 Task: Browse and compare different clothing and accessory products on Flipkart.
Action: Mouse moved to (416, 297)
Screenshot: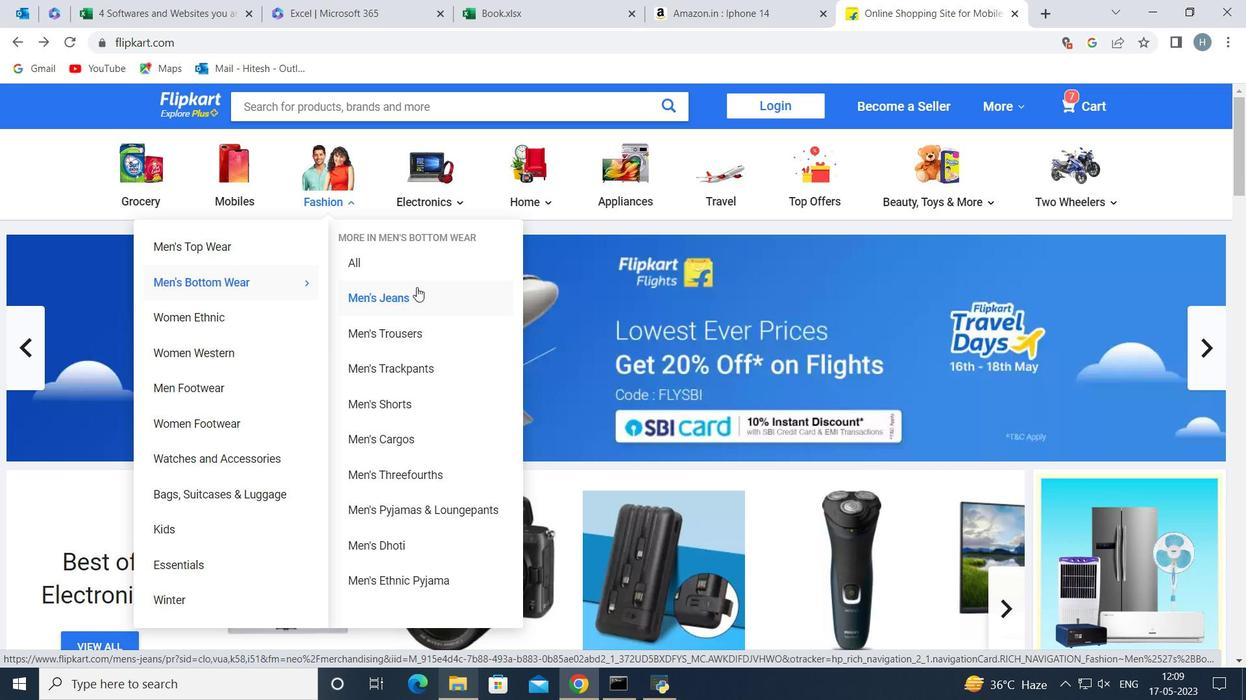 
Action: Mouse pressed left at (416, 297)
Screenshot: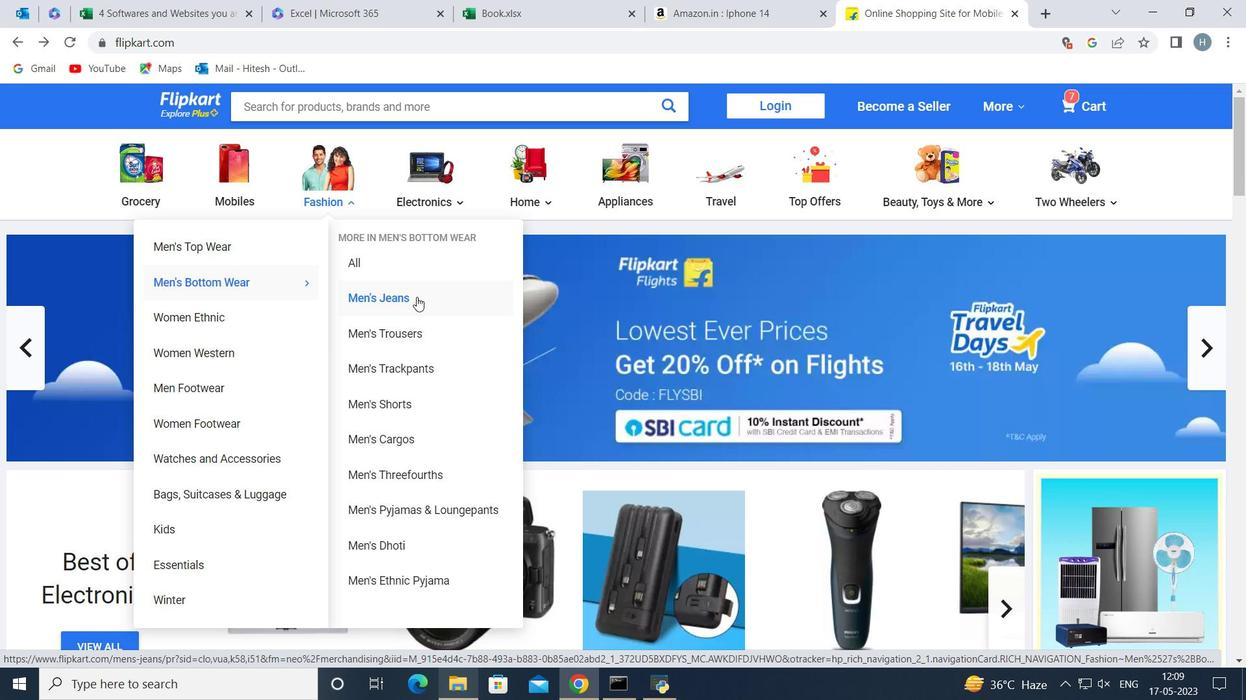
Action: Mouse moved to (573, 349)
Screenshot: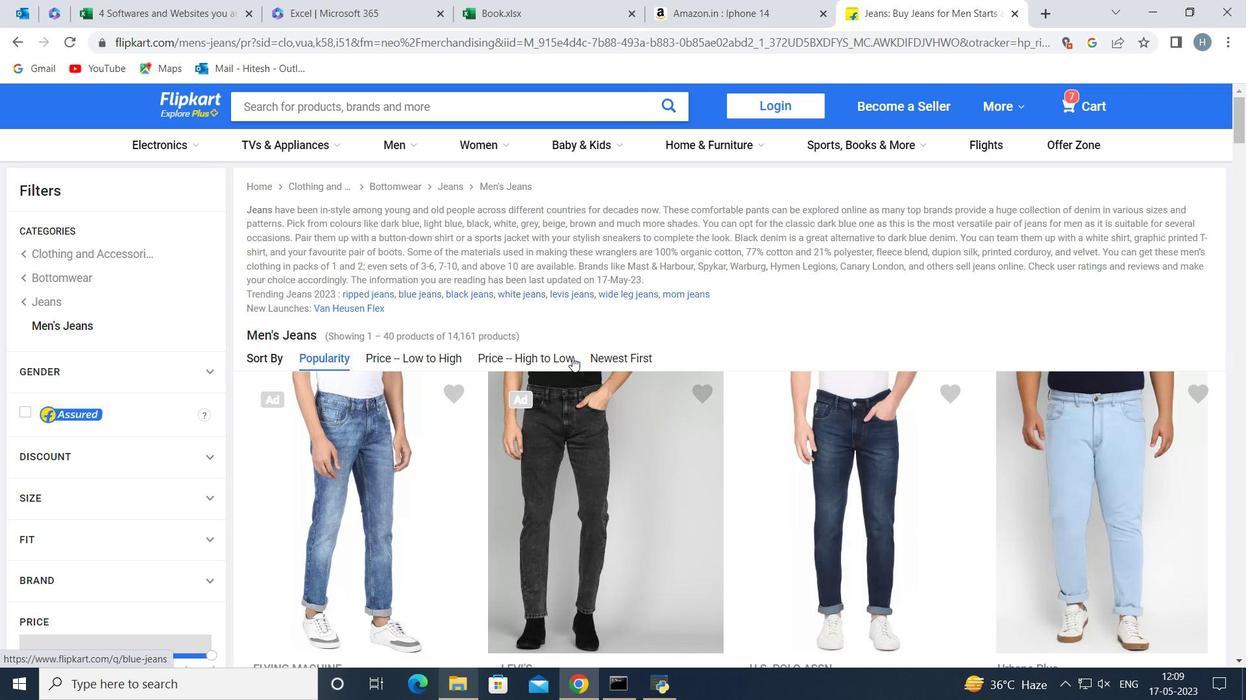 
Action: Mouse scrolled (573, 349) with delta (0, 0)
Screenshot: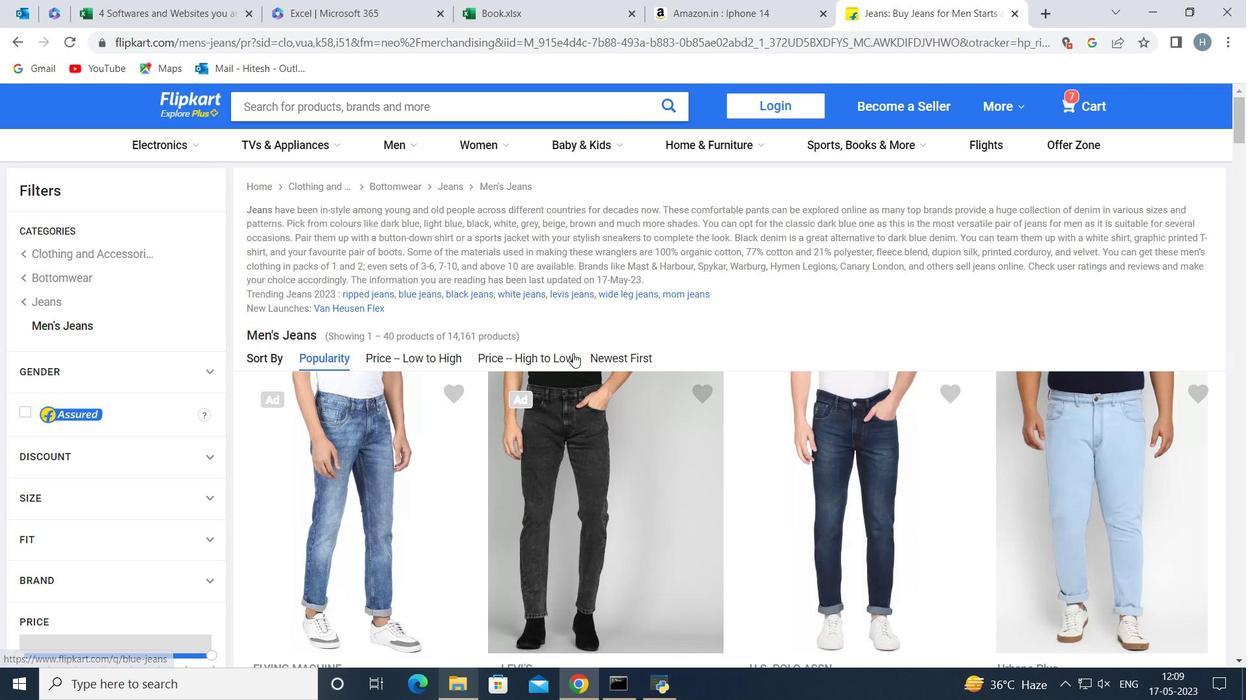 
Action: Mouse moved to (573, 330)
Screenshot: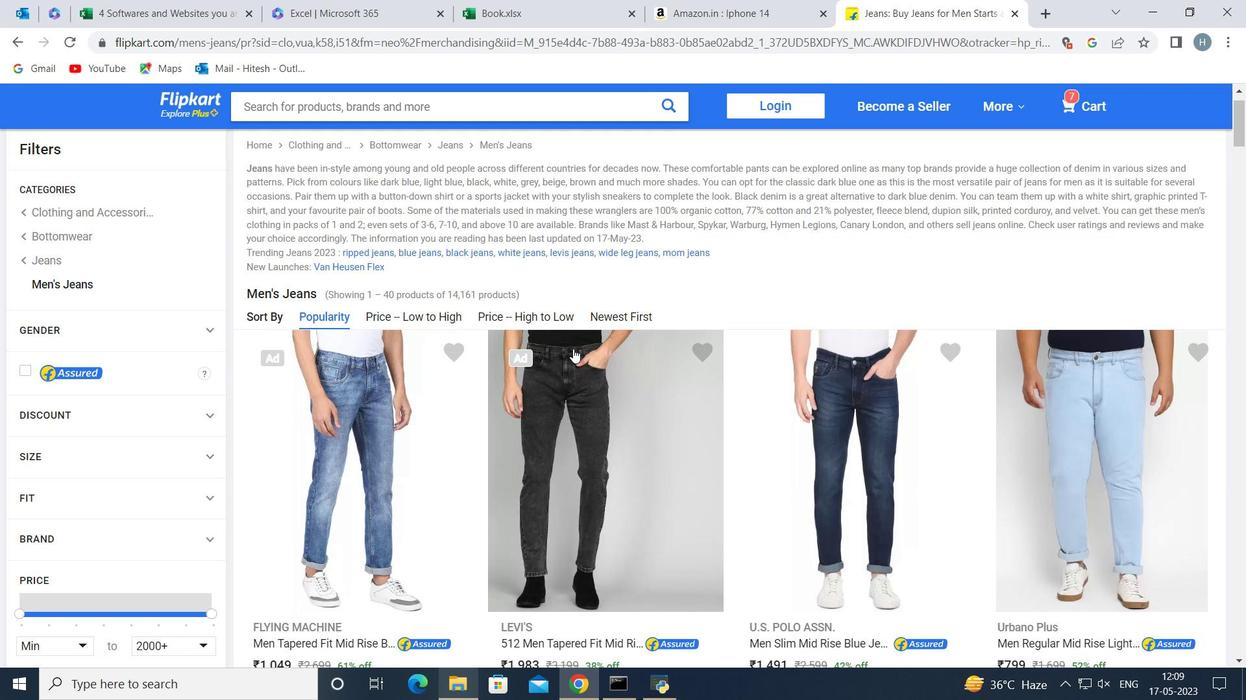
Action: Mouse scrolled (573, 329) with delta (0, 0)
Screenshot: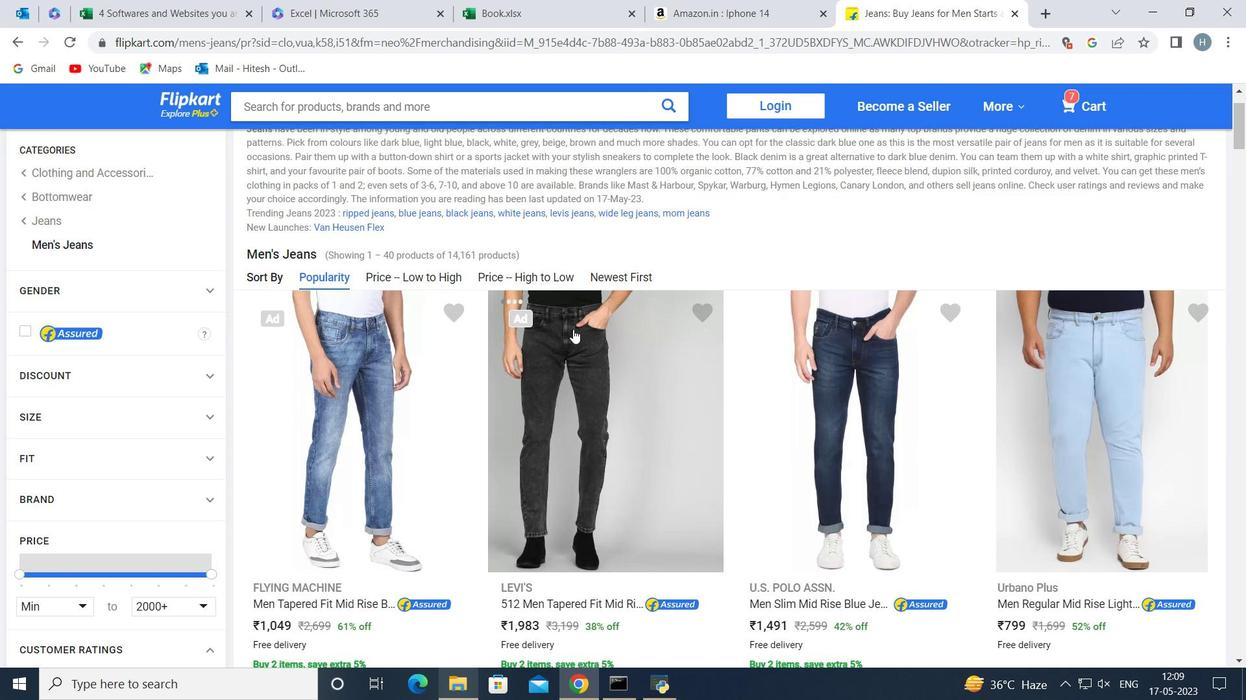 
Action: Mouse moved to (531, 320)
Screenshot: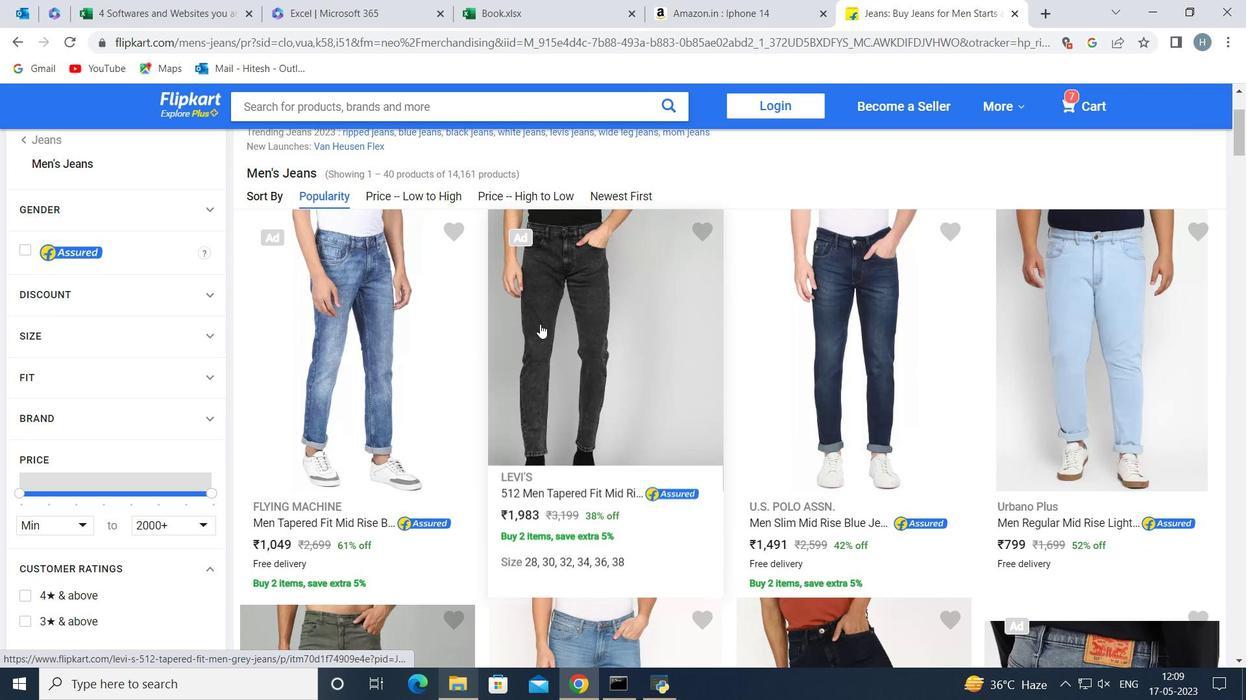 
Action: Mouse scrolled (531, 321) with delta (0, 0)
Screenshot: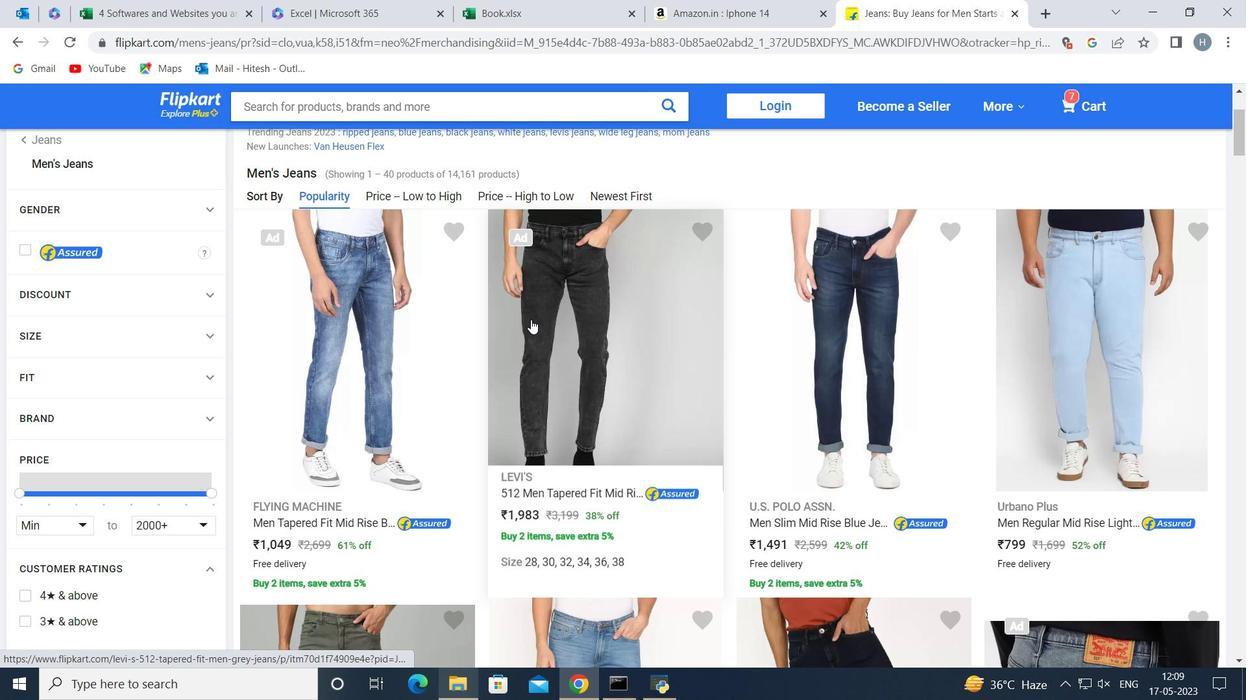 
Action: Mouse moved to (530, 319)
Screenshot: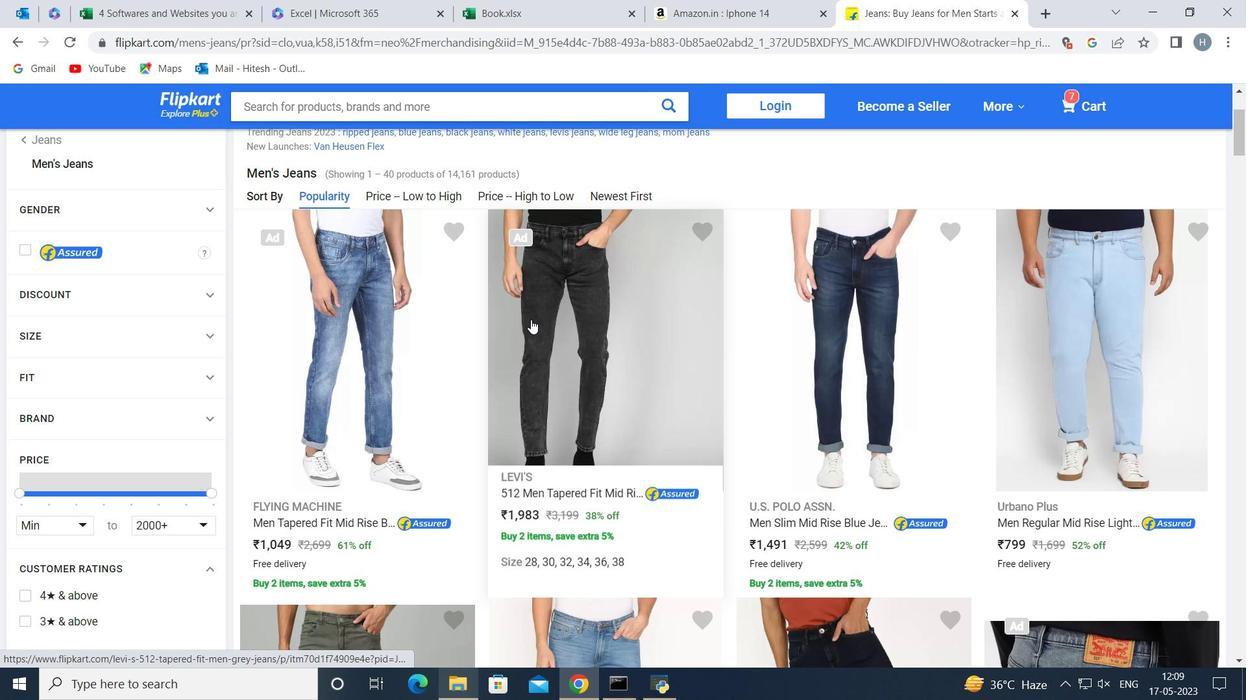 
Action: Mouse scrolled (530, 319) with delta (0, 0)
Screenshot: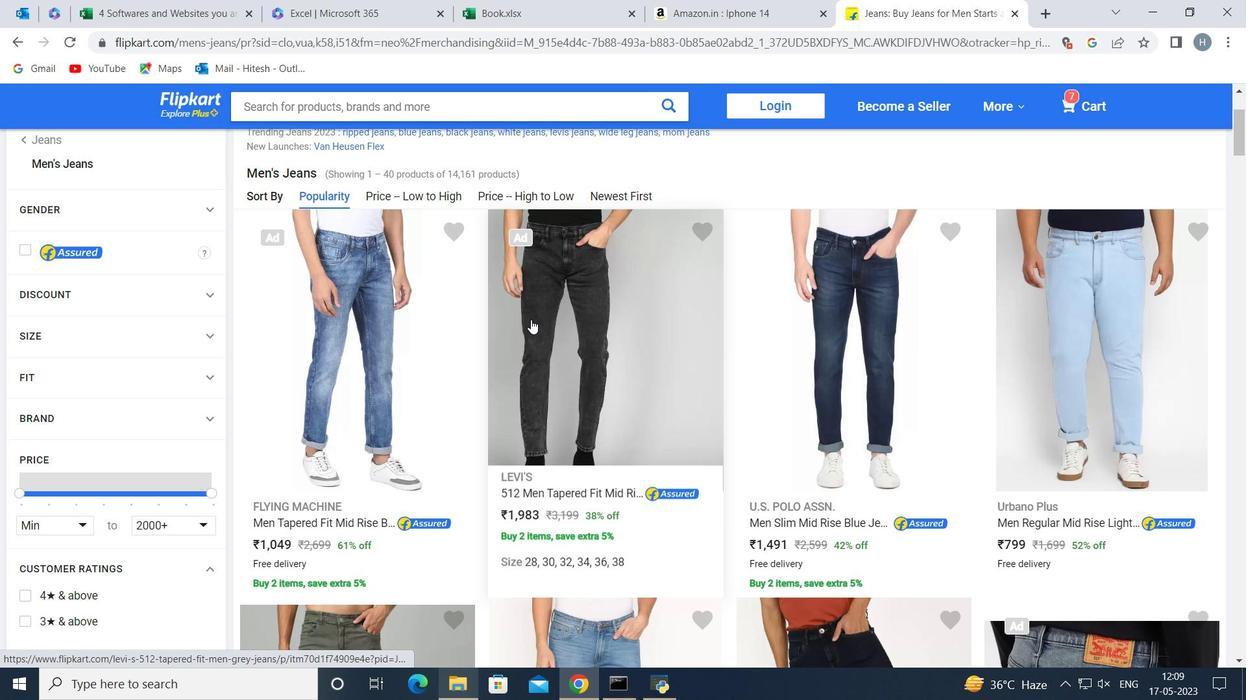 
Action: Mouse moved to (527, 313)
Screenshot: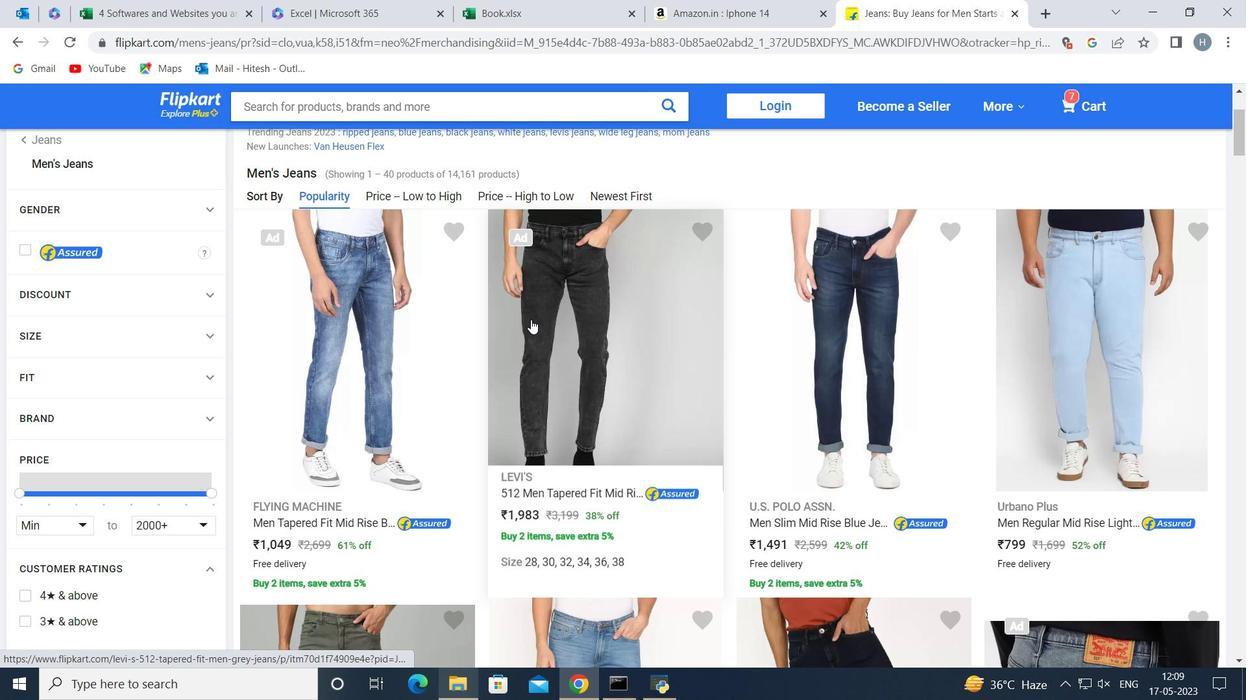 
Action: Mouse scrolled (527, 314) with delta (0, 0)
Screenshot: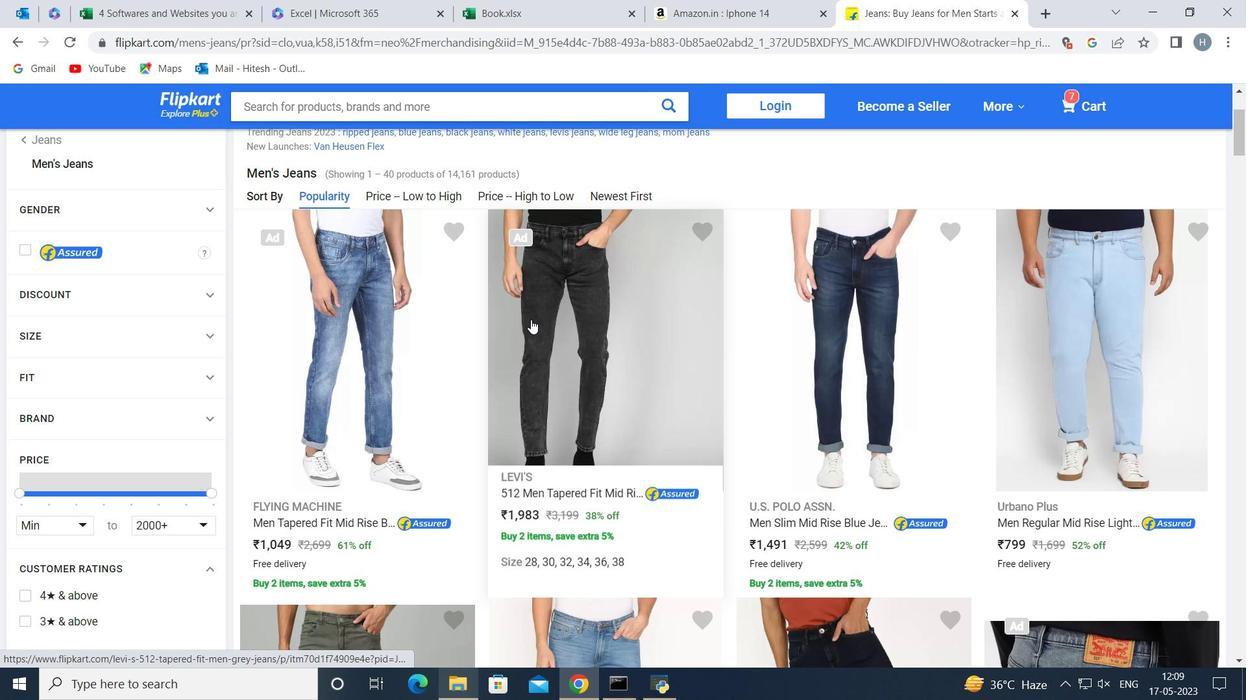 
Action: Mouse moved to (182, 340)
Screenshot: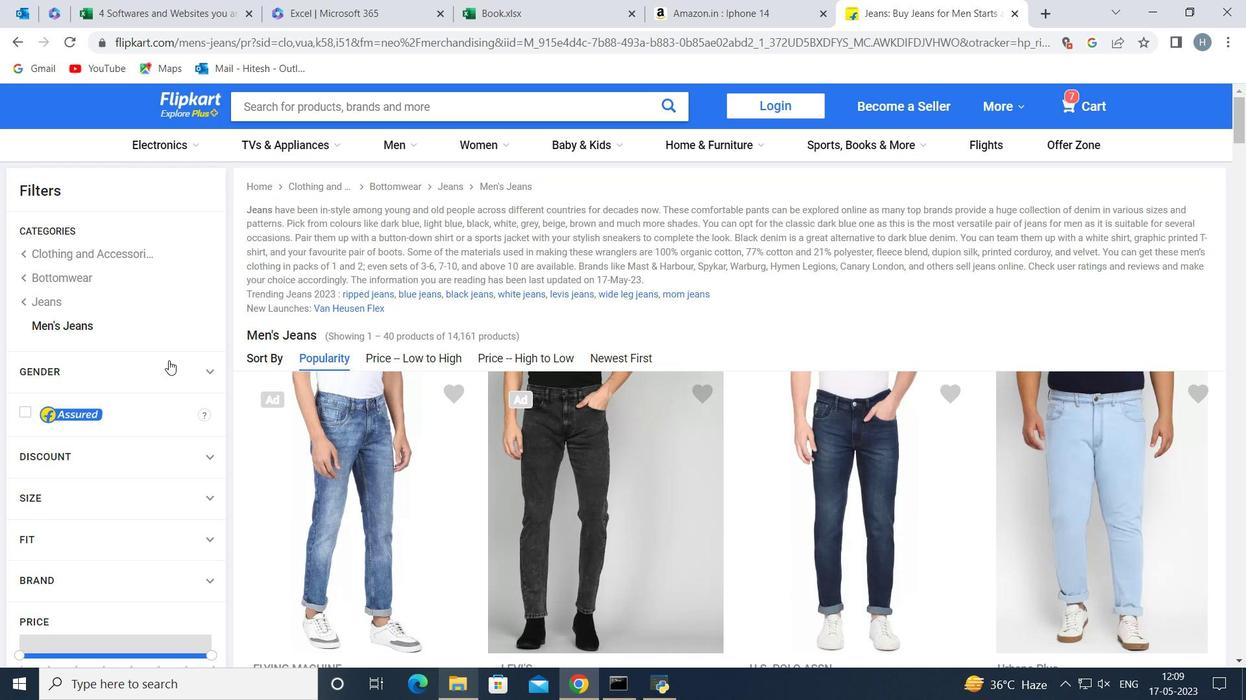 
Action: Mouse scrolled (182, 340) with delta (0, 0)
Screenshot: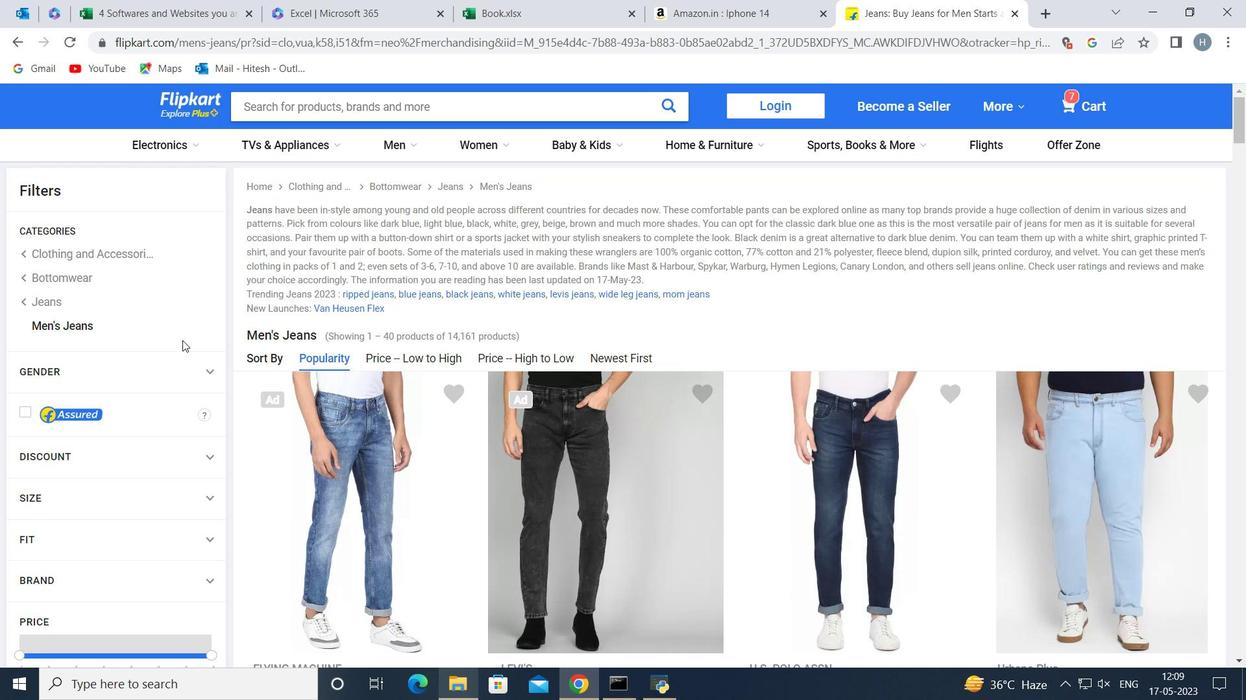 
Action: Mouse moved to (209, 291)
Screenshot: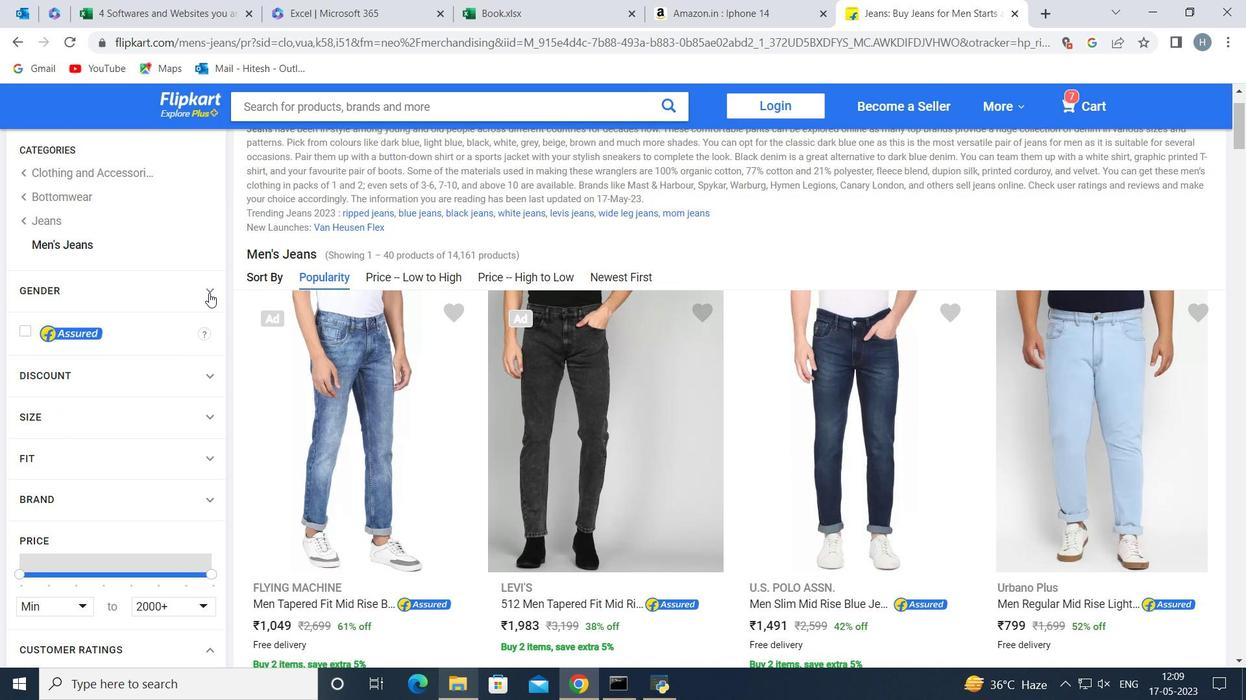 
Action: Mouse pressed left at (209, 291)
Screenshot: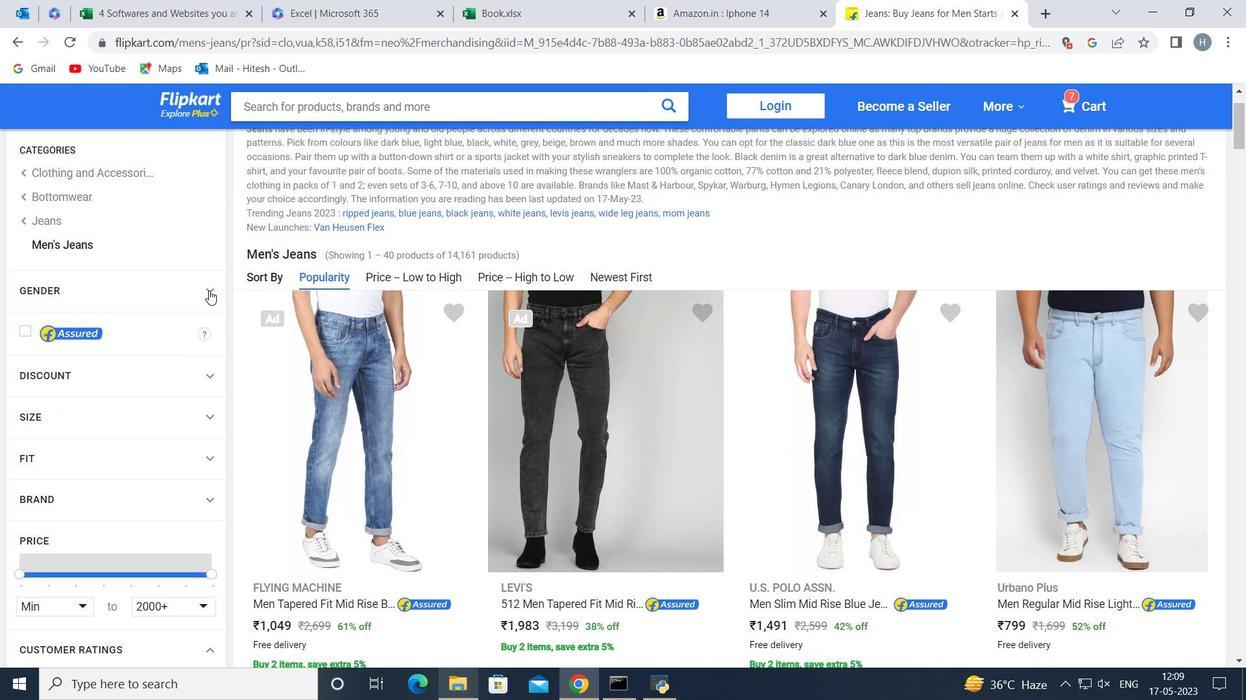 
Action: Mouse moved to (24, 321)
Screenshot: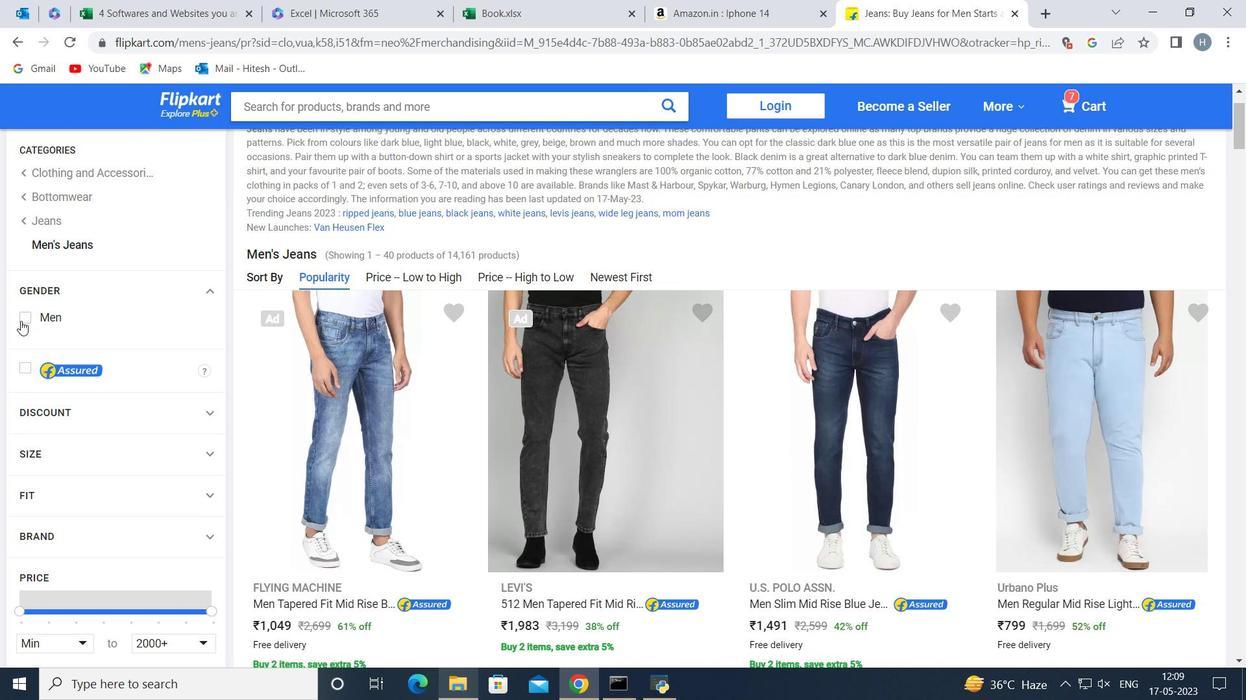 
Action: Mouse pressed left at (24, 321)
Screenshot: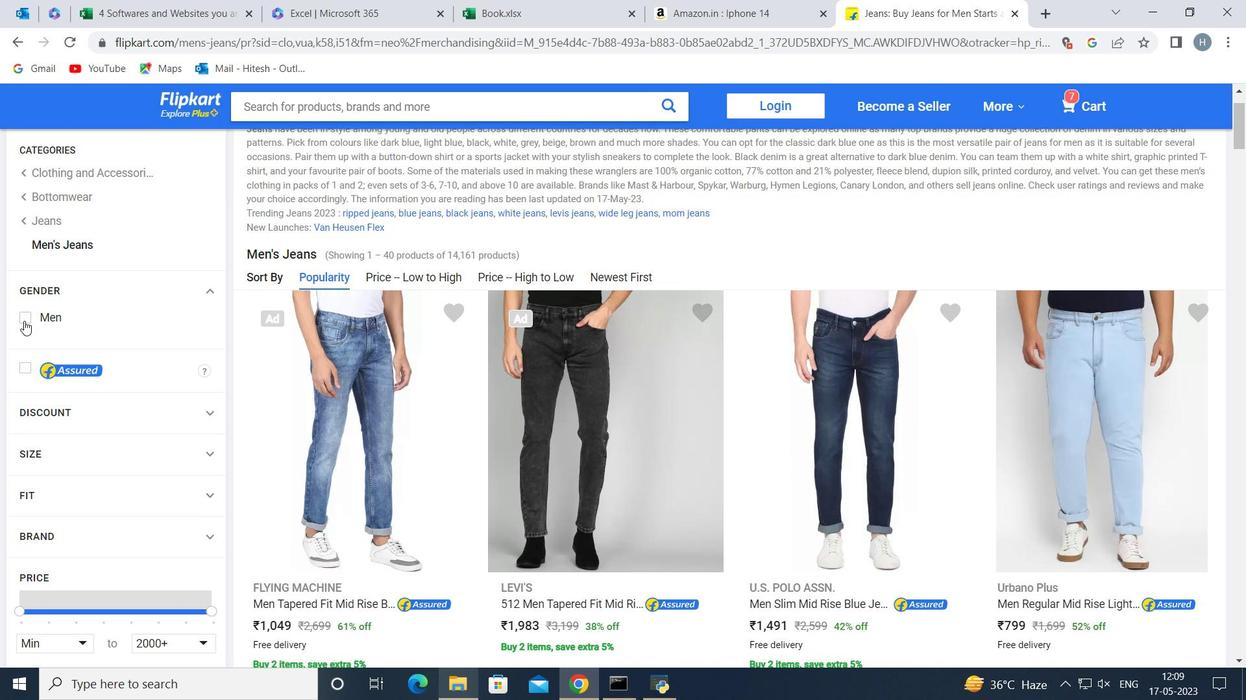 
Action: Mouse moved to (157, 343)
Screenshot: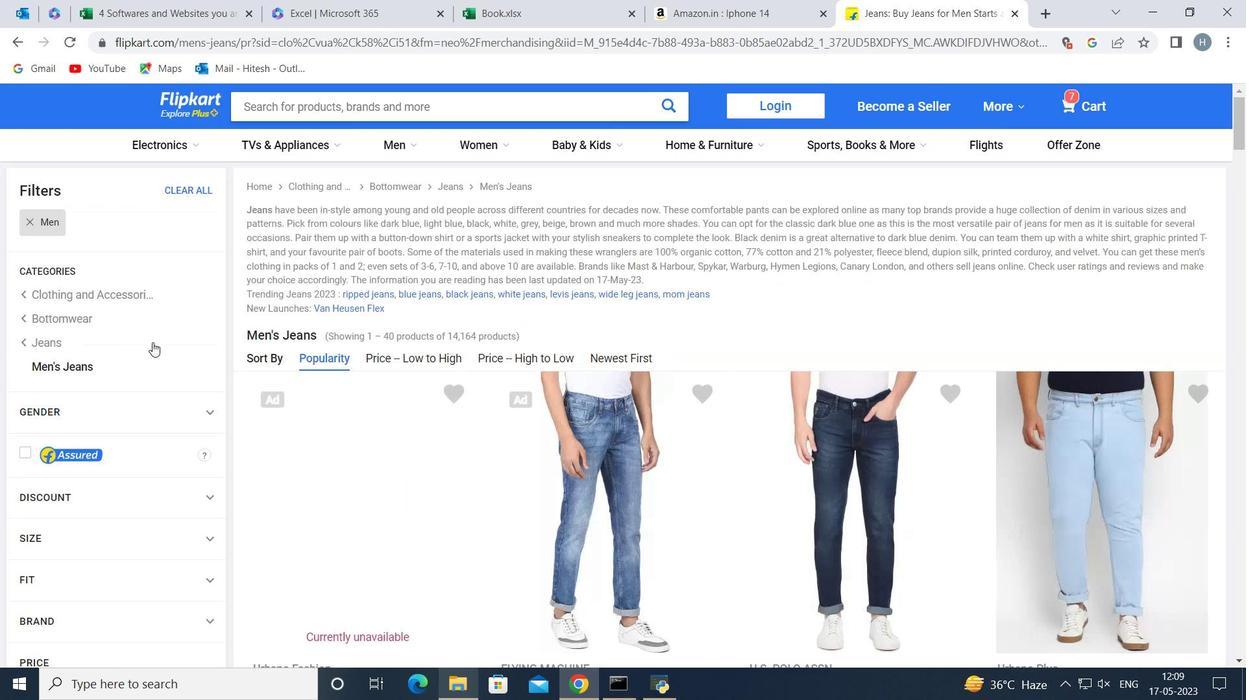 
Action: Mouse scrolled (157, 343) with delta (0, 0)
Screenshot: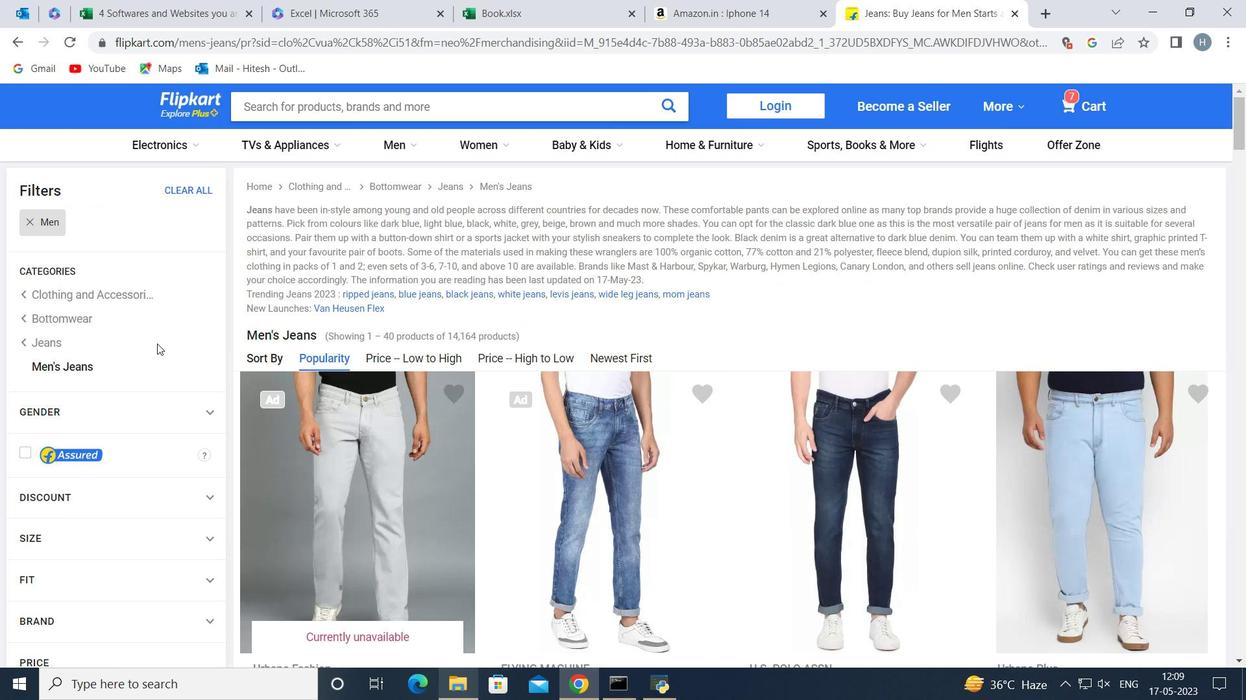 
Action: Mouse scrolled (157, 343) with delta (0, 0)
Screenshot: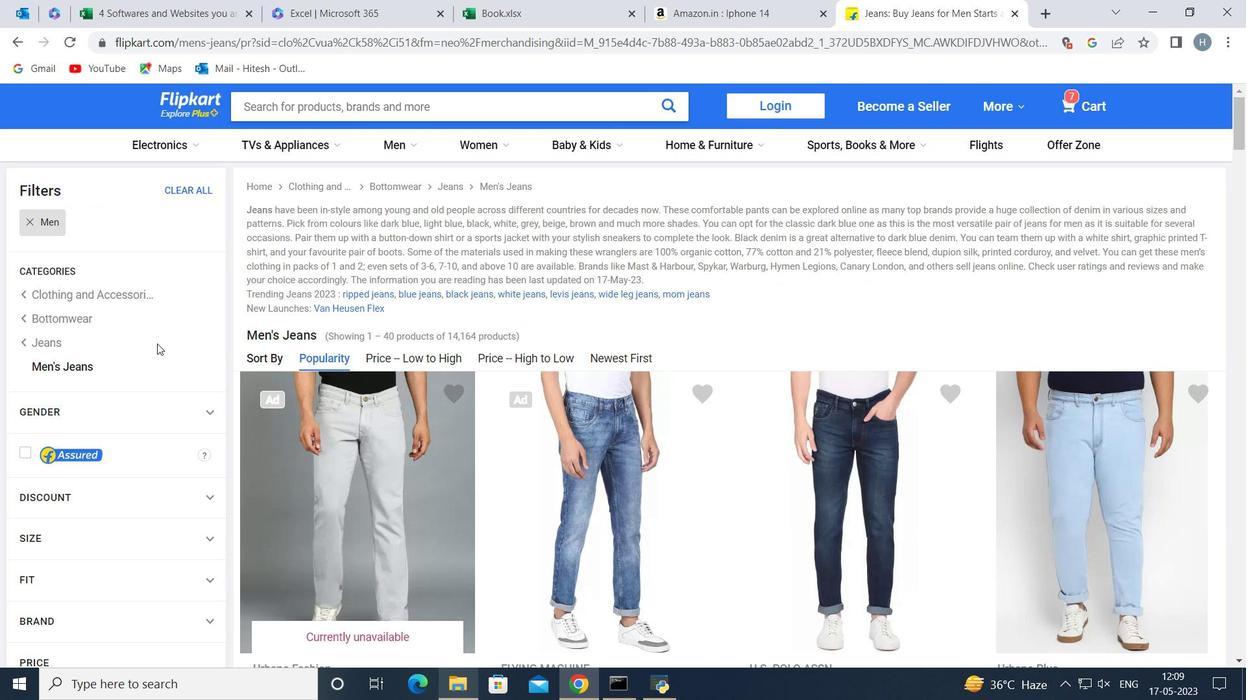 
Action: Mouse scrolled (157, 343) with delta (0, 0)
Screenshot: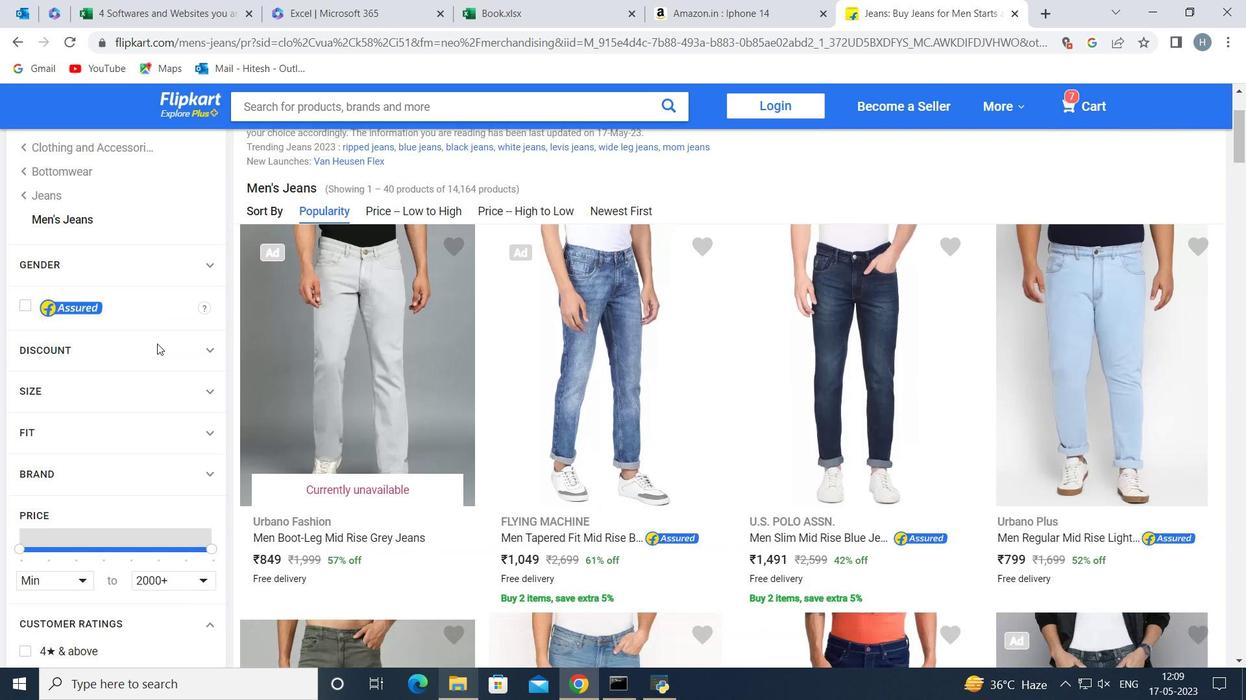 
Action: Mouse moved to (212, 252)
Screenshot: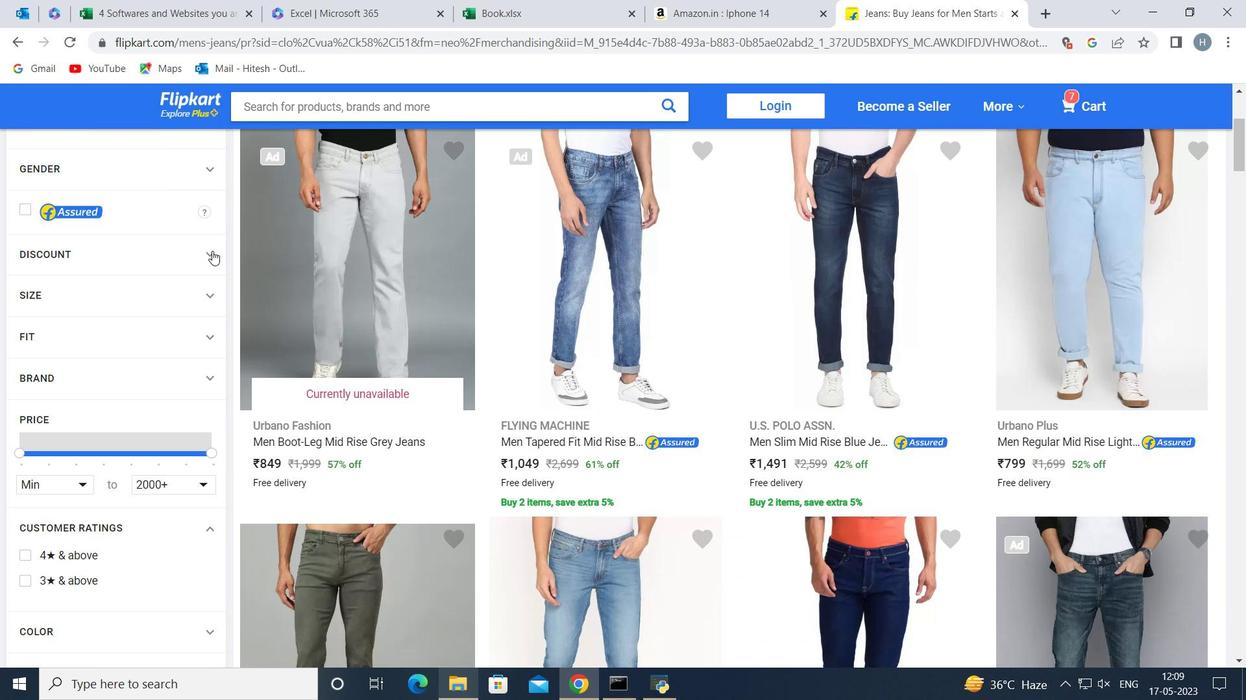 
Action: Mouse pressed left at (212, 252)
Screenshot: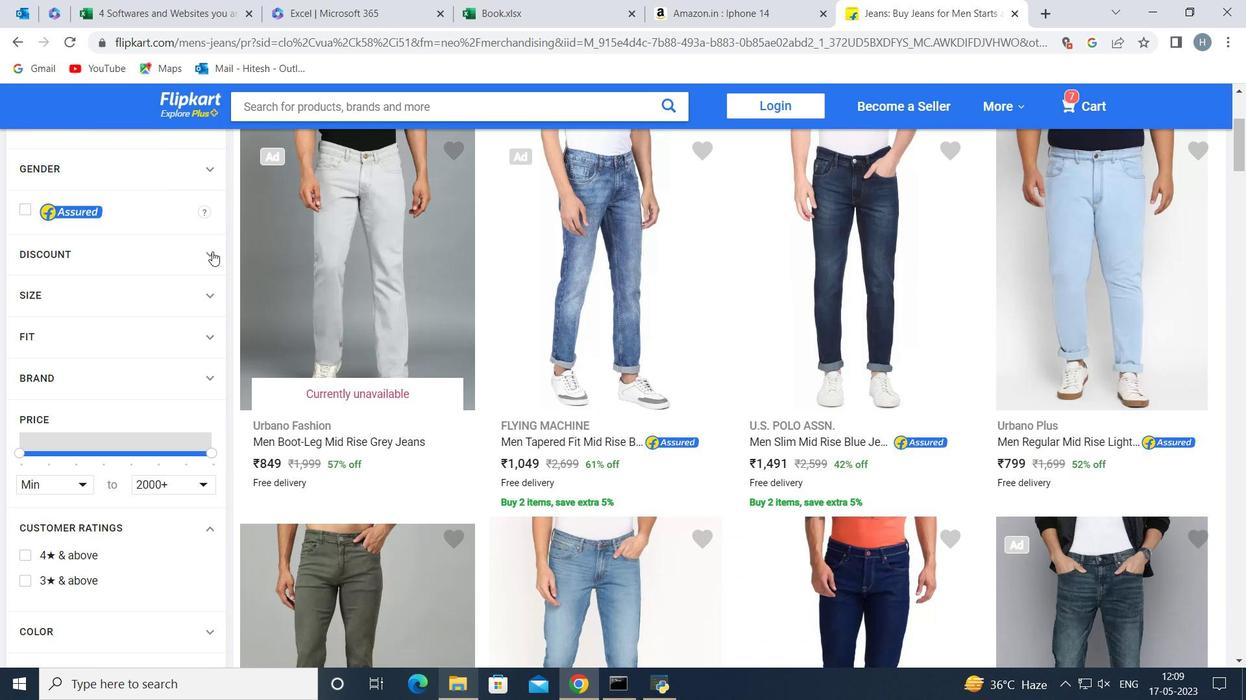 
Action: Mouse pressed left at (212, 252)
Screenshot: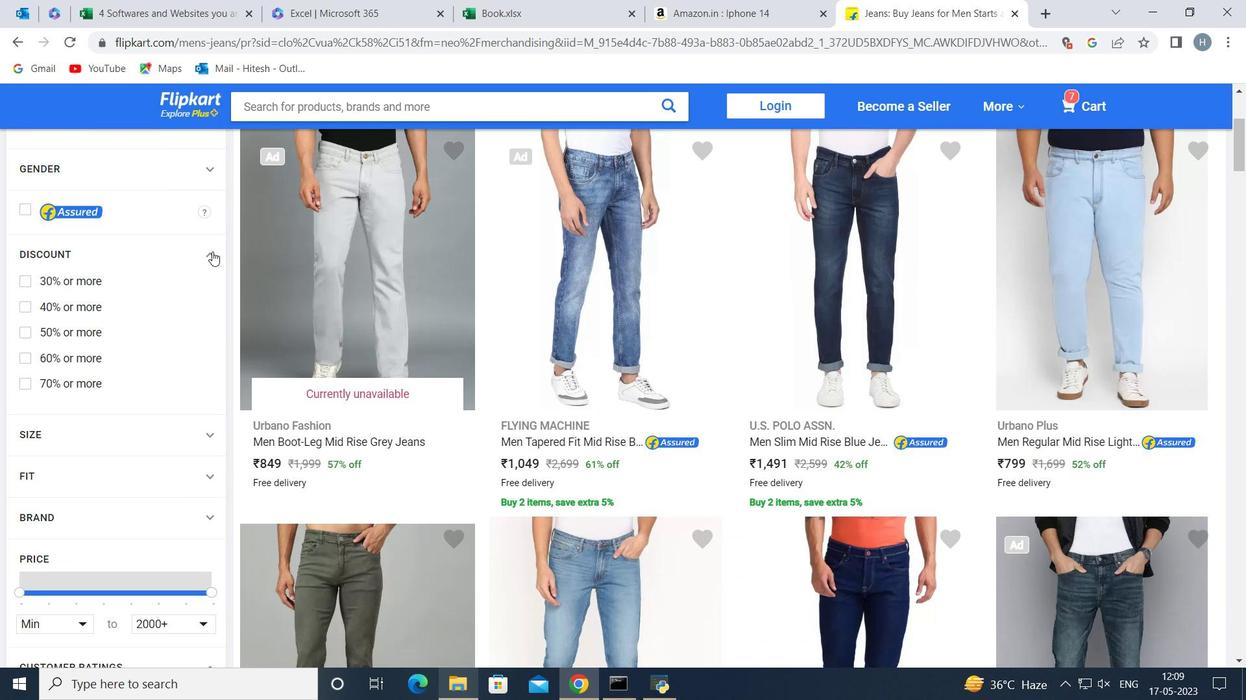 
Action: Mouse moved to (207, 249)
Screenshot: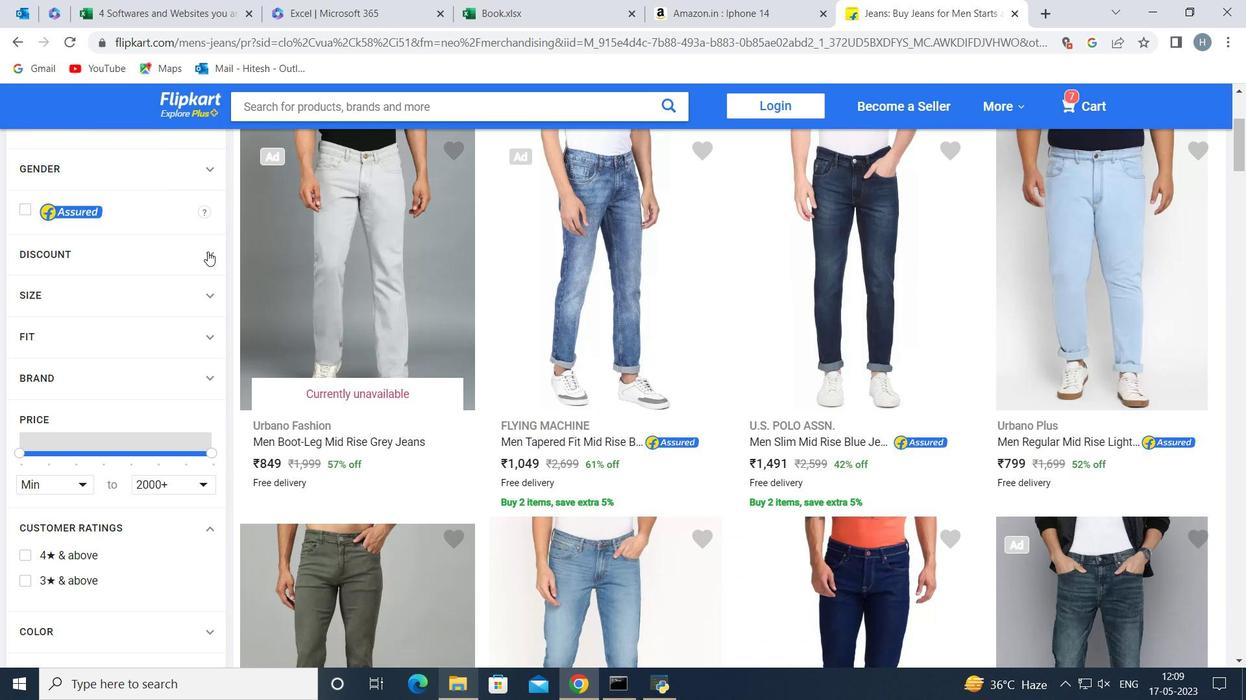 
Action: Mouse pressed left at (207, 249)
Screenshot: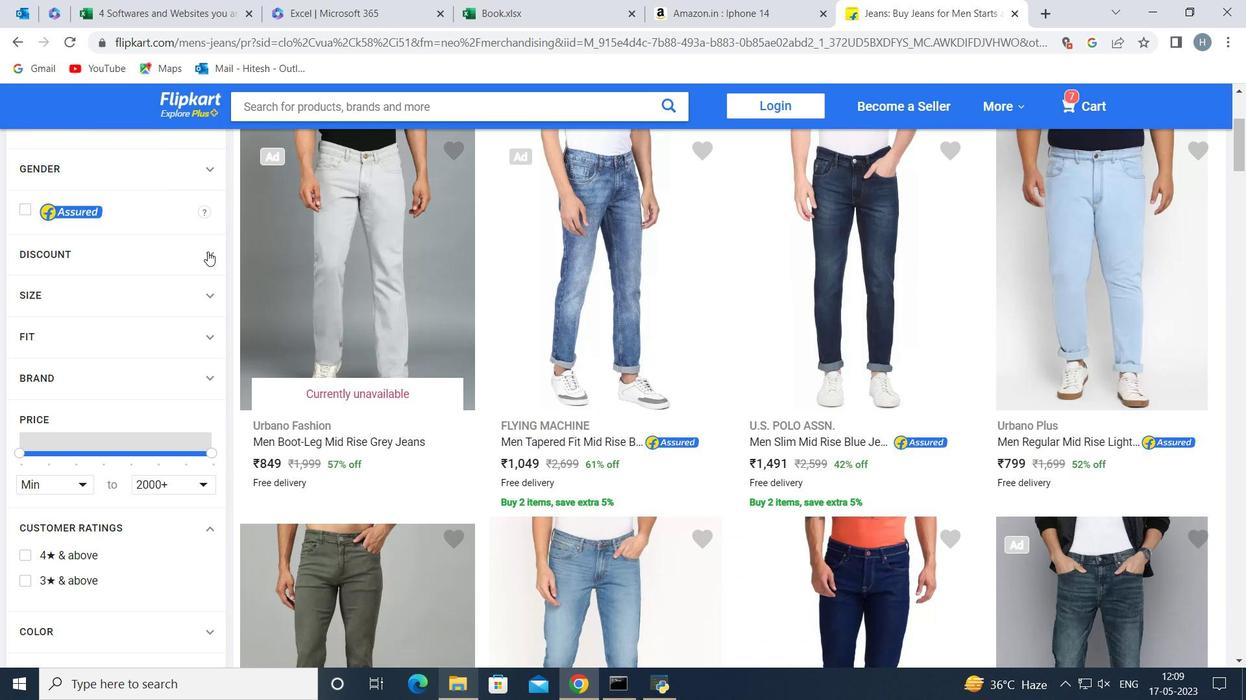
Action: Mouse moved to (22, 327)
Screenshot: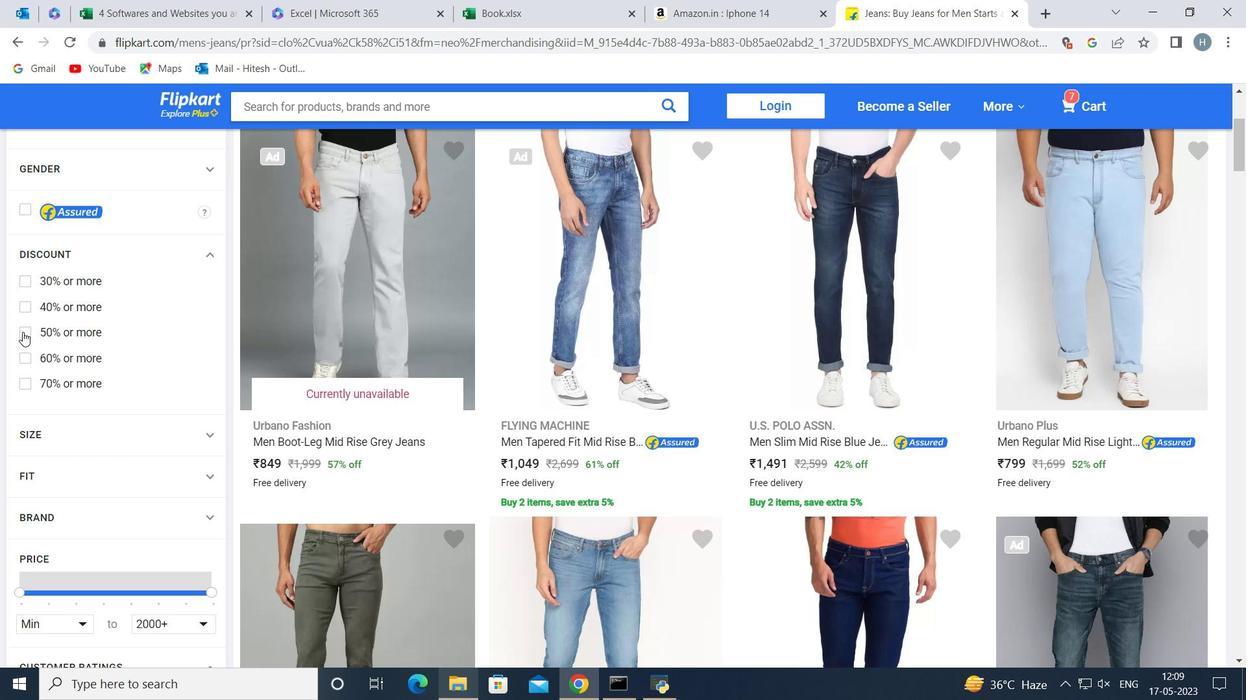 
Action: Mouse pressed left at (22, 327)
Screenshot: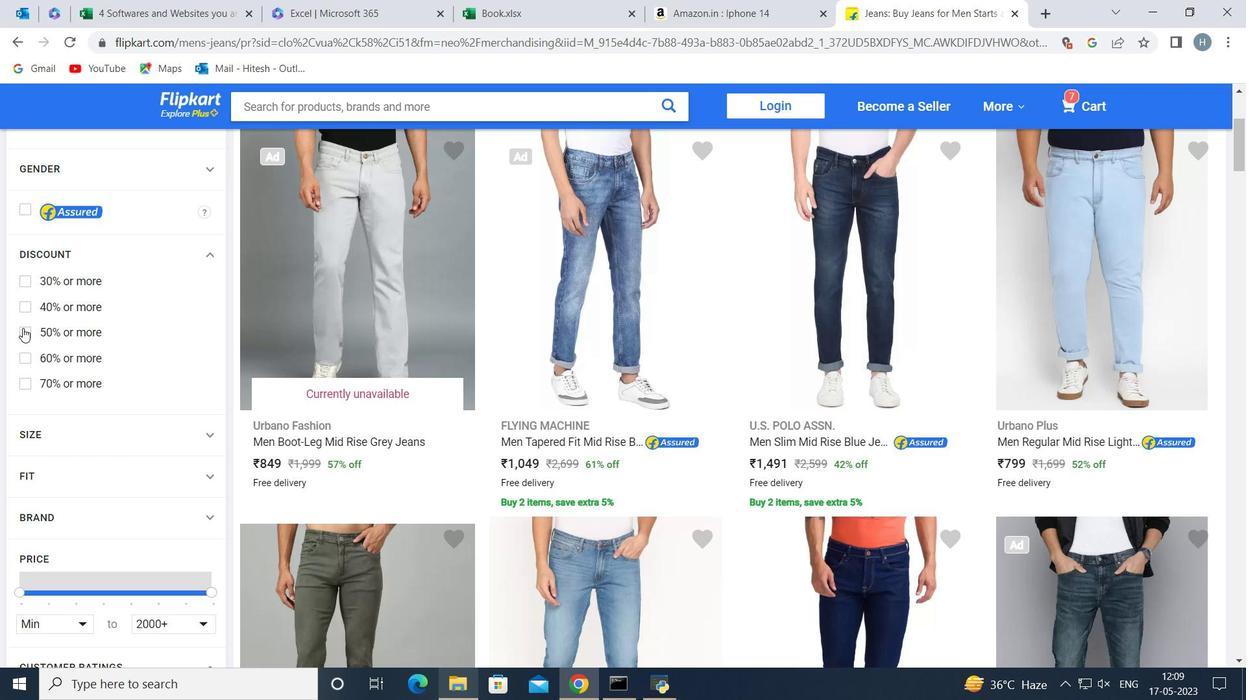 
Action: Mouse moved to (173, 325)
Screenshot: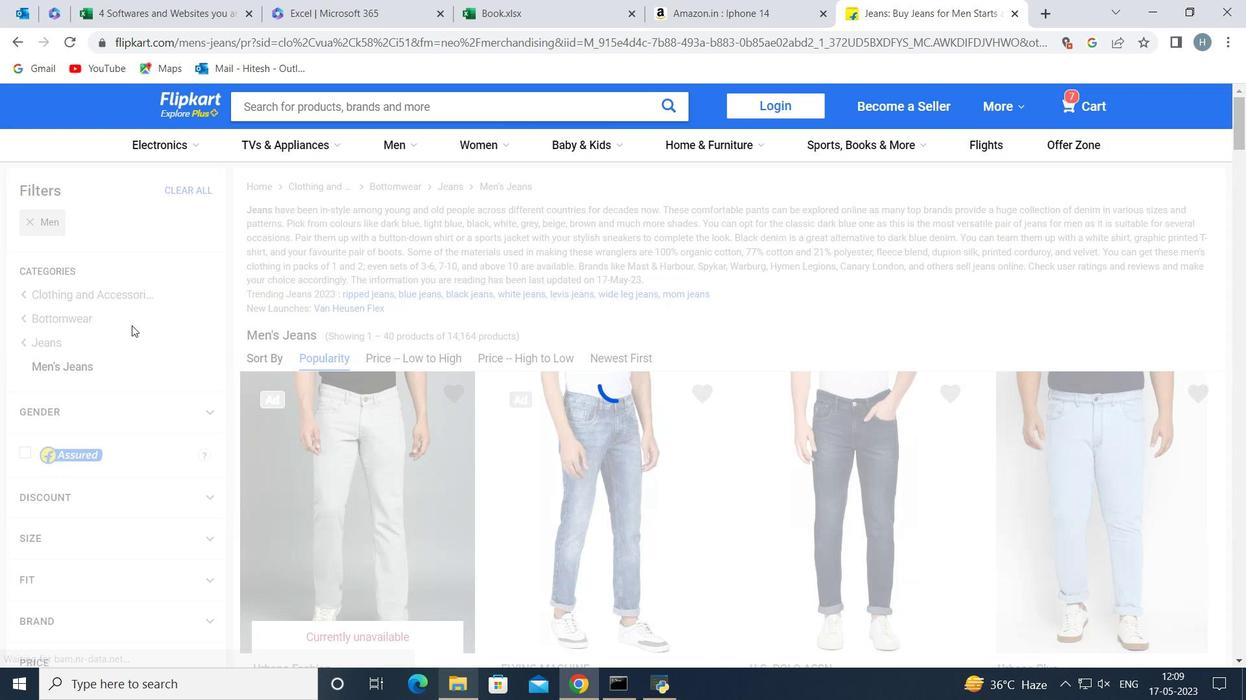 
Action: Mouse scrolled (173, 325) with delta (0, 0)
Screenshot: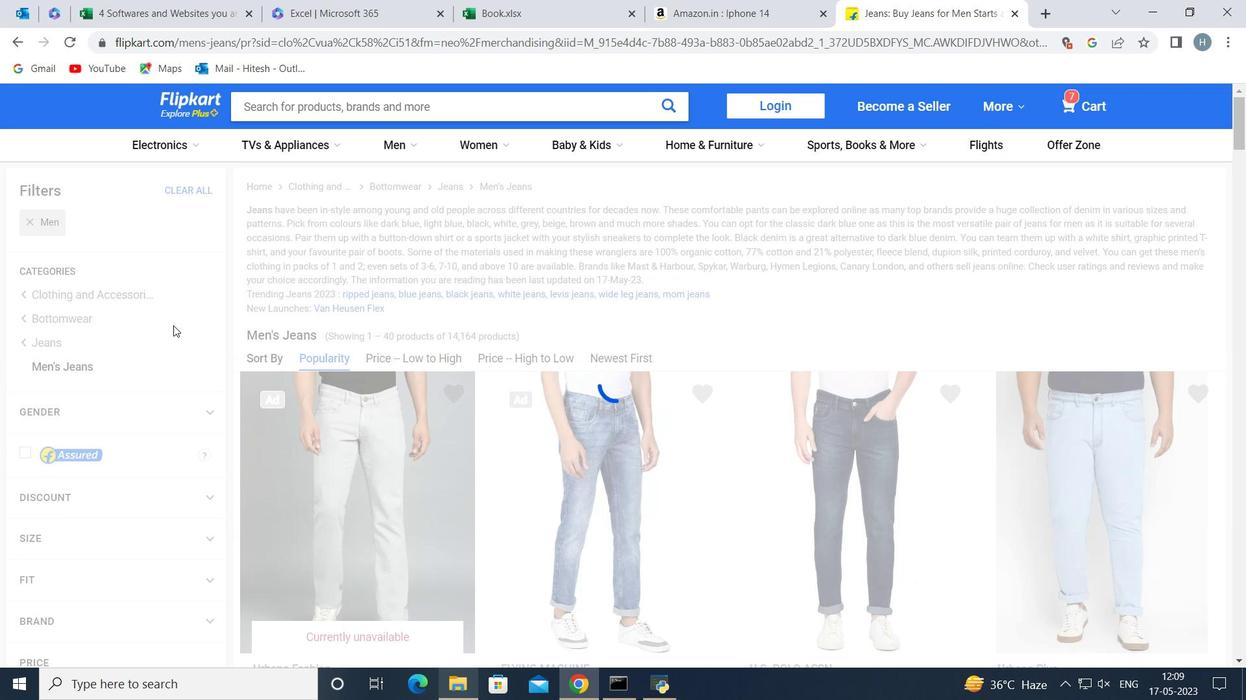 
Action: Mouse scrolled (173, 325) with delta (0, 0)
Screenshot: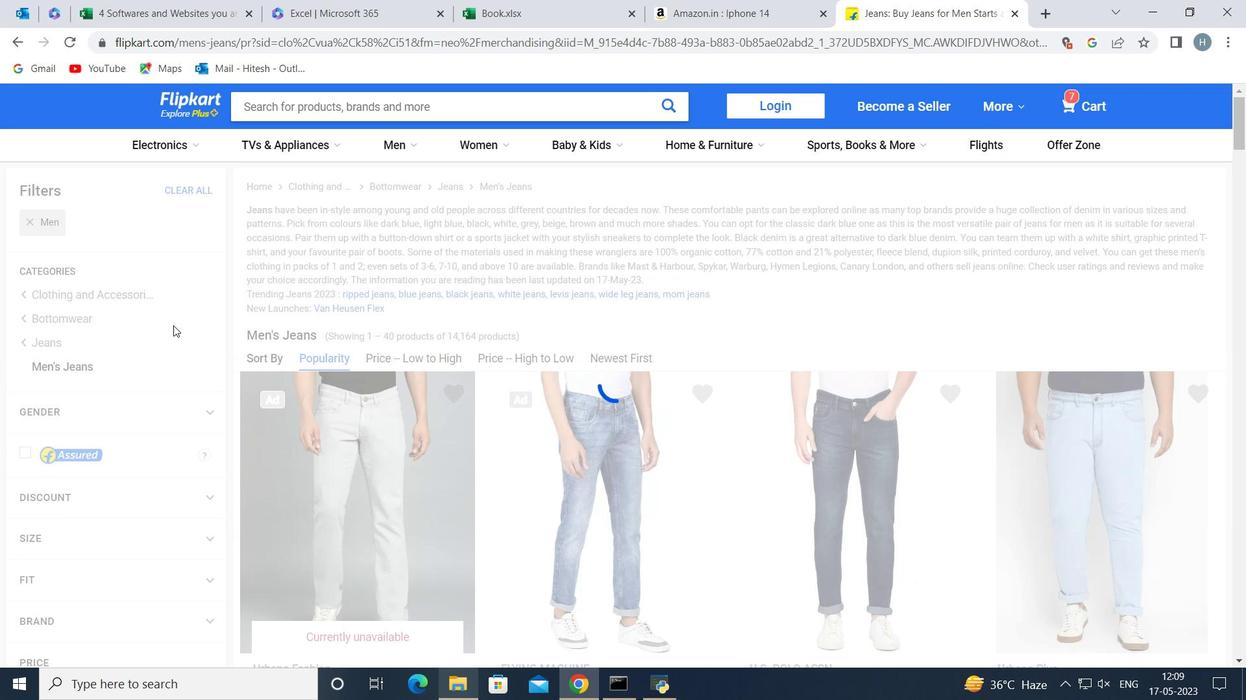 
Action: Mouse scrolled (173, 325) with delta (0, 0)
Screenshot: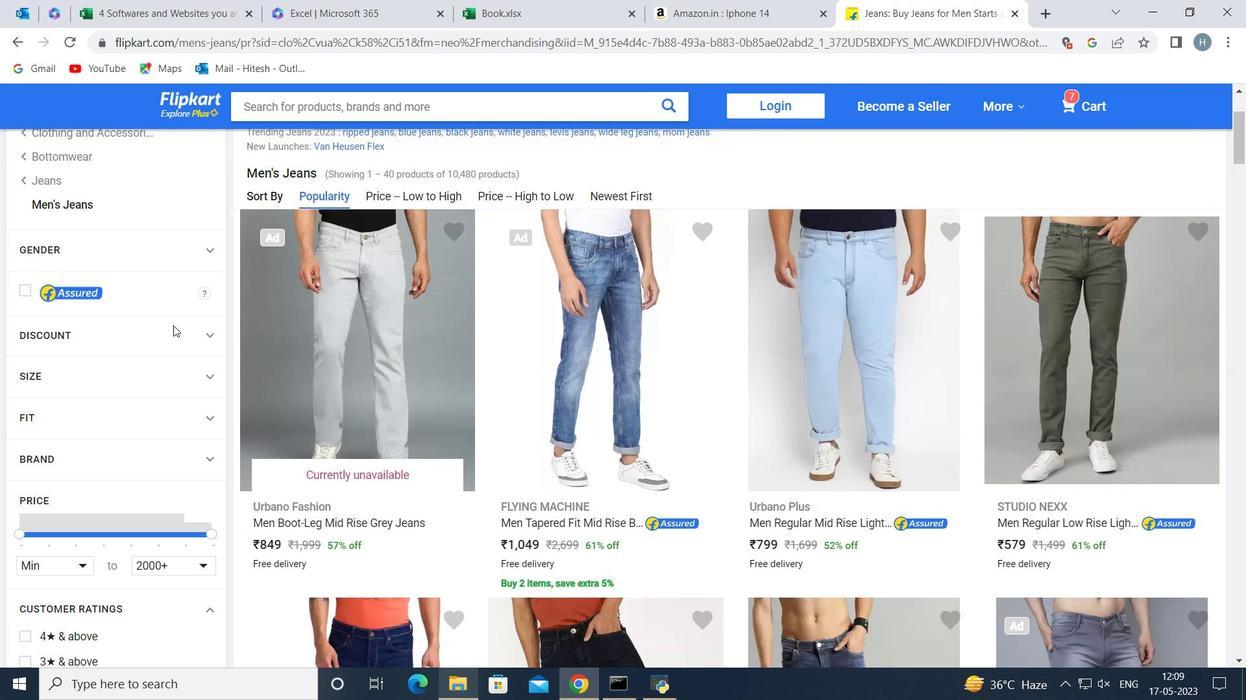 
Action: Mouse scrolled (173, 325) with delta (0, 0)
Screenshot: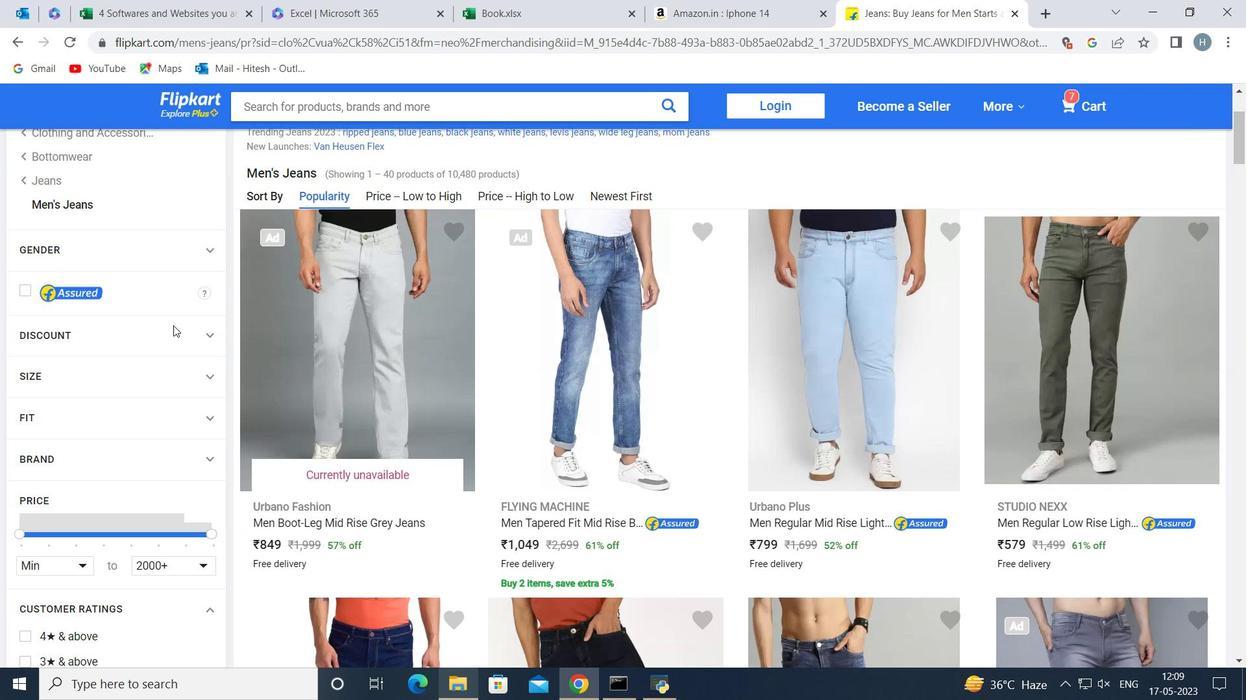 
Action: Mouse moved to (186, 262)
Screenshot: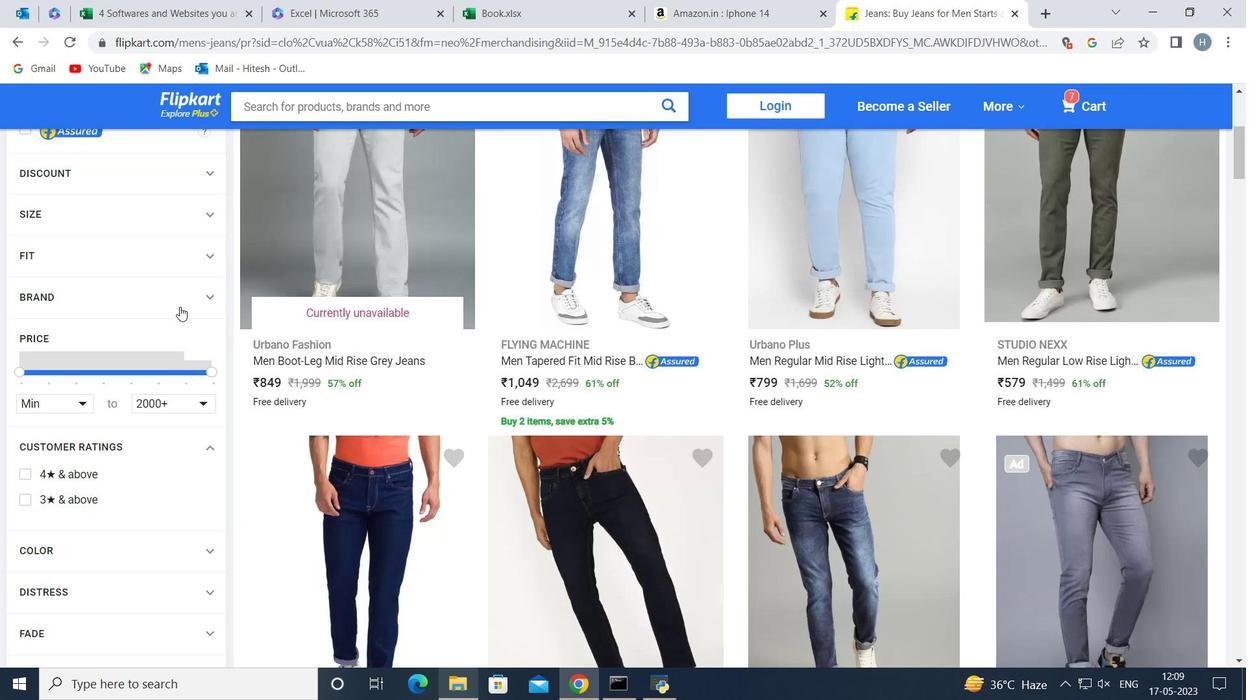 
Action: Mouse scrolled (186, 263) with delta (0, 0)
Screenshot: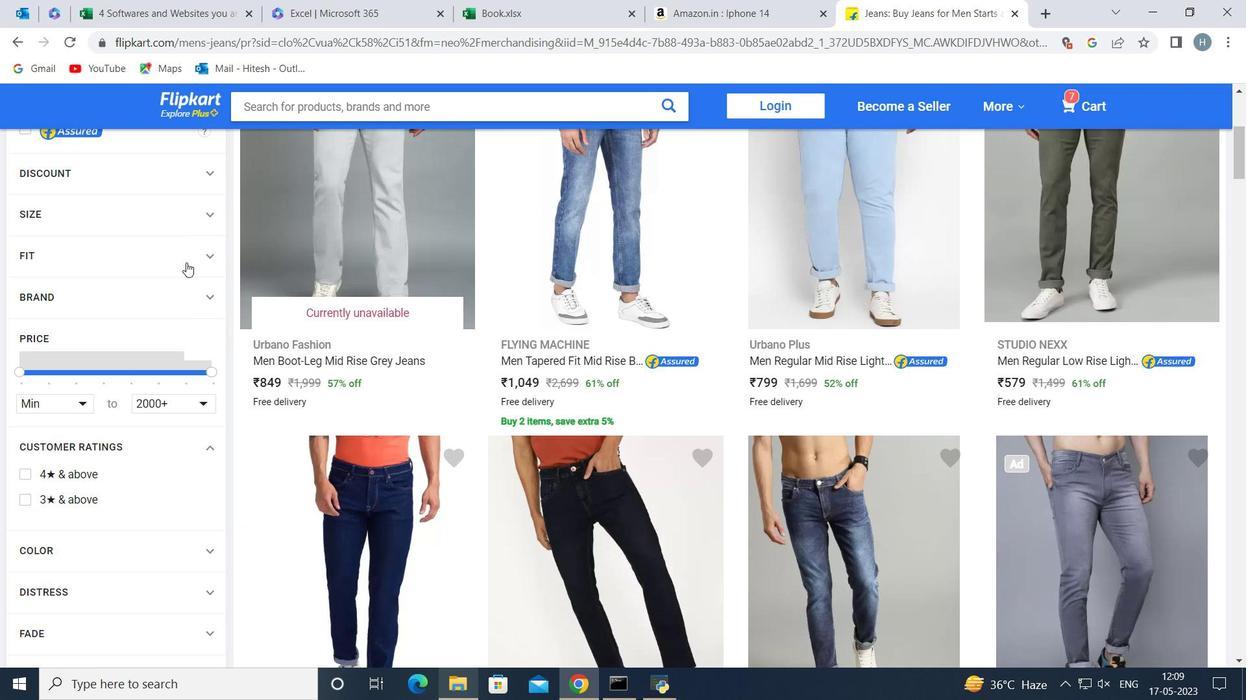 
Action: Mouse moved to (209, 290)
Screenshot: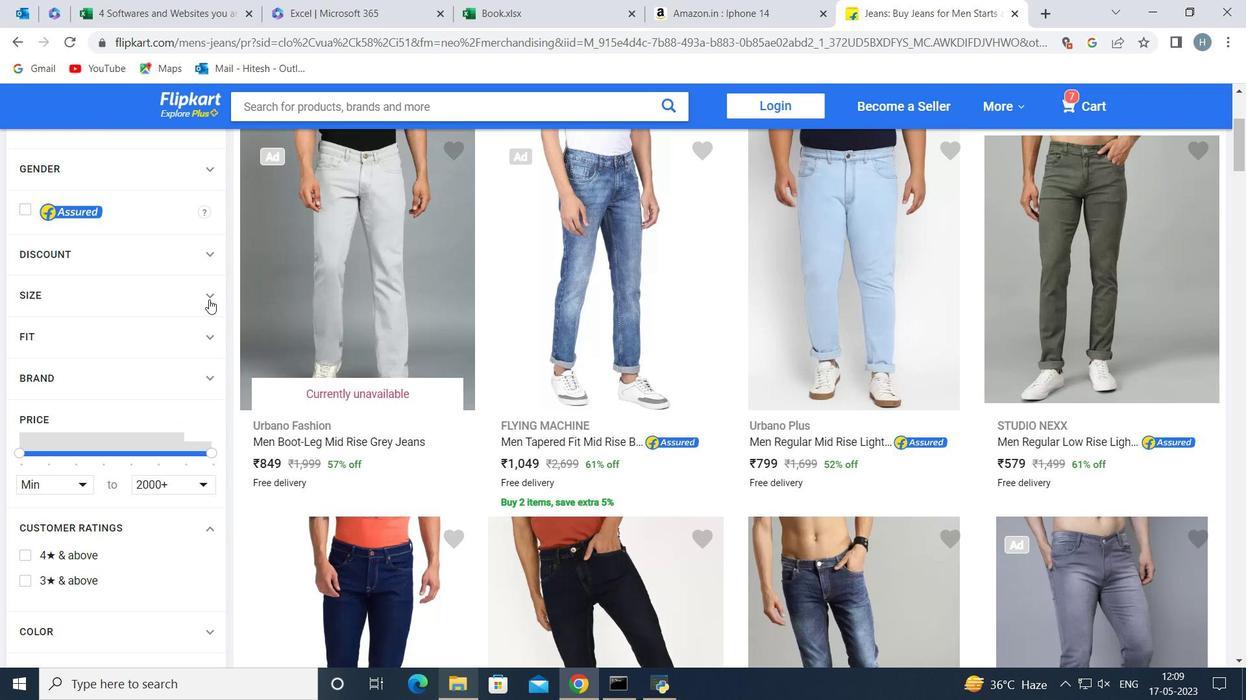 
Action: Mouse pressed left at (209, 290)
Screenshot: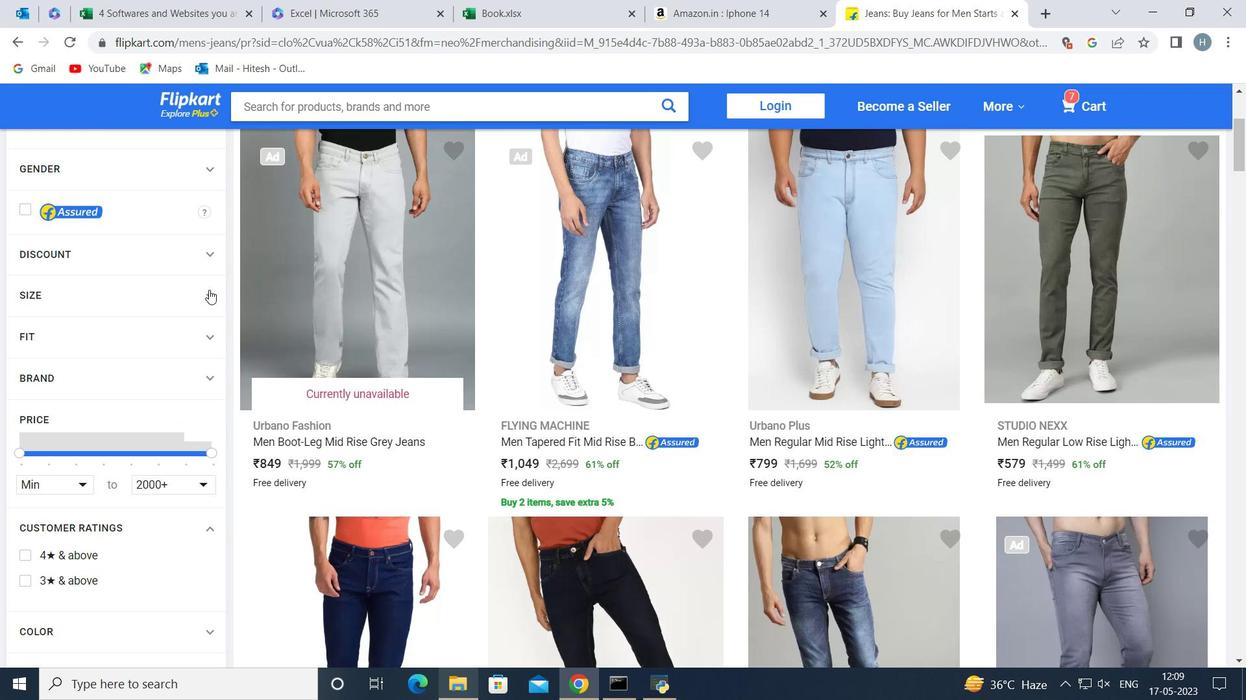 
Action: Mouse moved to (31, 421)
Screenshot: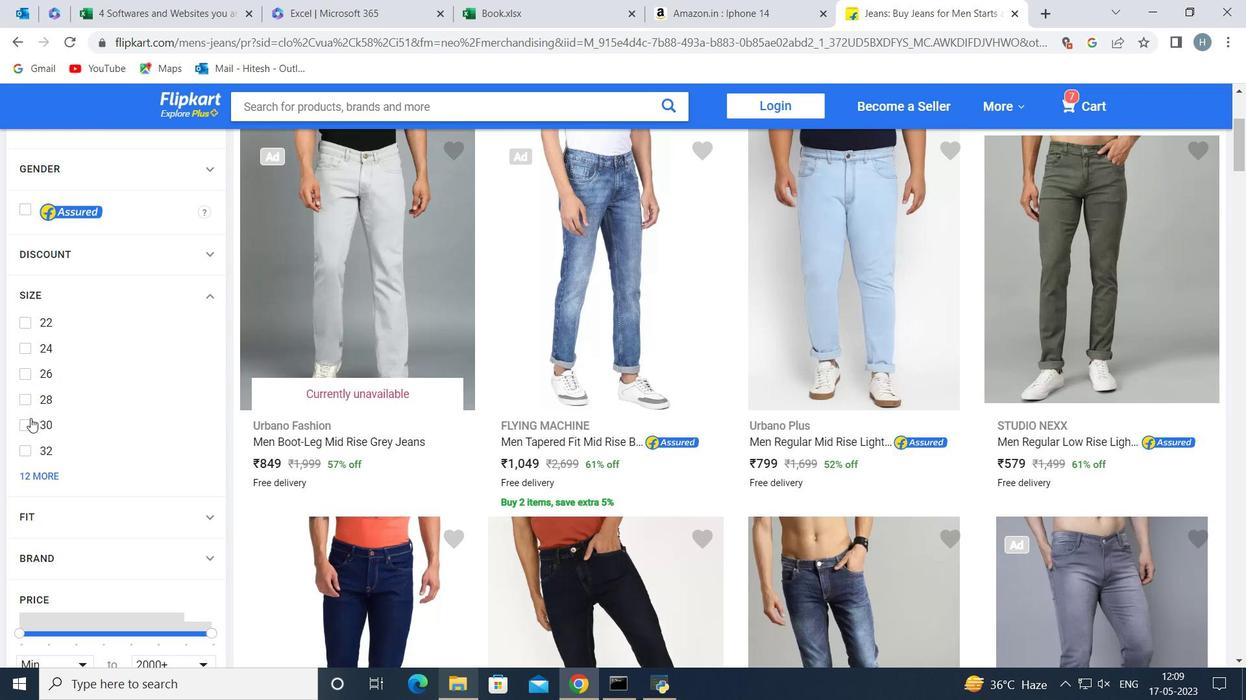 
Action: Mouse pressed left at (31, 421)
Screenshot: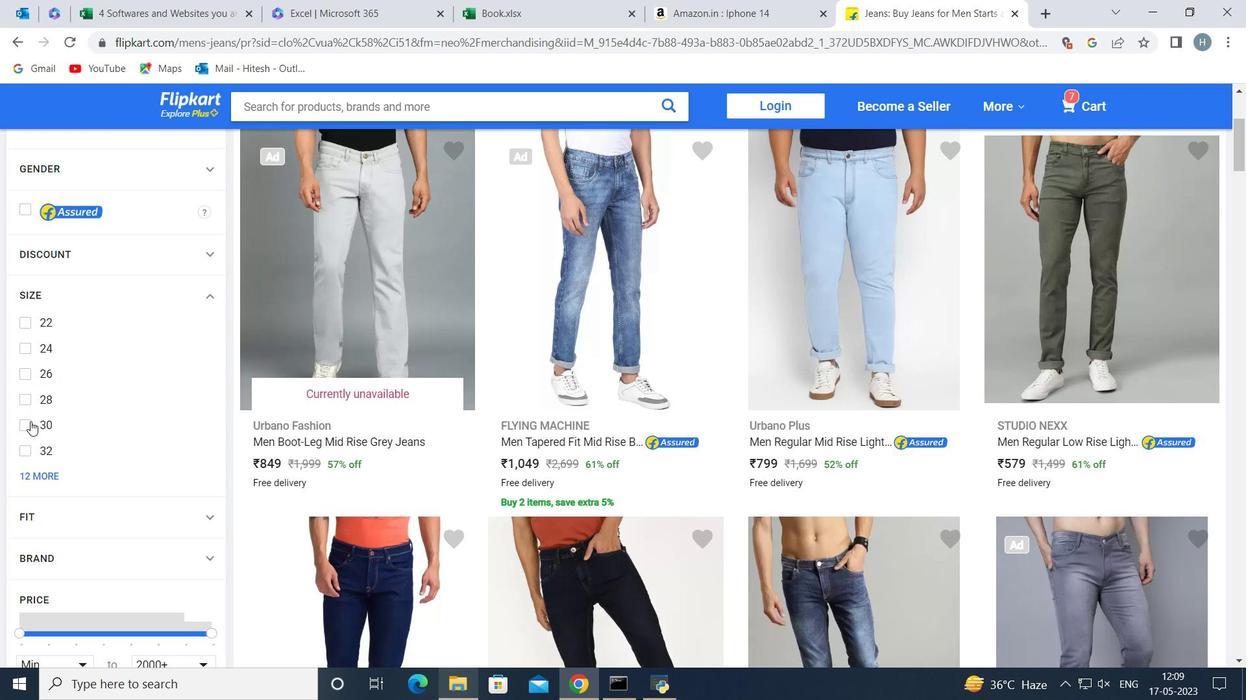 
Action: Mouse moved to (84, 410)
Screenshot: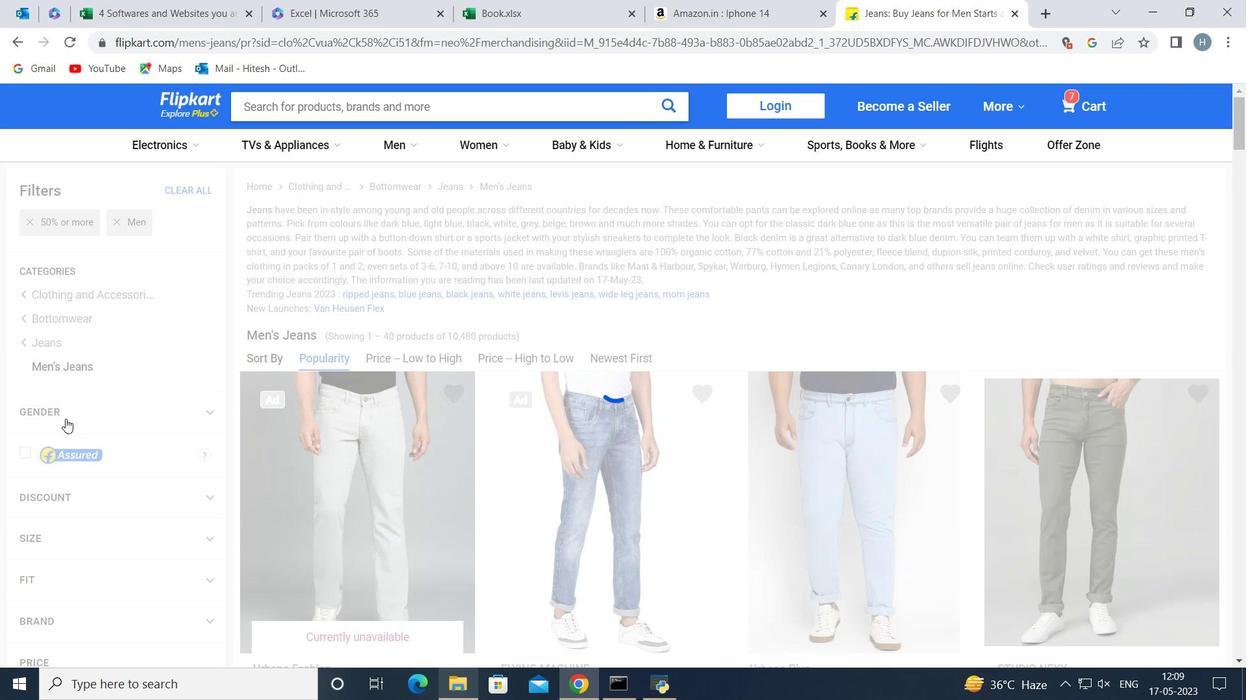
Action: Mouse scrolled (84, 410) with delta (0, 0)
Screenshot: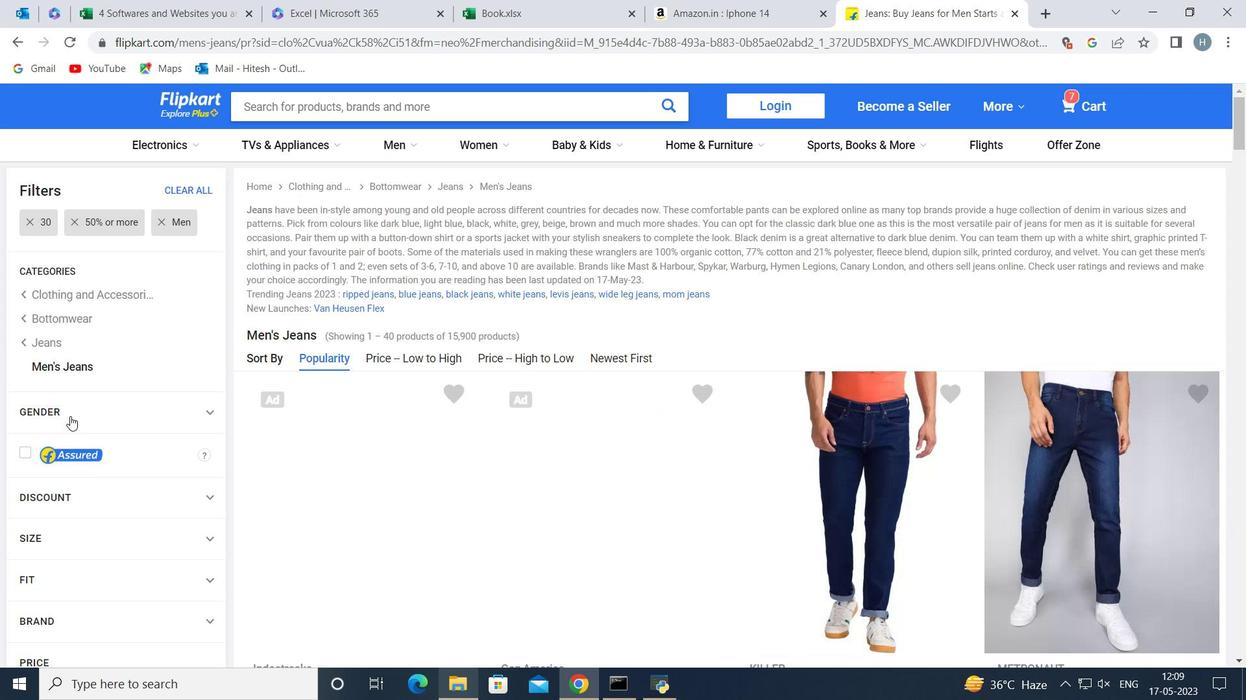 
Action: Mouse scrolled (84, 410) with delta (0, 0)
Screenshot: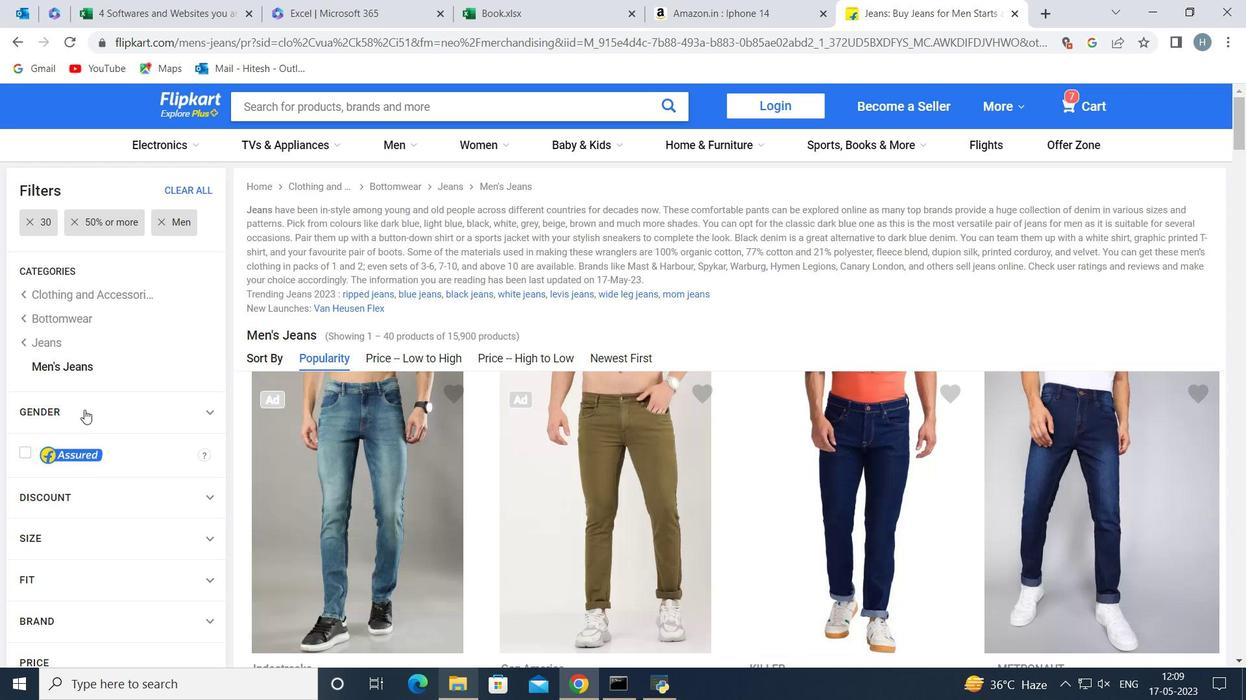 
Action: Mouse moved to (99, 399)
Screenshot: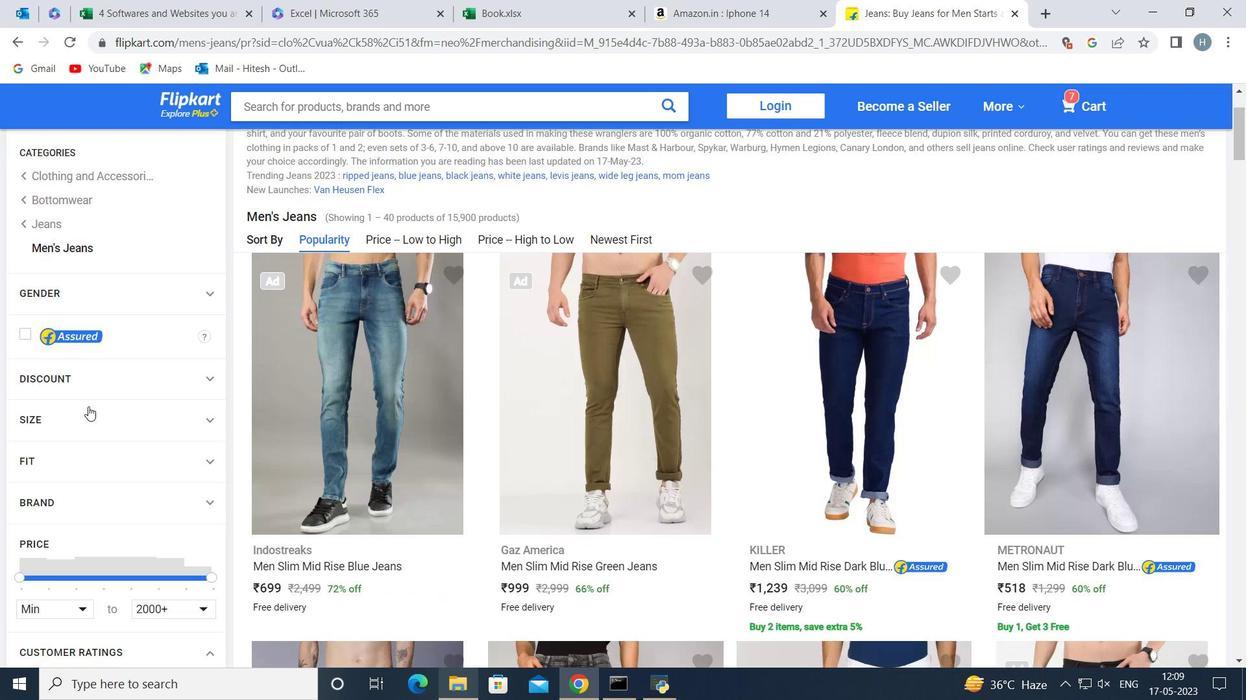 
Action: Mouse scrolled (99, 398) with delta (0, 0)
Screenshot: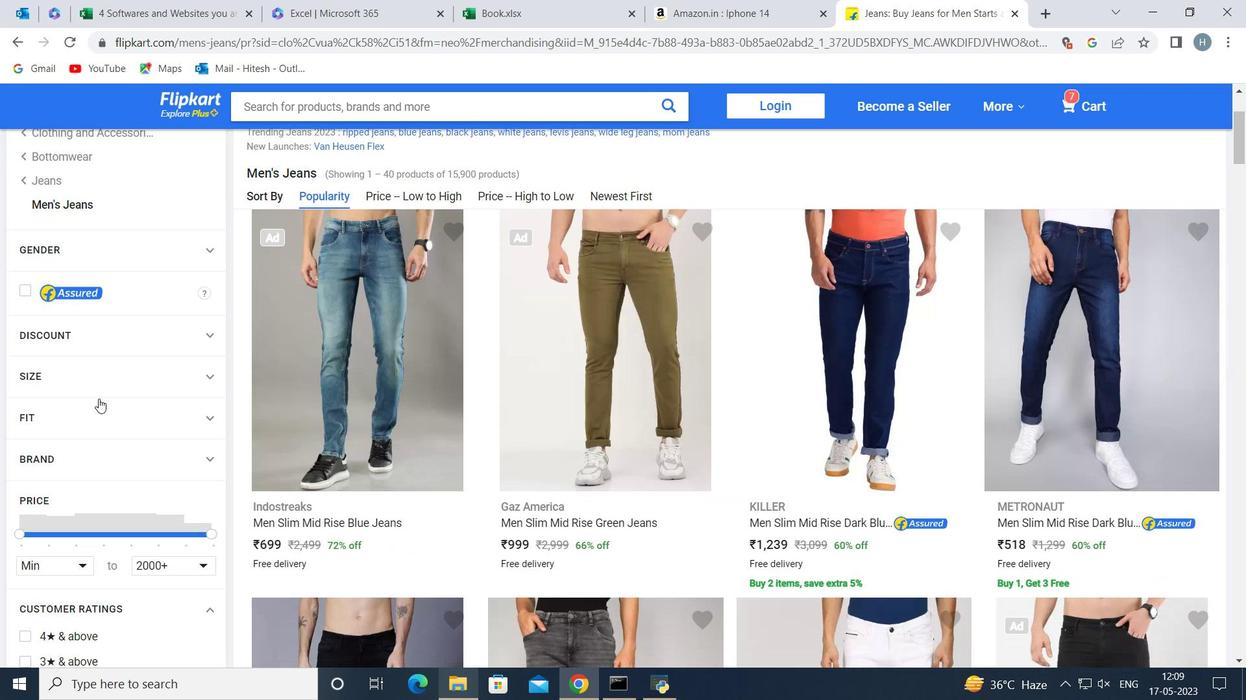 
Action: Mouse moved to (205, 336)
Screenshot: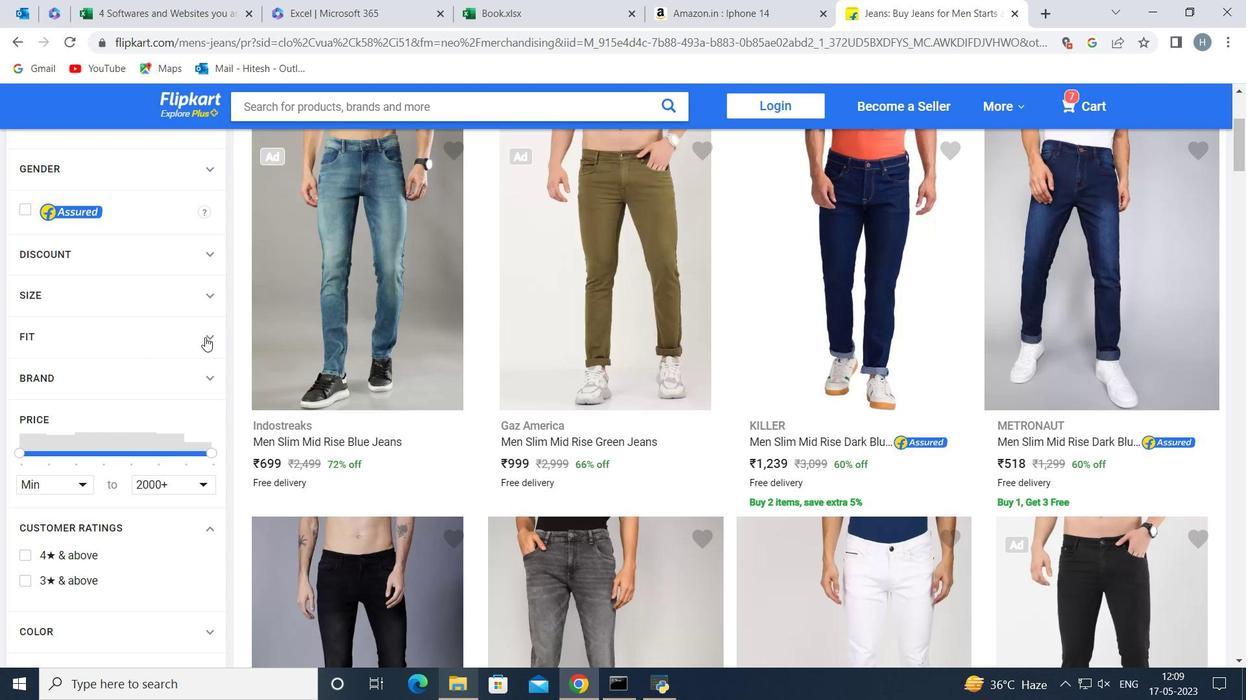 
Action: Mouse pressed left at (205, 336)
Screenshot: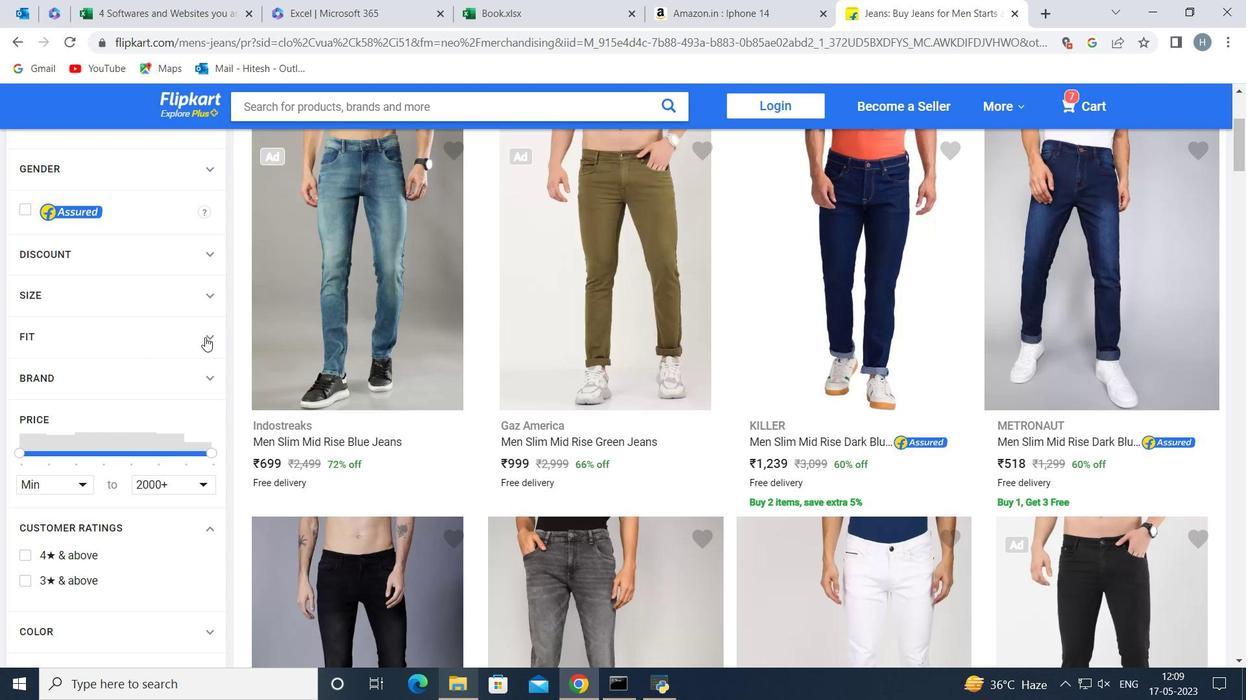 
Action: Mouse moved to (25, 442)
Screenshot: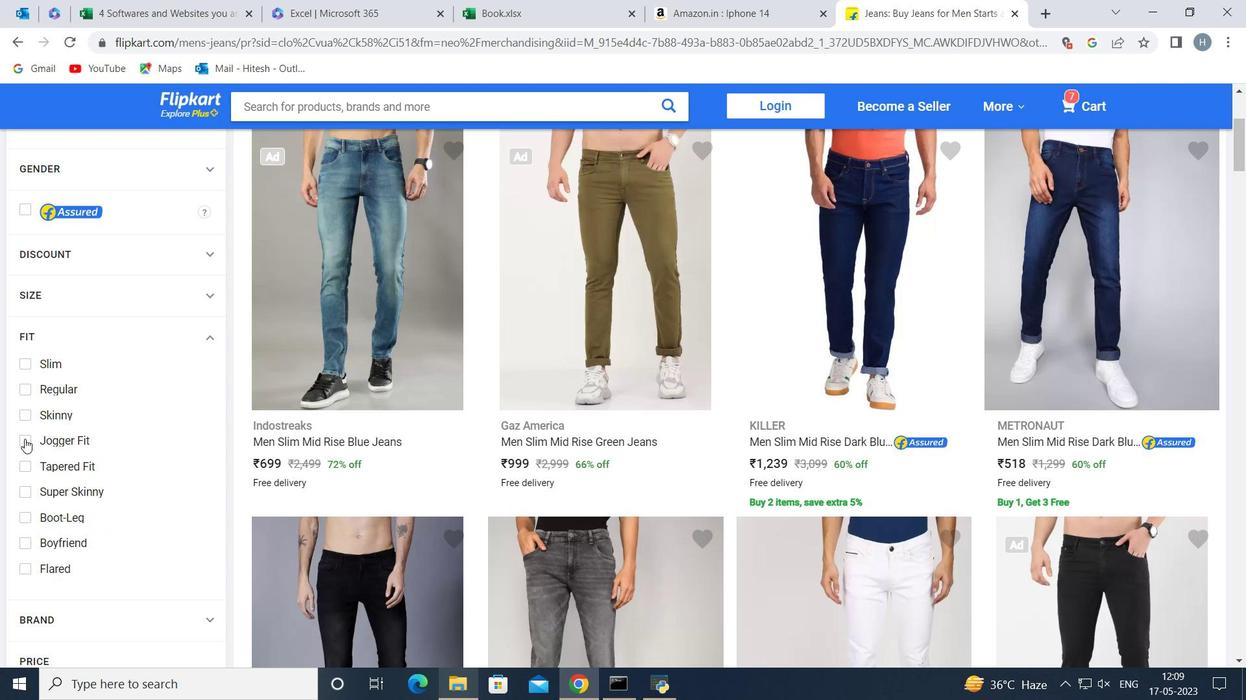 
Action: Mouse pressed left at (25, 442)
Screenshot: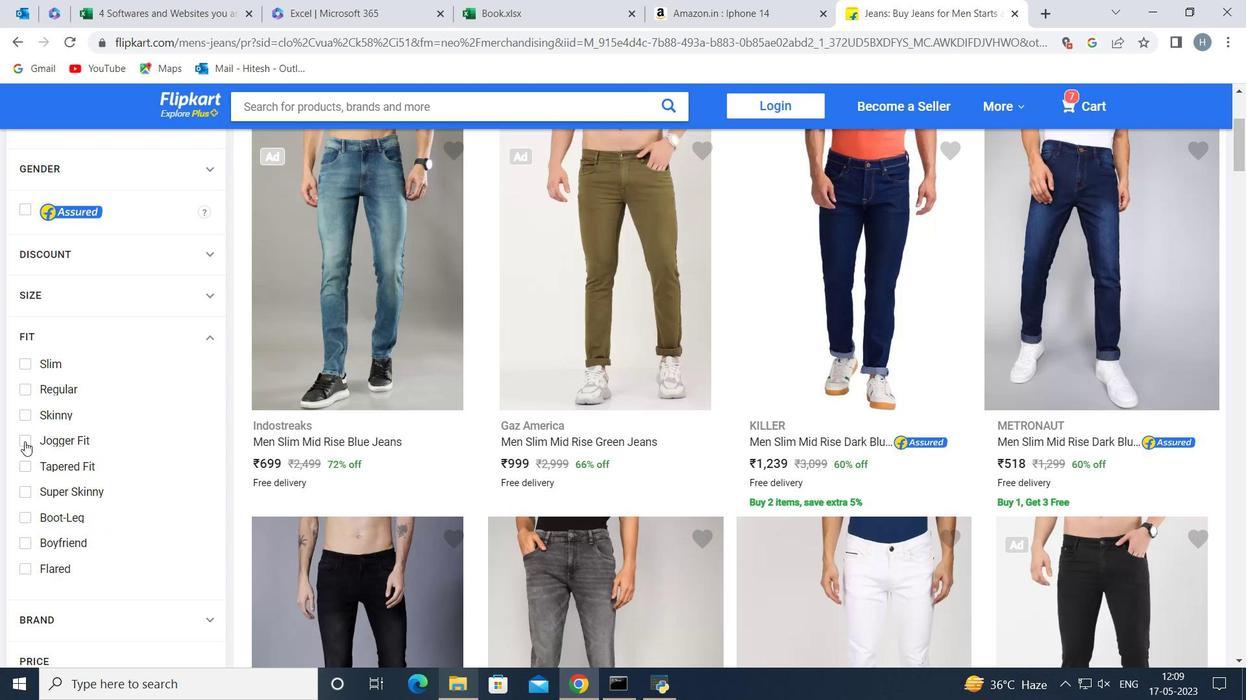 
Action: Mouse moved to (115, 442)
Screenshot: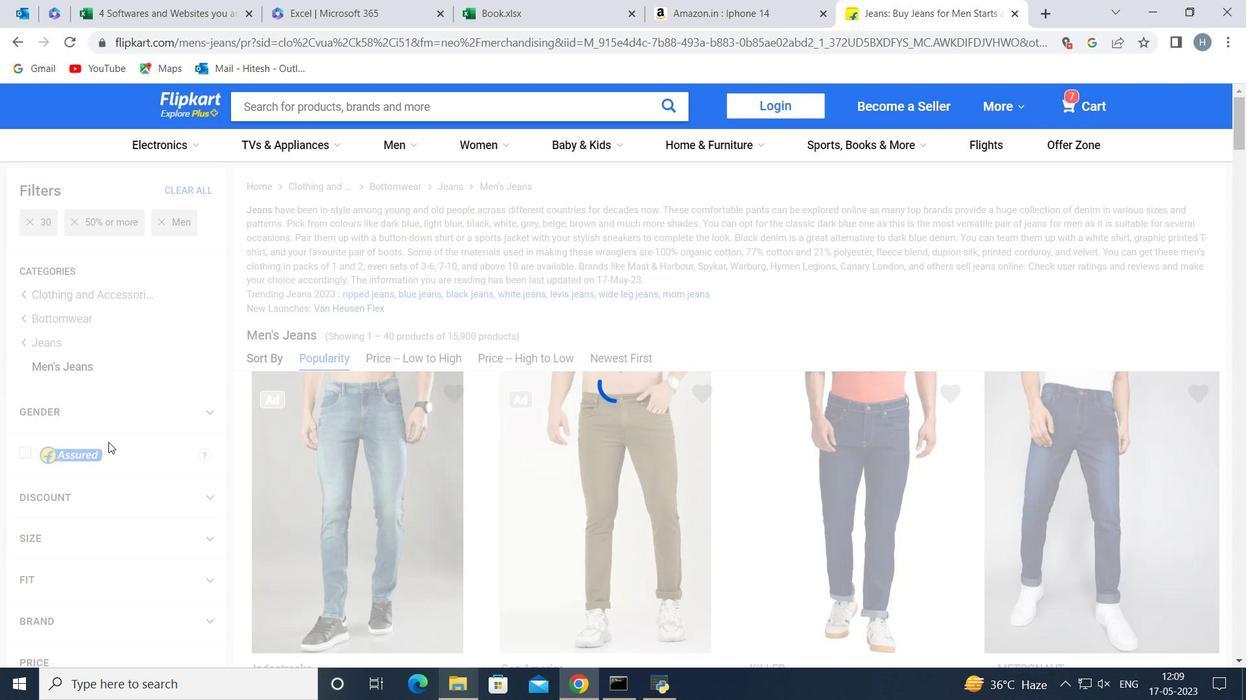
Action: Mouse scrolled (115, 442) with delta (0, 0)
Screenshot: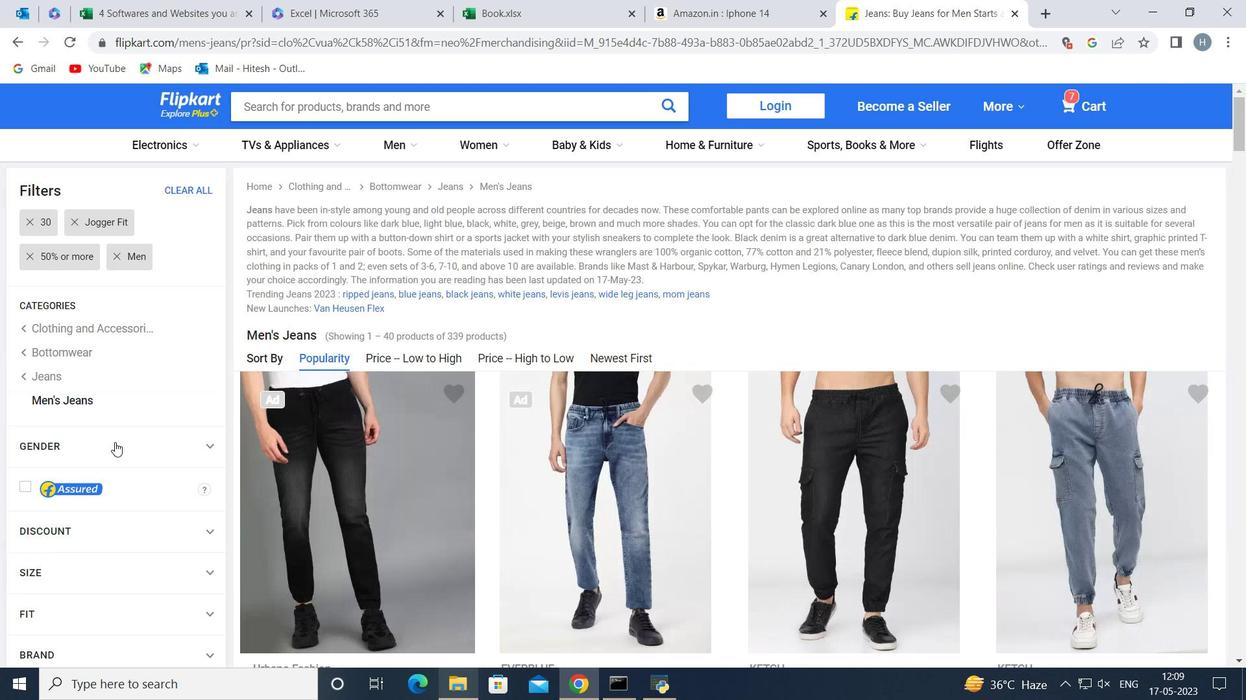 
Action: Mouse scrolled (115, 442) with delta (0, 0)
Screenshot: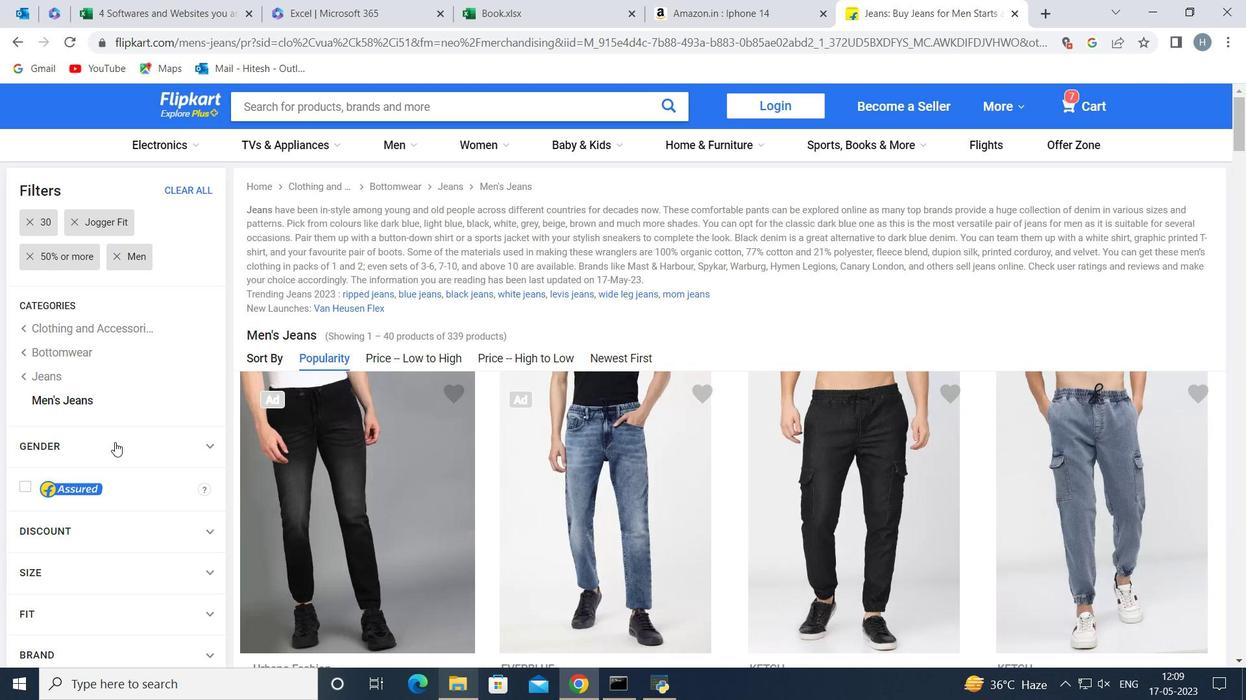 
Action: Mouse scrolled (115, 442) with delta (0, 0)
Screenshot: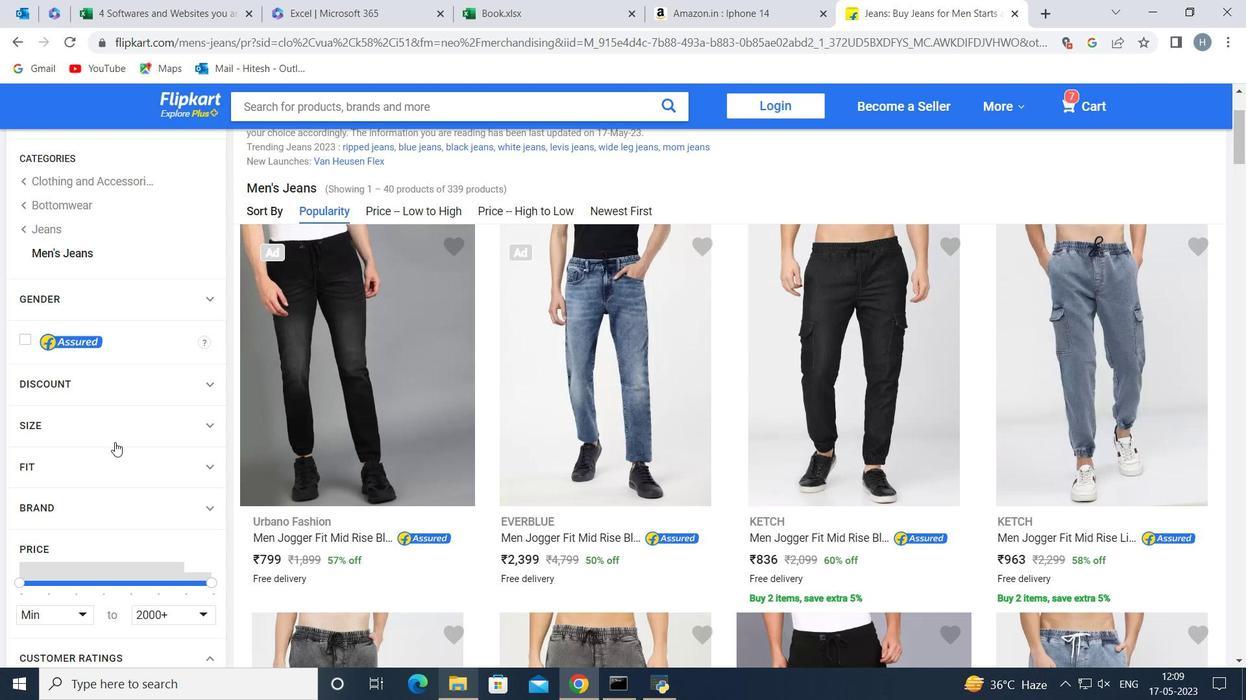 
Action: Mouse moved to (214, 410)
Screenshot: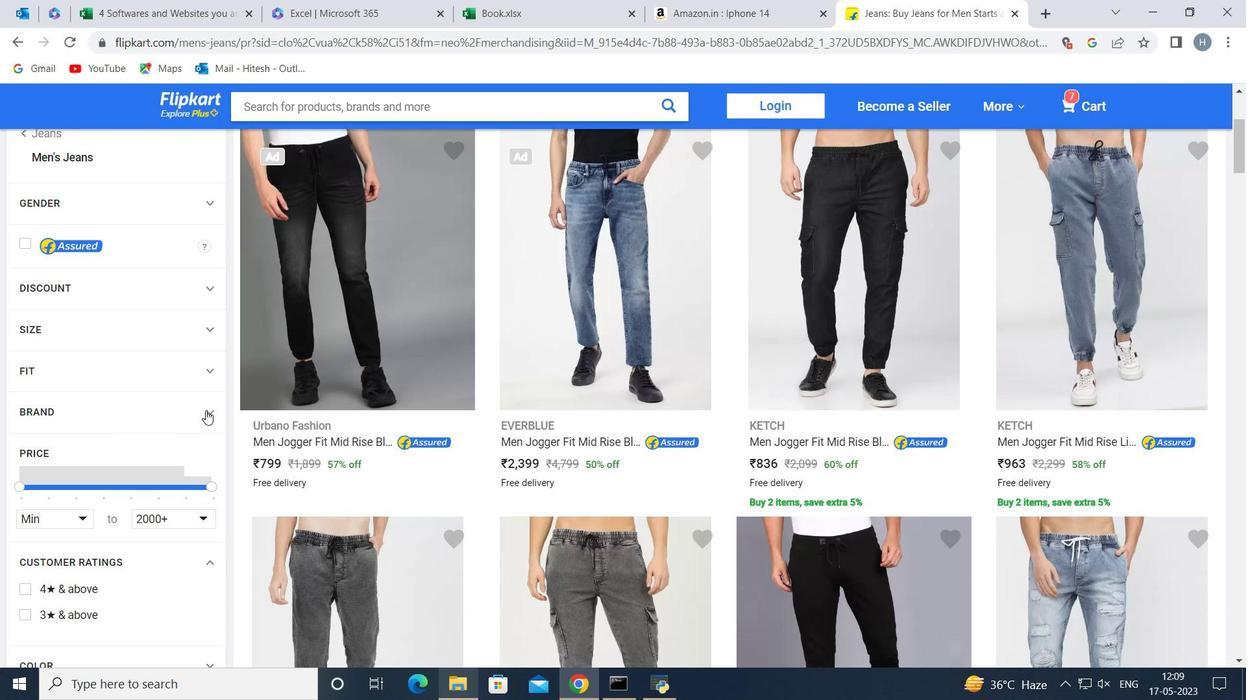 
Action: Mouse pressed left at (214, 410)
Screenshot: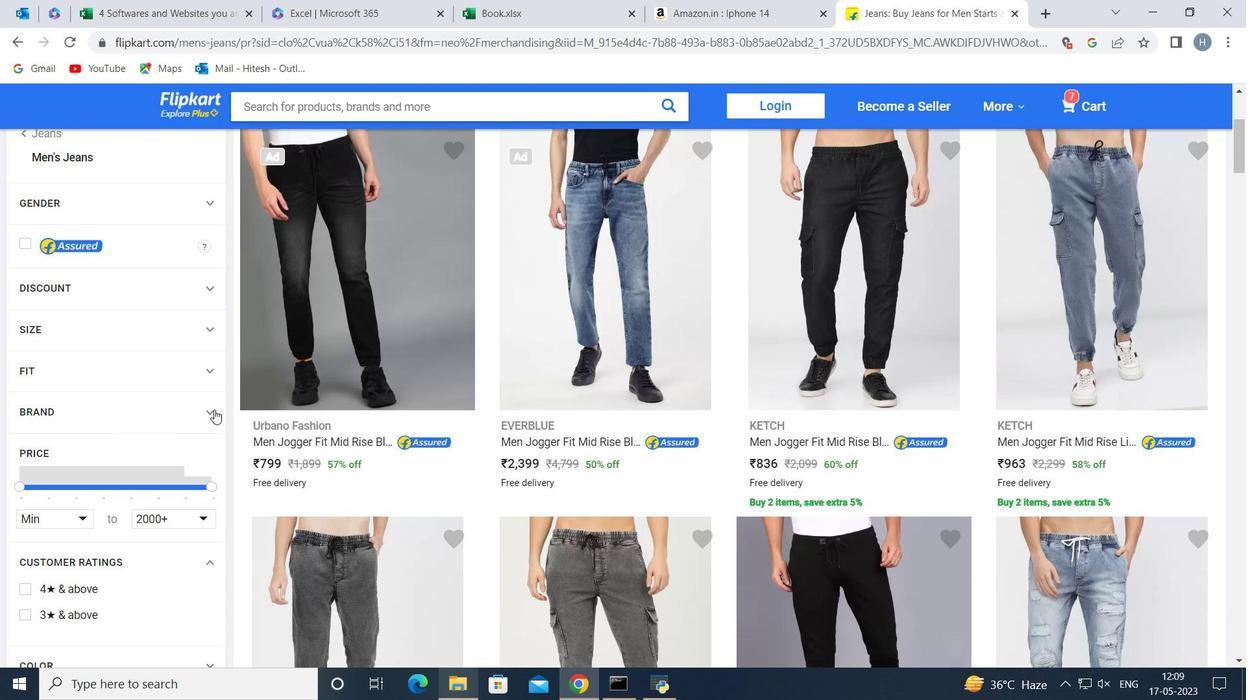 
Action: Mouse moved to (199, 409)
Screenshot: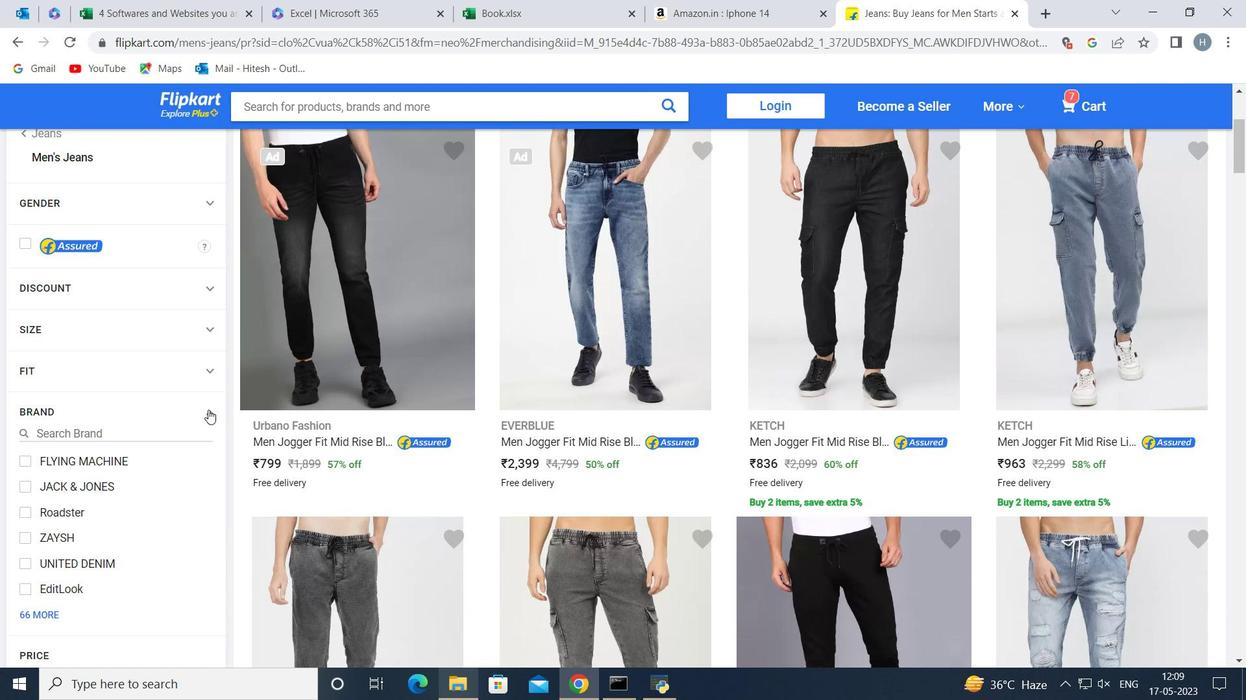 
Action: Mouse scrolled (199, 408) with delta (0, 0)
Screenshot: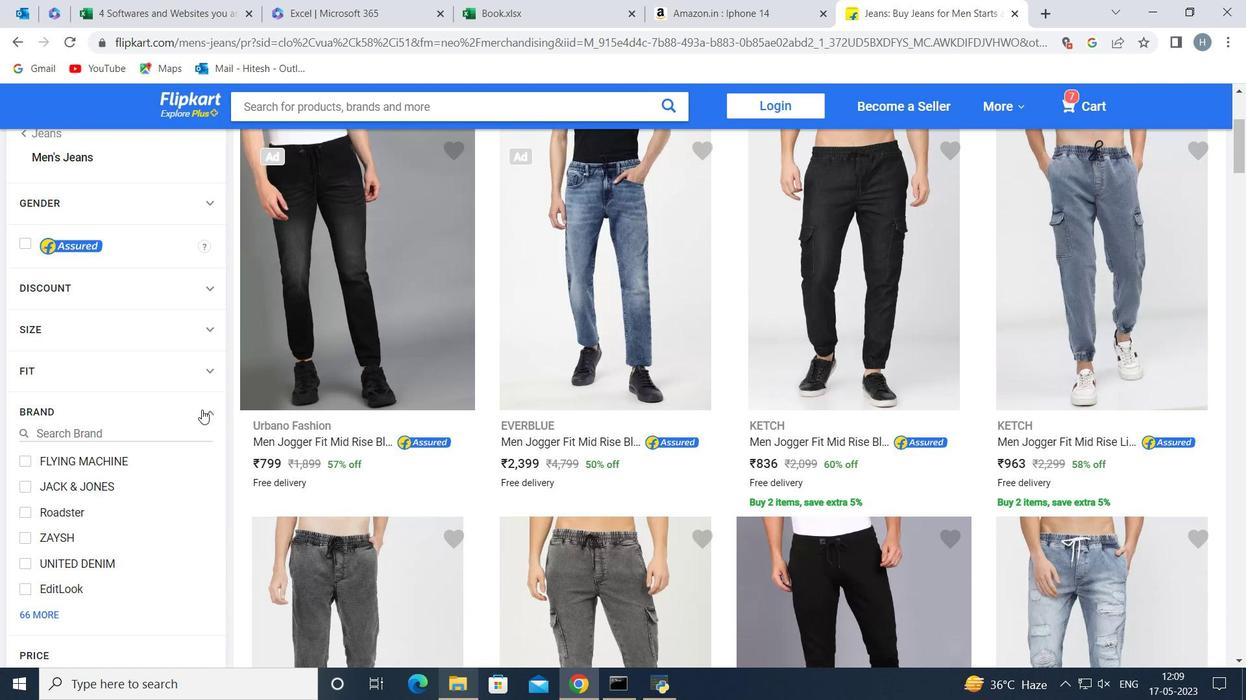 
Action: Mouse moved to (39, 531)
Screenshot: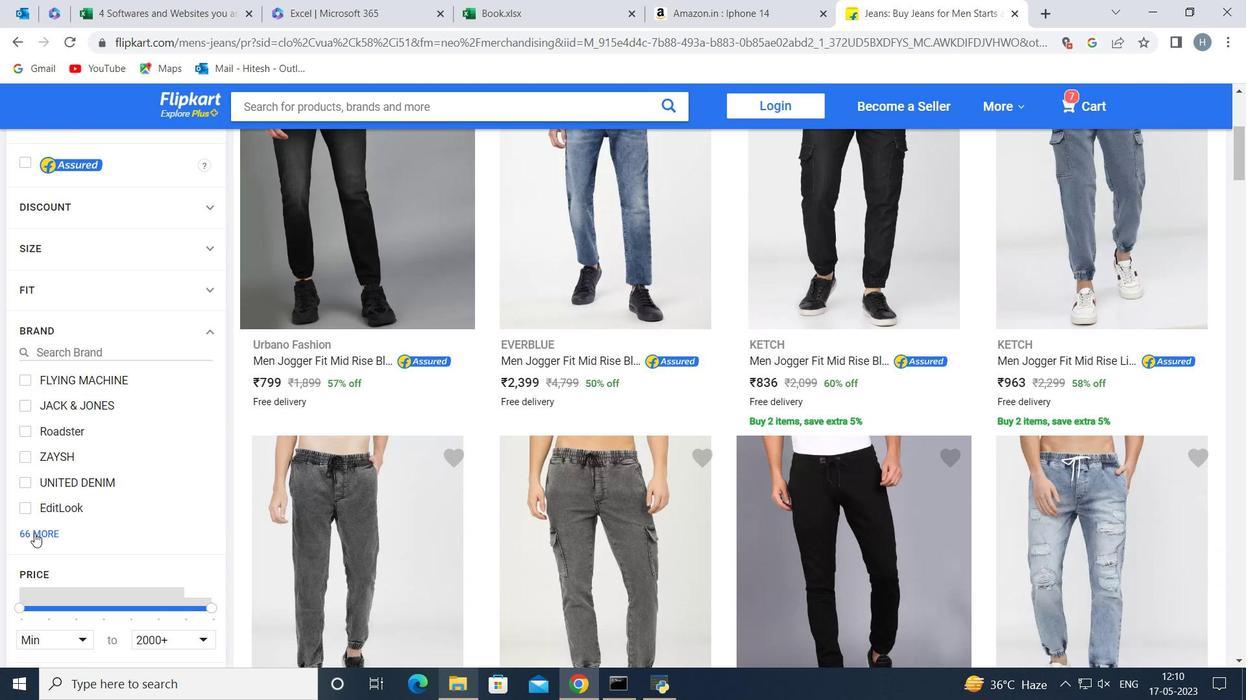 
Action: Mouse pressed left at (39, 531)
Screenshot: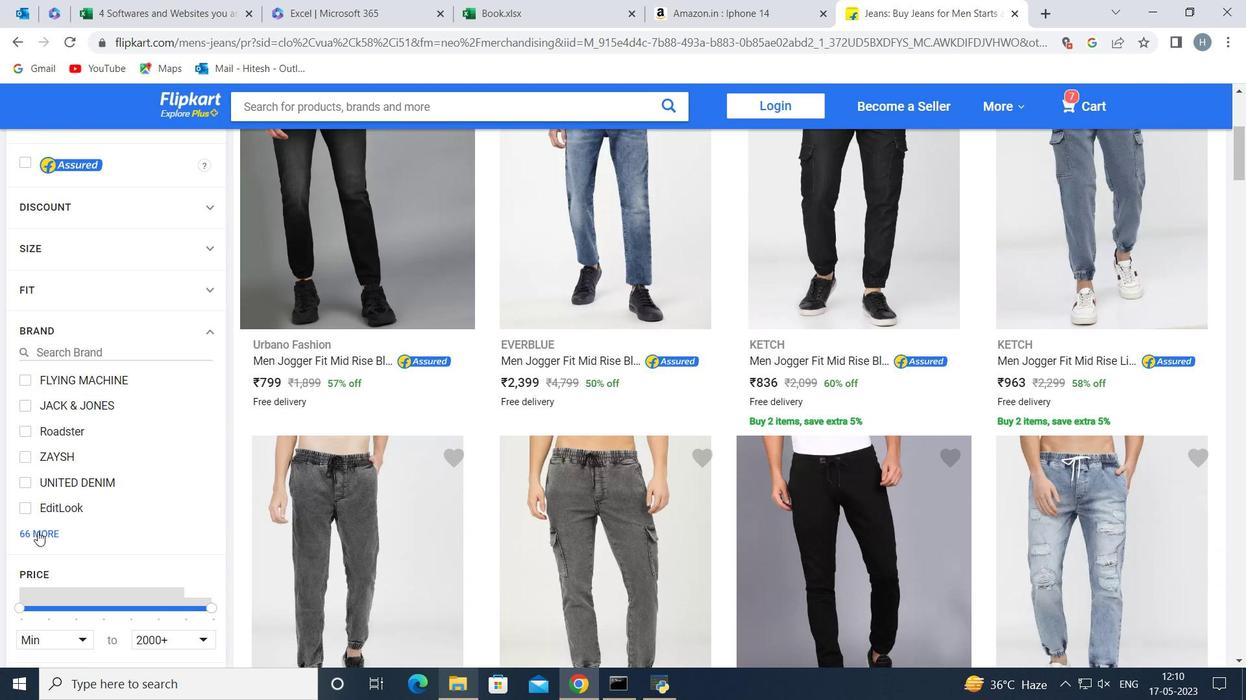 
Action: Mouse moved to (129, 349)
Screenshot: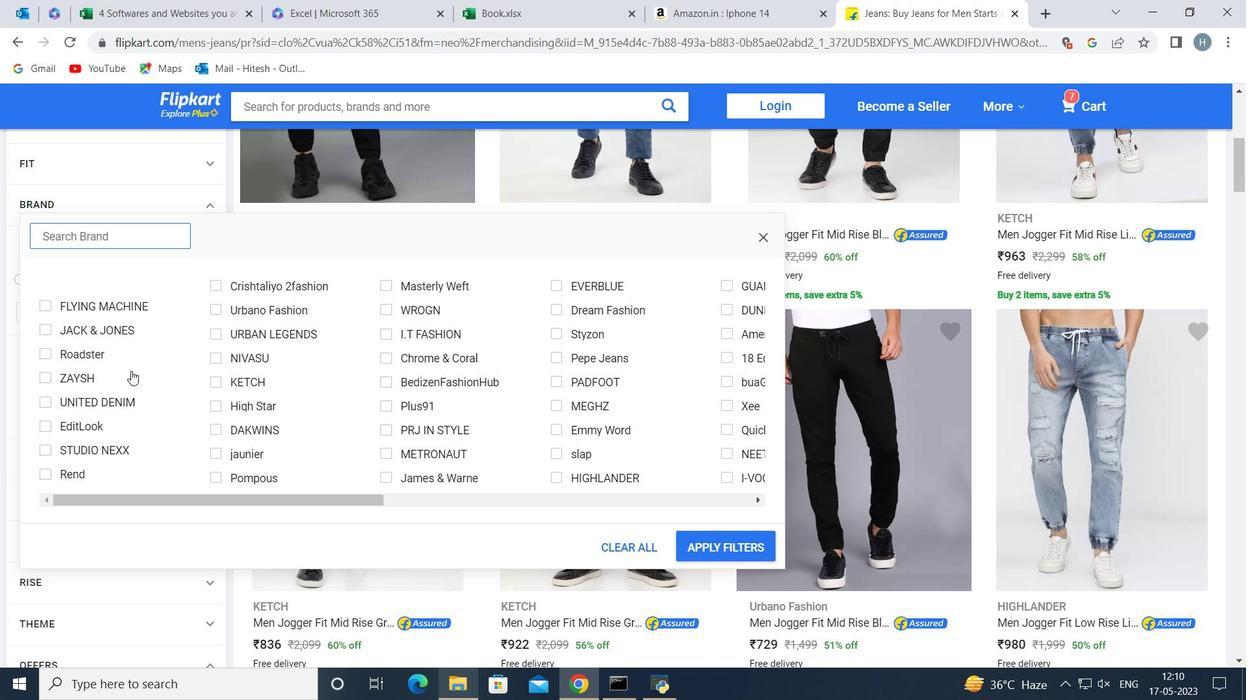 
Action: Mouse scrolled (129, 350) with delta (0, 0)
Screenshot: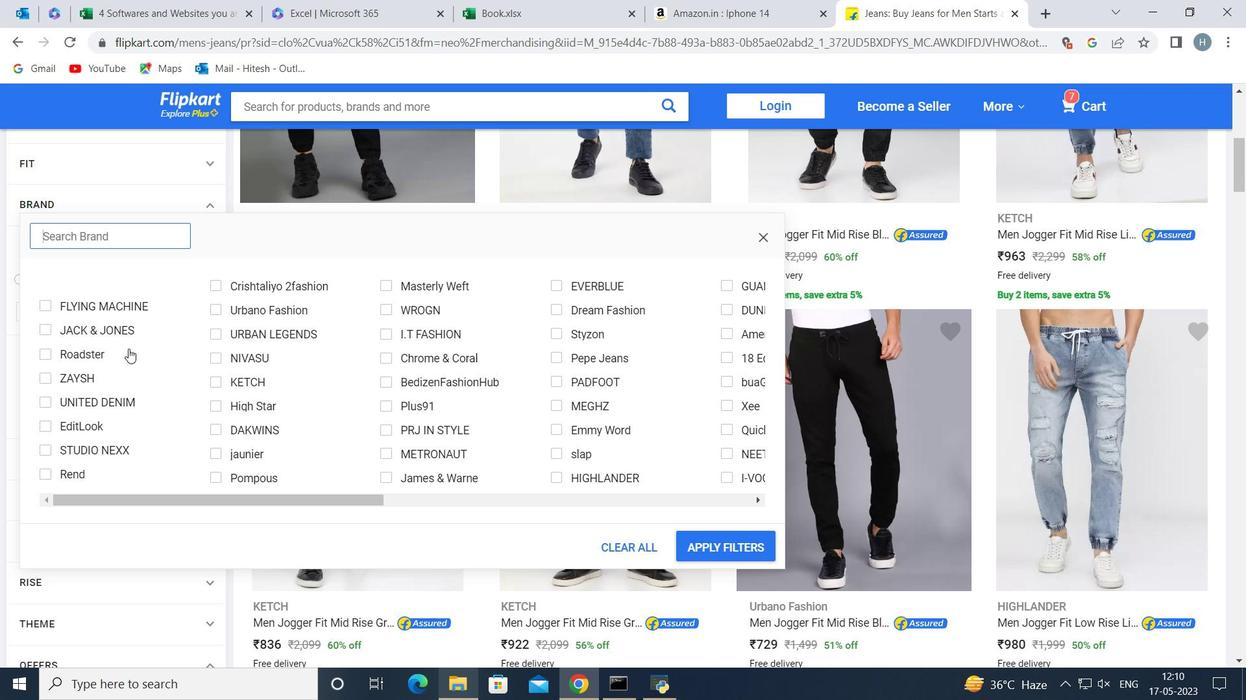 
Action: Mouse moved to (47, 411)
Screenshot: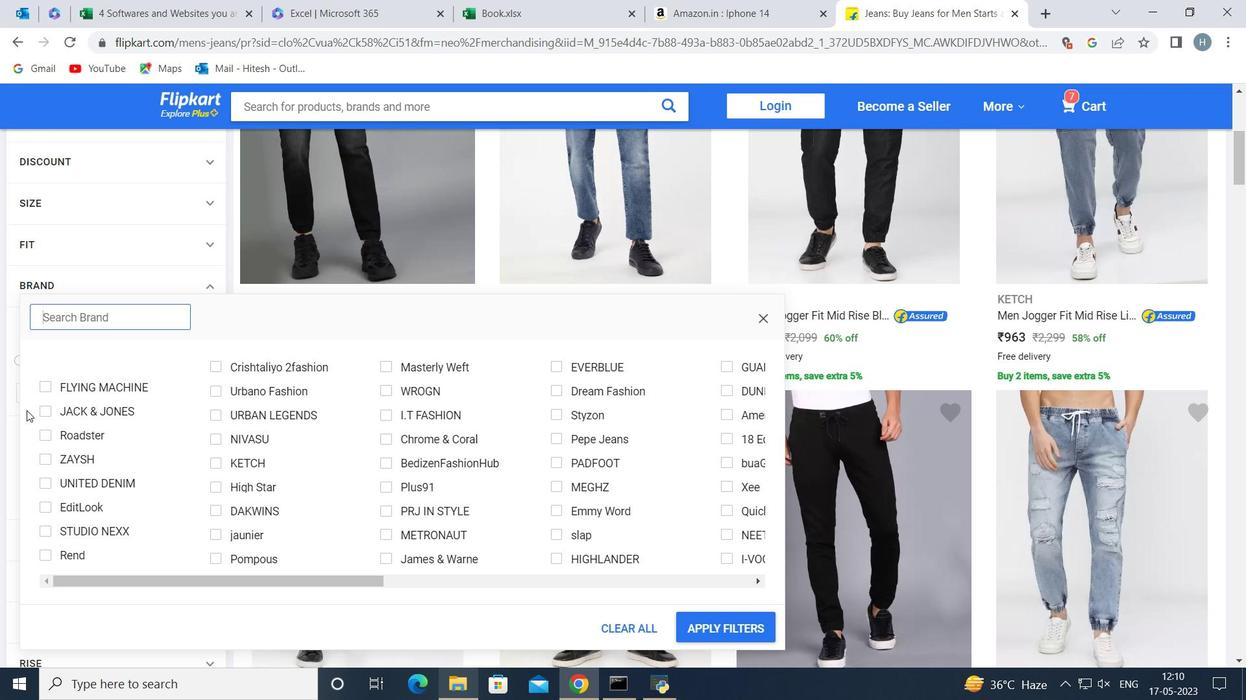 
Action: Mouse pressed left at (47, 411)
Screenshot: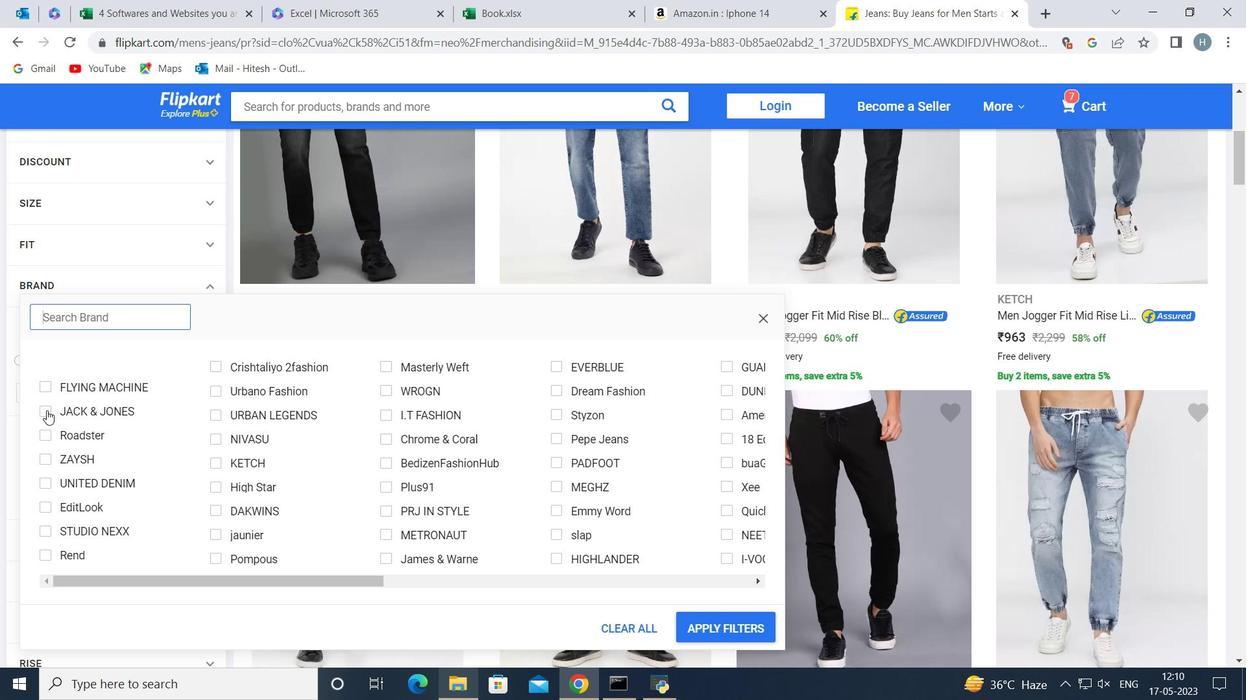 
Action: Mouse moved to (716, 475)
Screenshot: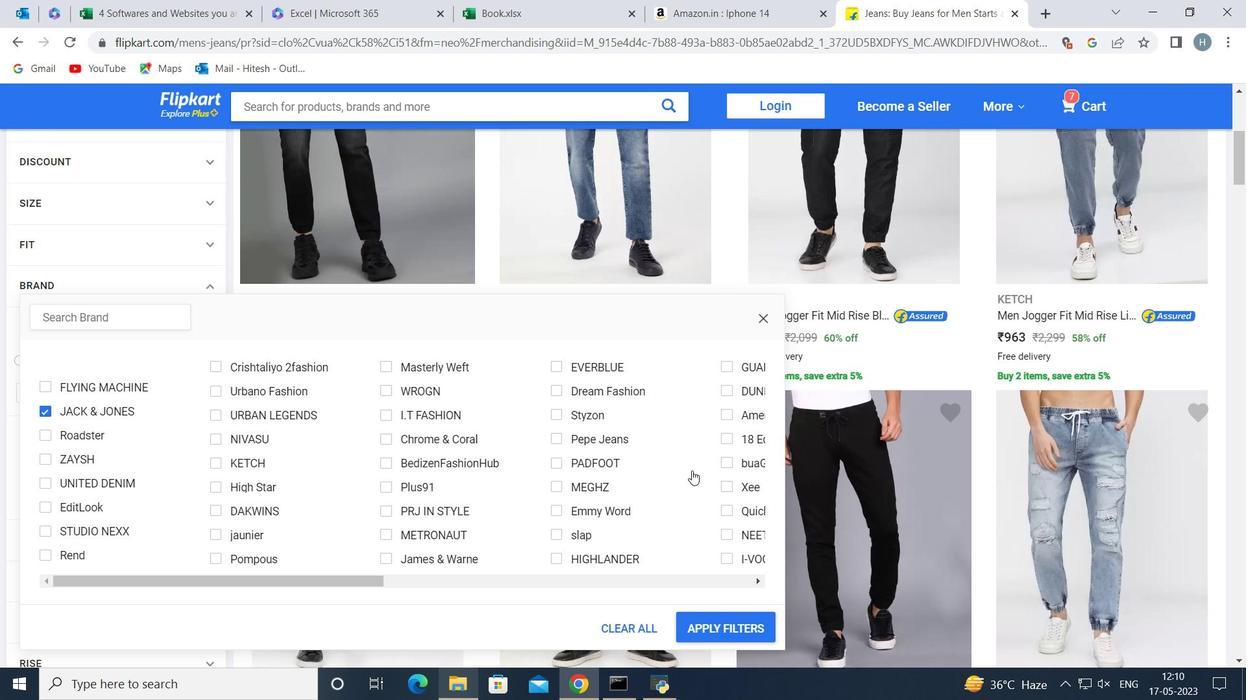 
Action: Mouse scrolled (716, 474) with delta (0, 0)
Screenshot: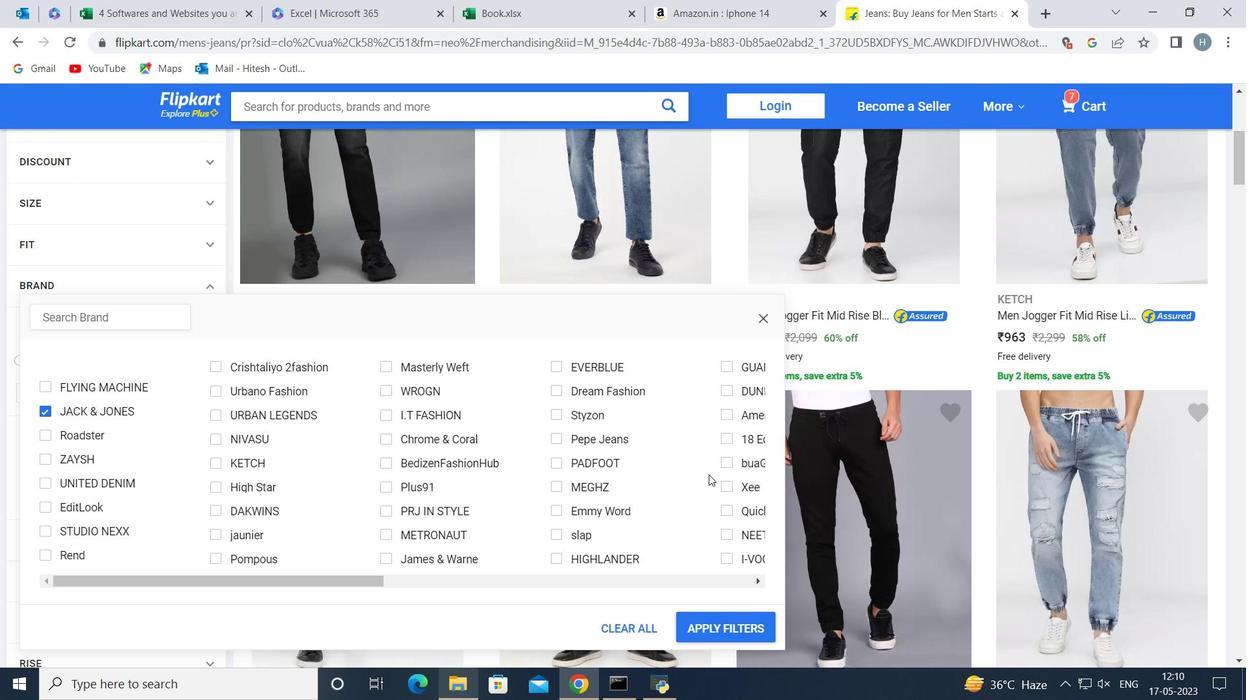 
Action: Mouse moved to (313, 499)
Screenshot: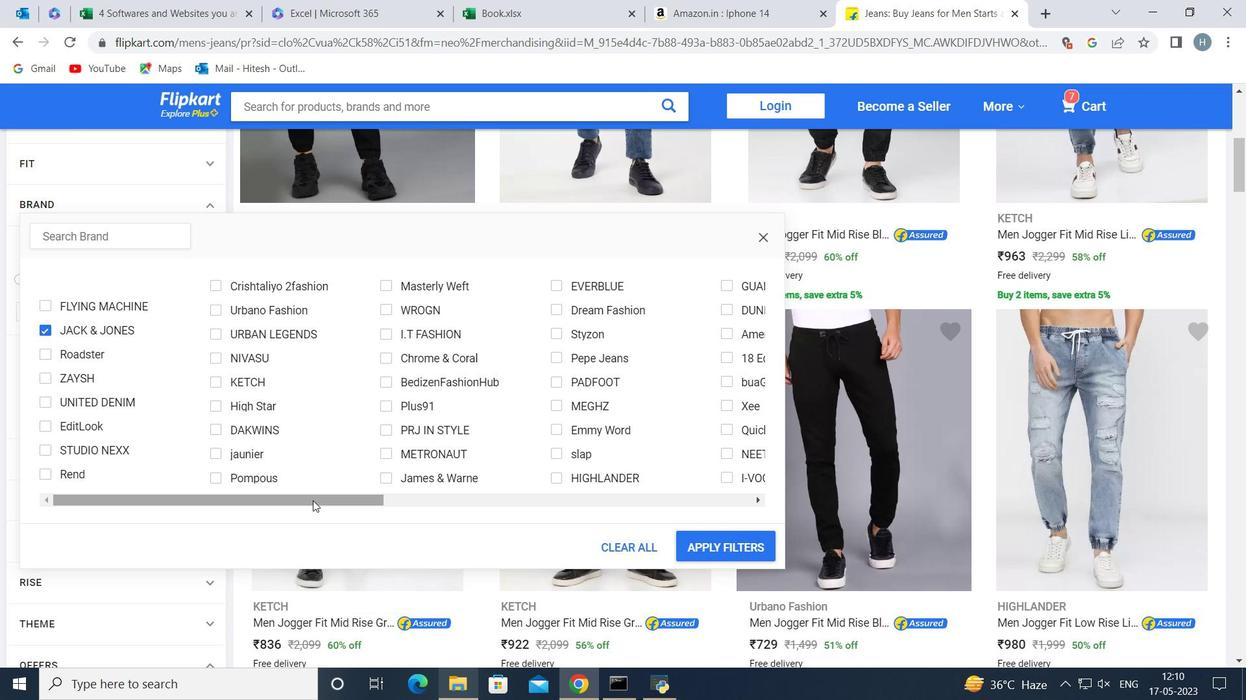 
Action: Mouse pressed left at (313, 499)
Screenshot: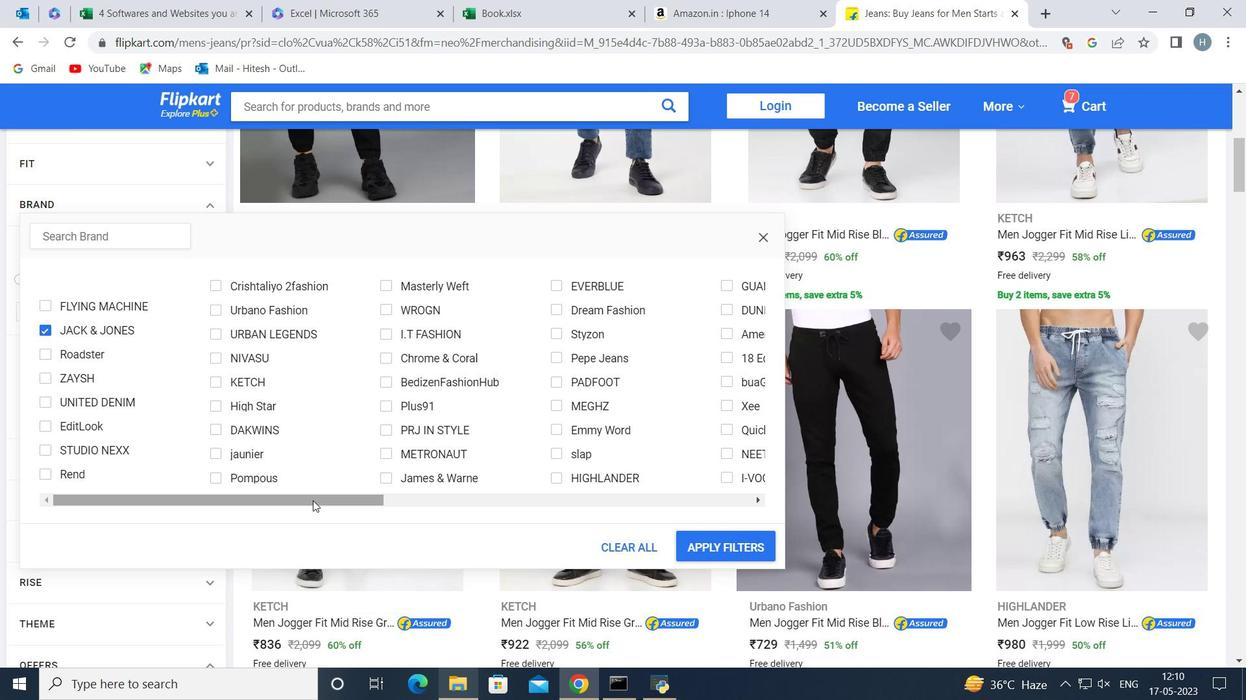 
Action: Mouse moved to (211, 329)
Screenshot: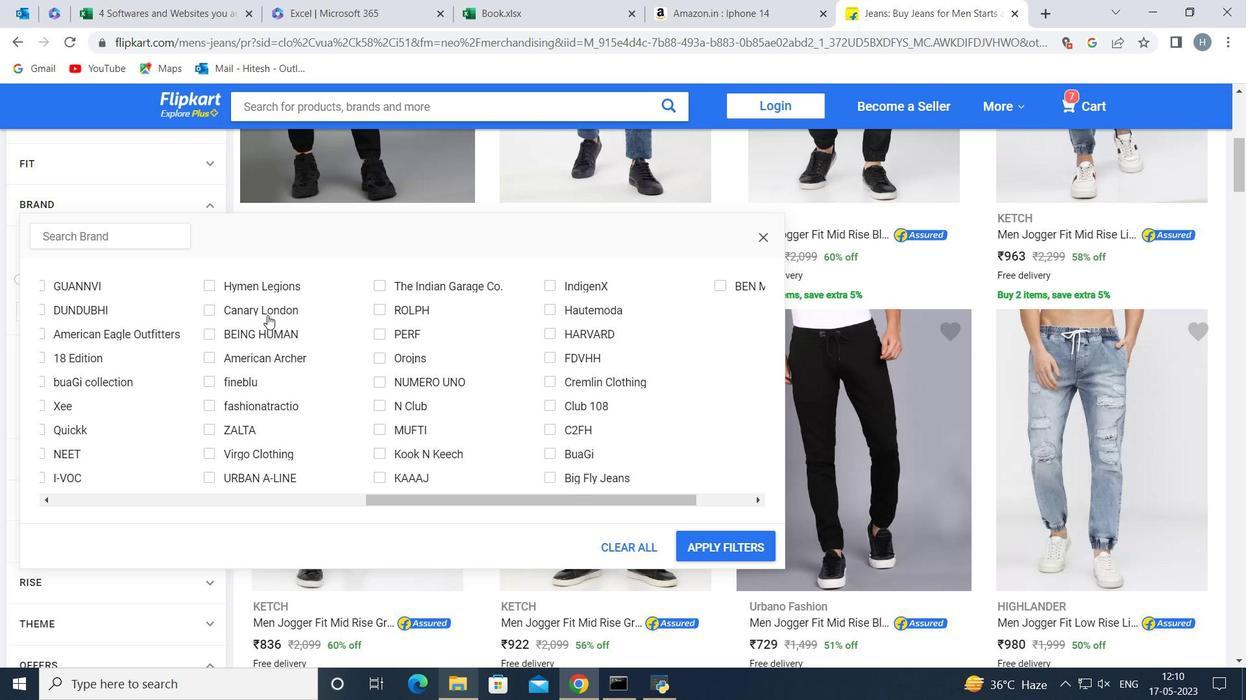
Action: Mouse pressed left at (211, 329)
Screenshot: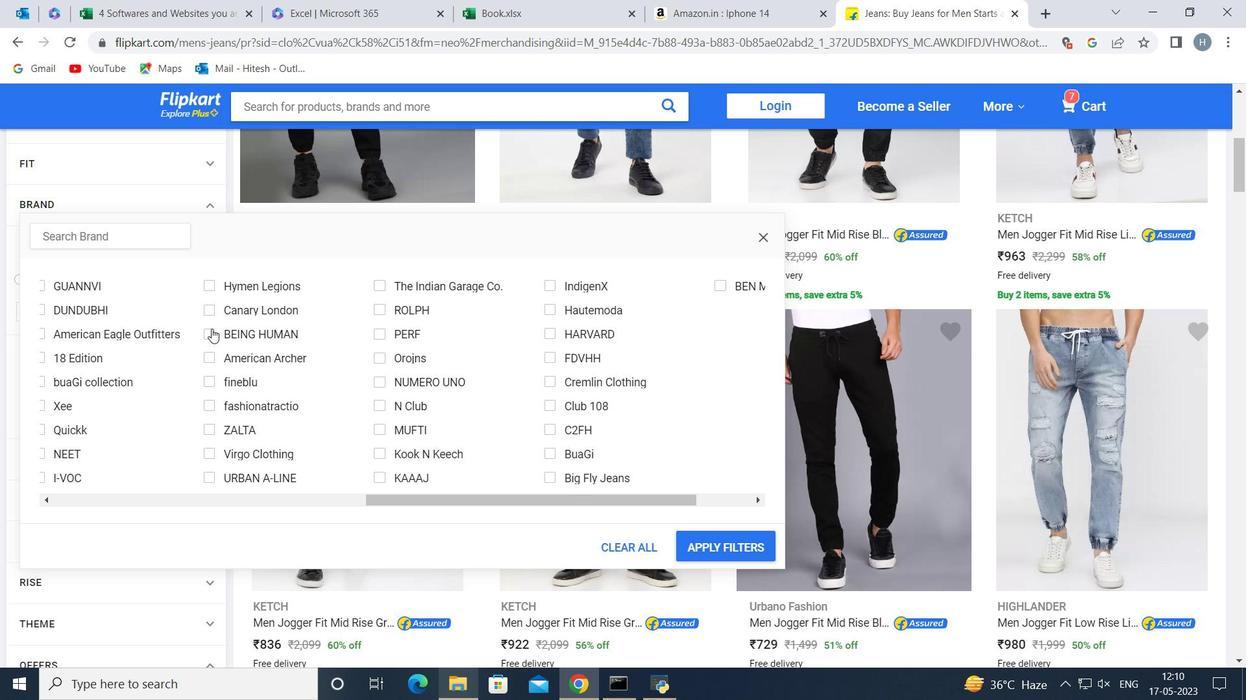 
Action: Mouse moved to (499, 503)
Screenshot: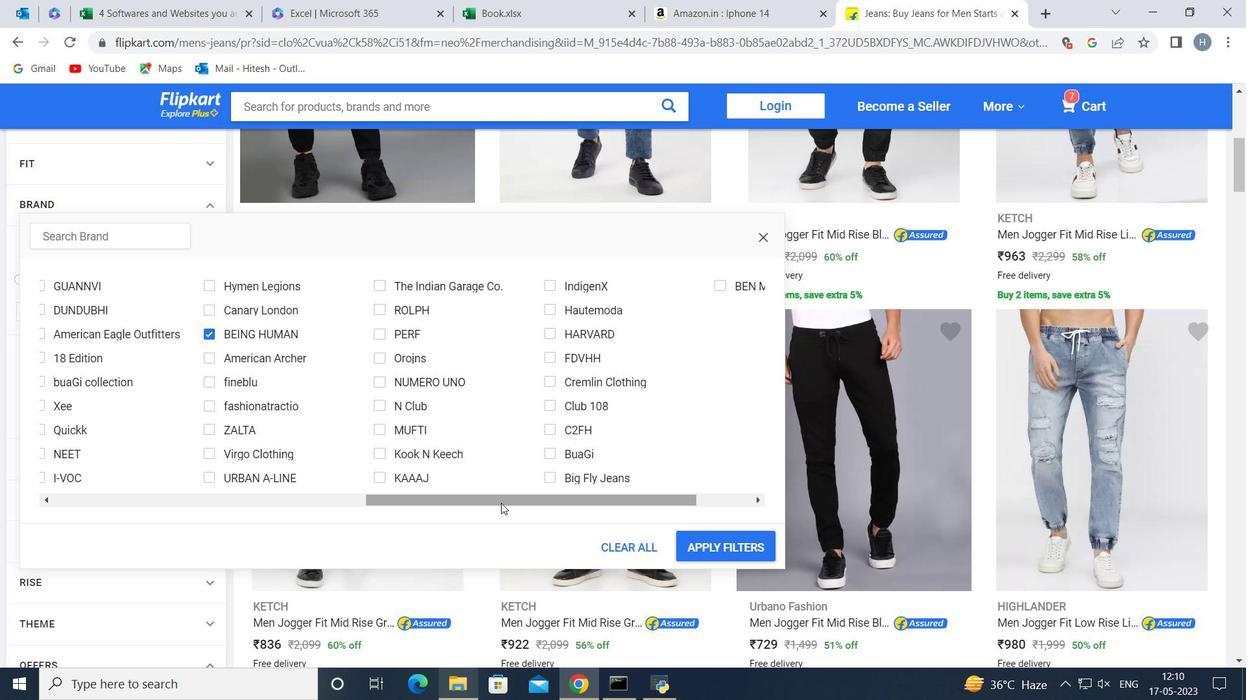 
Action: Mouse pressed left at (499, 503)
Screenshot: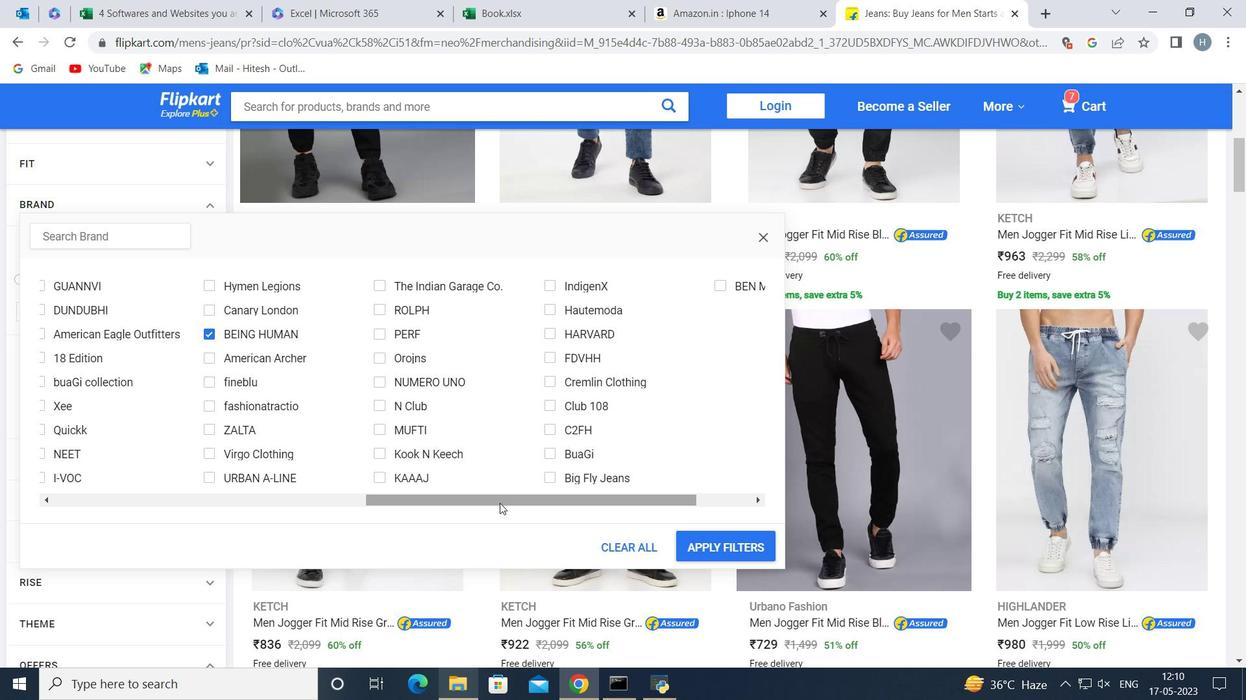 
Action: Mouse moved to (265, 428)
Screenshot: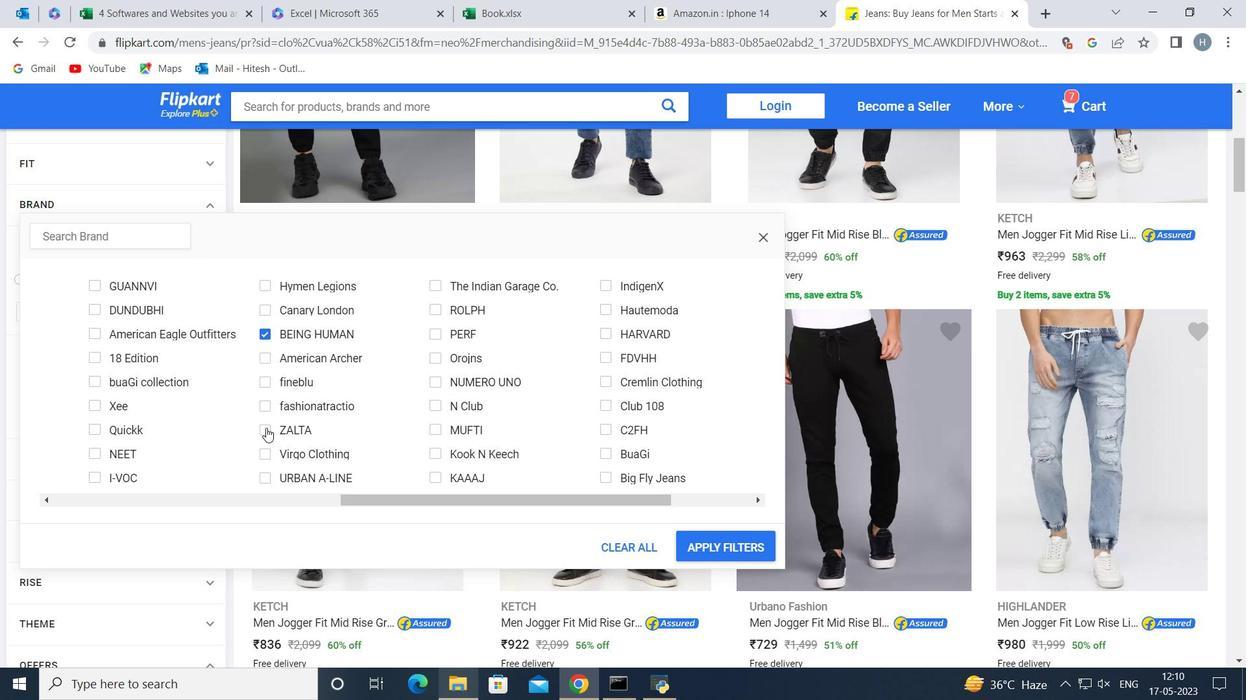 
Action: Mouse pressed left at (265, 428)
Screenshot: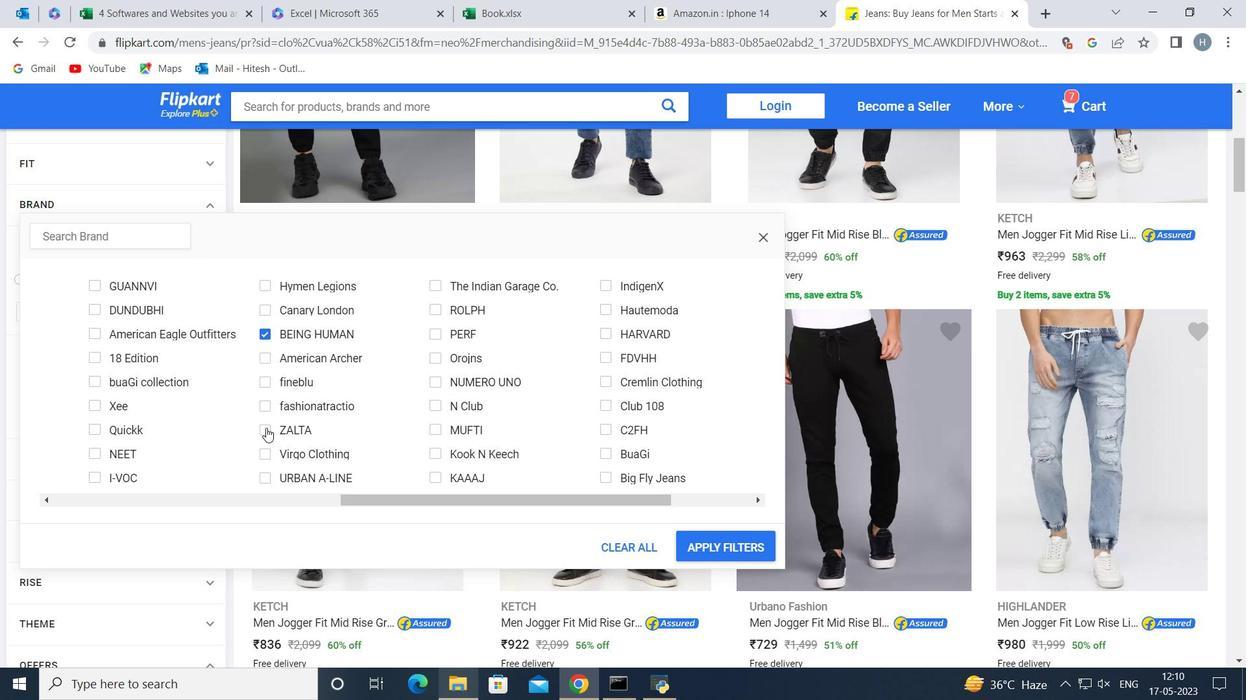 
Action: Mouse moved to (377, 500)
Screenshot: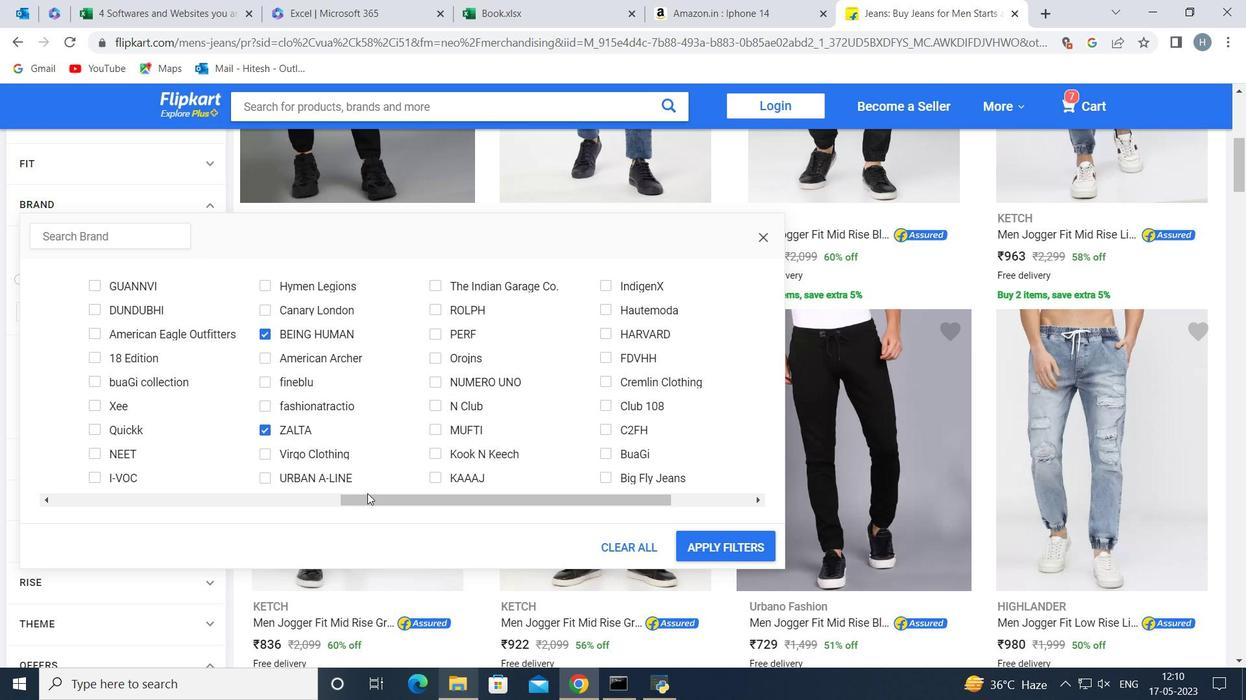 
Action: Mouse pressed left at (377, 500)
Screenshot: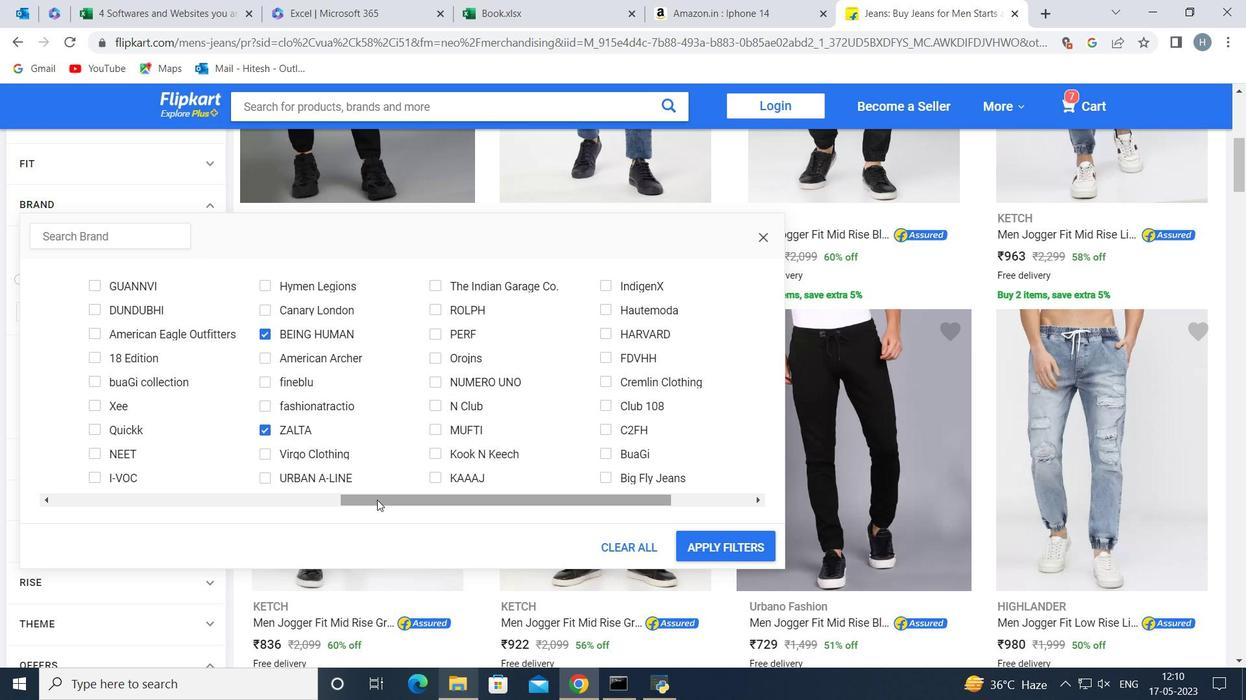 
Action: Mouse moved to (260, 360)
Screenshot: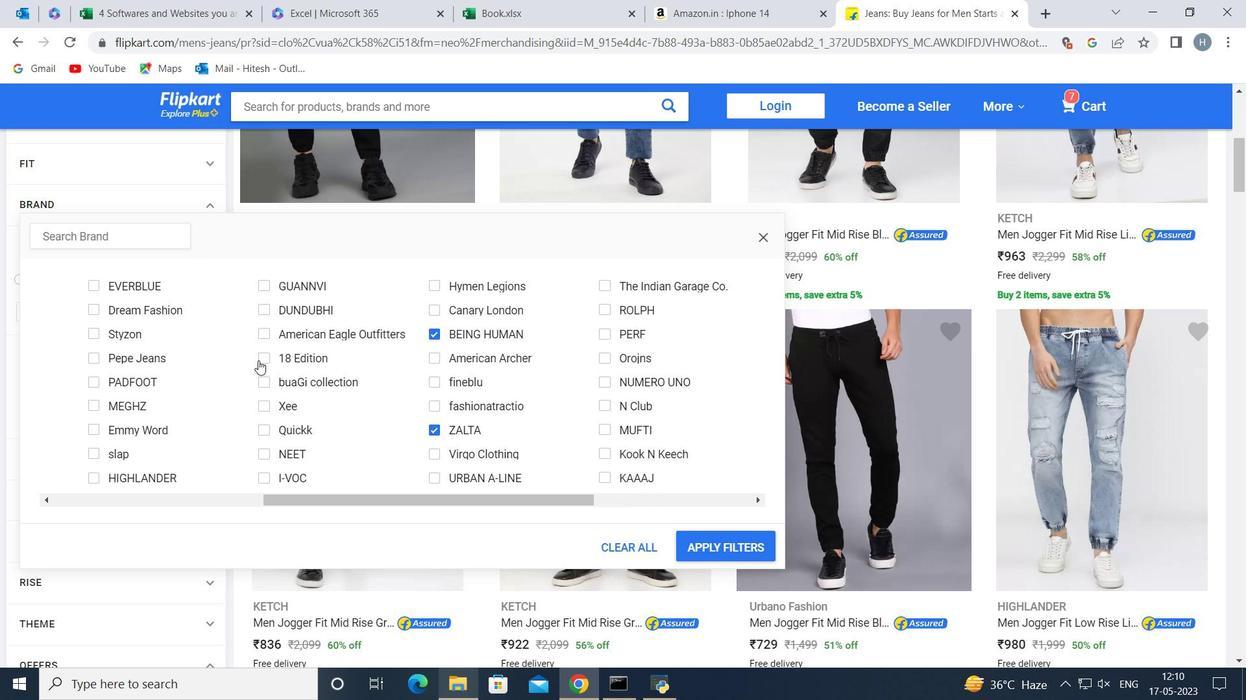
Action: Mouse pressed left at (260, 360)
Screenshot: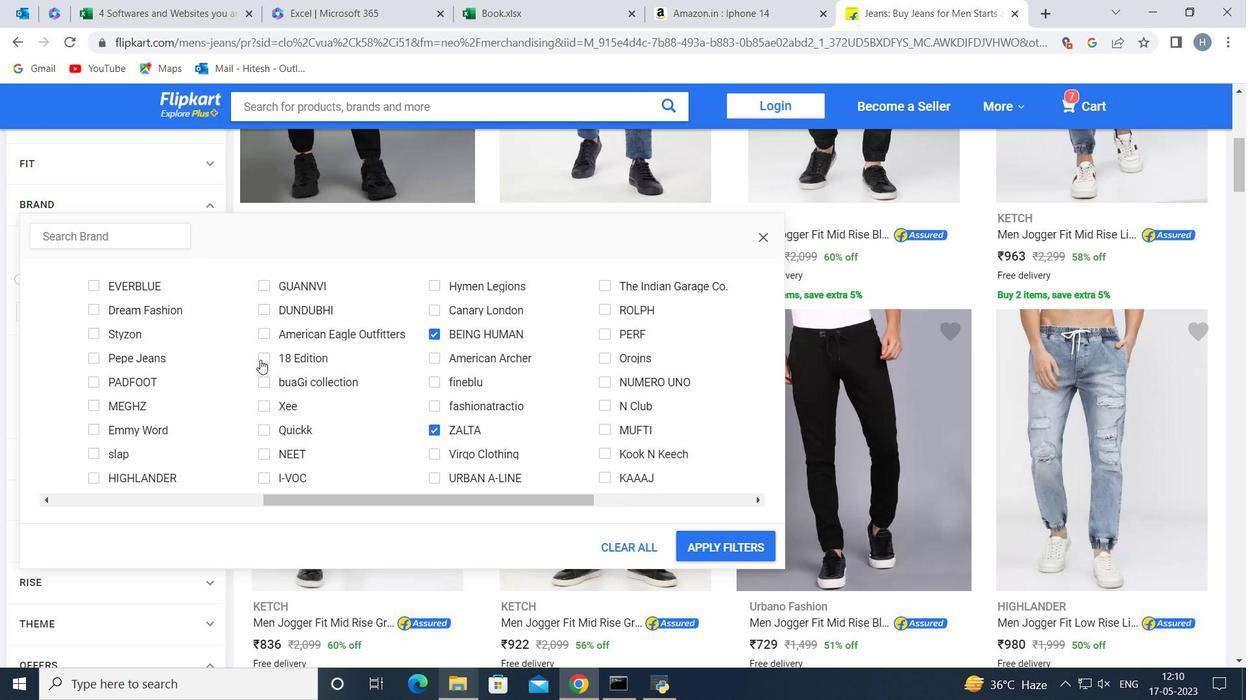 
Action: Mouse moved to (349, 503)
Screenshot: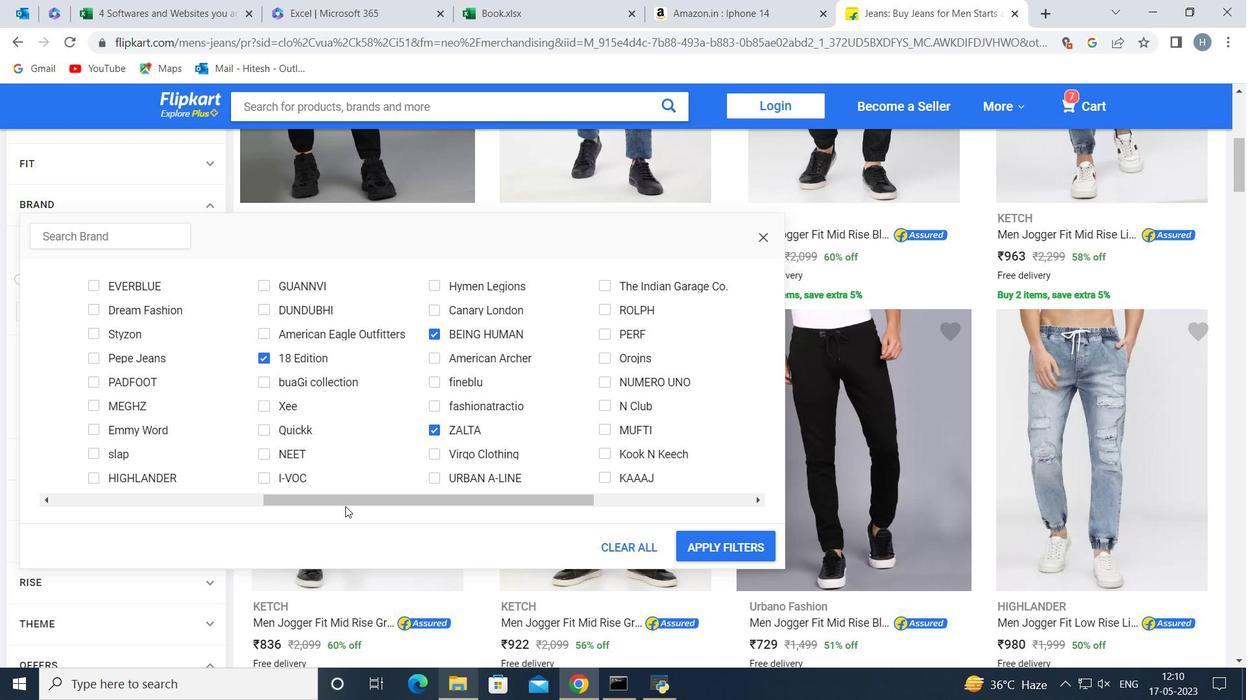 
Action: Mouse pressed left at (349, 503)
Screenshot: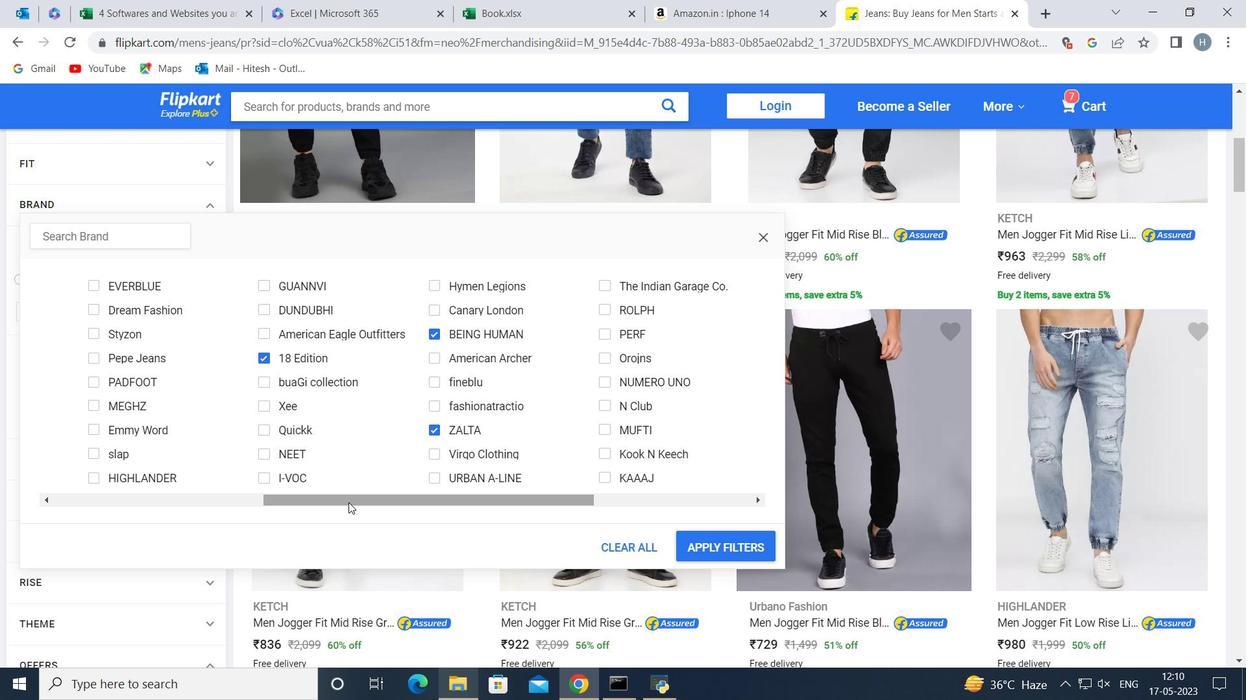 
Action: Mouse moved to (221, 497)
Screenshot: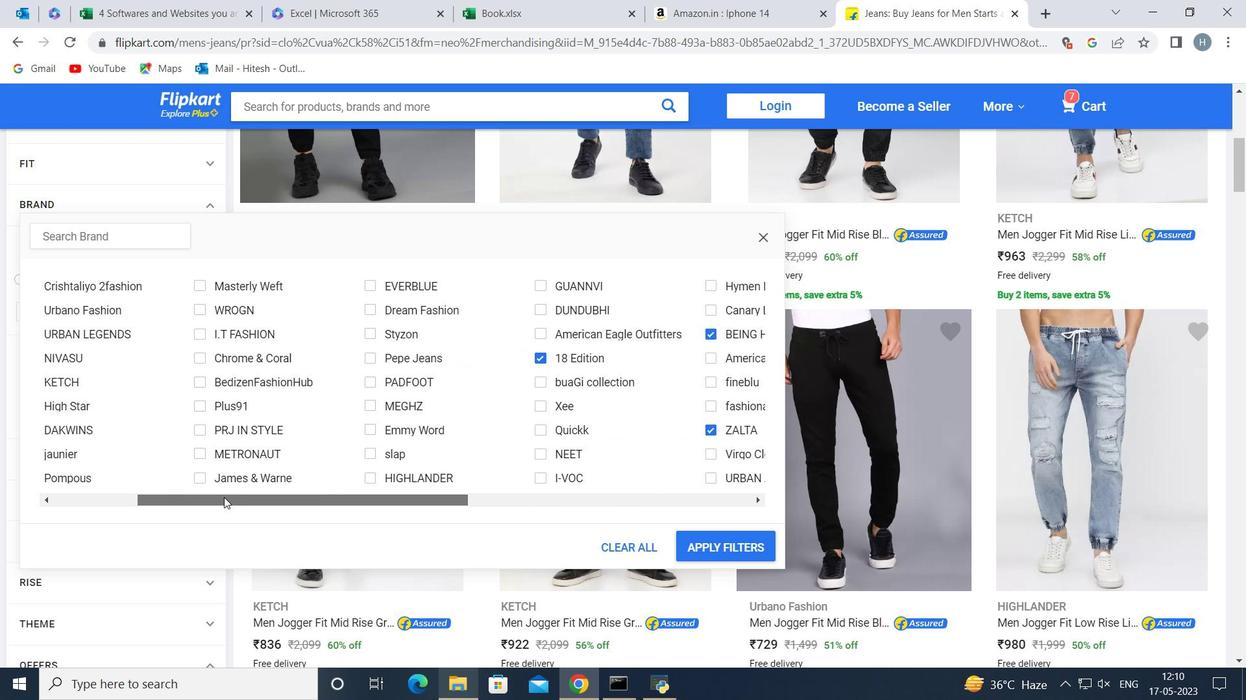 
Action: Mouse pressed left at (221, 497)
Screenshot: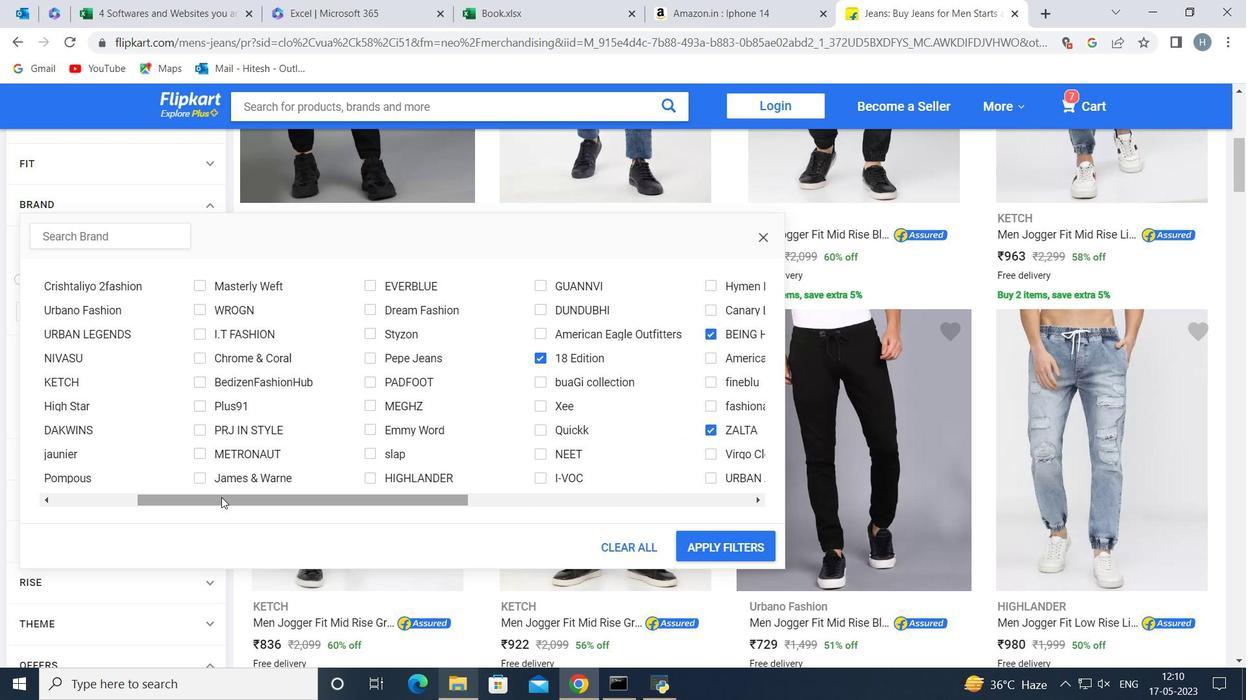 
Action: Mouse moved to (729, 545)
Screenshot: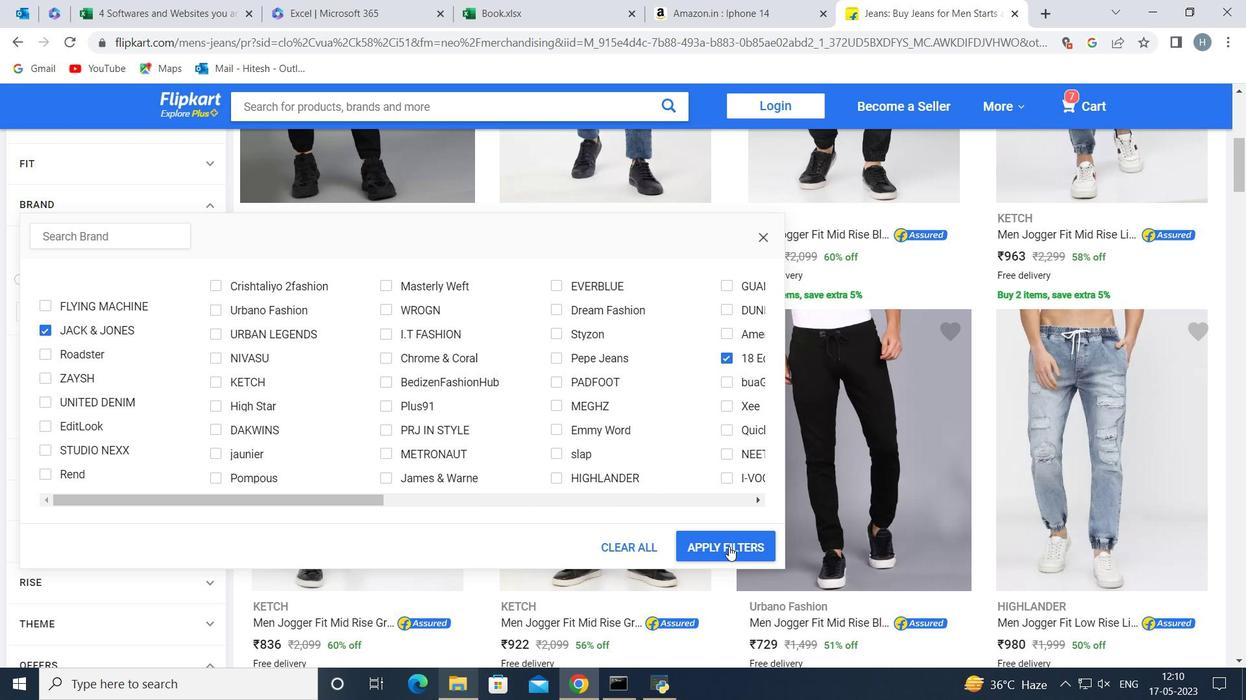 
Action: Mouse pressed left at (729, 545)
Screenshot: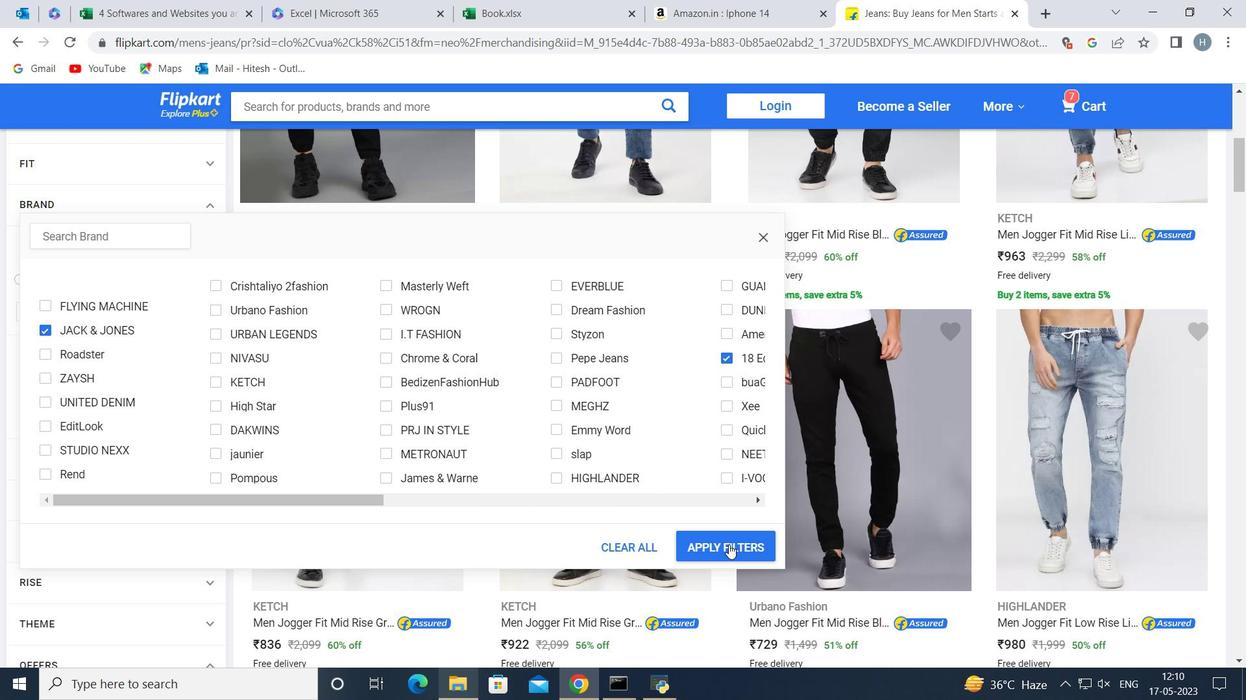 
Action: Mouse moved to (187, 353)
Screenshot: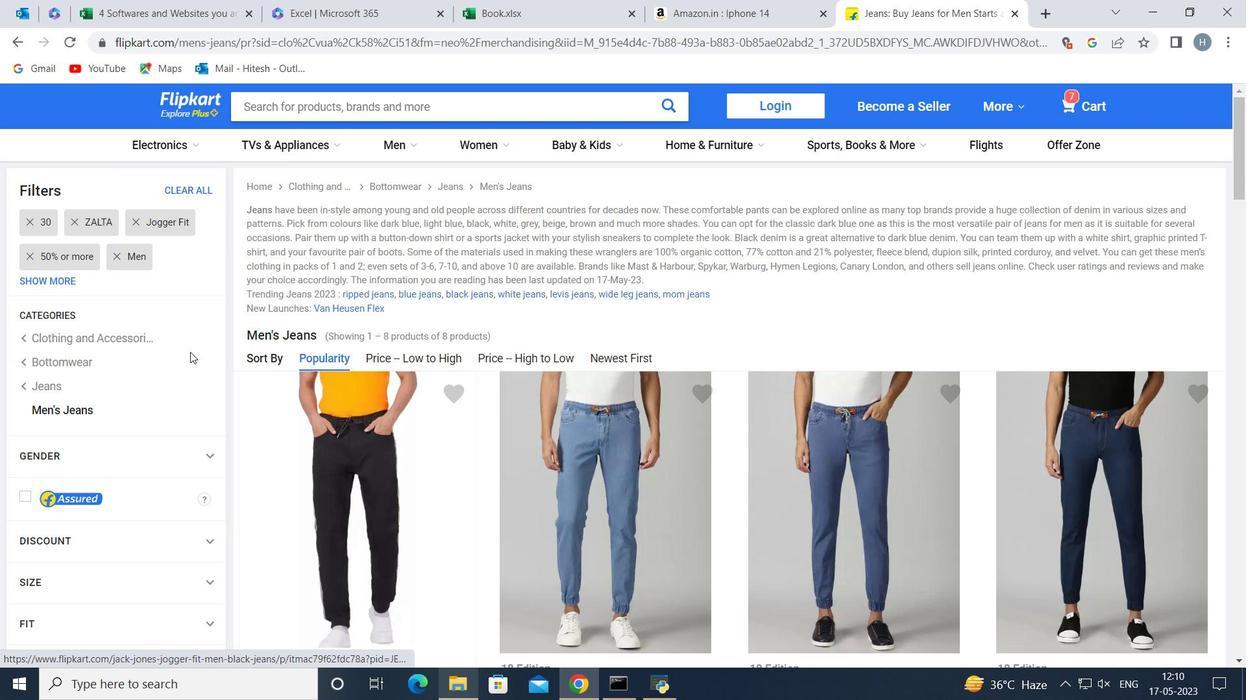 
Action: Mouse scrolled (187, 352) with delta (0, 0)
Screenshot: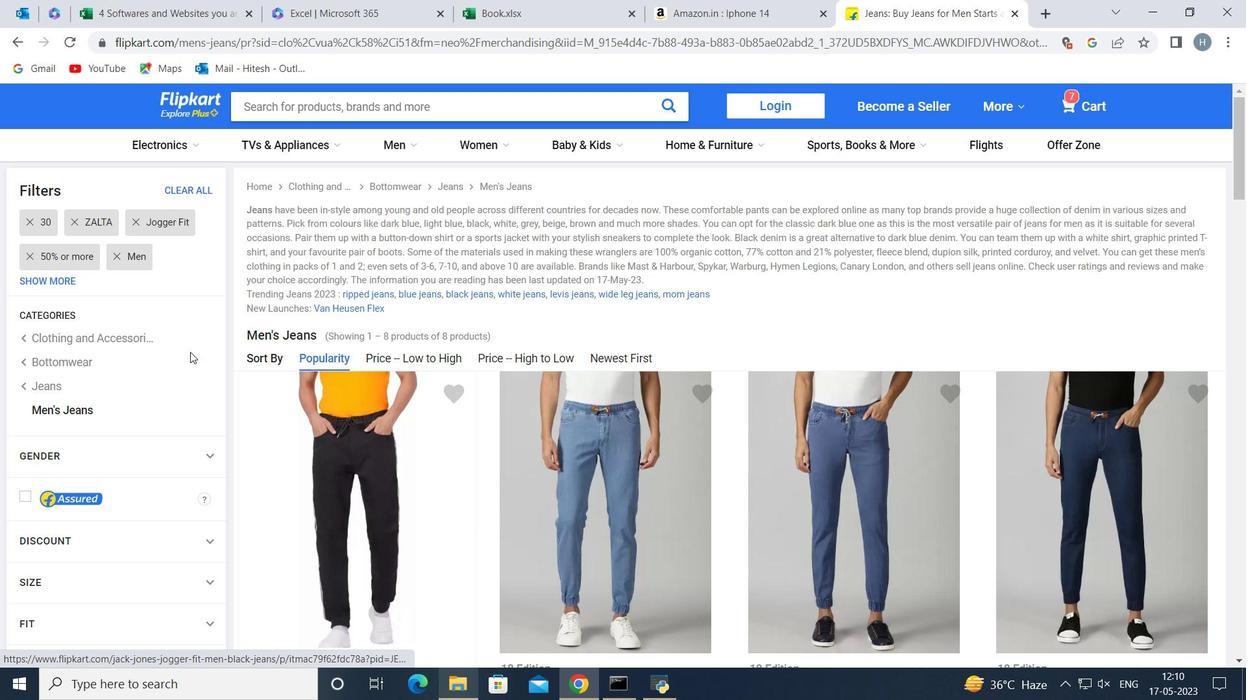 
Action: Mouse scrolled (187, 352) with delta (0, 0)
Screenshot: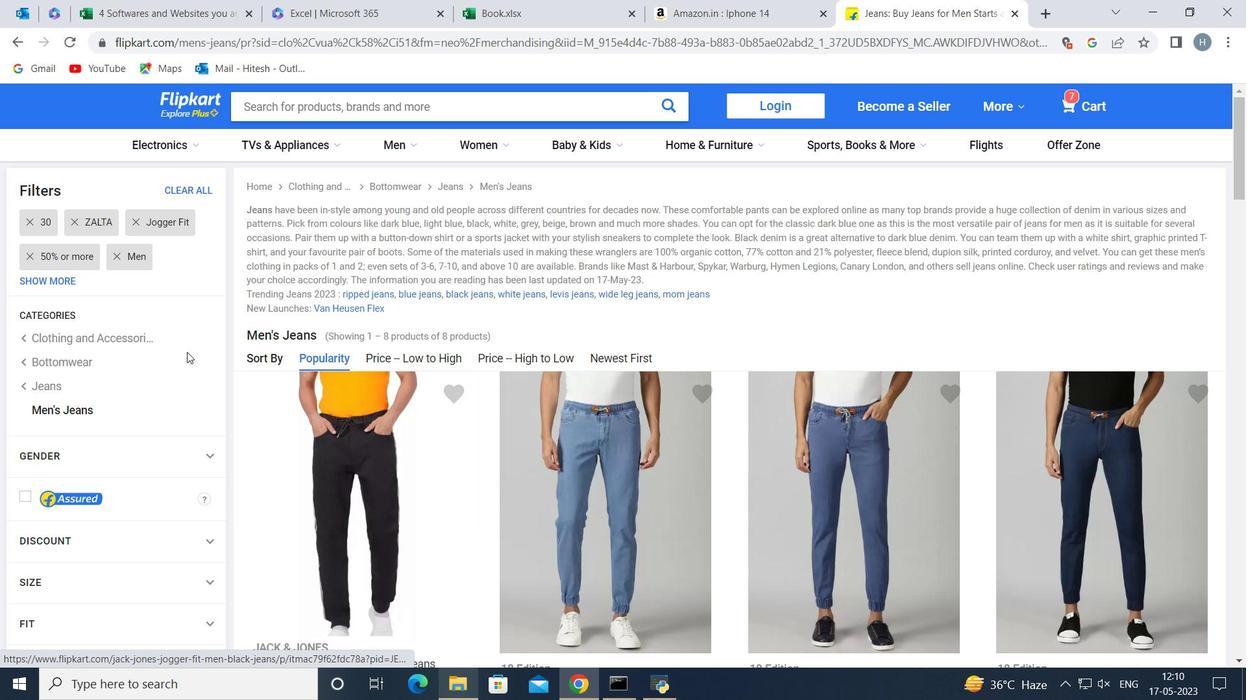 
Action: Mouse scrolled (187, 352) with delta (0, 0)
Screenshot: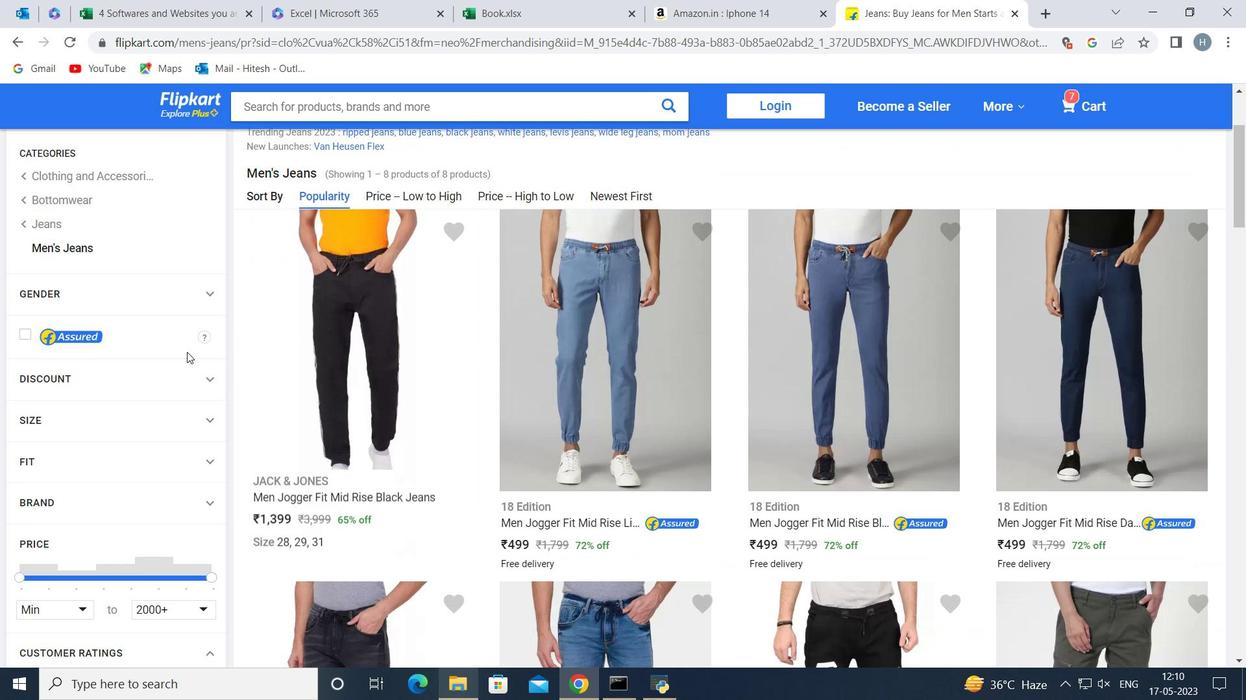
Action: Mouse scrolled (187, 352) with delta (0, 0)
Screenshot: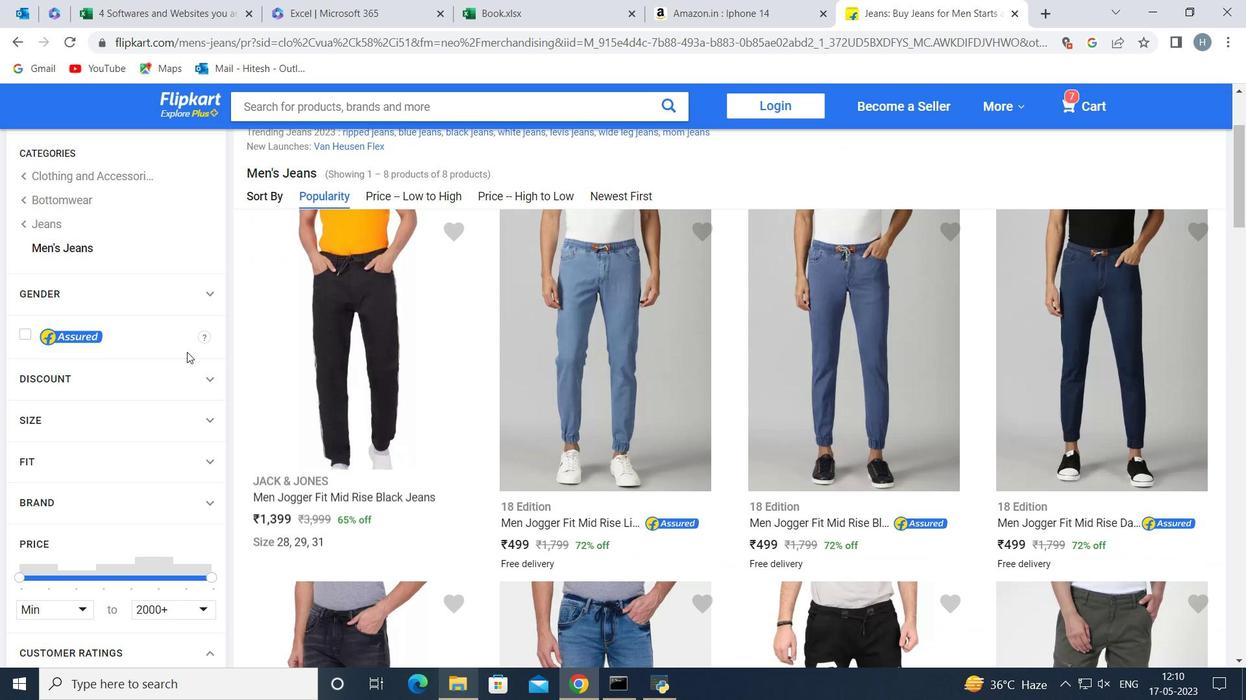 
Action: Mouse moved to (160, 380)
Screenshot: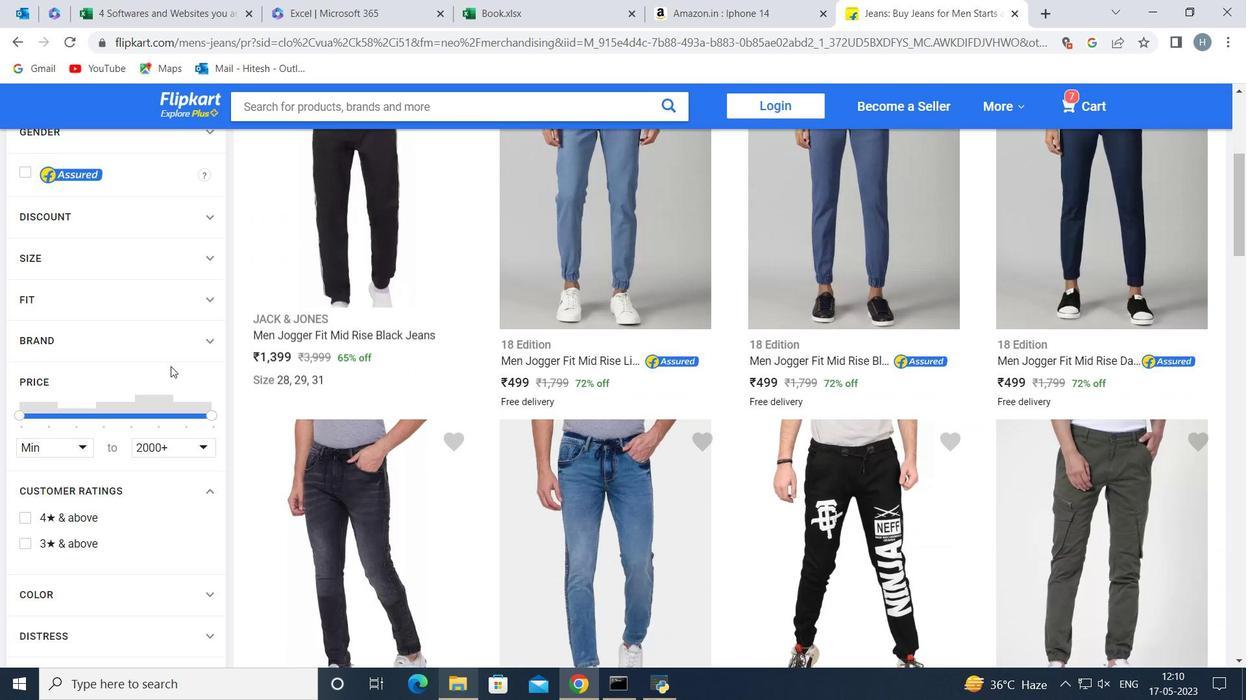 
Action: Mouse scrolled (160, 380) with delta (0, 0)
Screenshot: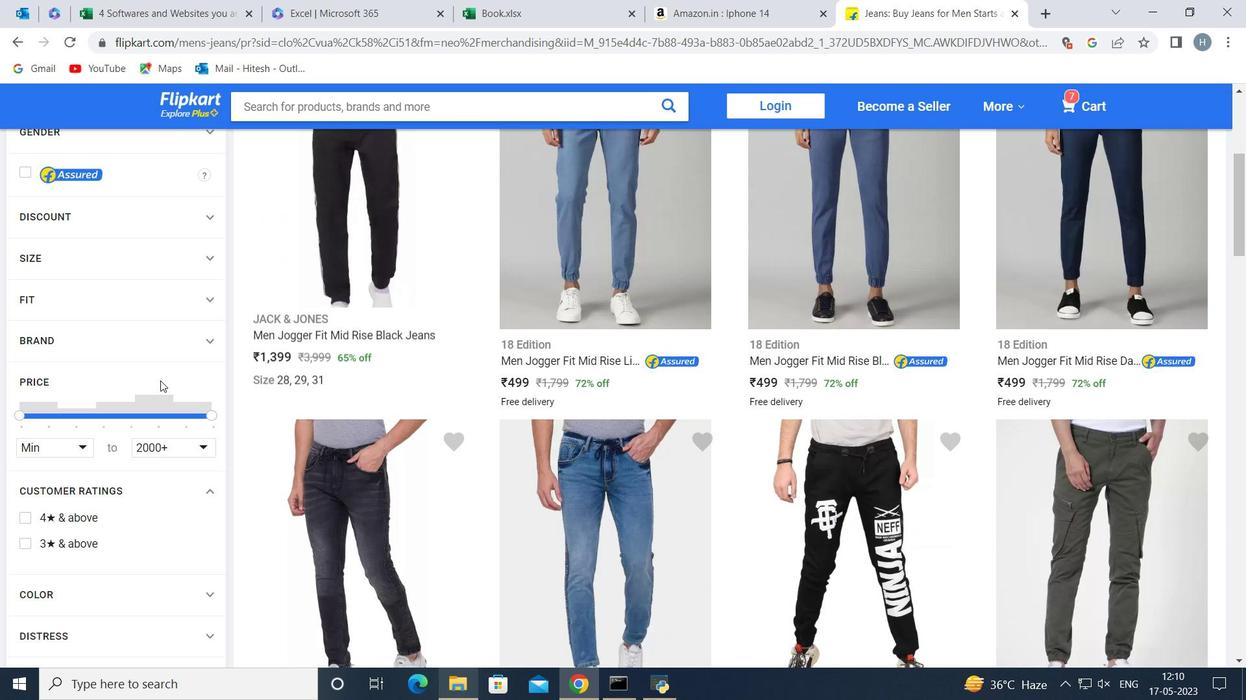 
Action: Mouse moved to (136, 436)
Screenshot: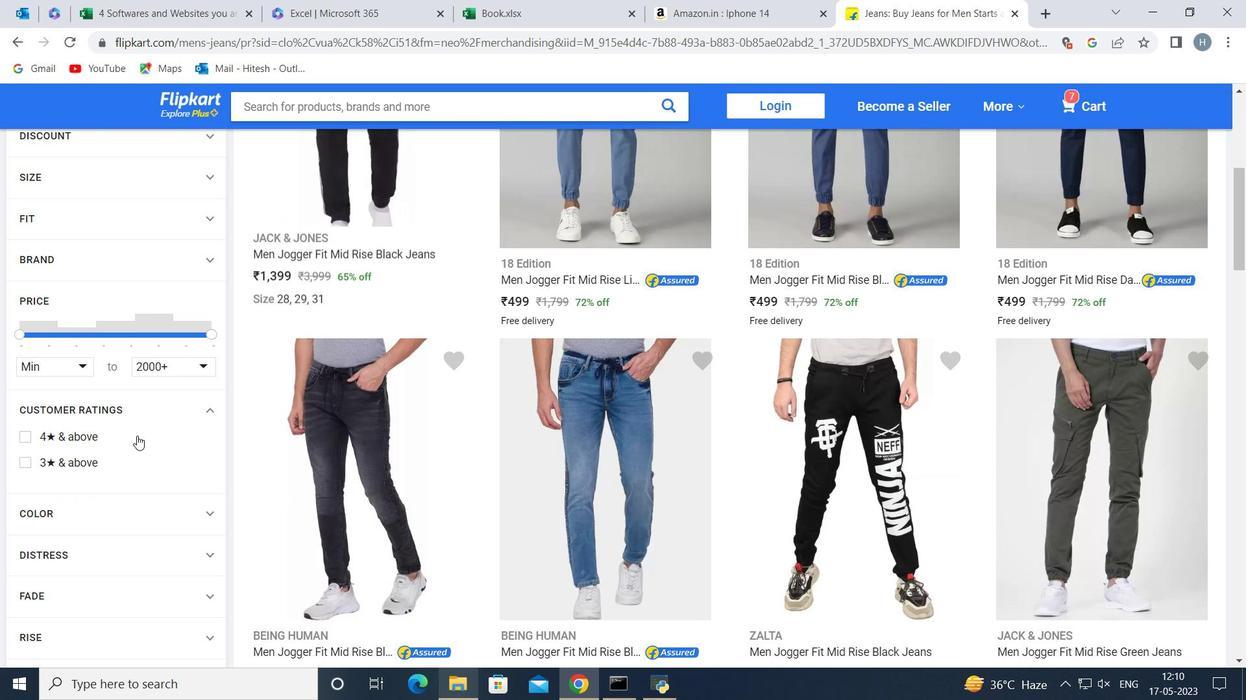 
Action: Mouse scrolled (136, 435) with delta (0, 0)
Screenshot: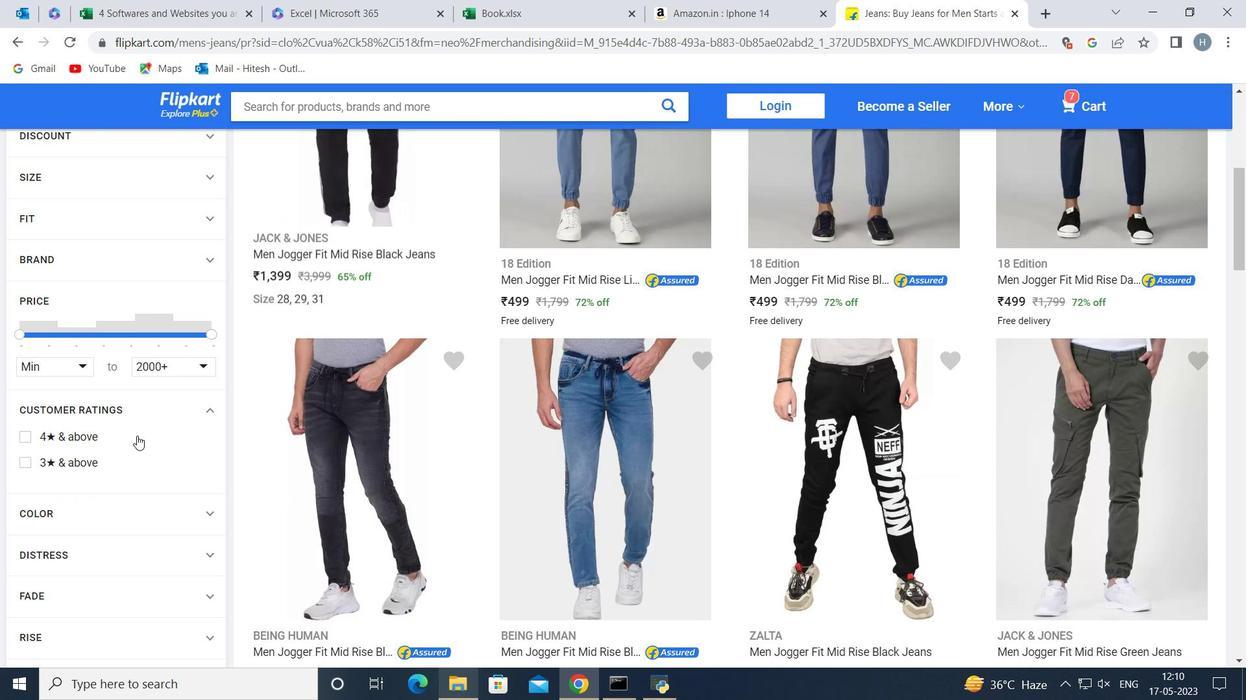 
Action: Mouse moved to (94, 363)
Screenshot: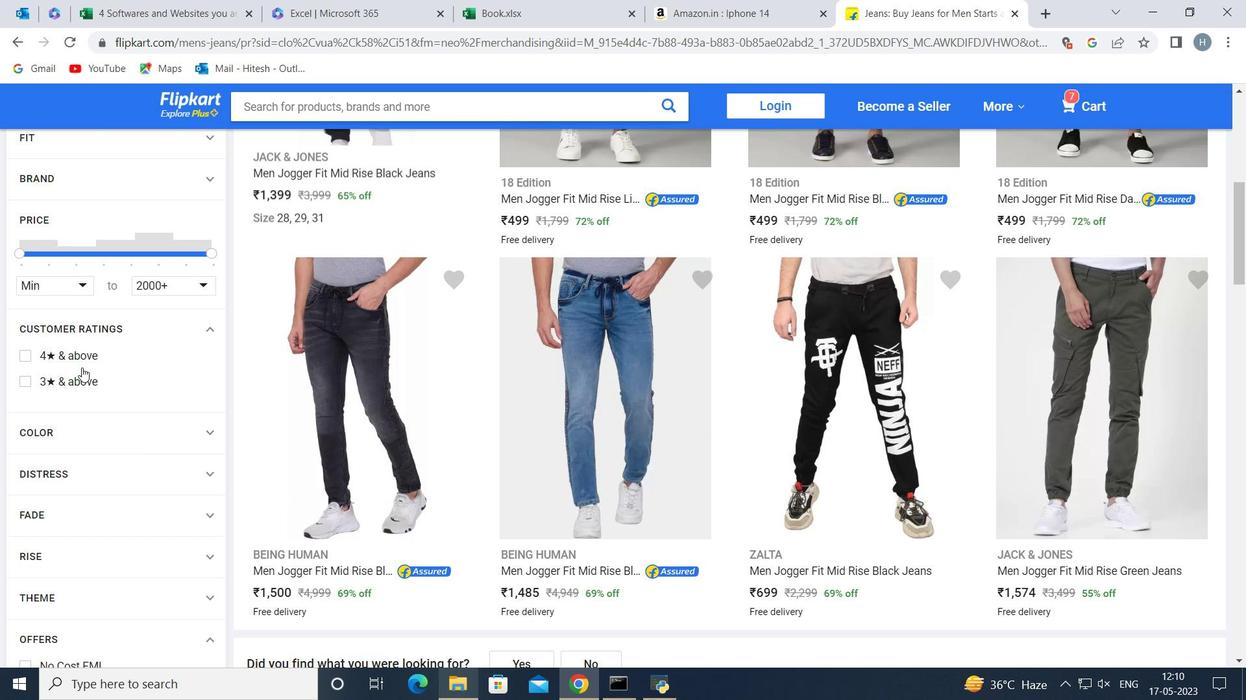 
Action: Mouse scrolled (94, 362) with delta (0, 0)
Screenshot: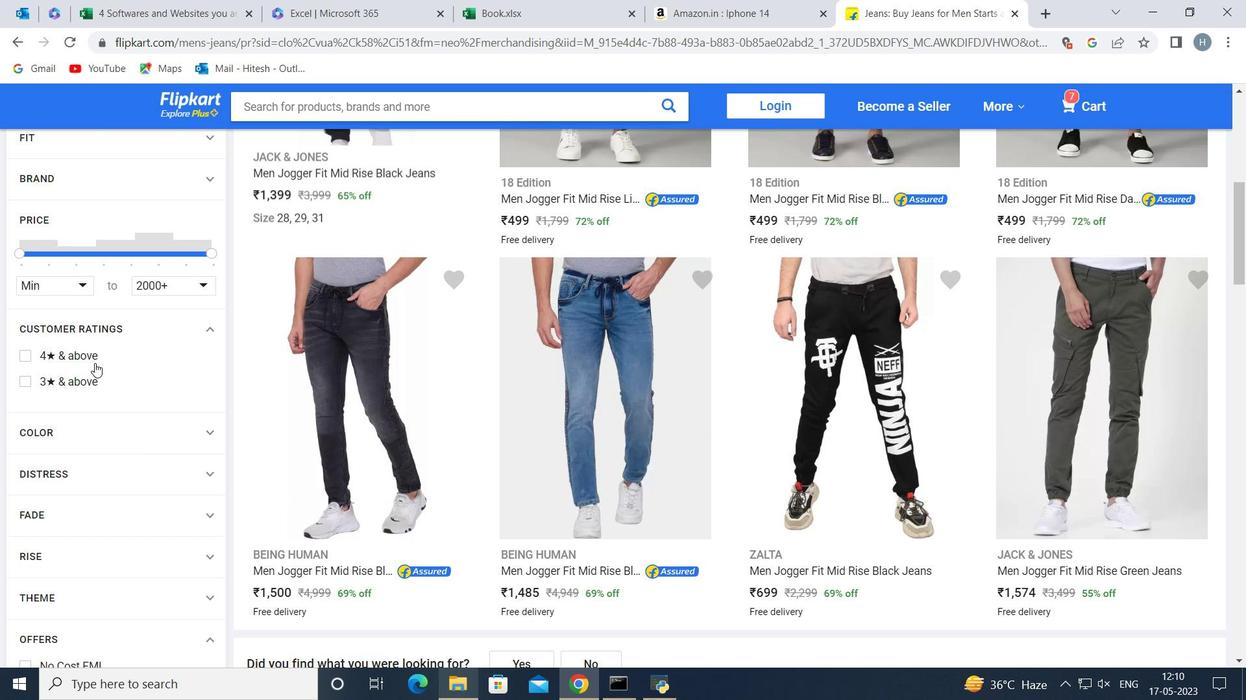 
Action: Mouse moved to (191, 347)
Screenshot: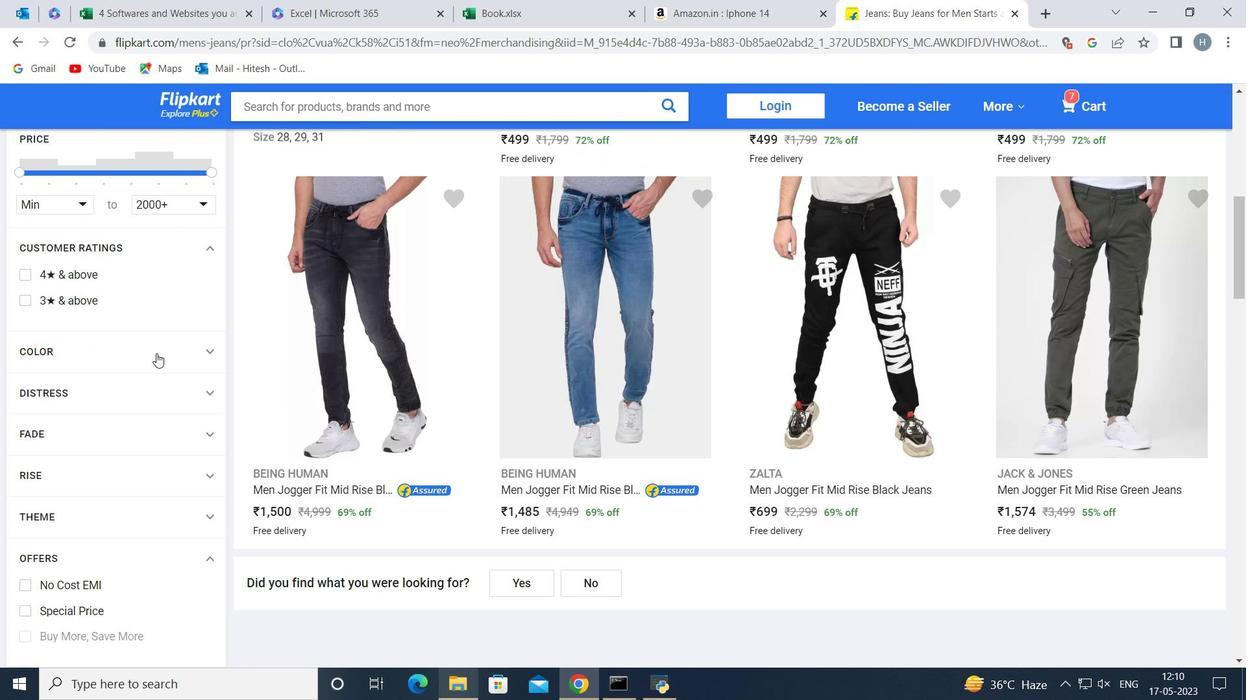 
Action: Mouse pressed left at (191, 347)
Screenshot: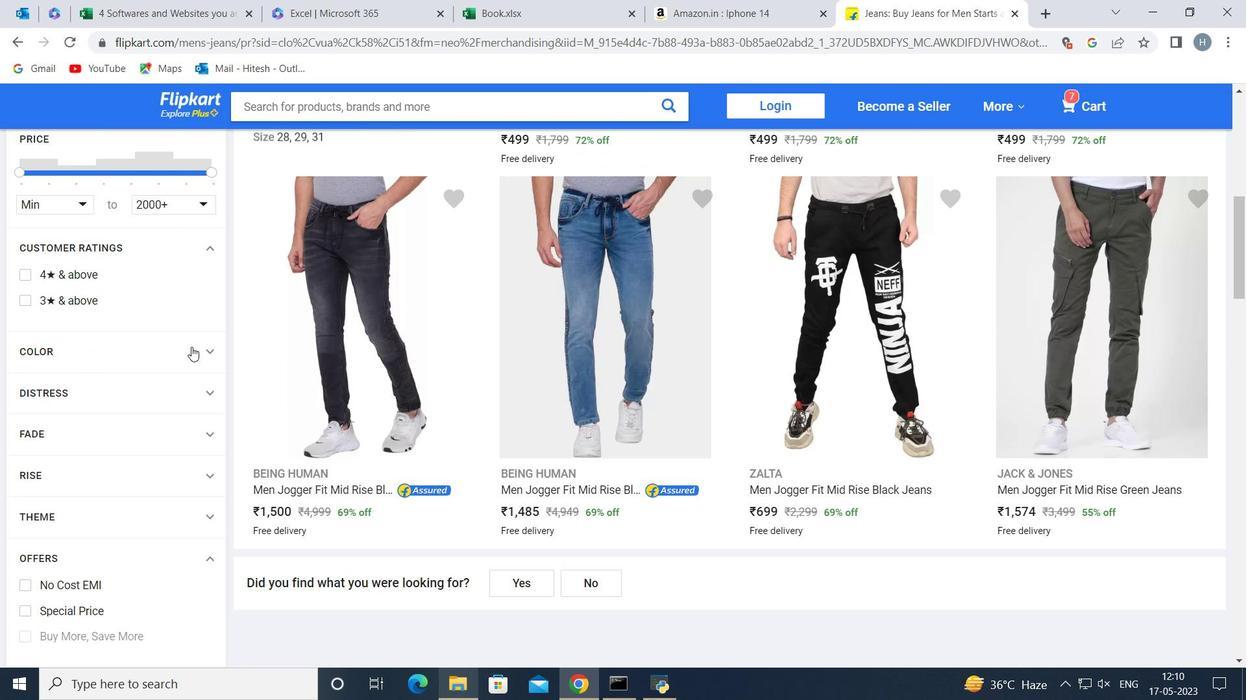 
Action: Mouse moved to (209, 348)
Screenshot: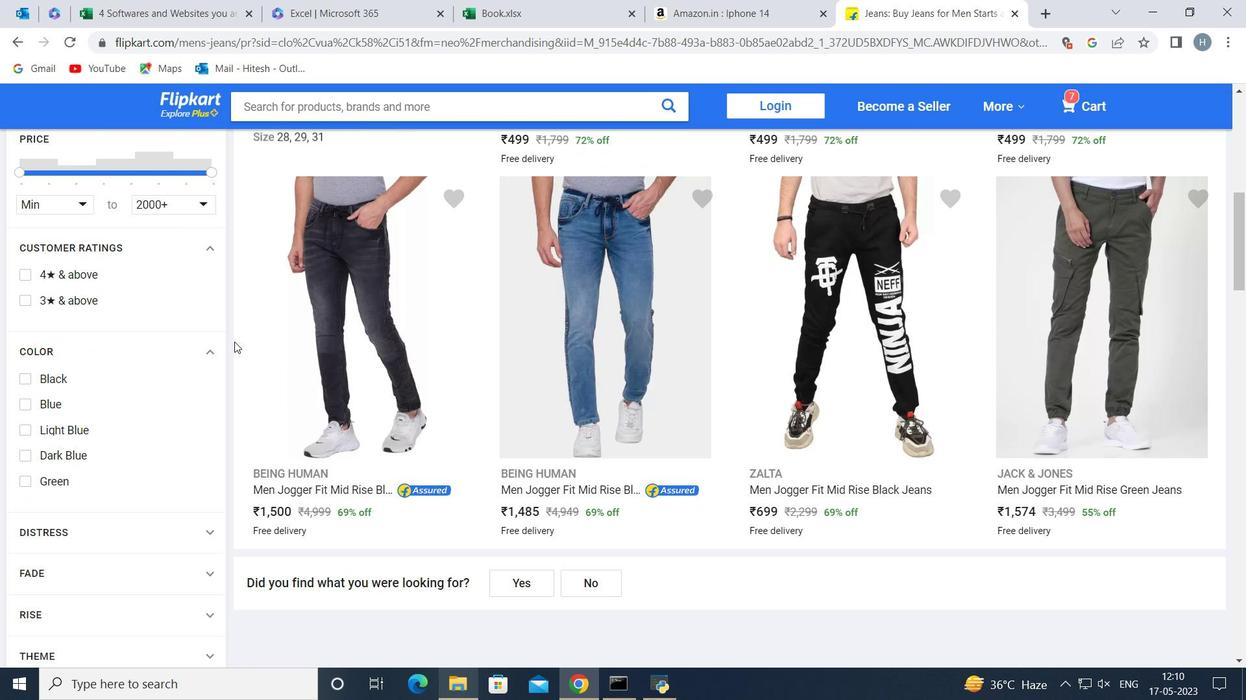 
Action: Mouse pressed left at (209, 348)
Screenshot: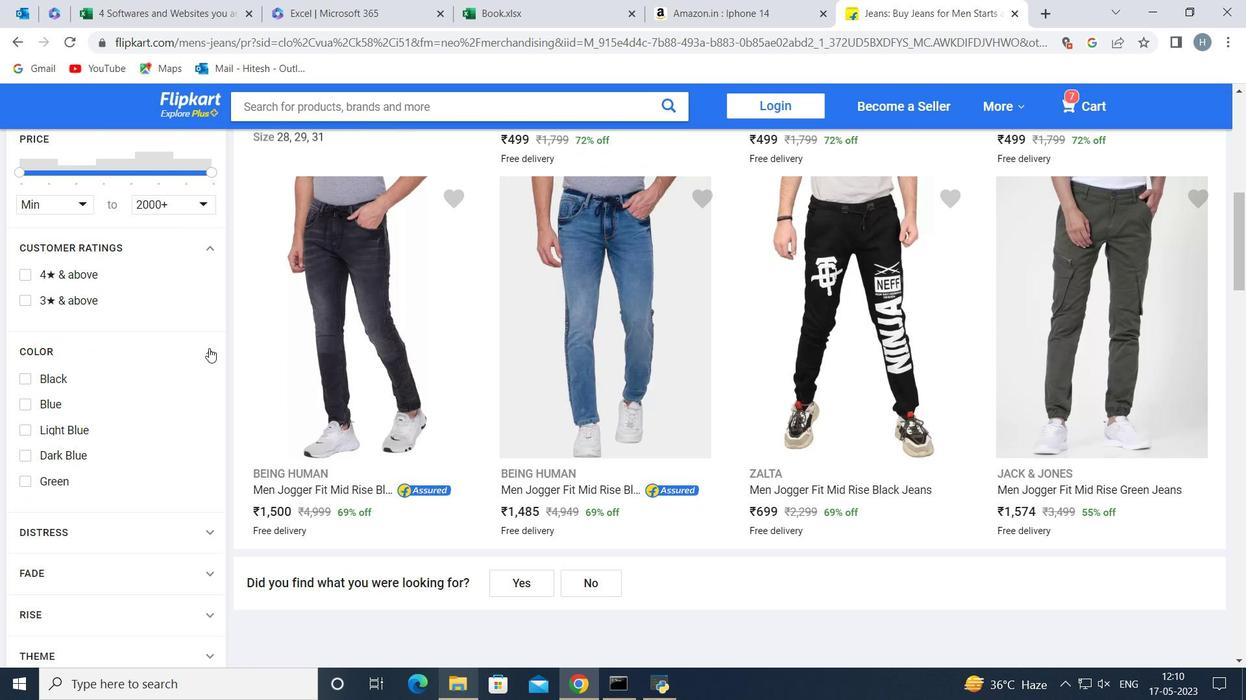 
Action: Mouse moved to (206, 350)
Screenshot: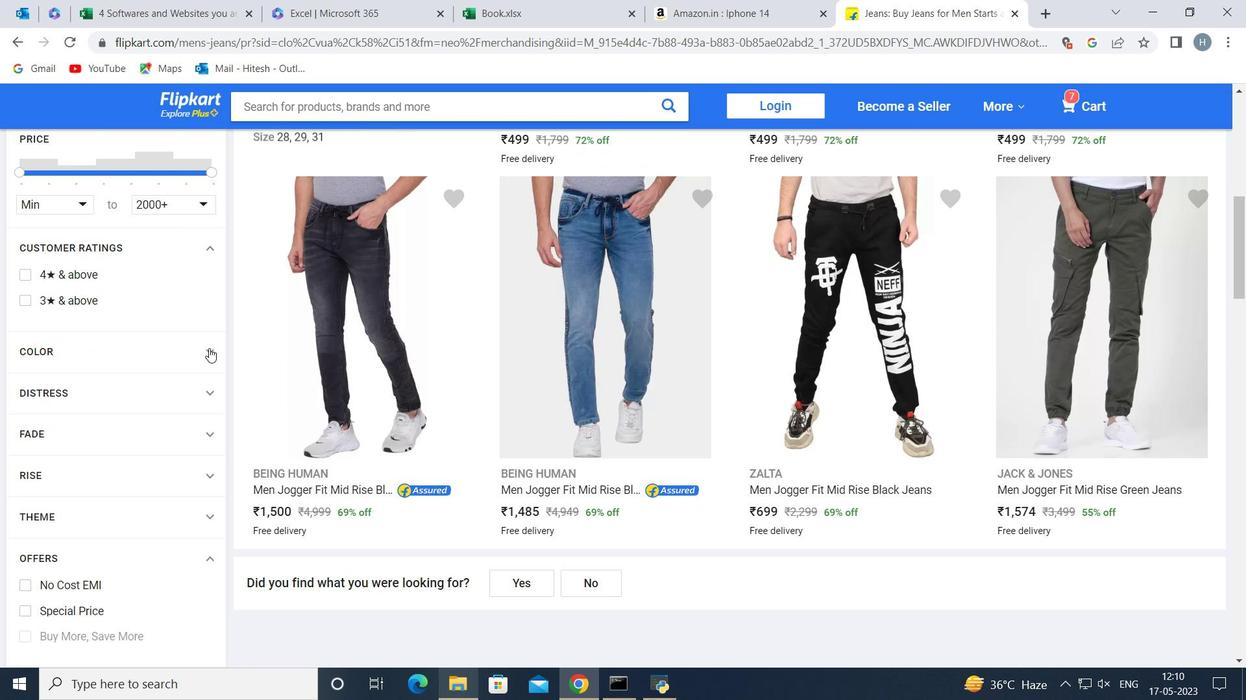 
Action: Mouse scrolled (206, 349) with delta (0, 0)
Screenshot: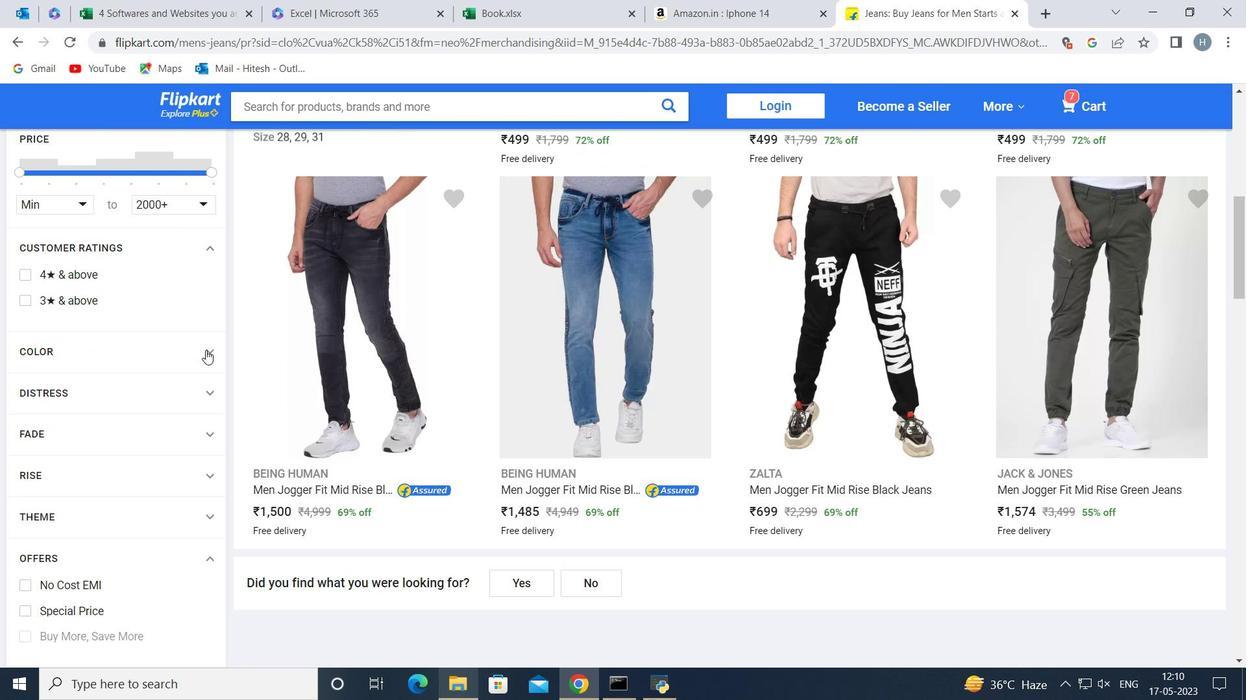 
Action: Mouse moved to (210, 308)
Screenshot: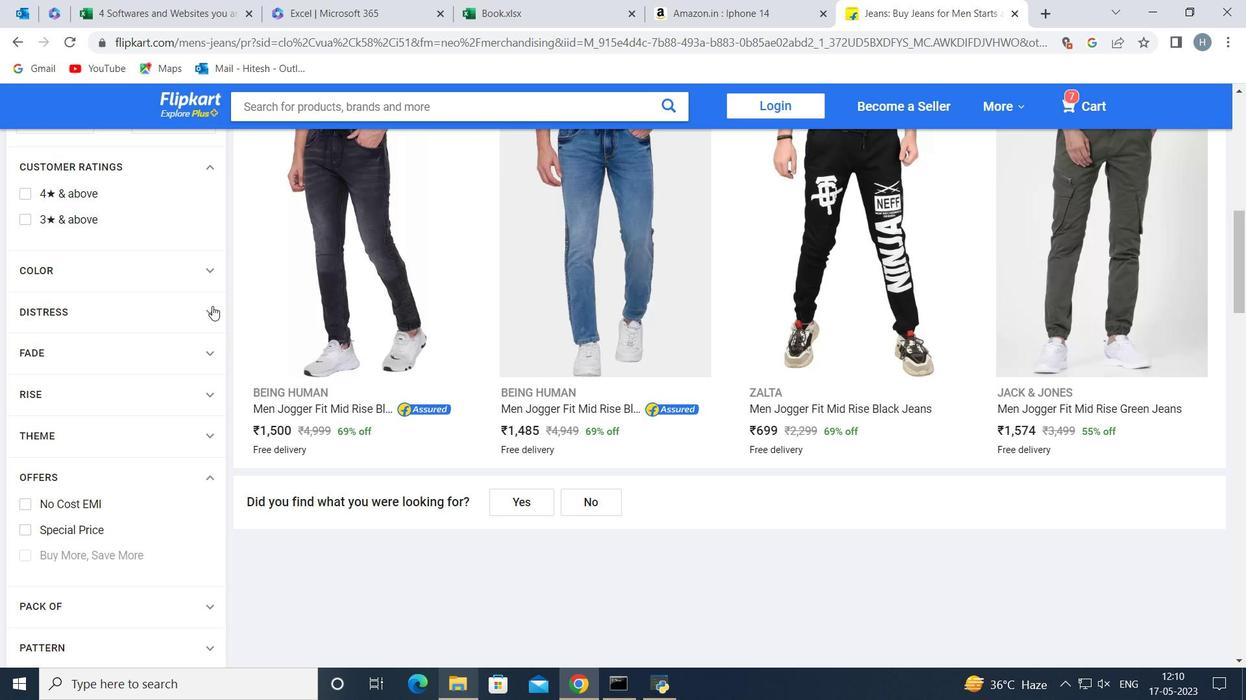 
Action: Mouse pressed left at (210, 308)
Screenshot: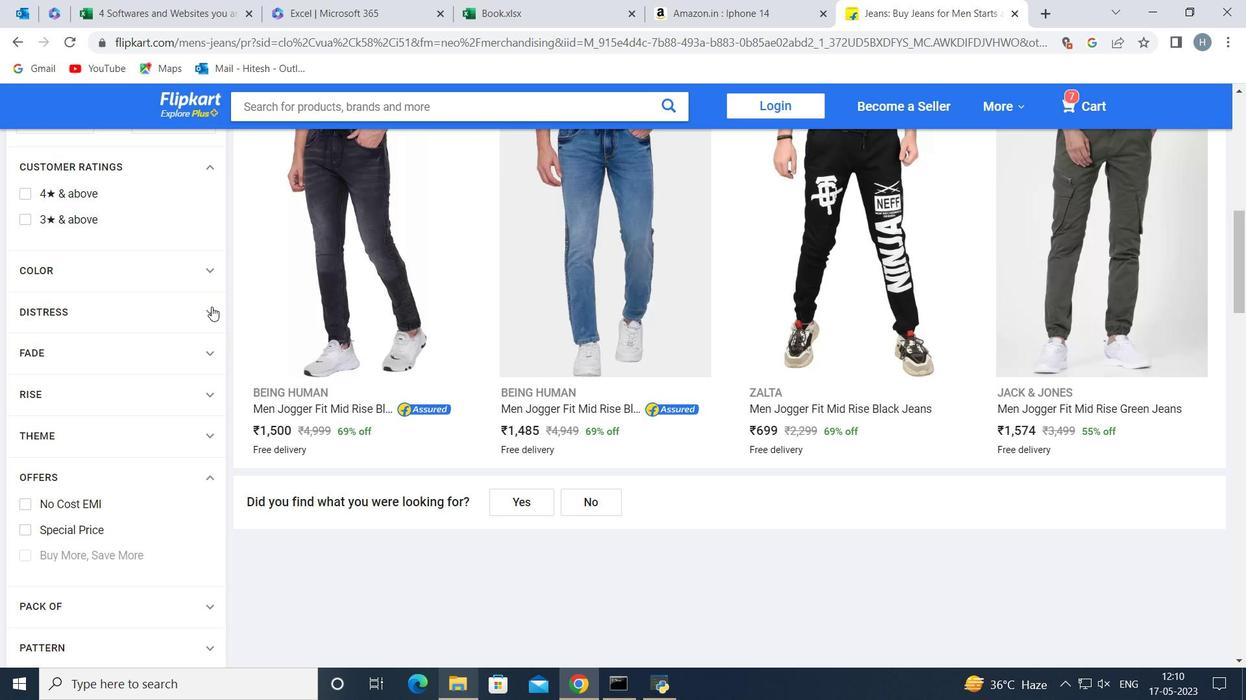 
Action: Mouse pressed left at (210, 308)
Screenshot: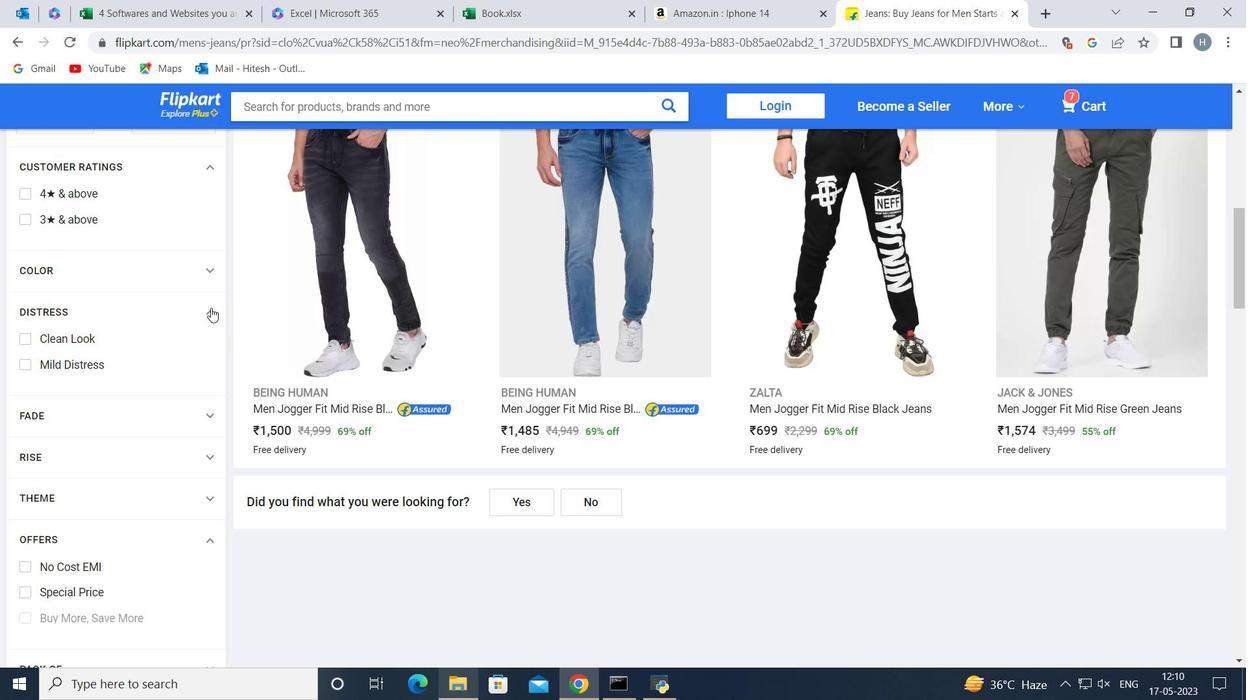 
Action: Mouse moved to (208, 323)
Screenshot: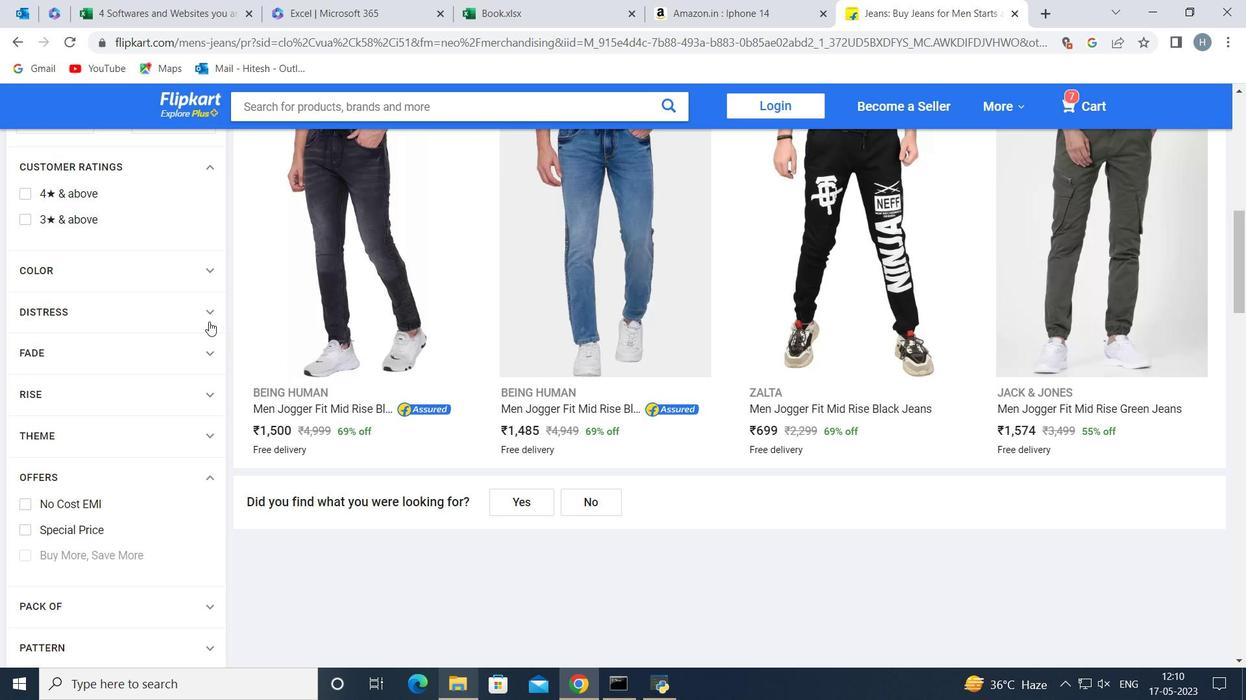 
Action: Mouse scrolled (208, 323) with delta (0, 0)
Screenshot: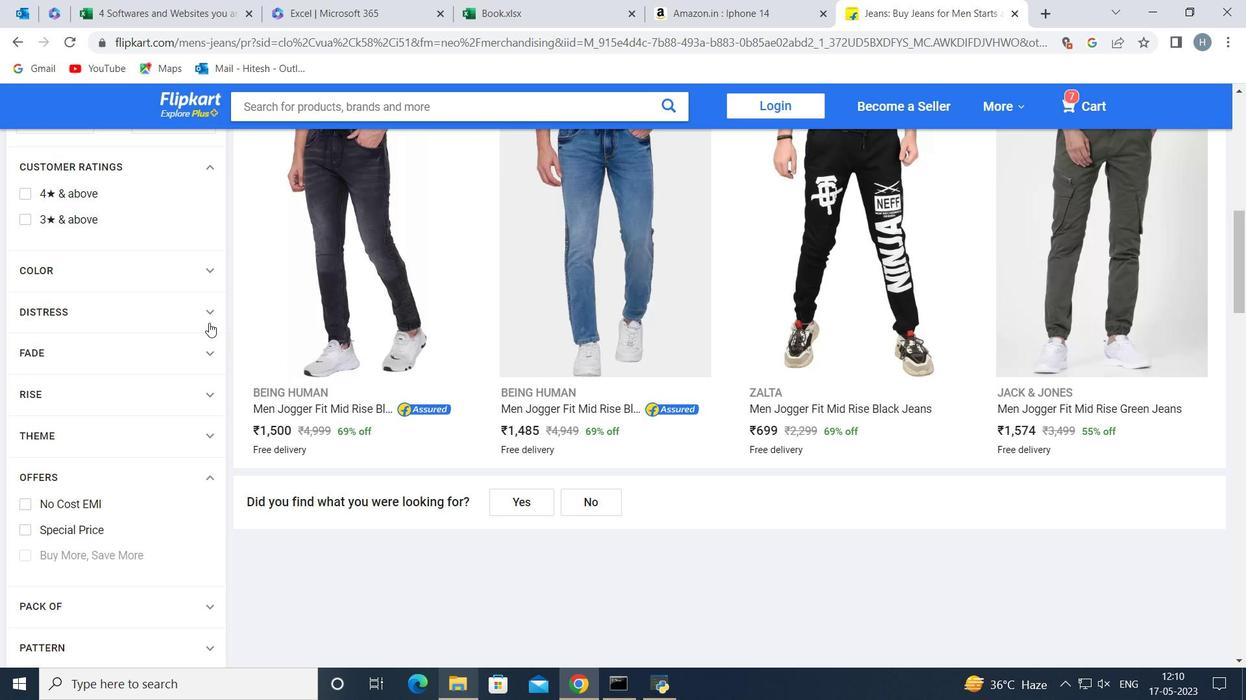 
Action: Mouse moved to (205, 266)
Screenshot: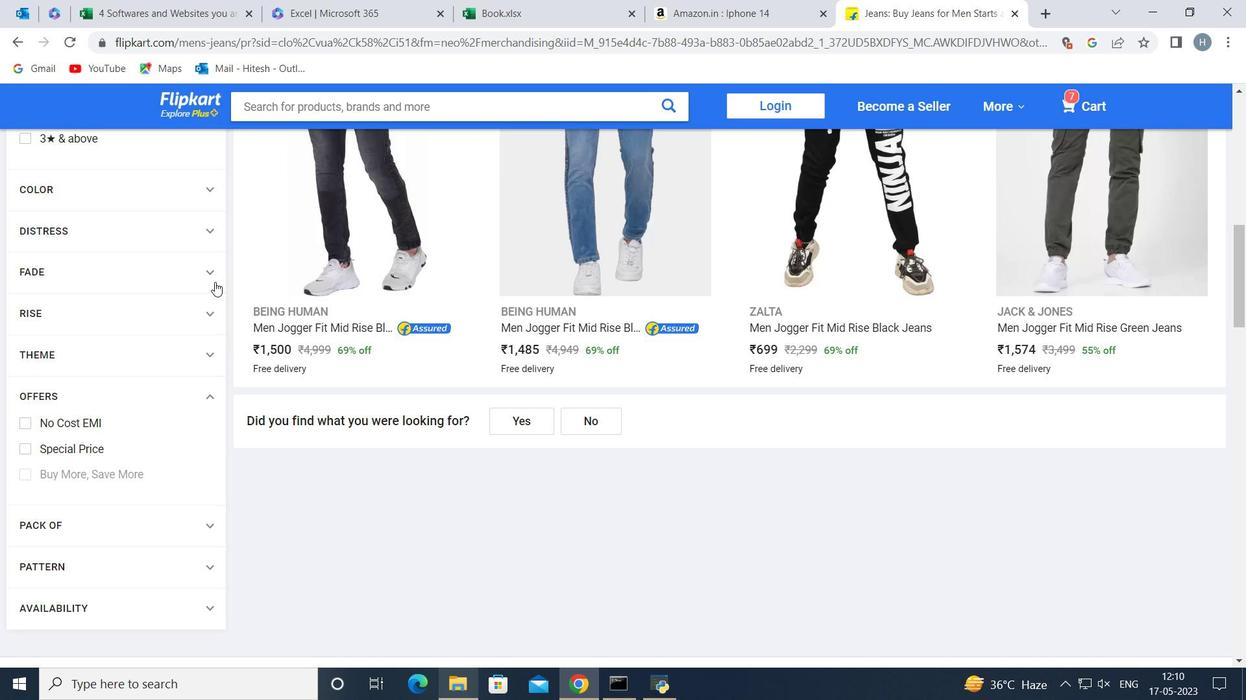 
Action: Mouse pressed left at (205, 266)
Screenshot: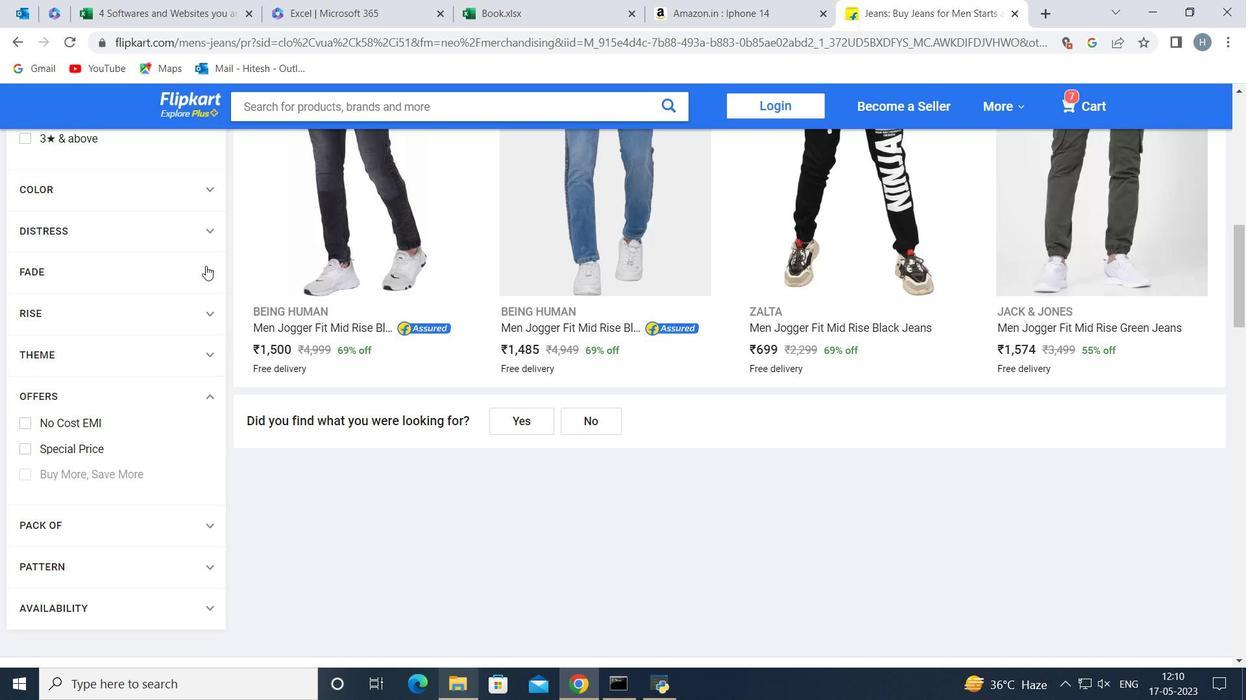 
Action: Mouse pressed left at (205, 266)
Screenshot: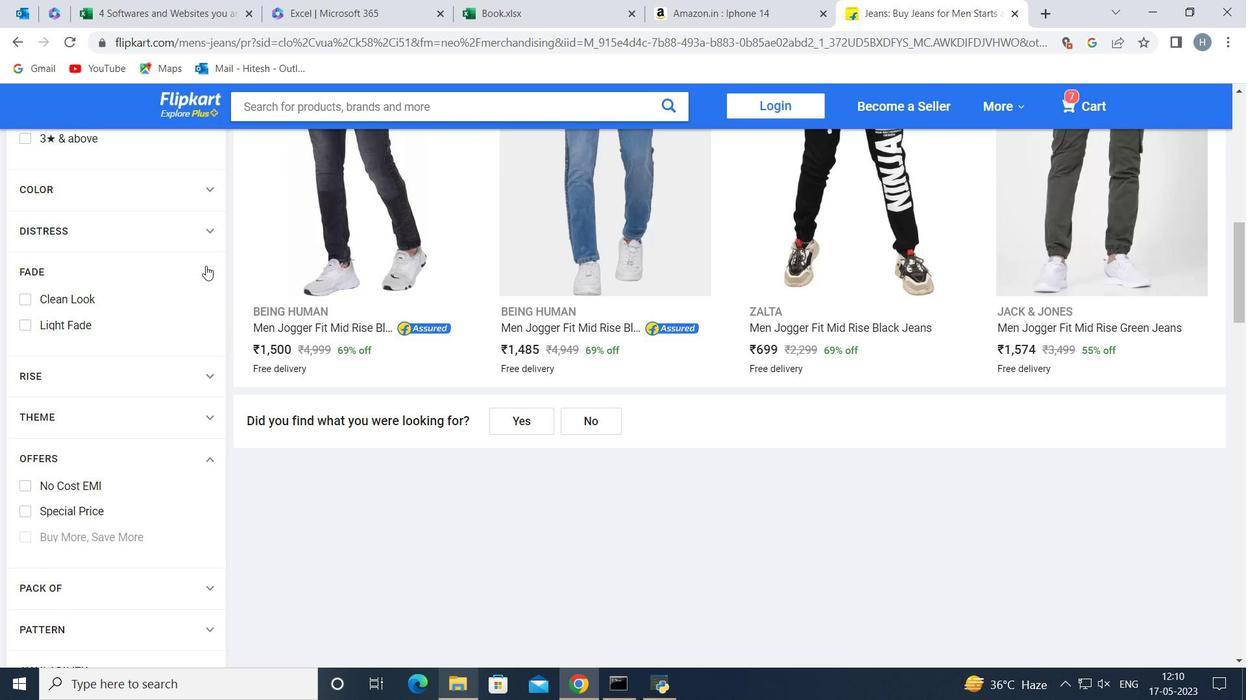
Action: Mouse moved to (208, 317)
Screenshot: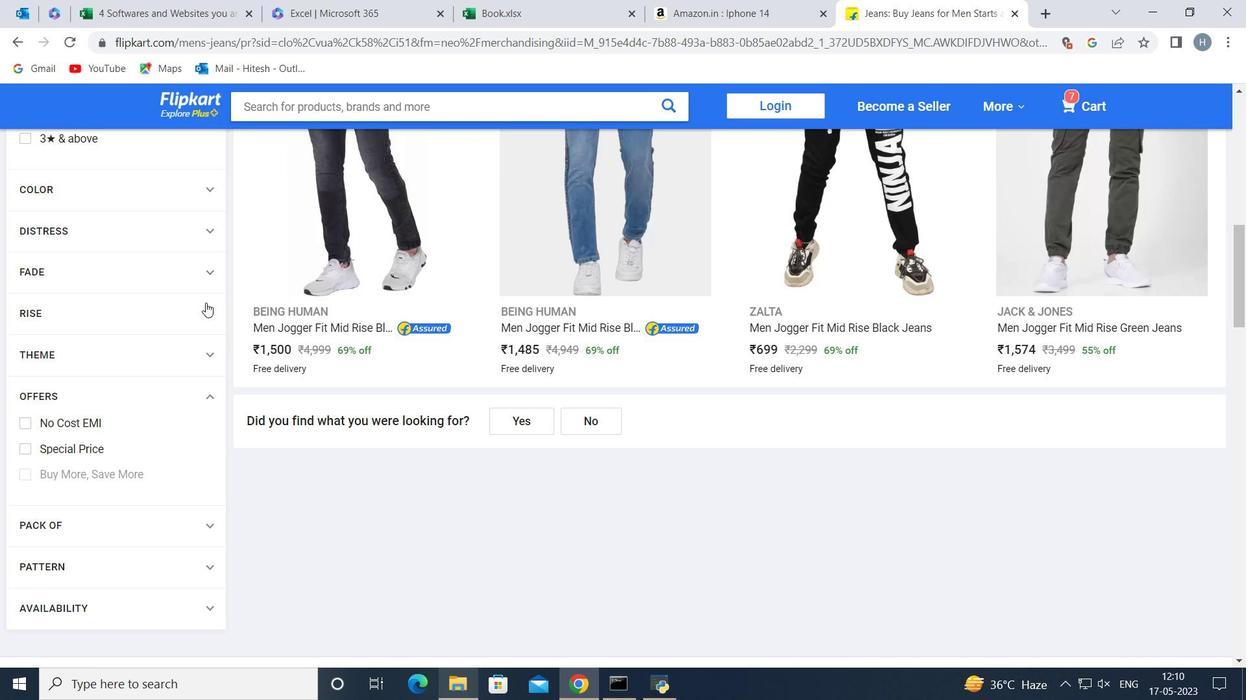 
Action: Mouse pressed left at (208, 317)
Screenshot: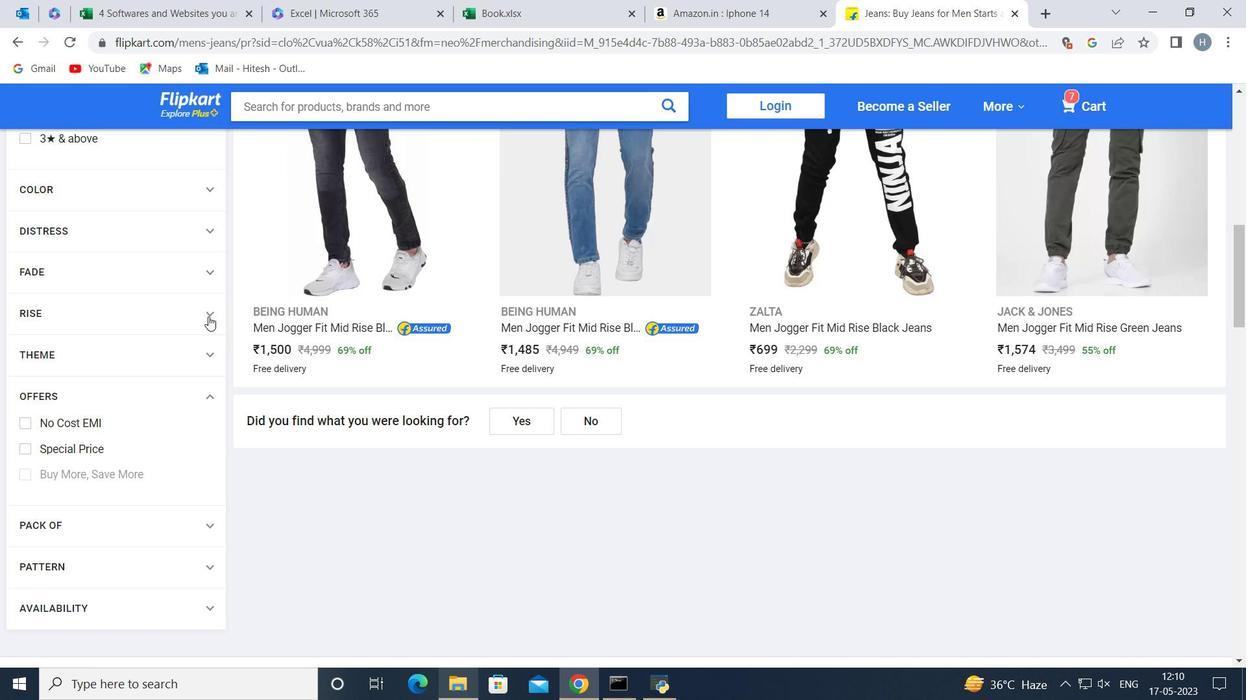 
Action: Mouse pressed left at (208, 317)
Screenshot: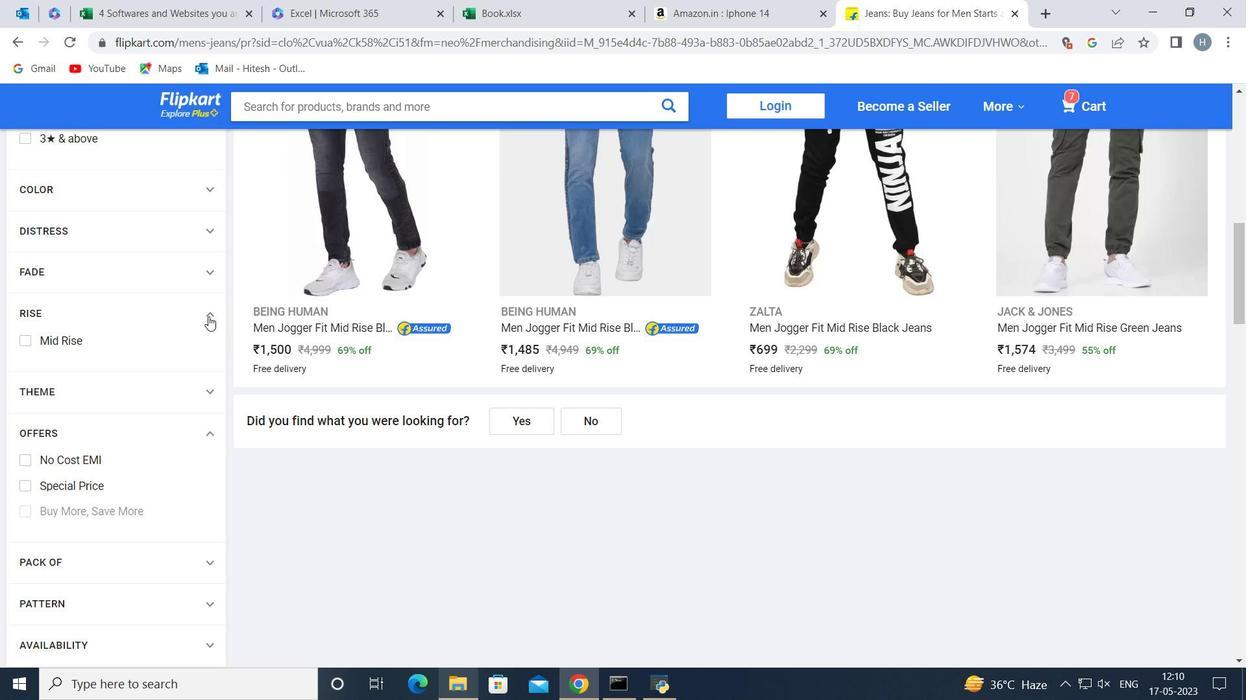 
Action: Mouse moved to (213, 352)
Screenshot: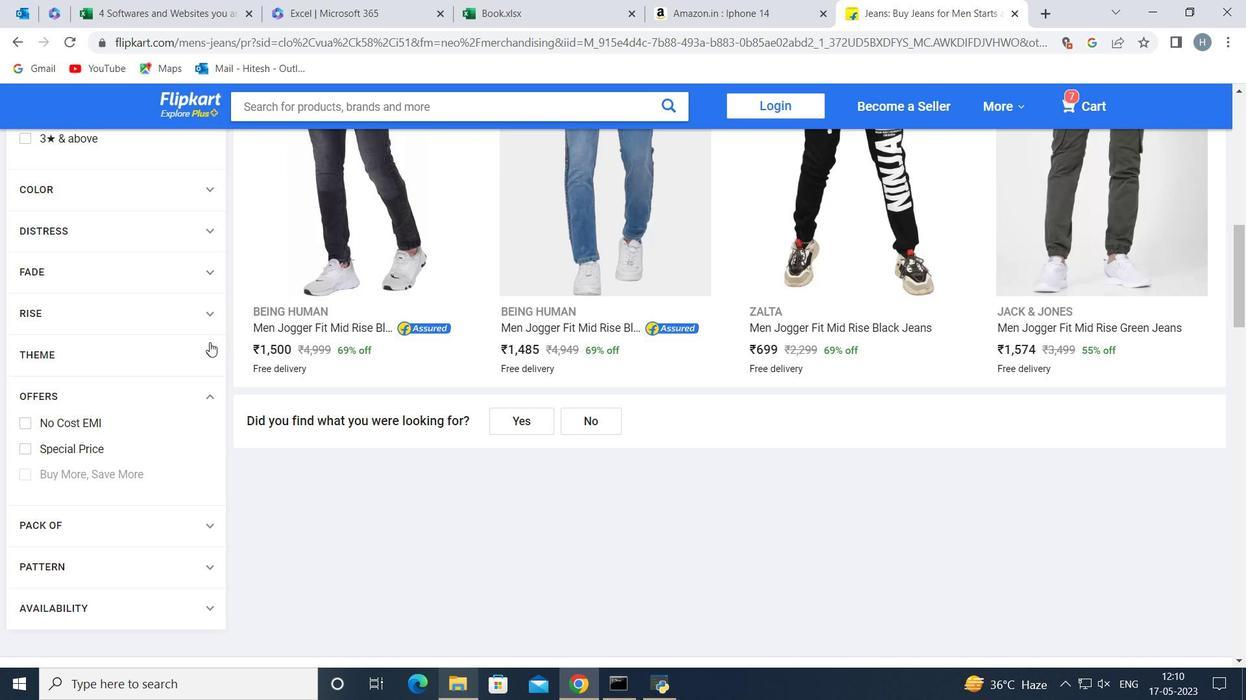 
Action: Mouse pressed left at (213, 352)
Screenshot: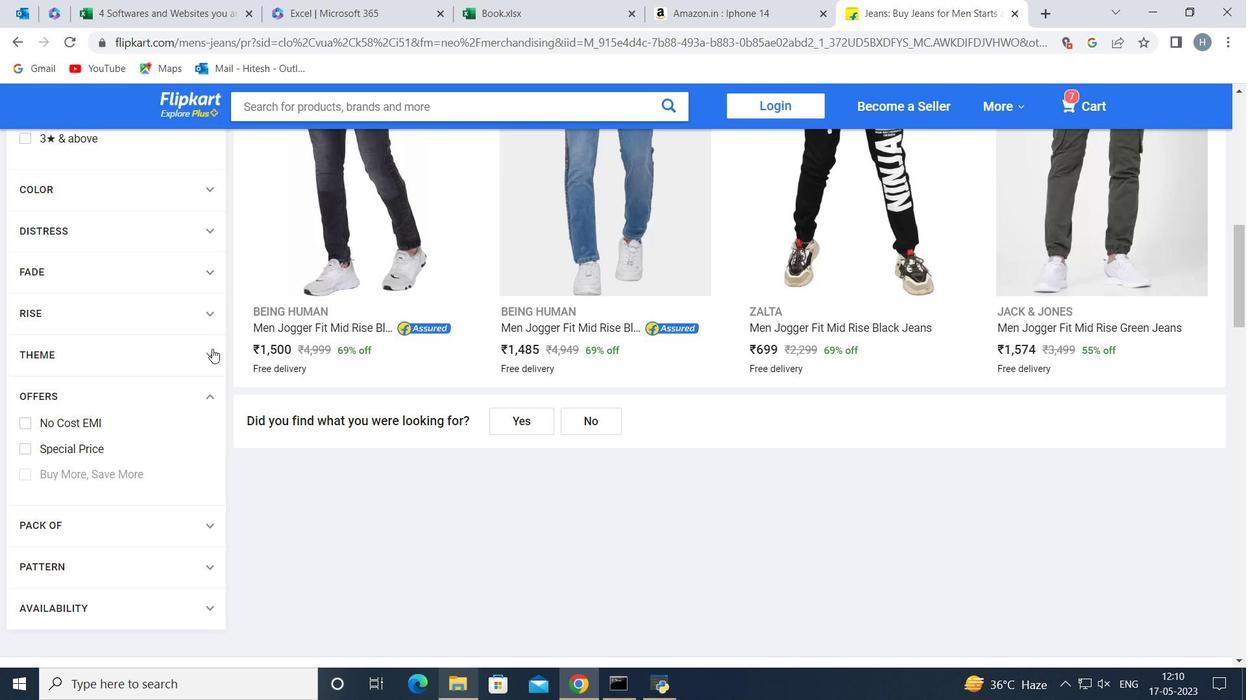 
Action: Mouse pressed left at (213, 352)
Screenshot: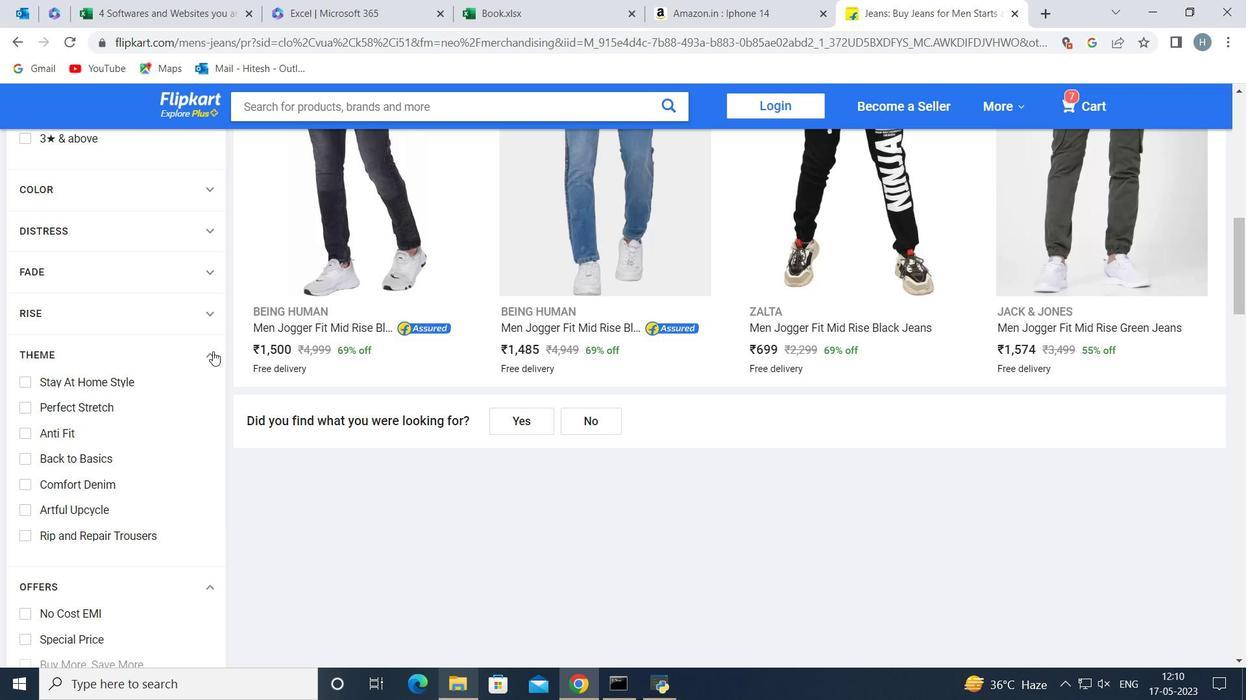
Action: Mouse moved to (293, 357)
Screenshot: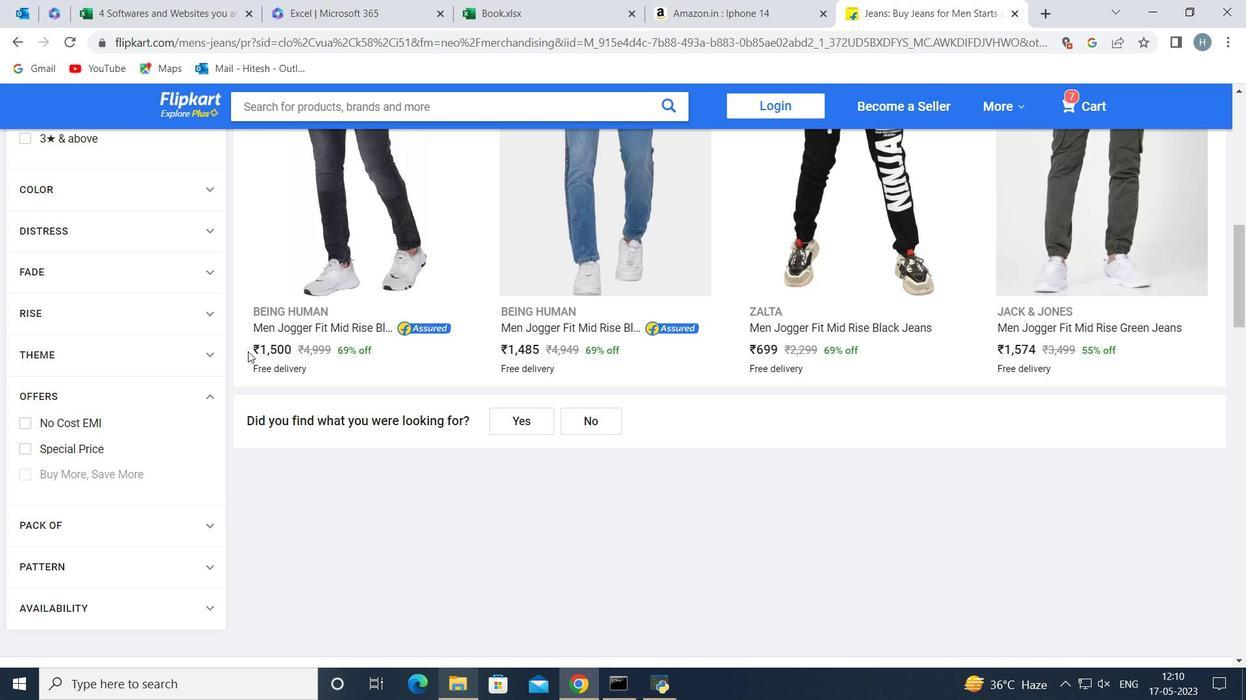 
Action: Mouse scrolled (293, 356) with delta (0, 0)
Screenshot: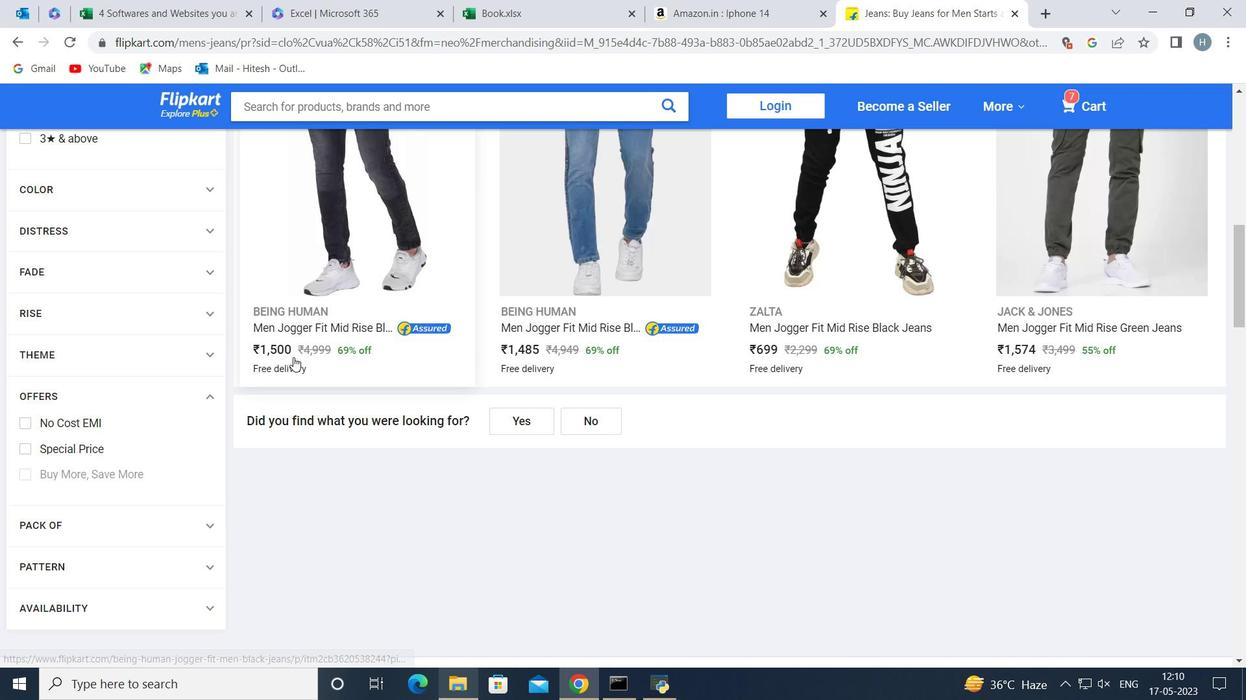 
Action: Mouse scrolled (293, 356) with delta (0, 0)
Screenshot: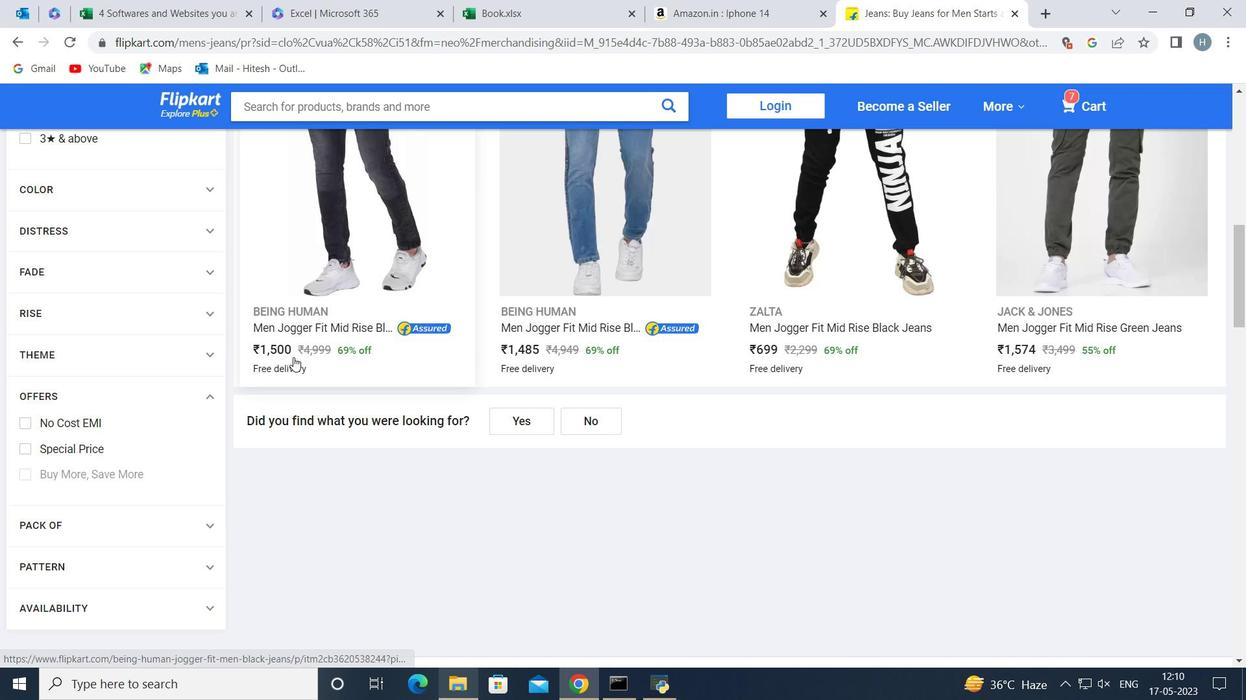 
Action: Mouse moved to (212, 361)
Screenshot: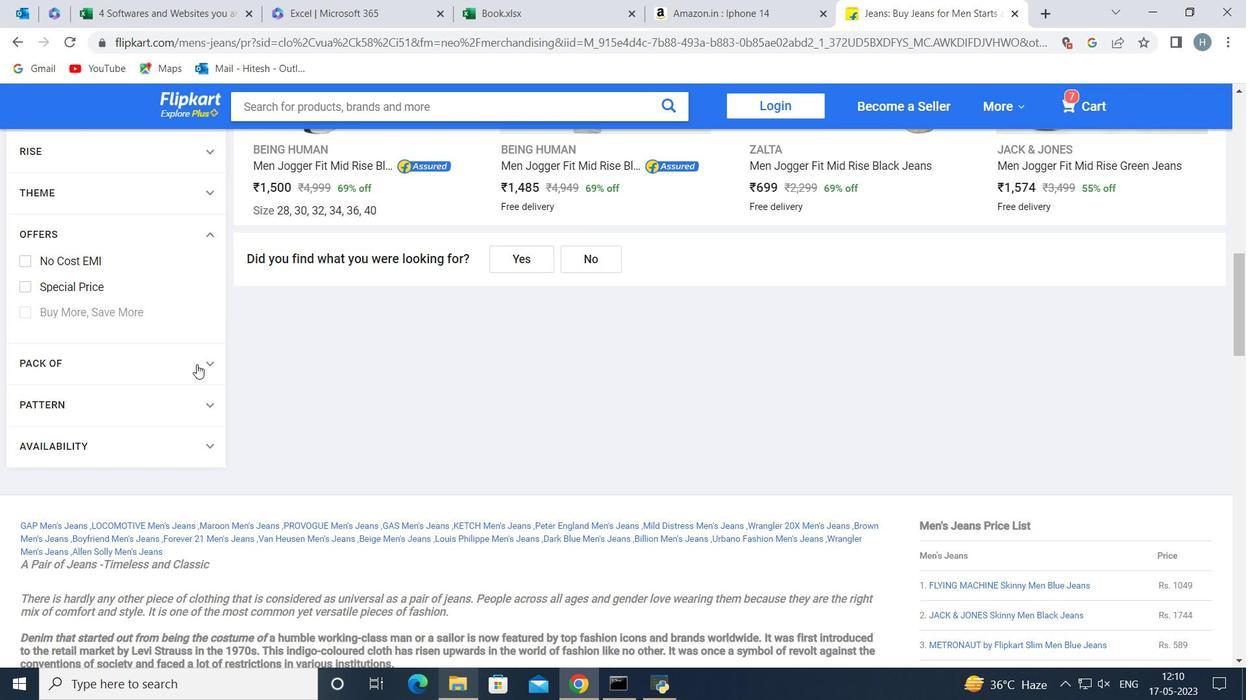 
Action: Mouse pressed left at (212, 361)
Screenshot: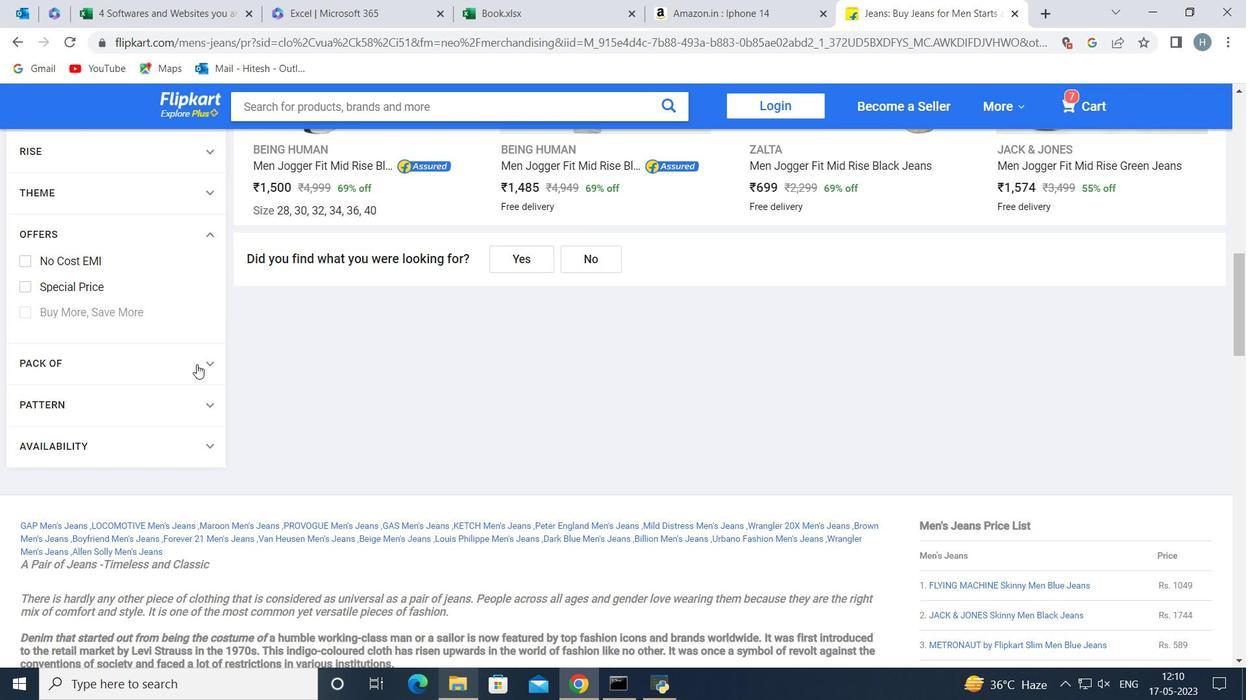 
Action: Mouse pressed left at (212, 361)
Screenshot: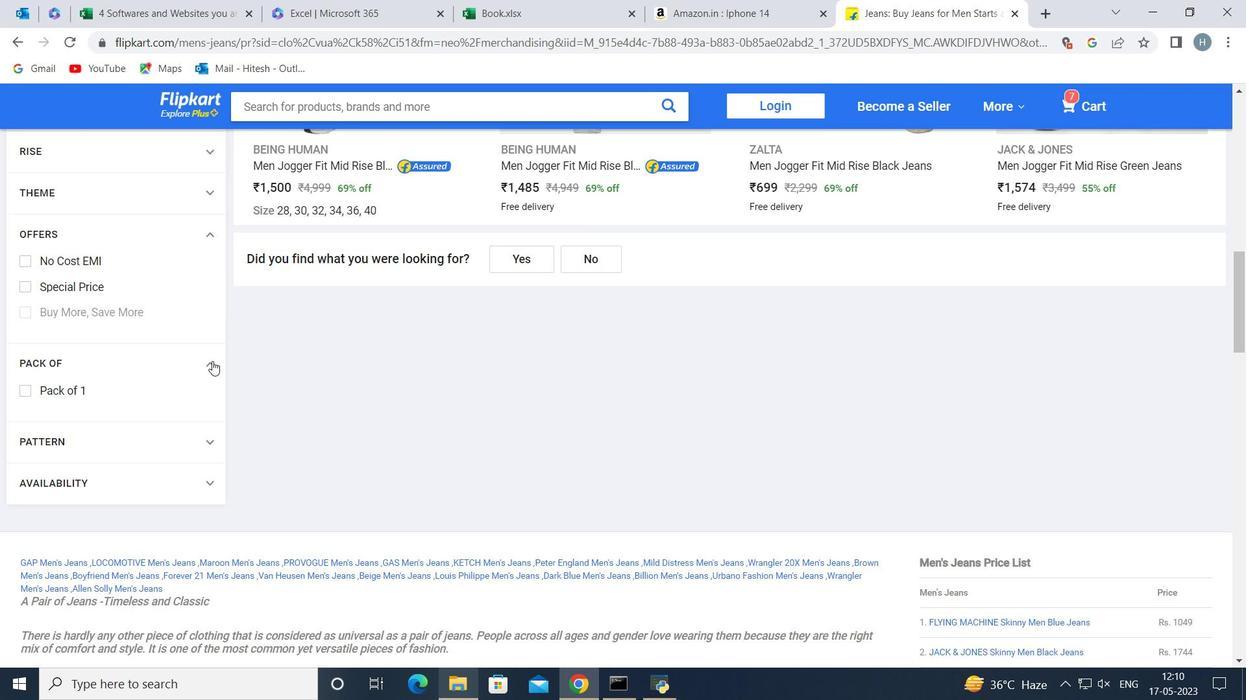 
Action: Mouse moved to (217, 398)
Screenshot: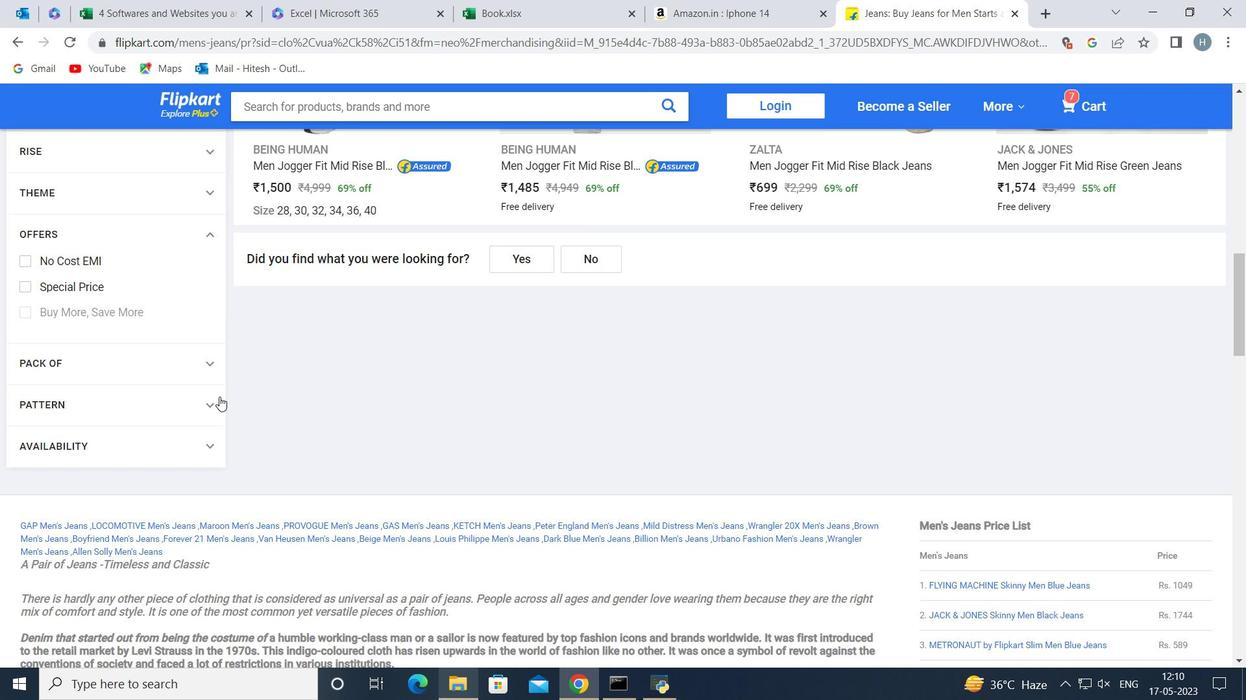 
Action: Mouse pressed left at (217, 398)
Screenshot: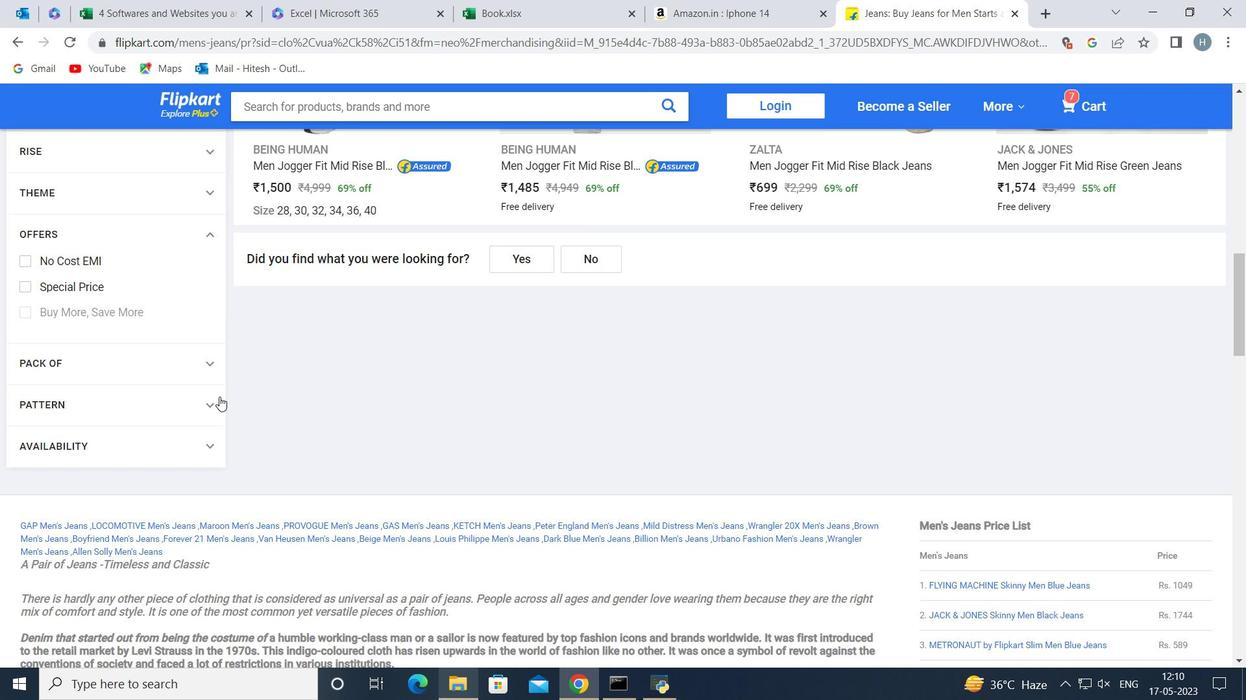
Action: Mouse moved to (214, 399)
Screenshot: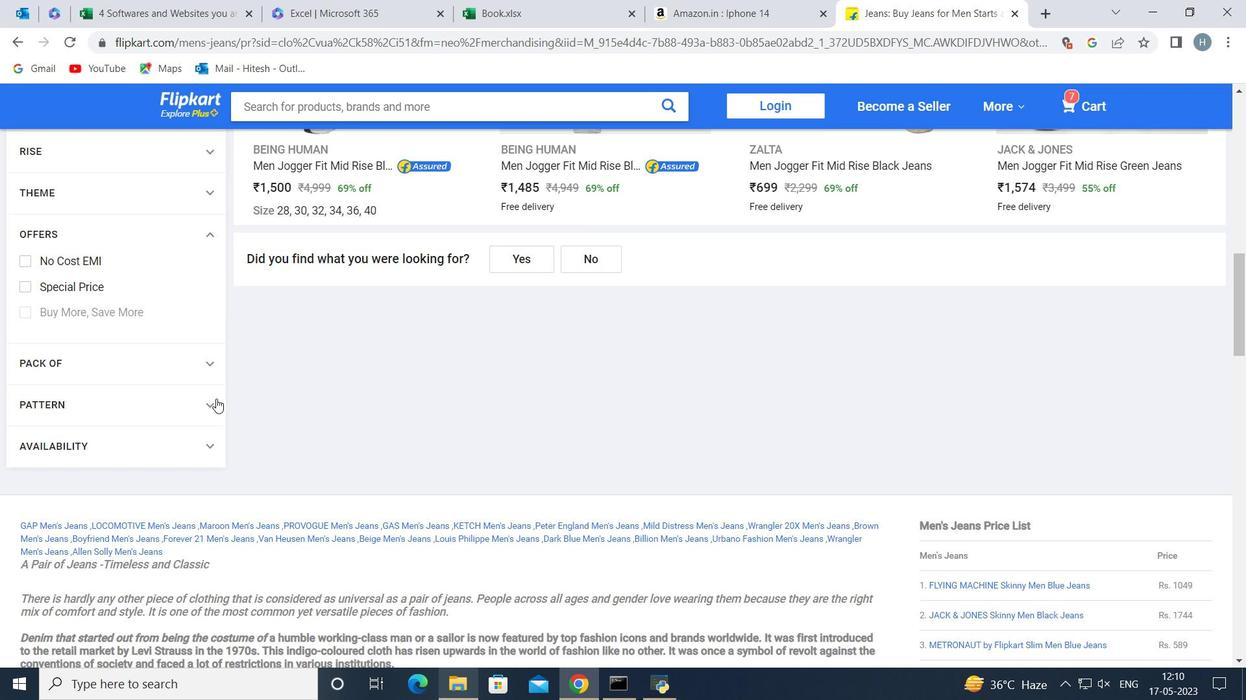 
Action: Mouse pressed left at (214, 399)
Screenshot: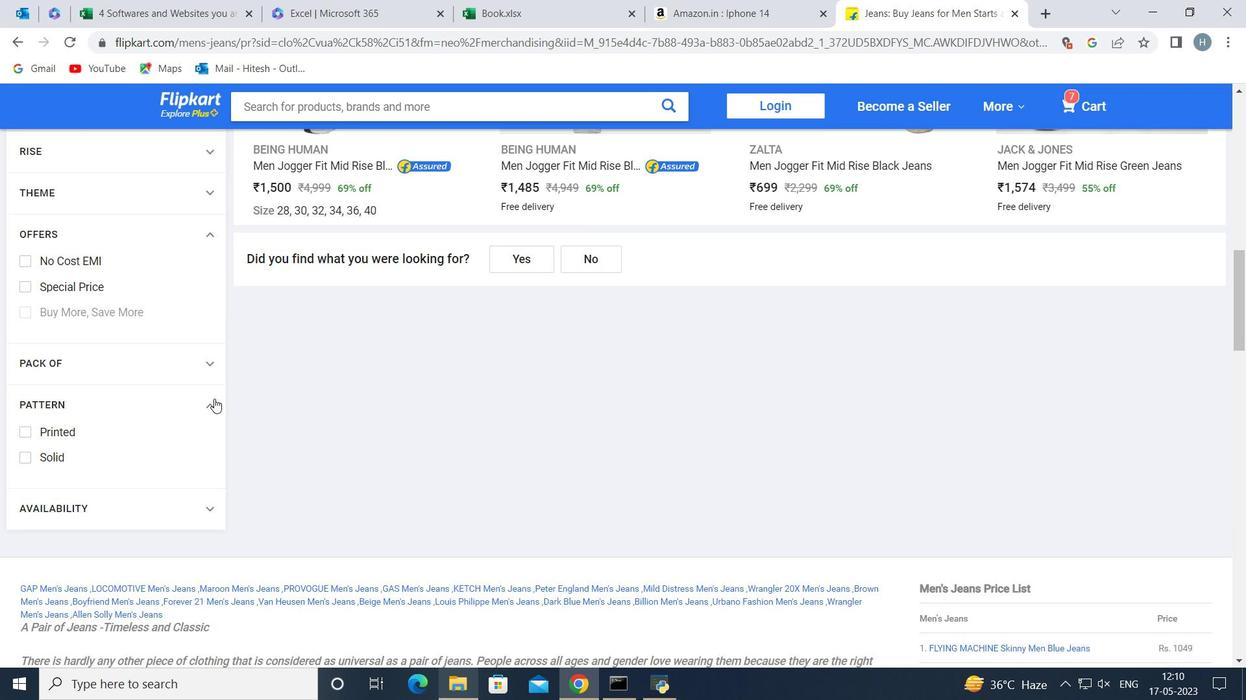 
Action: Mouse moved to (218, 448)
Screenshot: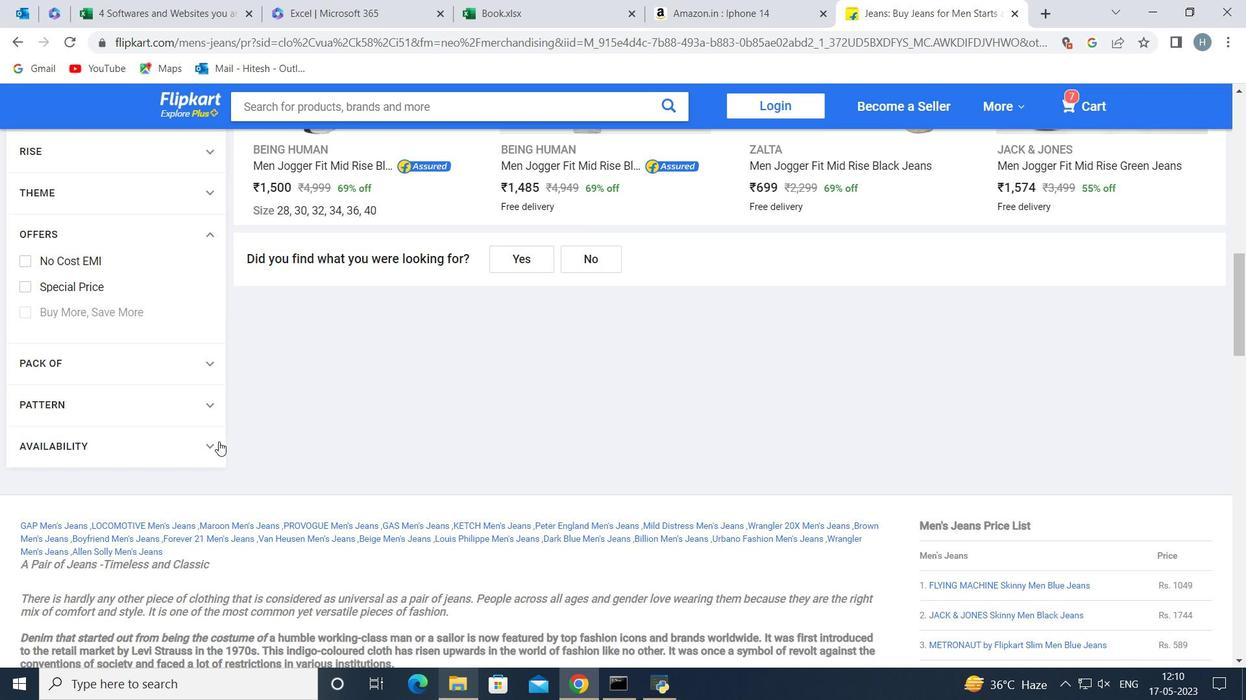 
Action: Mouse pressed left at (218, 448)
Screenshot: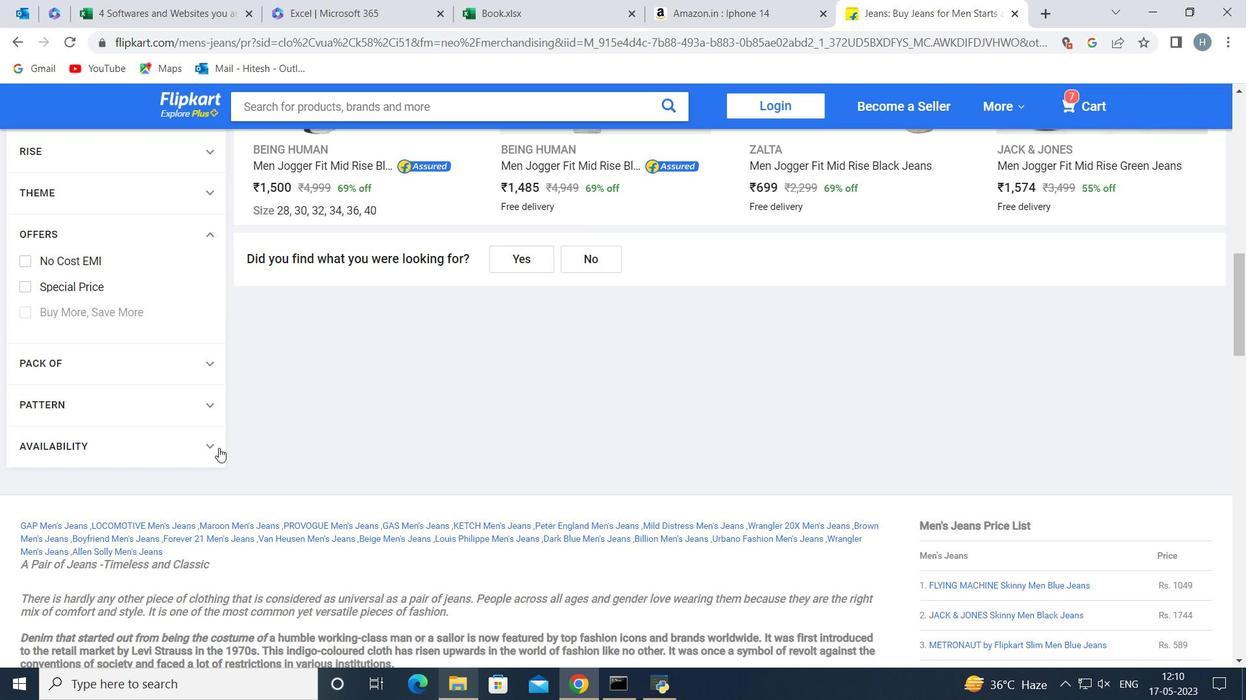 
Action: Mouse moved to (212, 446)
Screenshot: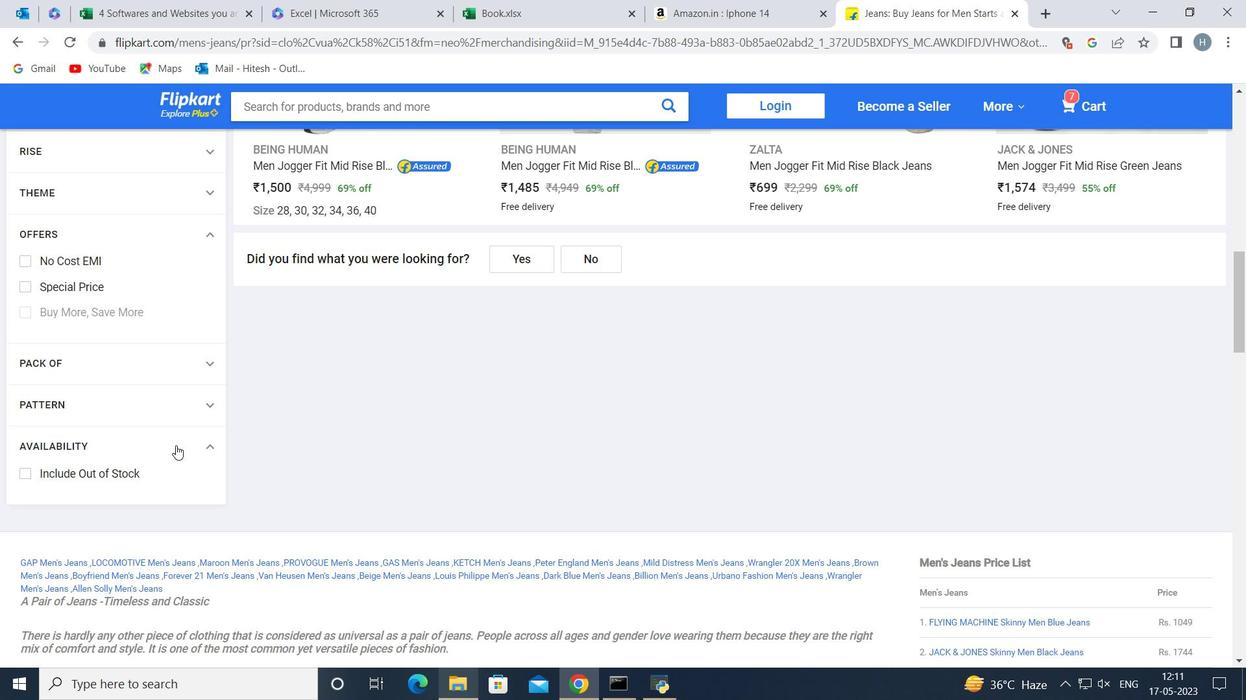 
Action: Mouse pressed left at (212, 446)
Screenshot: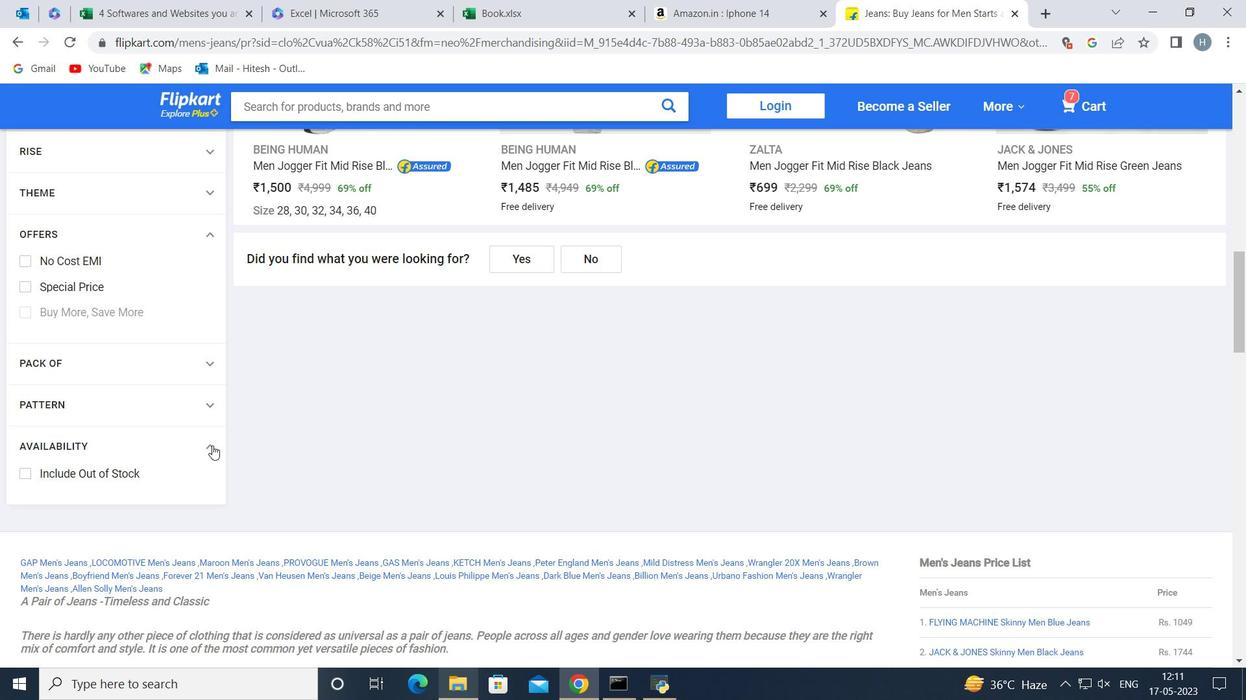 
Action: Mouse moved to (393, 410)
Screenshot: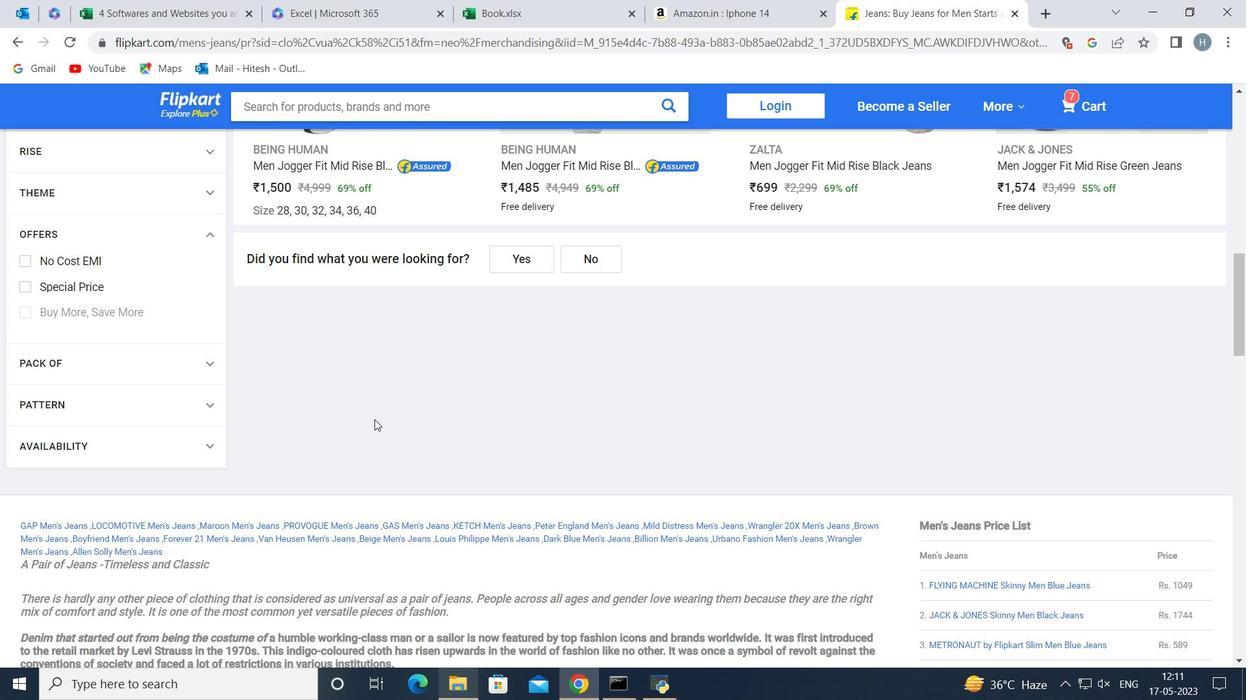 
Action: Mouse scrolled (393, 410) with delta (0, 0)
Screenshot: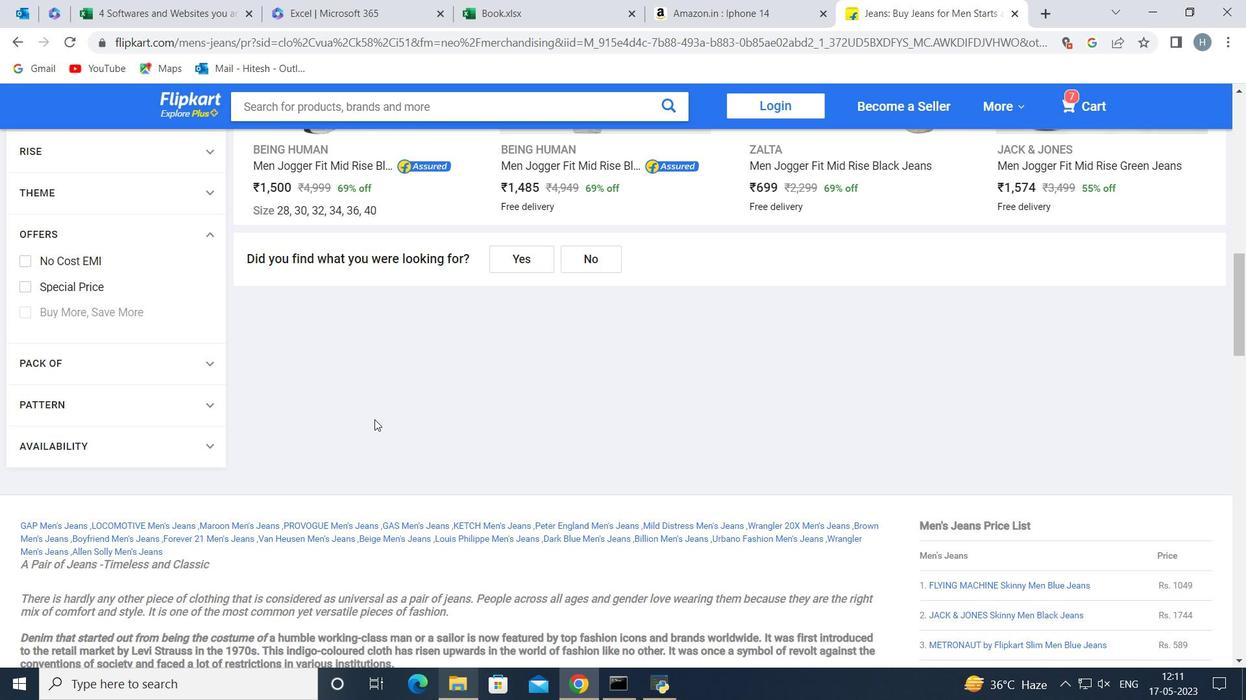 
Action: Mouse scrolled (393, 410) with delta (0, 0)
Screenshot: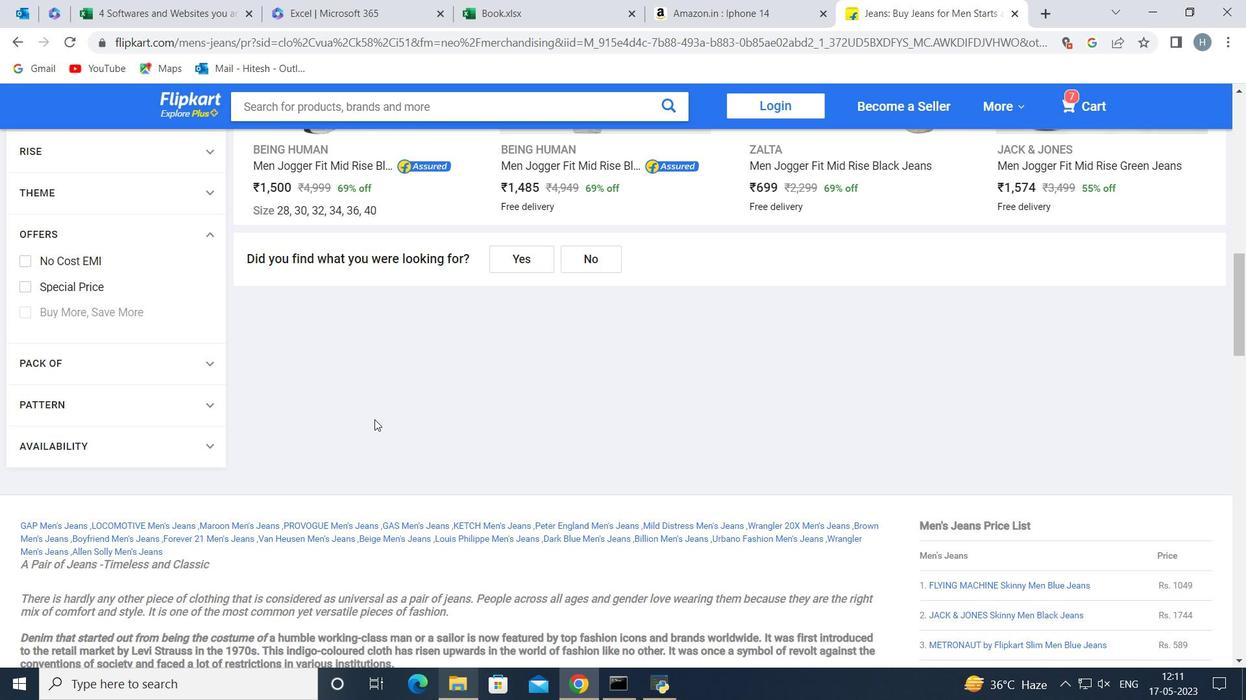 
Action: Mouse scrolled (393, 410) with delta (0, 0)
Screenshot: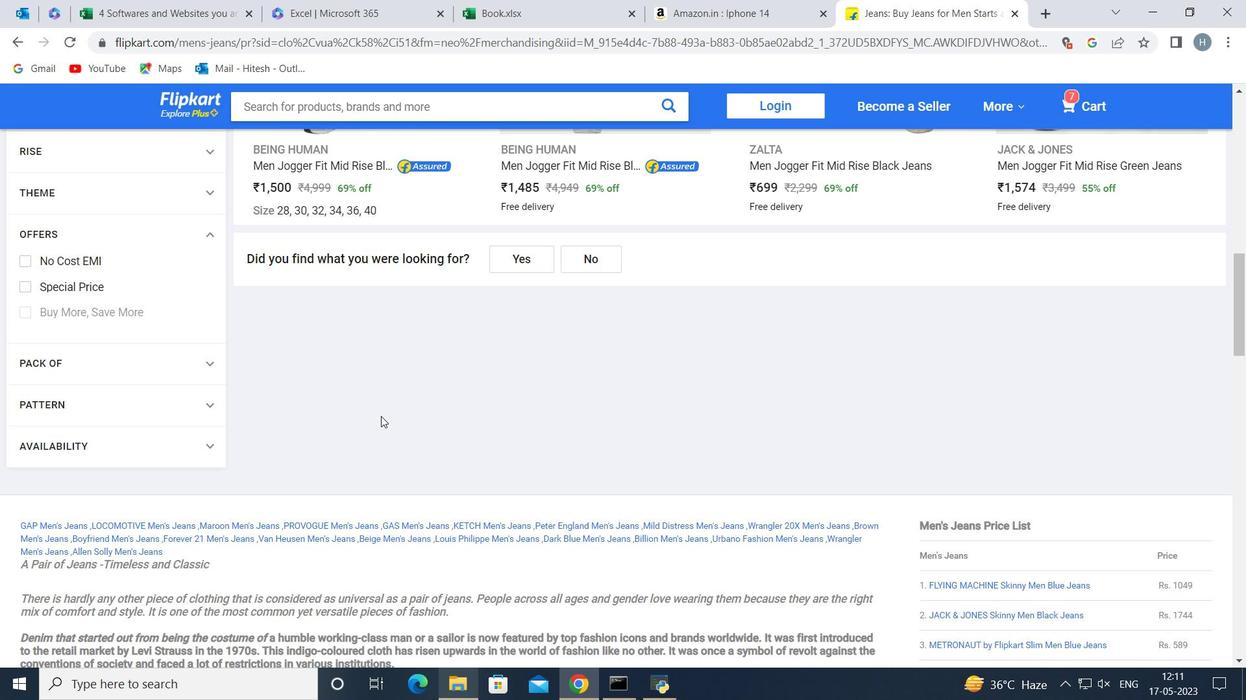 
Action: Mouse scrolled (393, 410) with delta (0, 0)
Screenshot: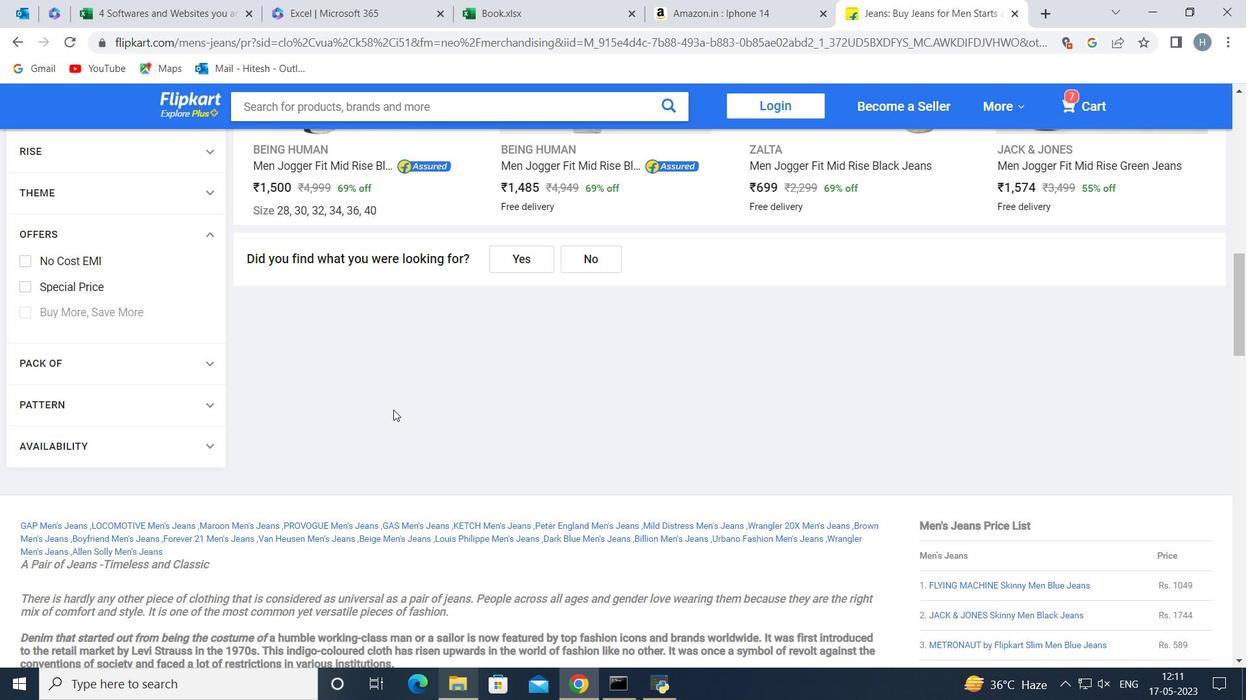 
Action: Mouse scrolled (393, 410) with delta (0, 0)
Screenshot: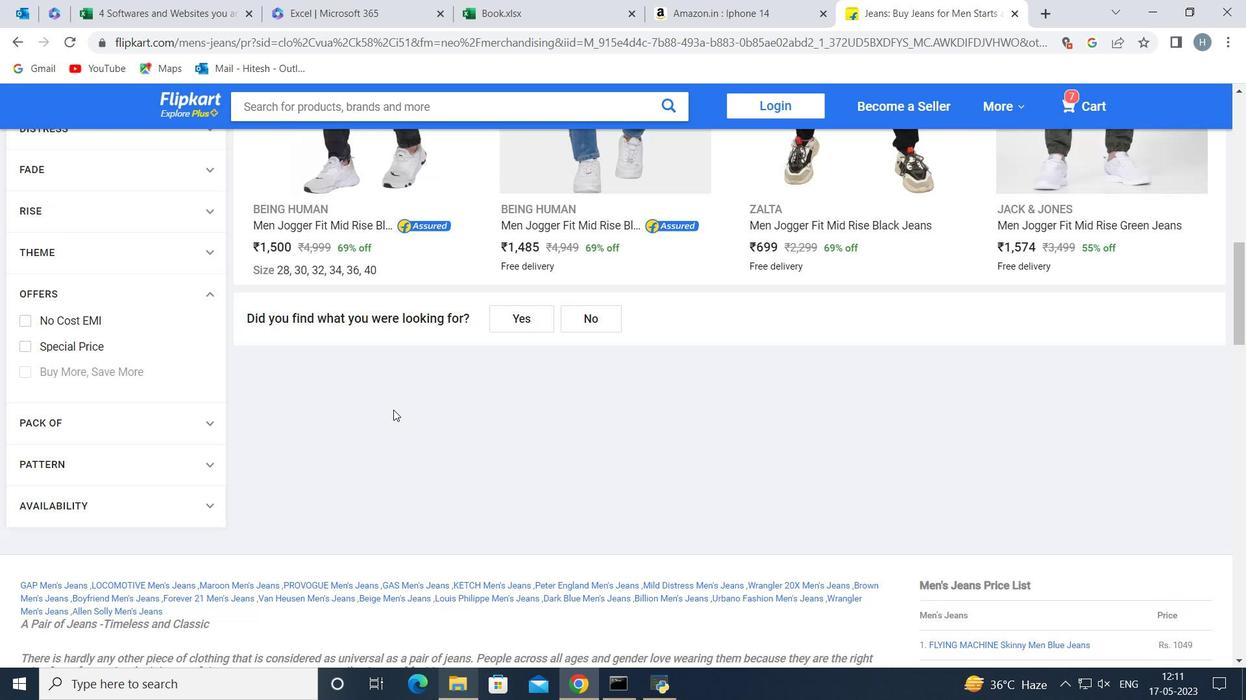 
Action: Mouse scrolled (393, 410) with delta (0, 0)
Screenshot: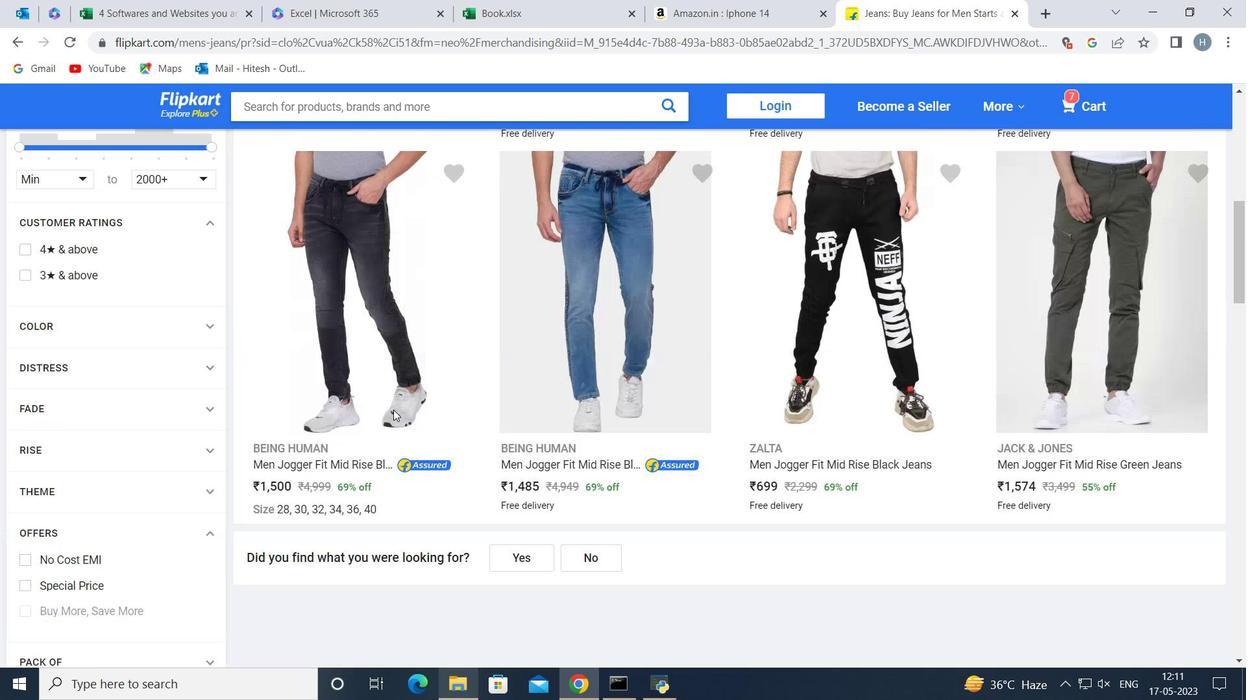 
Action: Mouse moved to (393, 410)
Screenshot: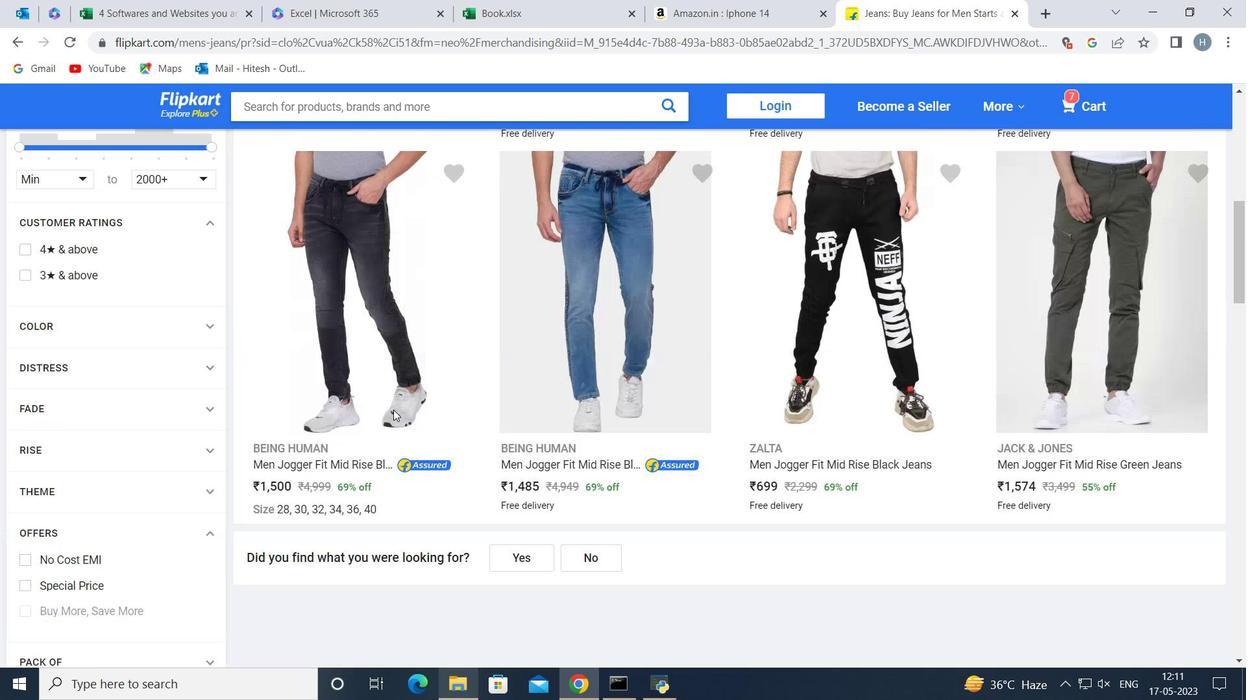 
Action: Mouse scrolled (393, 410) with delta (0, 0)
Screenshot: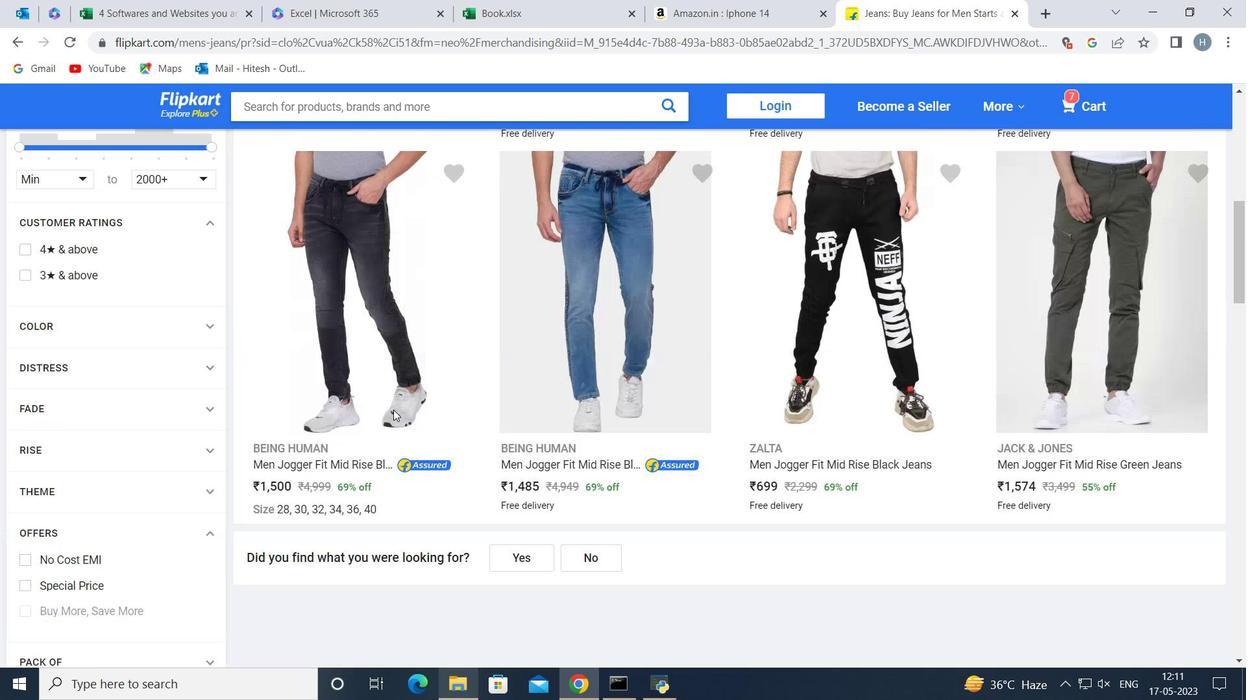 
Action: Mouse moved to (397, 409)
Screenshot: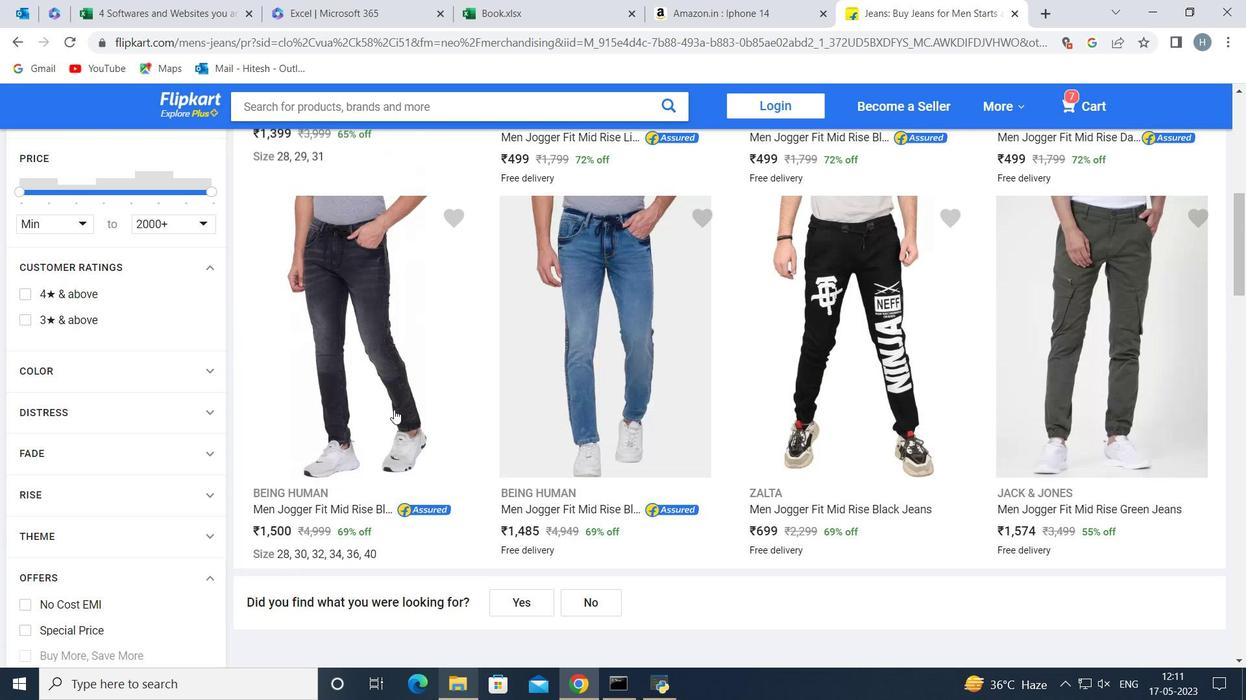 
Action: Mouse scrolled (397, 410) with delta (0, 0)
Screenshot: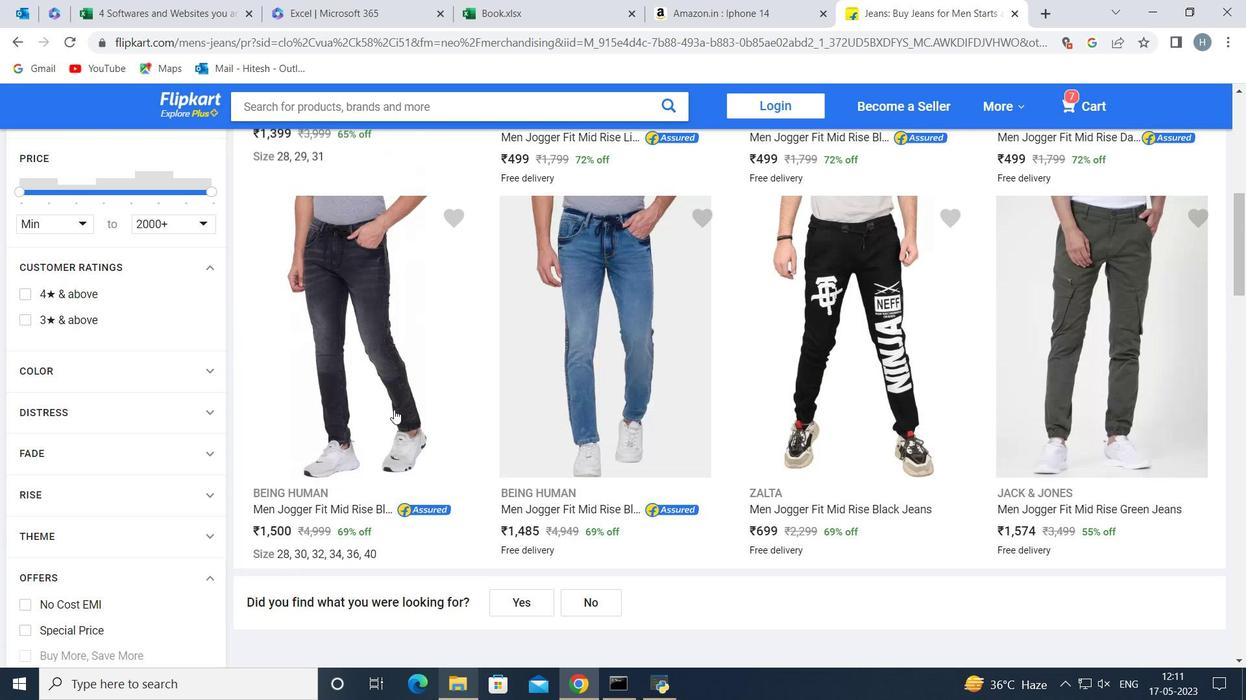 
Action: Mouse scrolled (397, 410) with delta (0, 0)
Screenshot: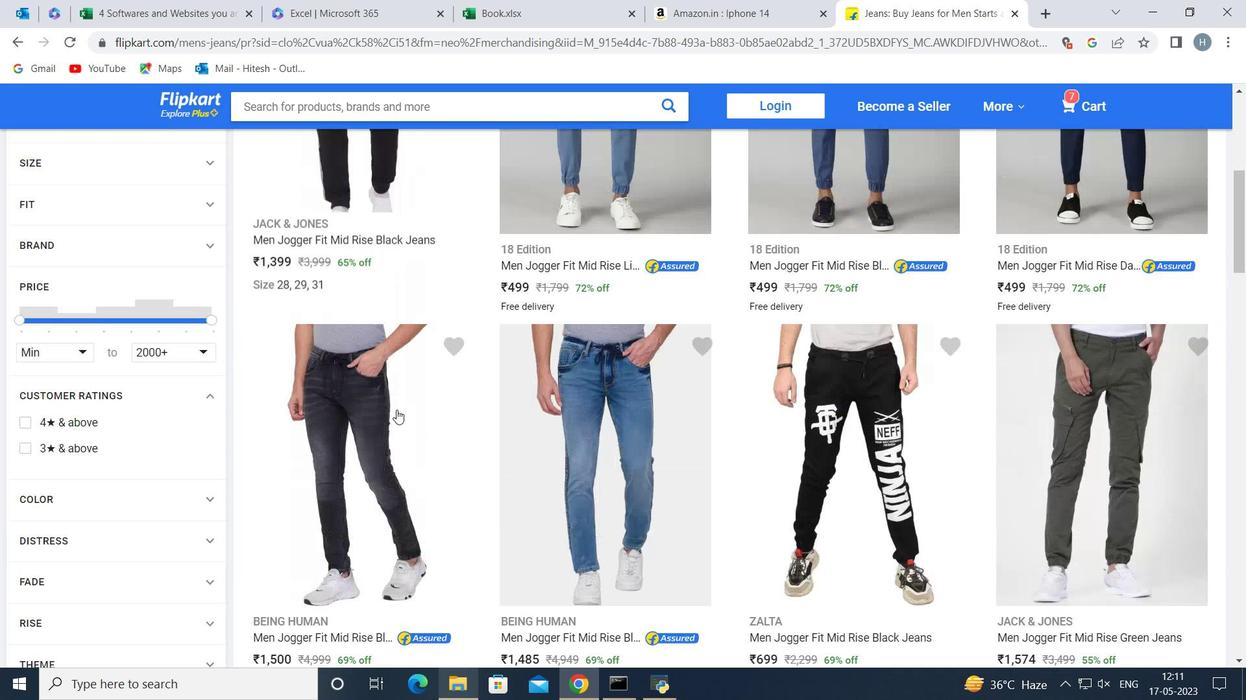 
Action: Mouse scrolled (397, 410) with delta (0, 0)
Screenshot: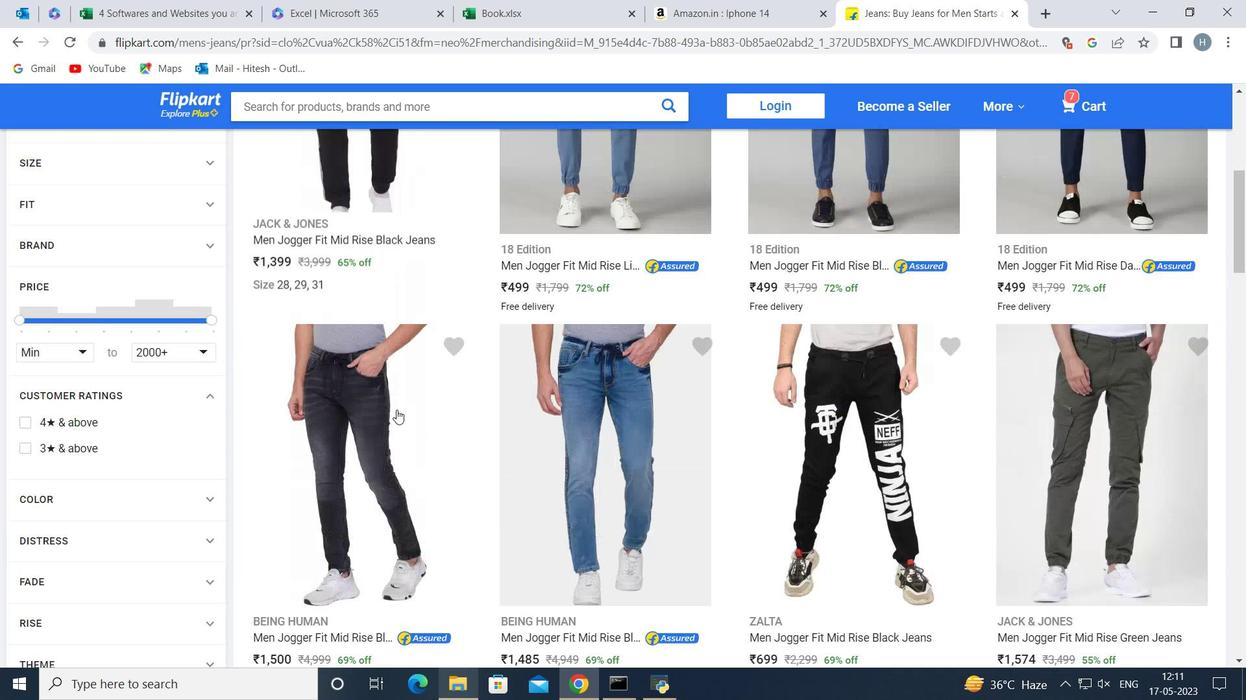 
Action: Mouse scrolled (397, 410) with delta (0, 0)
Screenshot: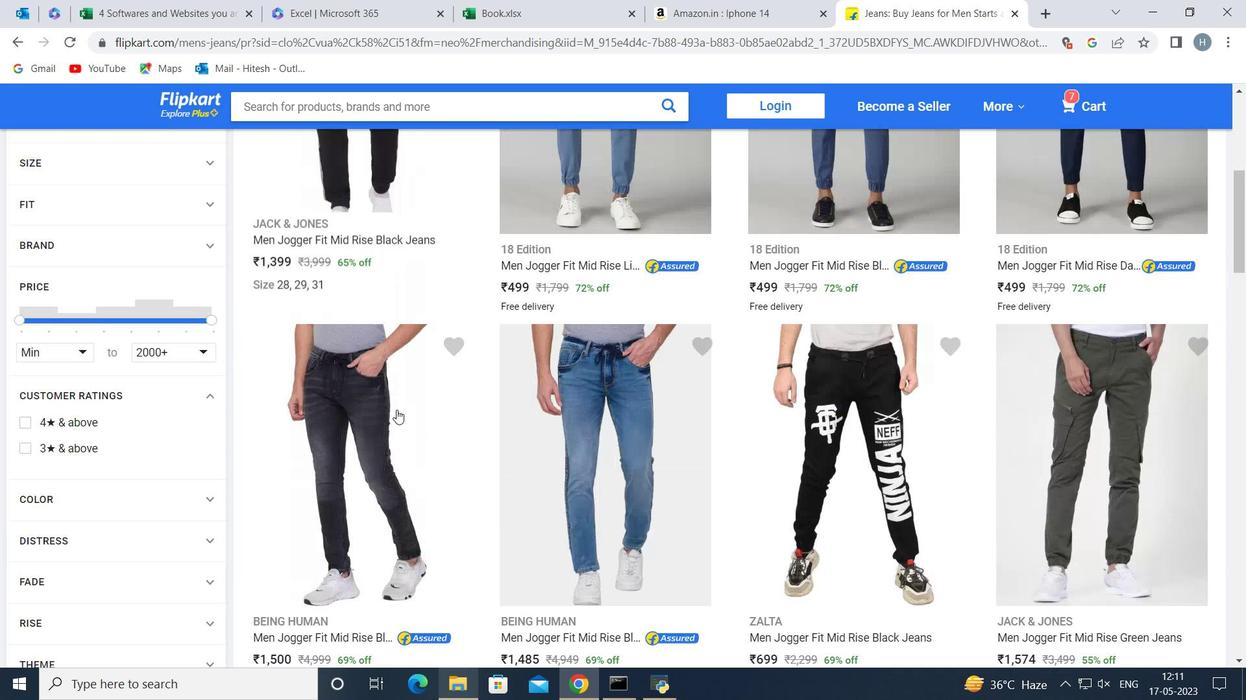 
Action: Mouse moved to (397, 403)
Screenshot: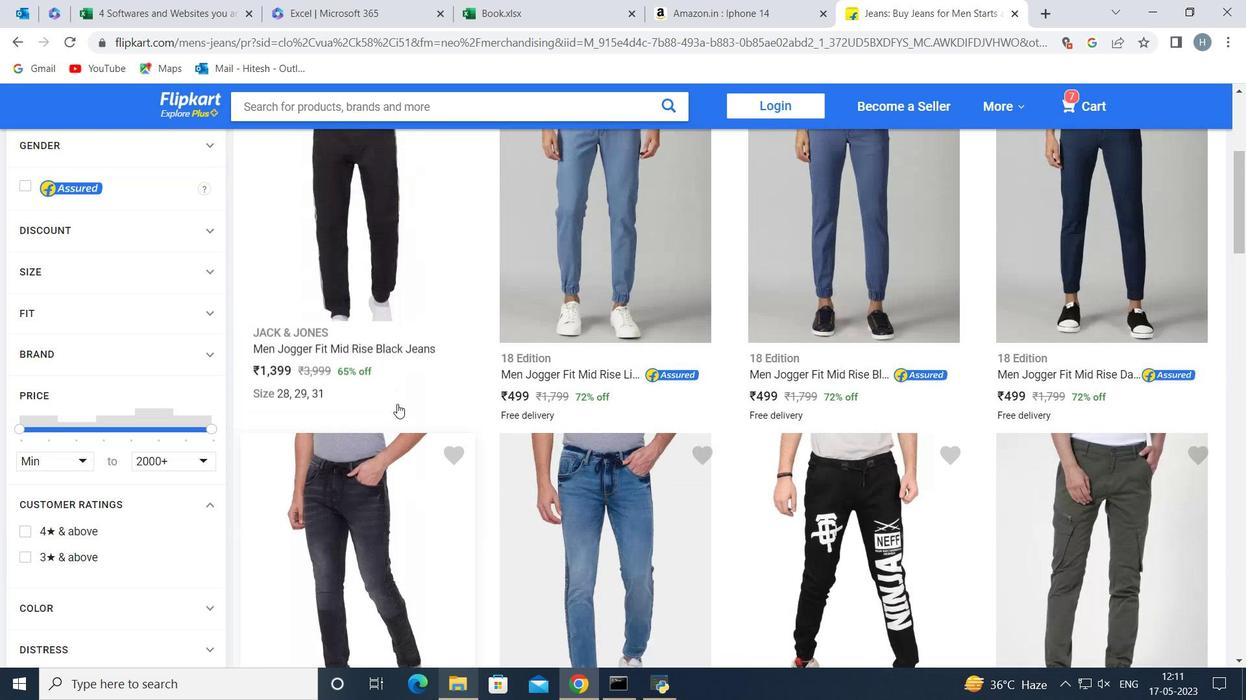 
Action: Mouse scrolled (397, 404) with delta (0, 0)
Screenshot: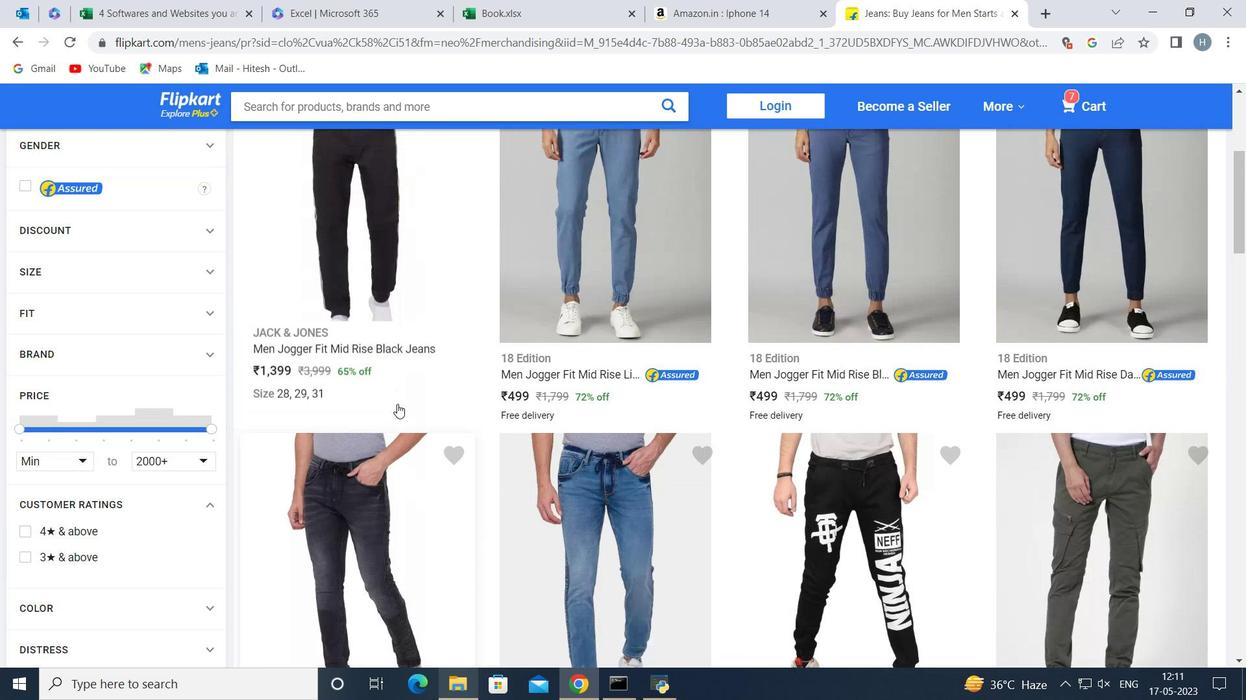 
Action: Mouse scrolled (397, 404) with delta (0, 0)
Screenshot: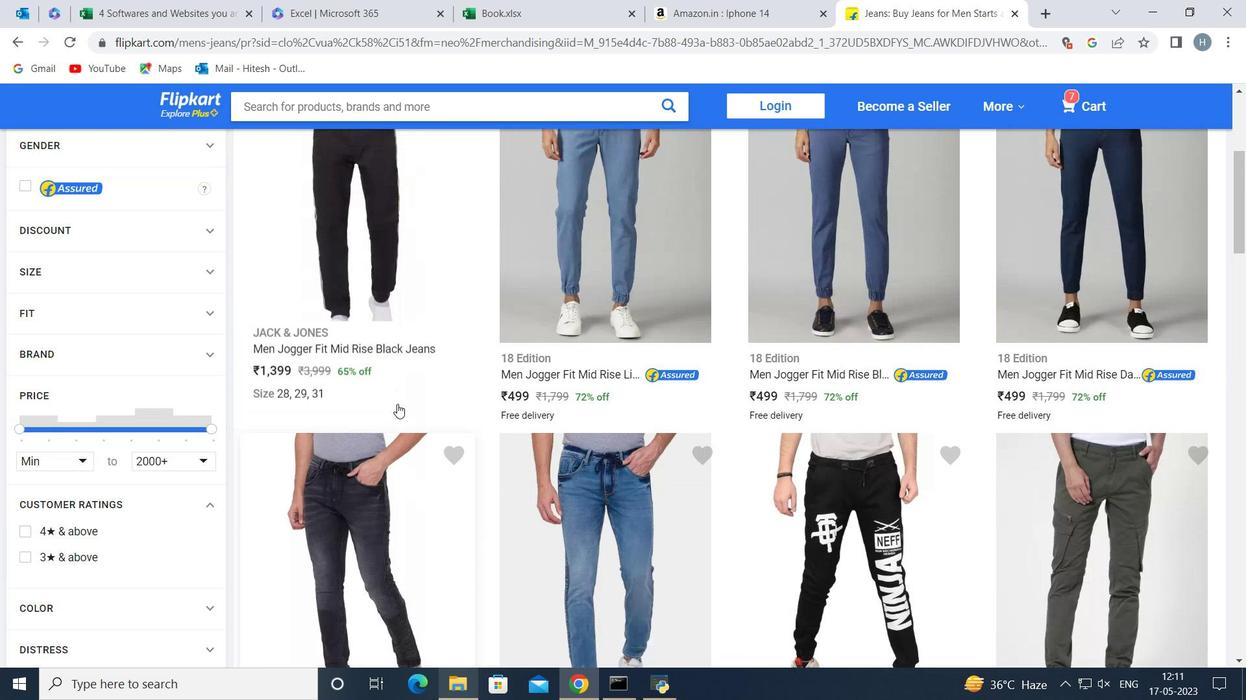 
Action: Mouse scrolled (397, 404) with delta (0, 0)
Screenshot: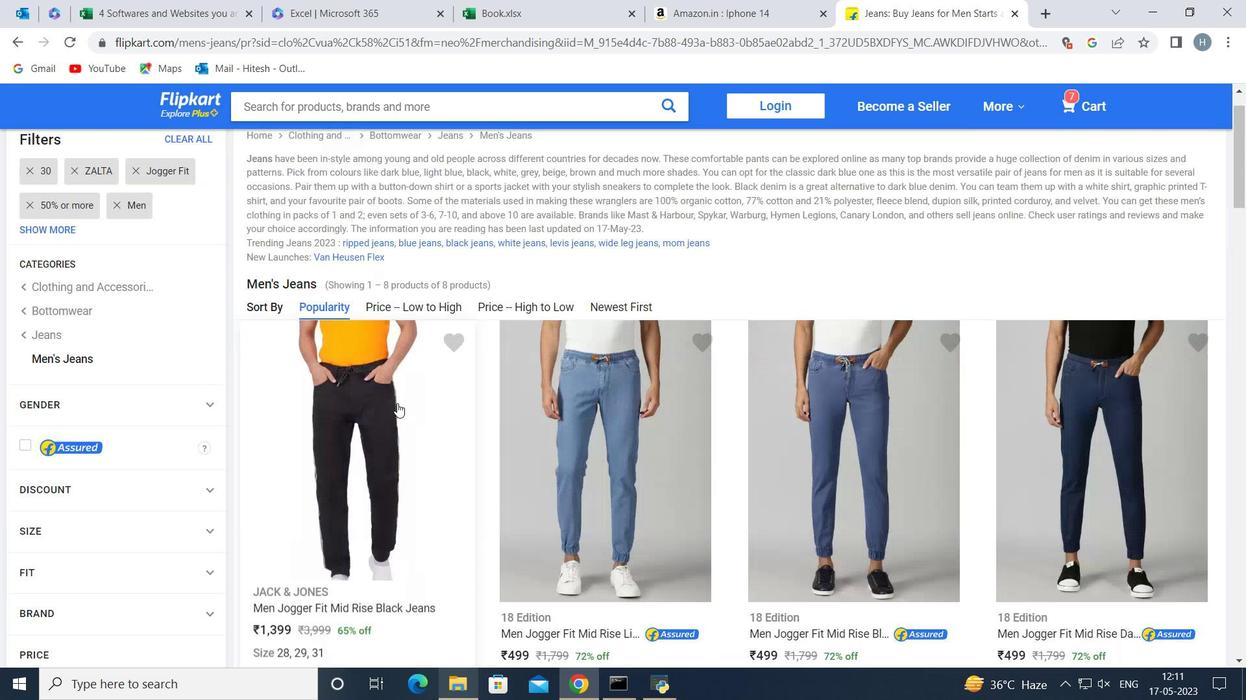 
Action: Mouse scrolled (397, 404) with delta (0, 0)
Screenshot: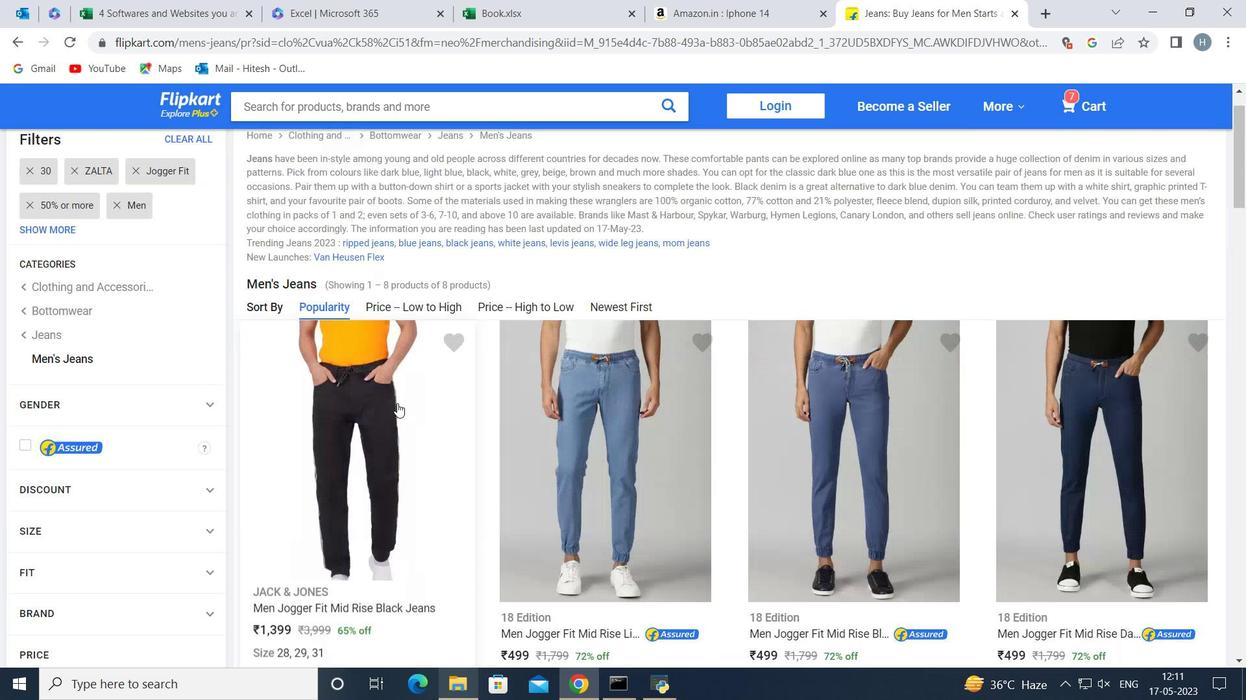 
Action: Mouse scrolled (397, 404) with delta (0, 0)
Screenshot: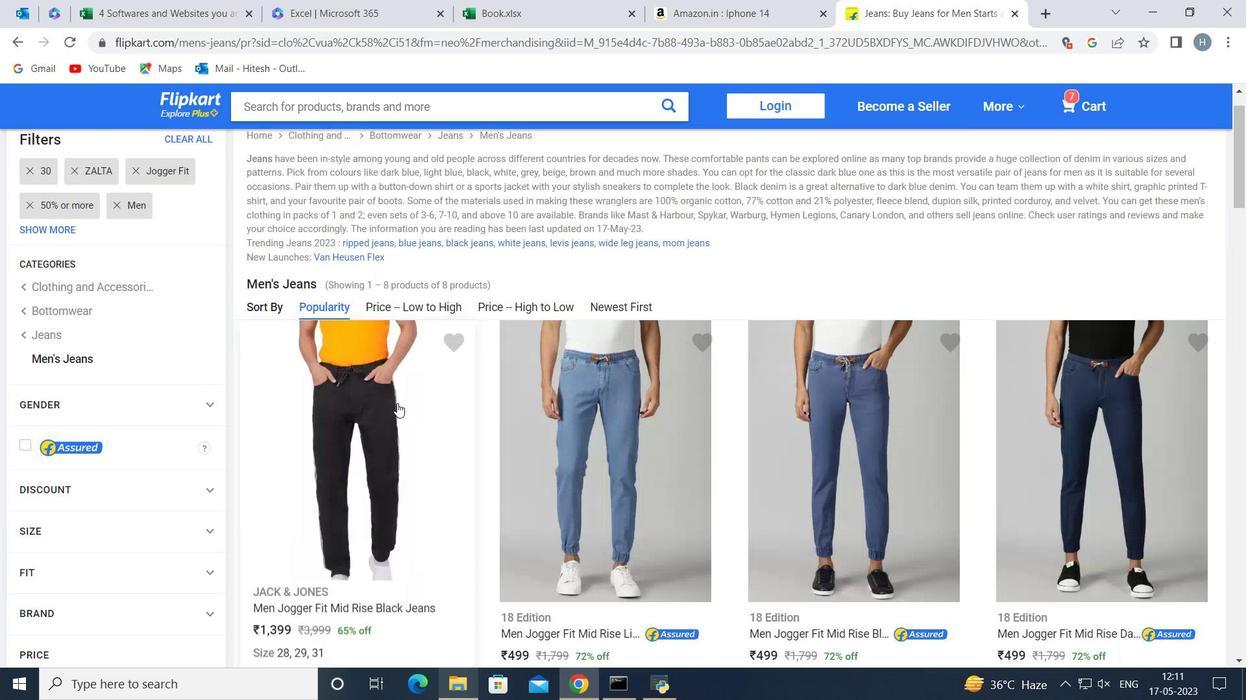 
Action: Mouse moved to (397, 401)
Screenshot: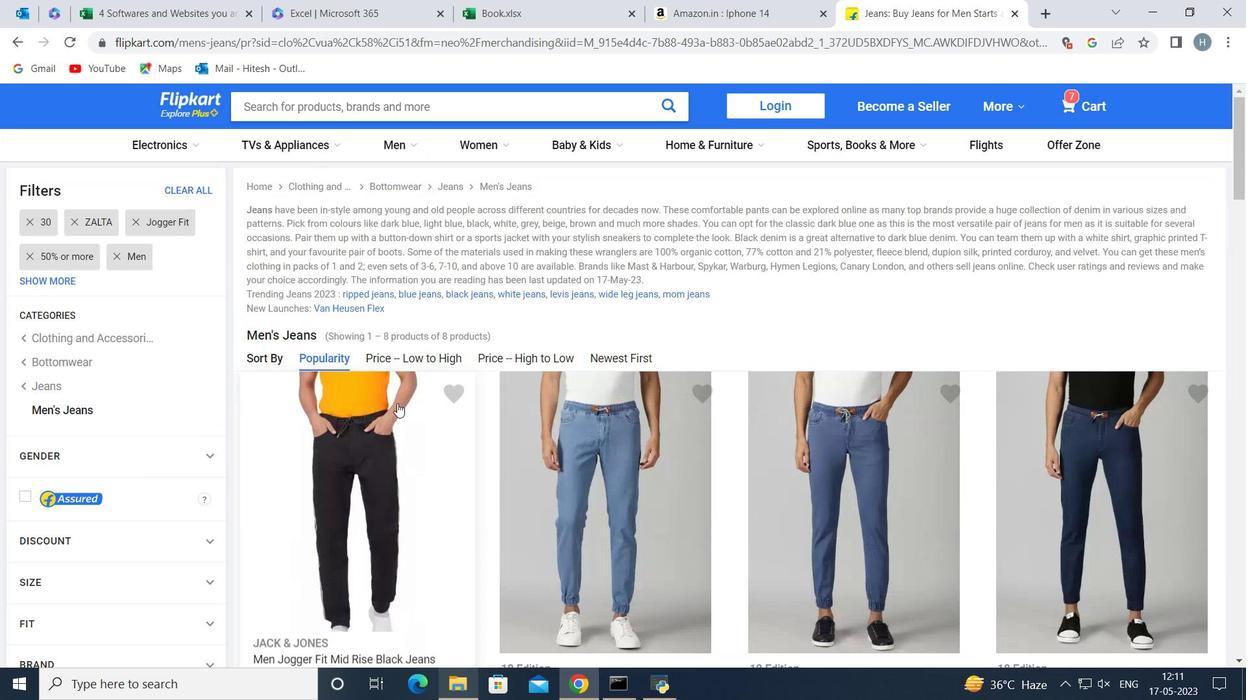 
Action: Mouse scrolled (397, 402) with delta (0, 0)
Screenshot: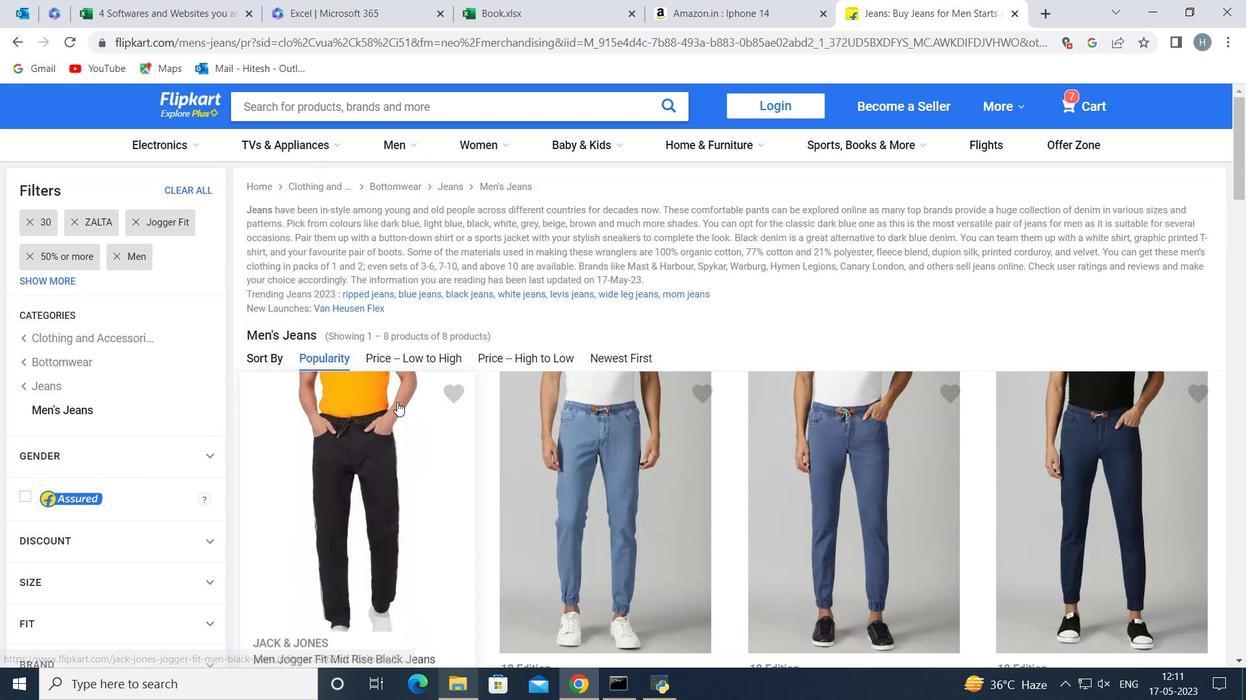 
Action: Mouse scrolled (397, 402) with delta (0, 0)
Screenshot: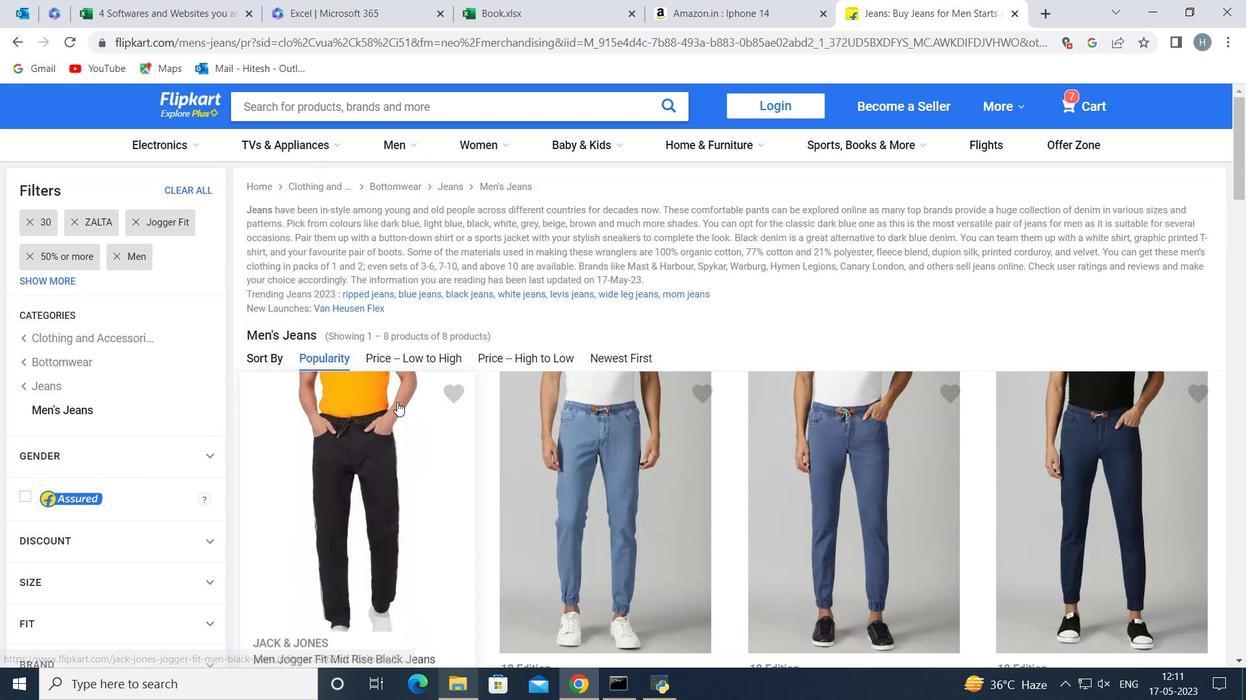 
Action: Mouse scrolled (397, 402) with delta (0, 0)
Screenshot: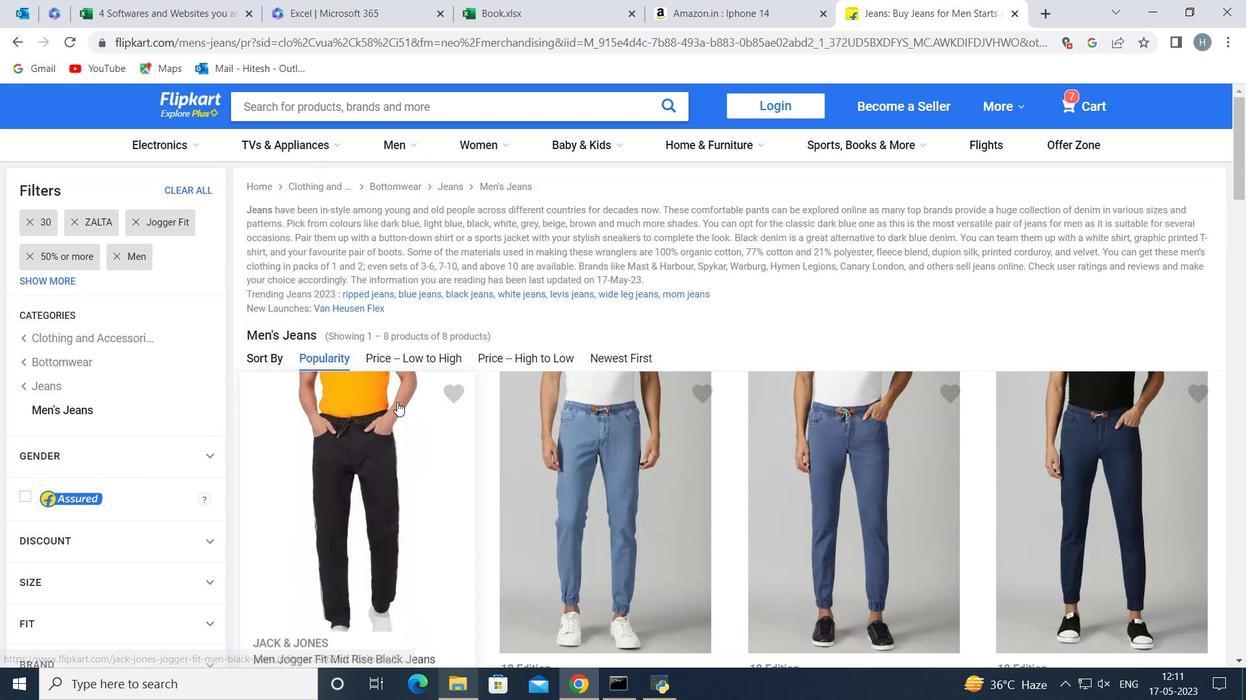 
Action: Mouse scrolled (397, 402) with delta (0, 0)
Screenshot: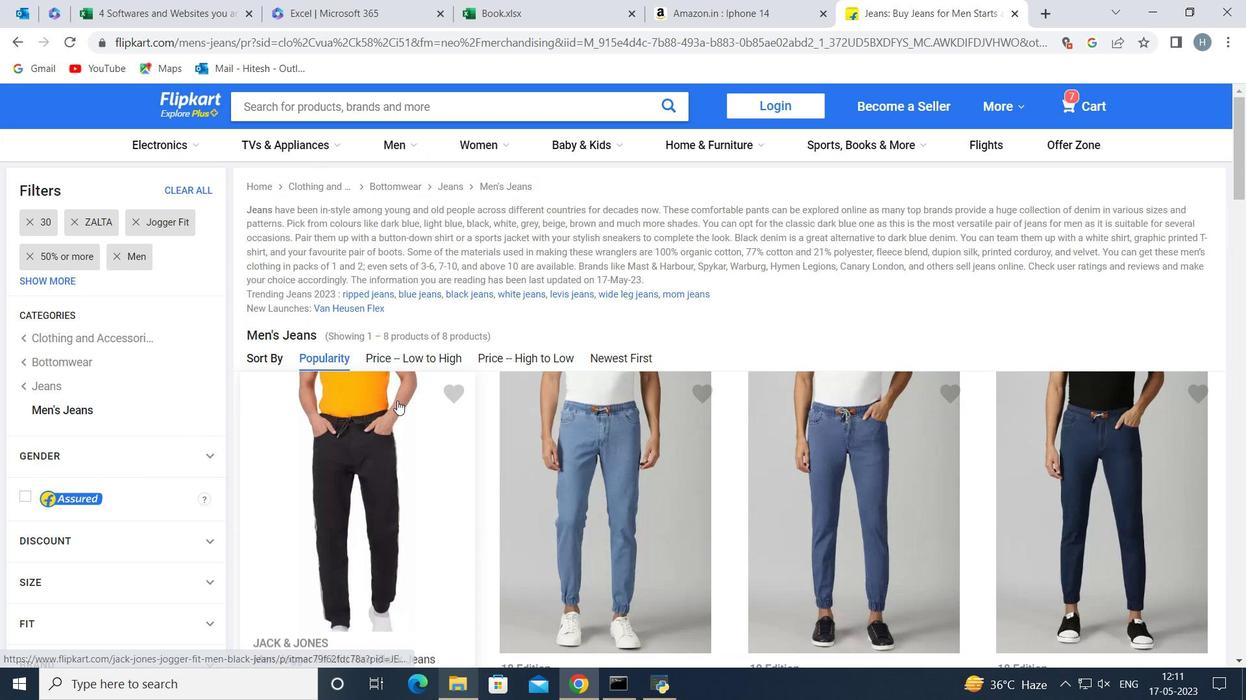 
Action: Mouse moved to (609, 249)
Screenshot: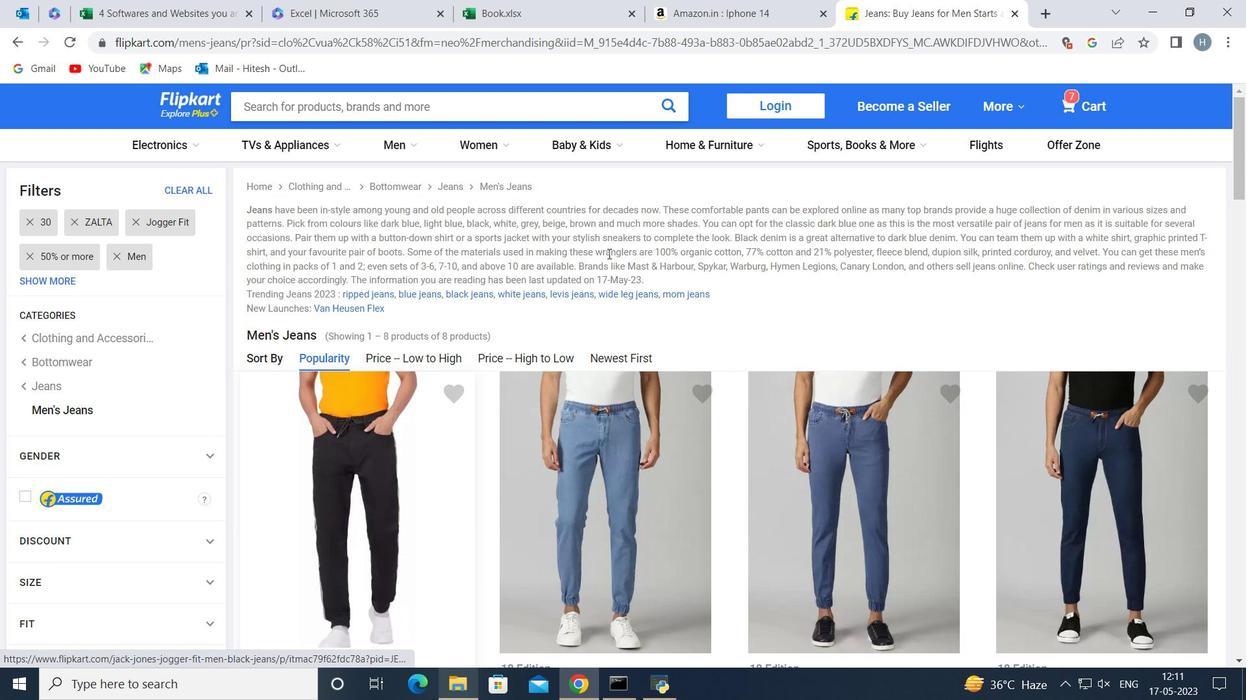 
Action: Mouse scrolled (609, 248) with delta (0, 0)
Screenshot: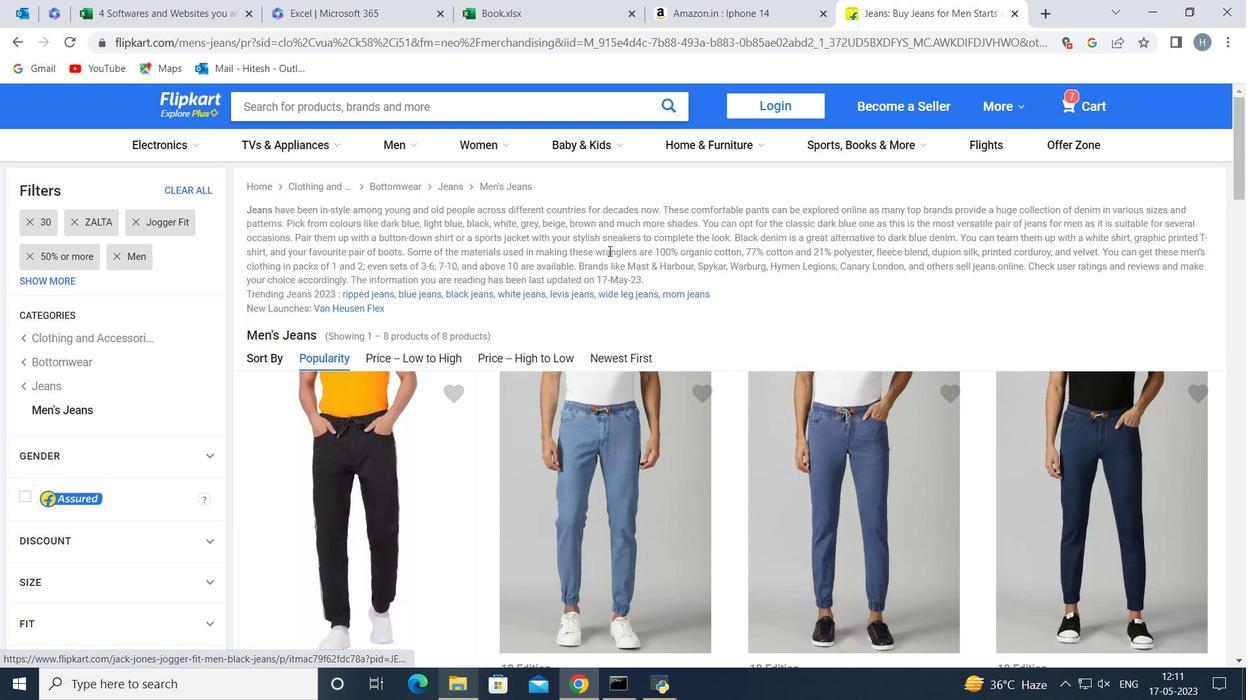 
Action: Mouse scrolled (609, 248) with delta (0, 0)
Screenshot: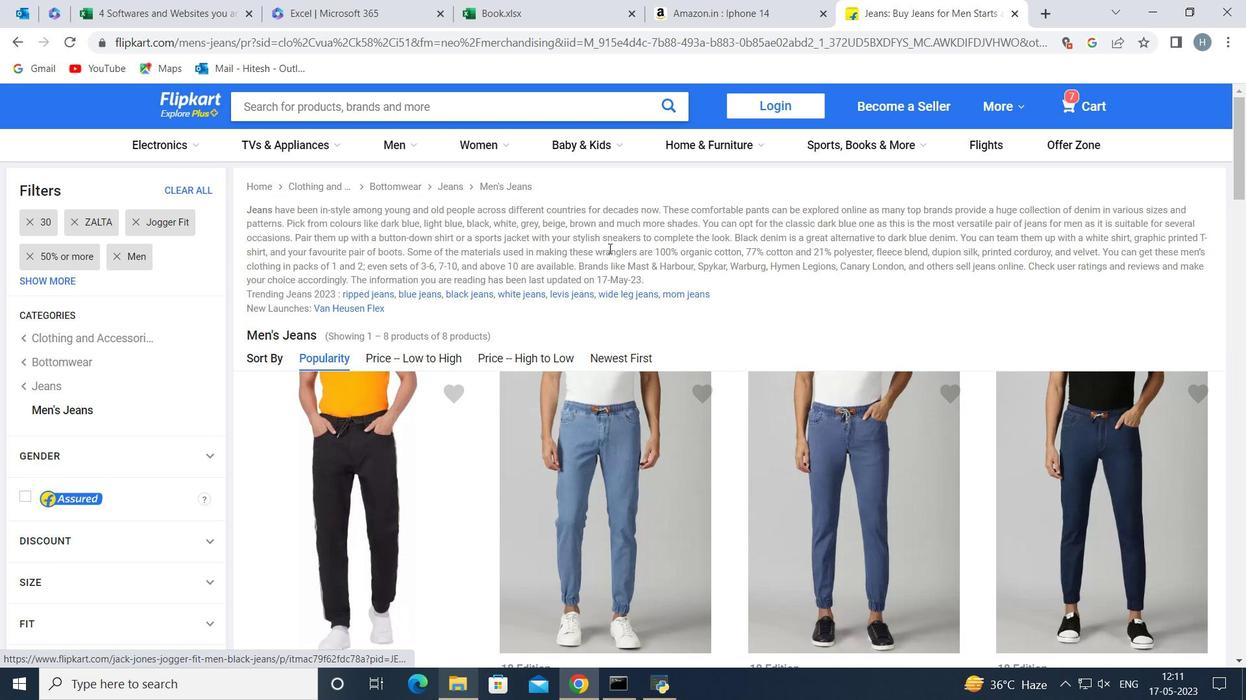 
Action: Mouse moved to (578, 316)
Screenshot: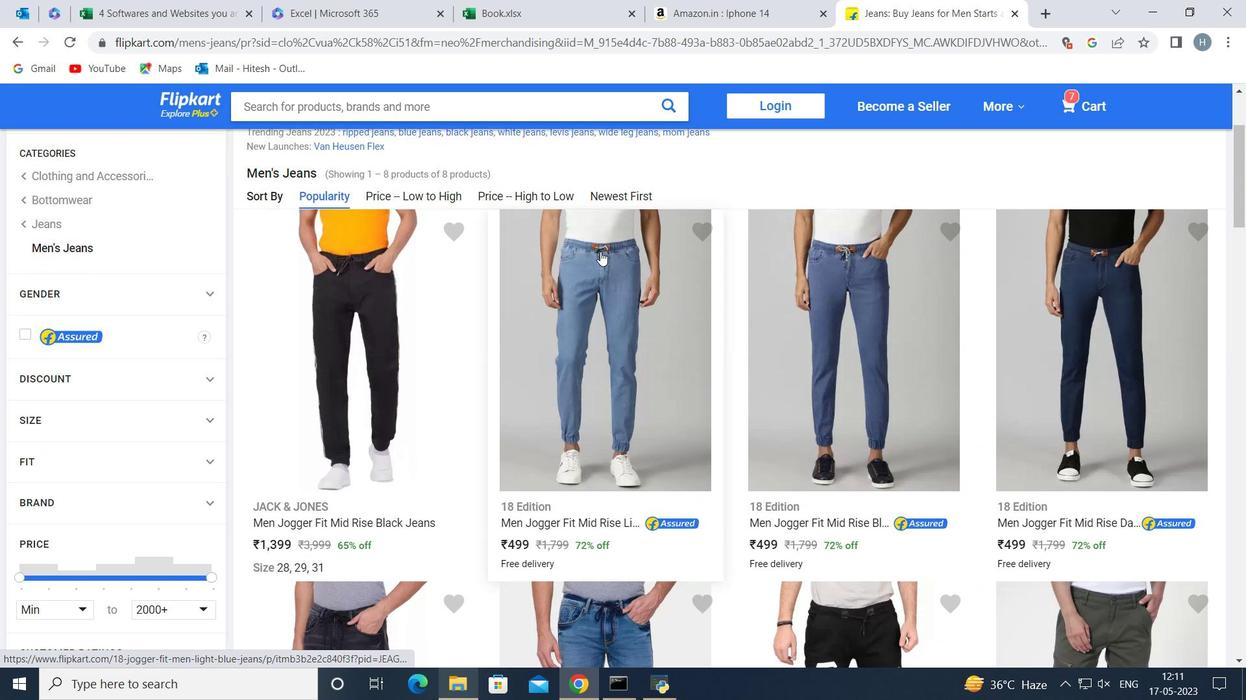 
Action: Mouse scrolled (578, 315) with delta (0, 0)
Screenshot: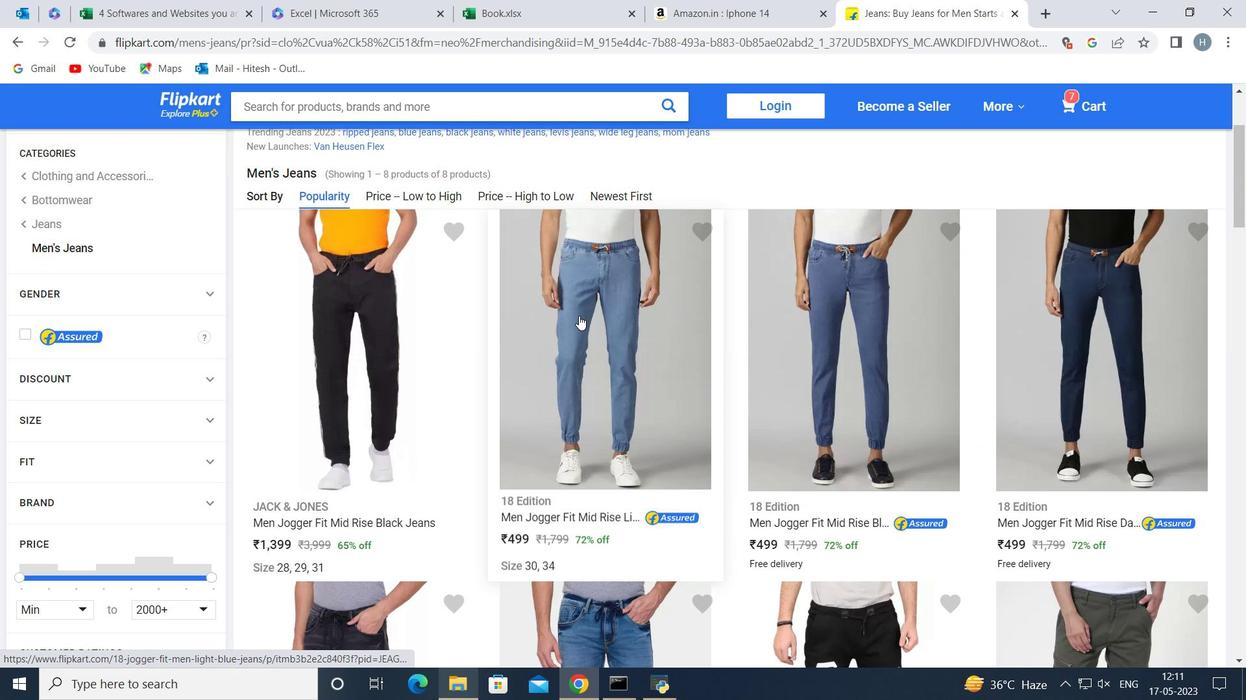 
Action: Mouse moved to (656, 282)
Screenshot: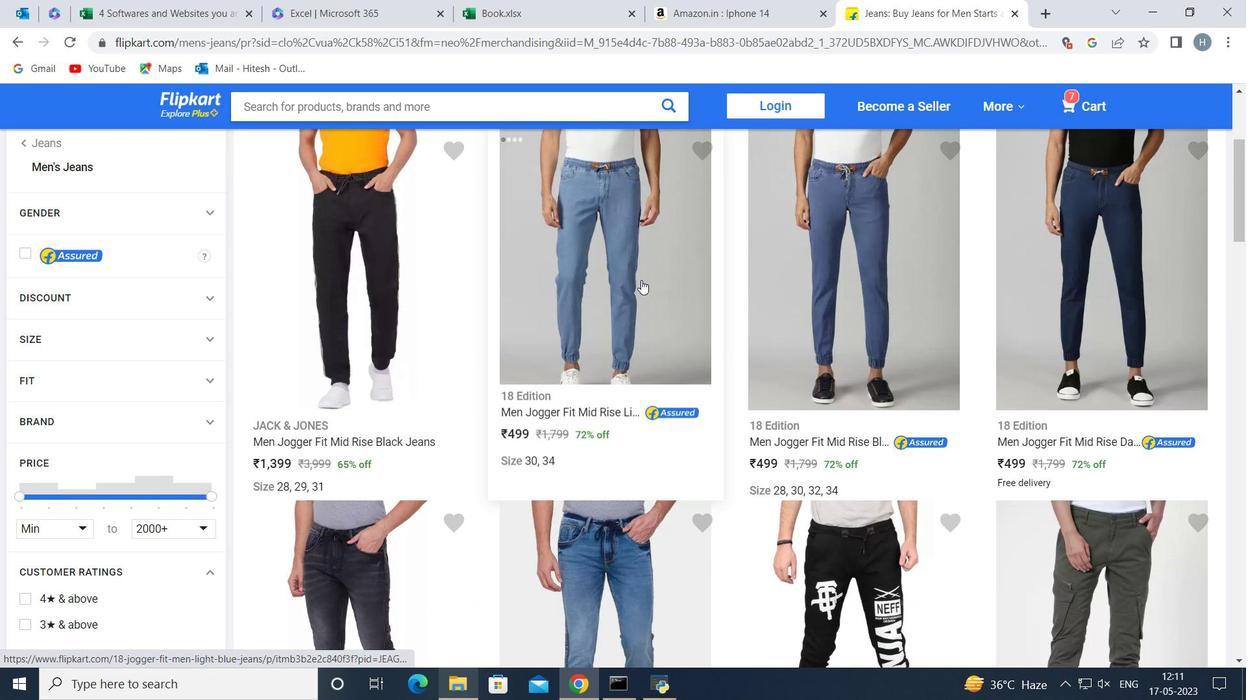 
Action: Mouse pressed left at (656, 282)
Screenshot: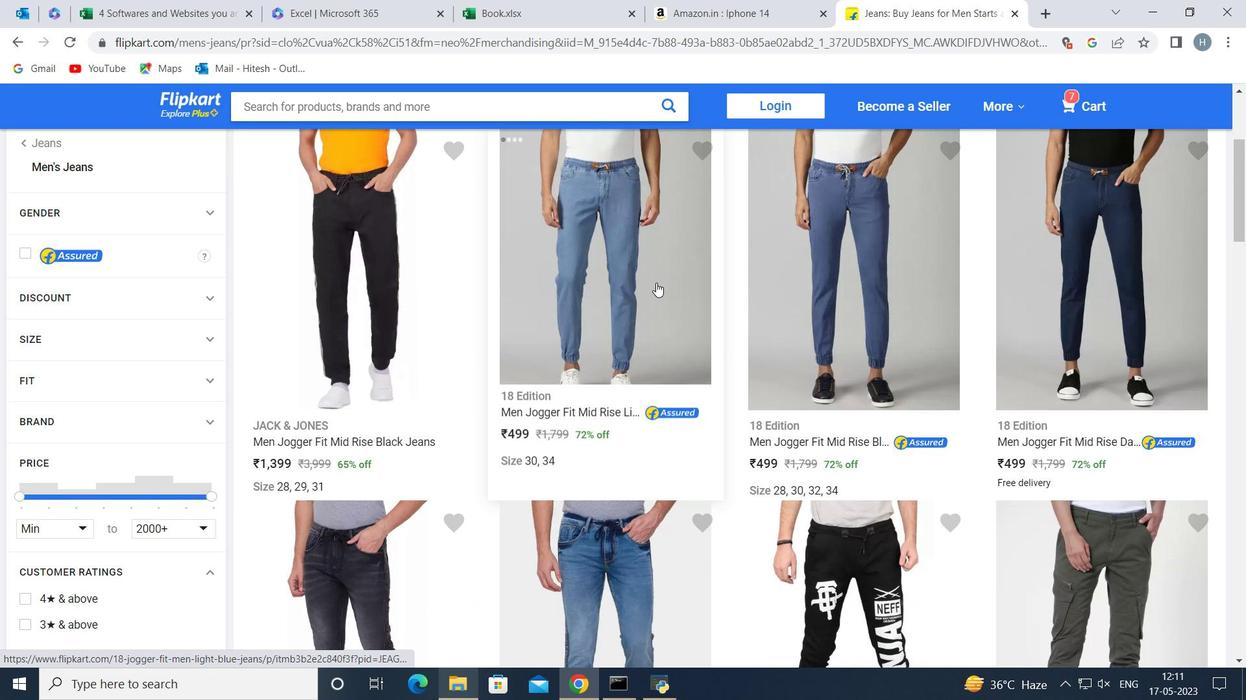 
Action: Mouse moved to (464, 378)
Screenshot: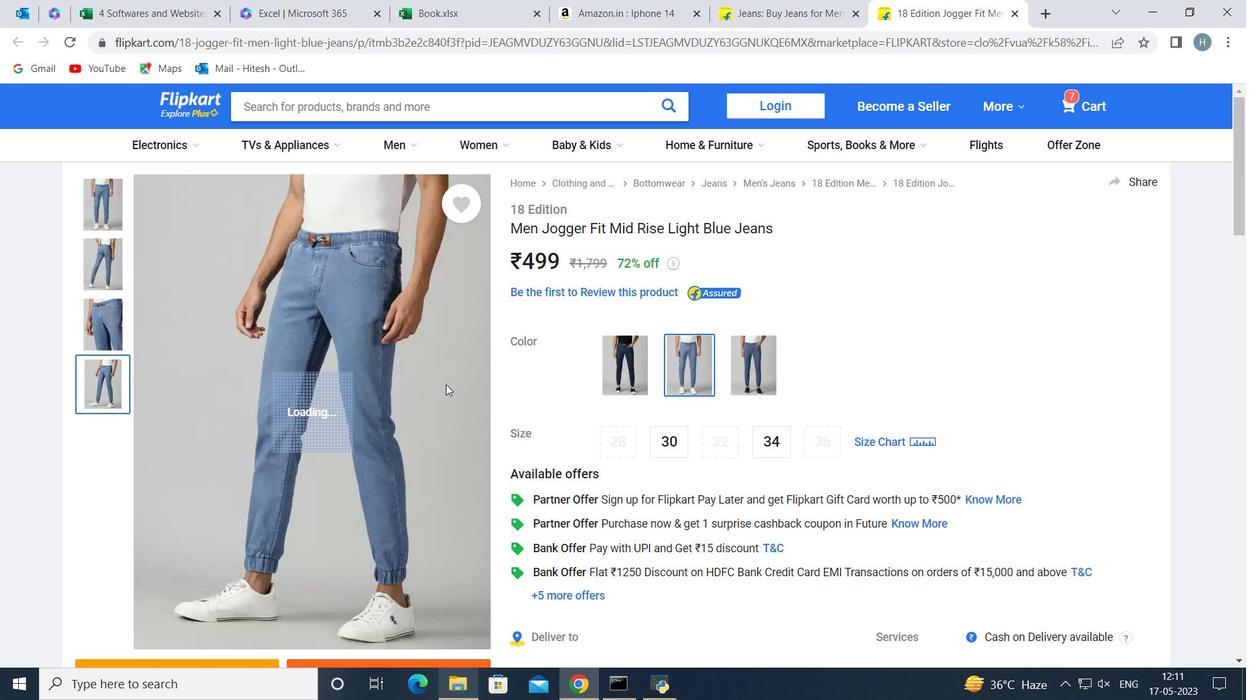 
Action: Mouse scrolled (464, 377) with delta (0, 0)
Screenshot: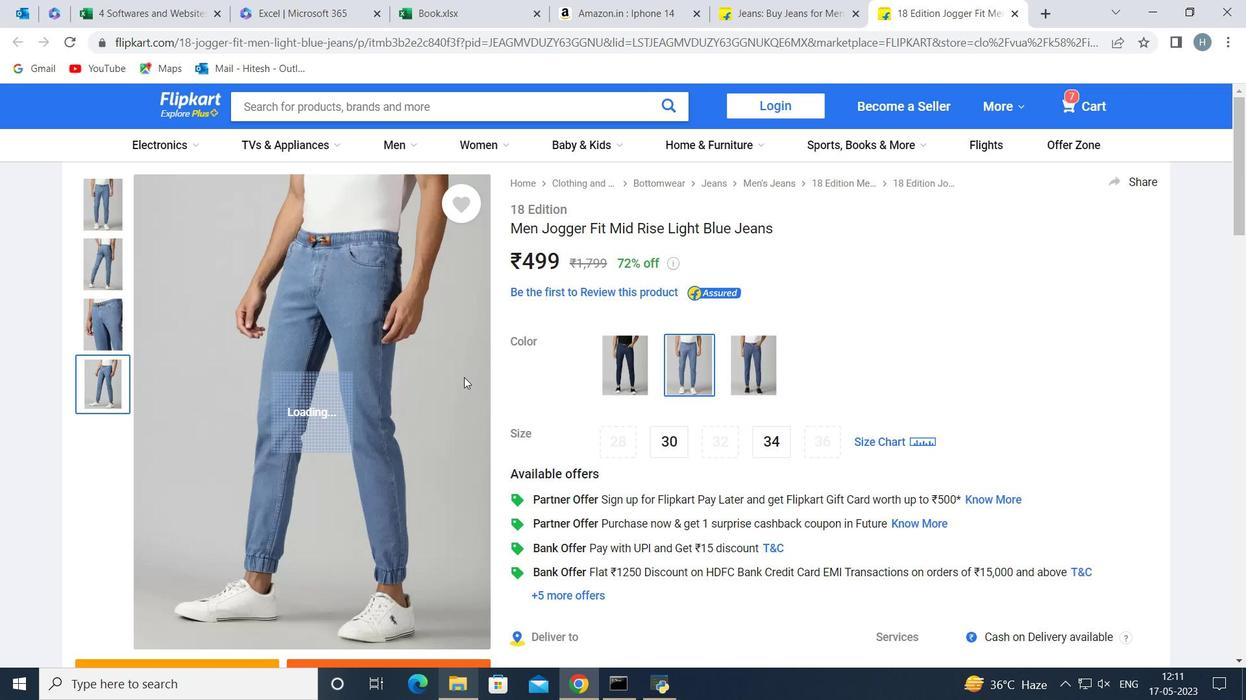
Action: Mouse scrolled (464, 377) with delta (0, 0)
Screenshot: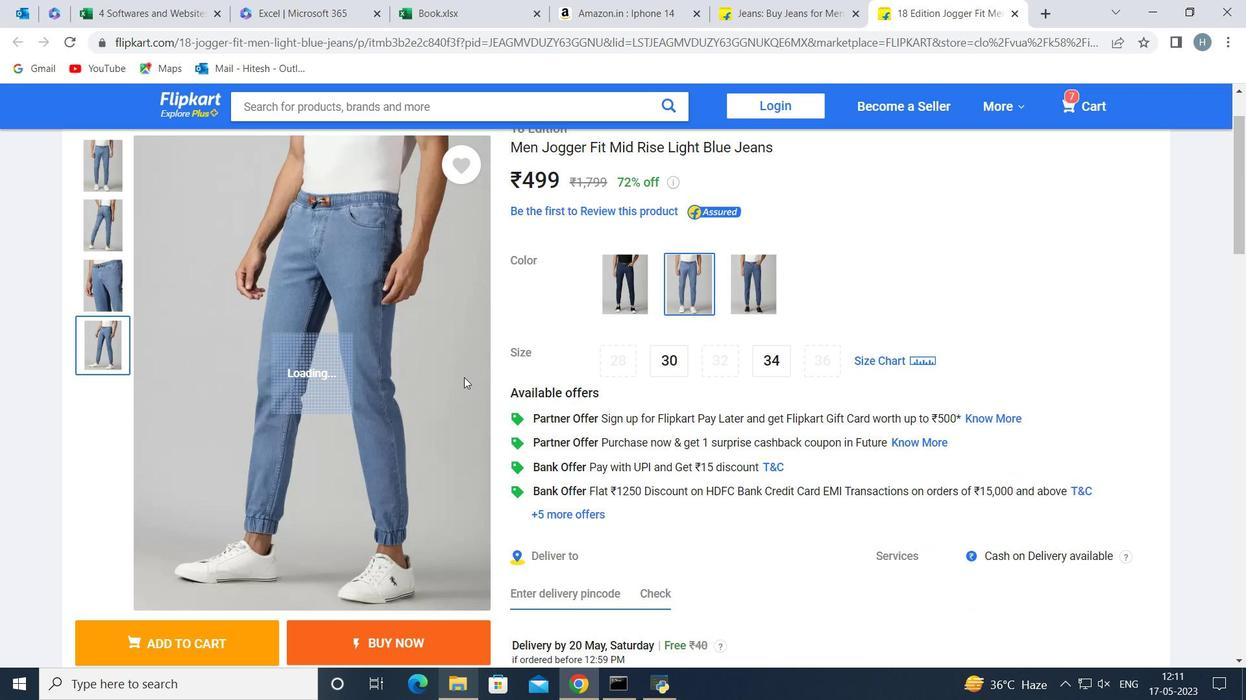 
Action: Mouse moved to (608, 321)
Screenshot: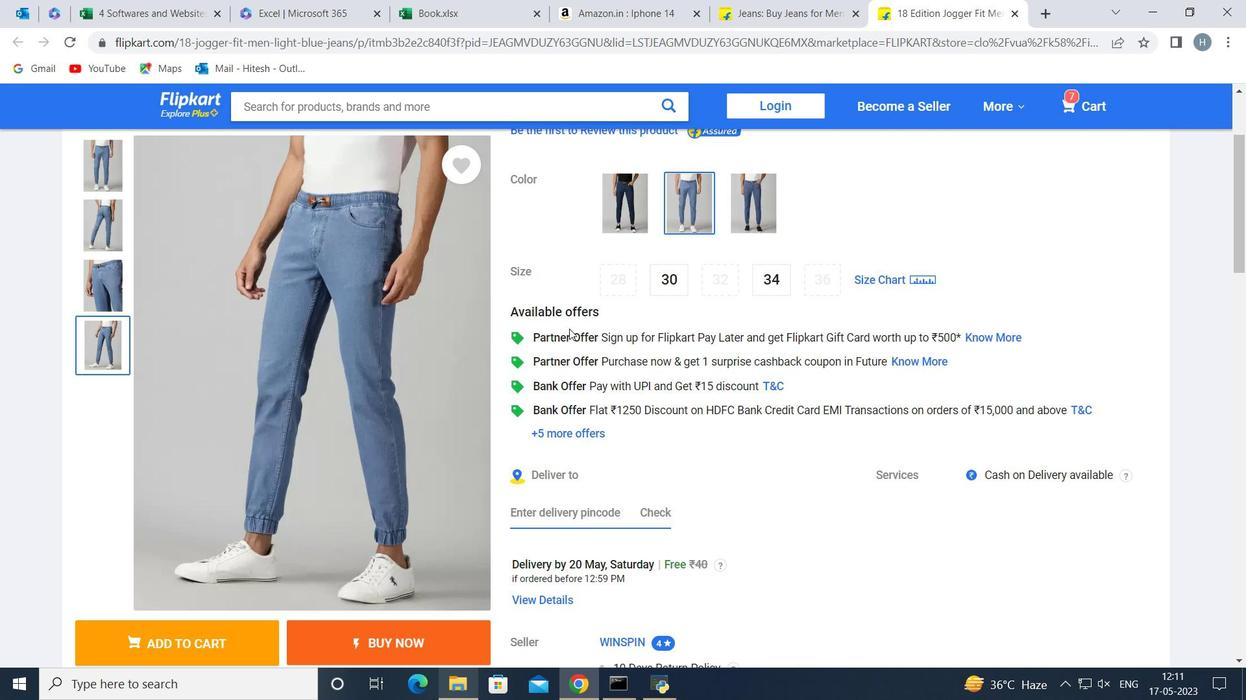 
Action: Mouse scrolled (608, 321) with delta (0, 0)
Screenshot: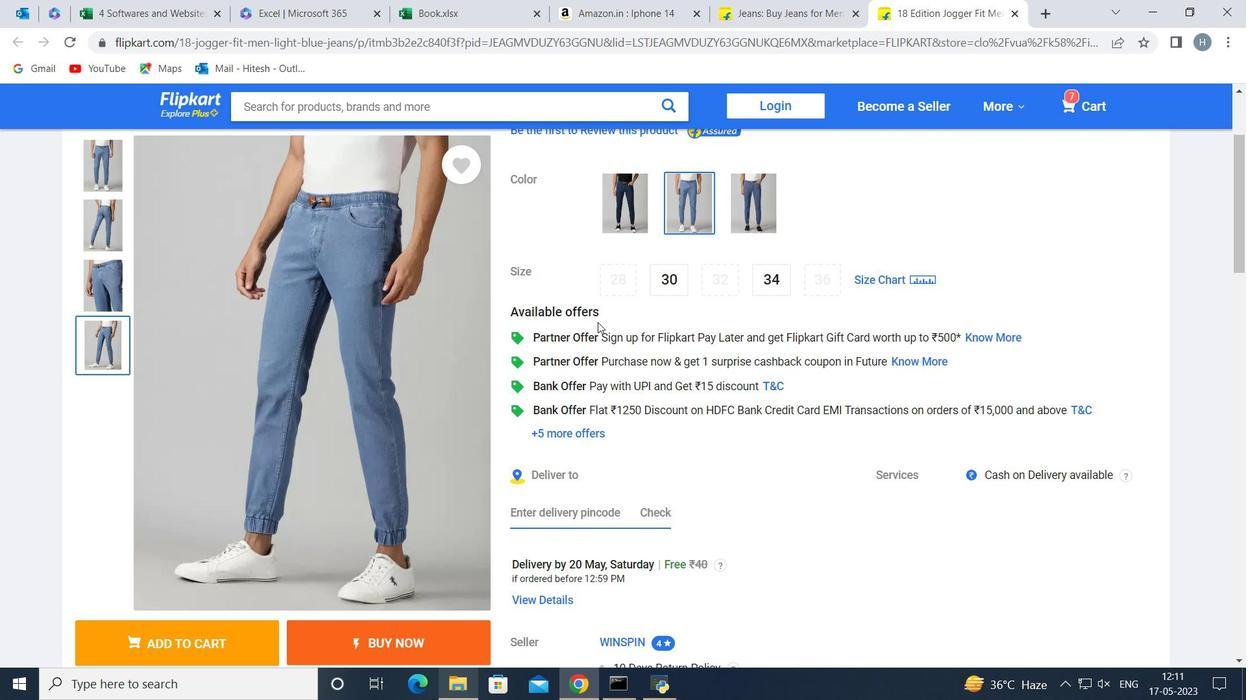 
Action: Mouse scrolled (608, 321) with delta (0, 0)
Screenshot: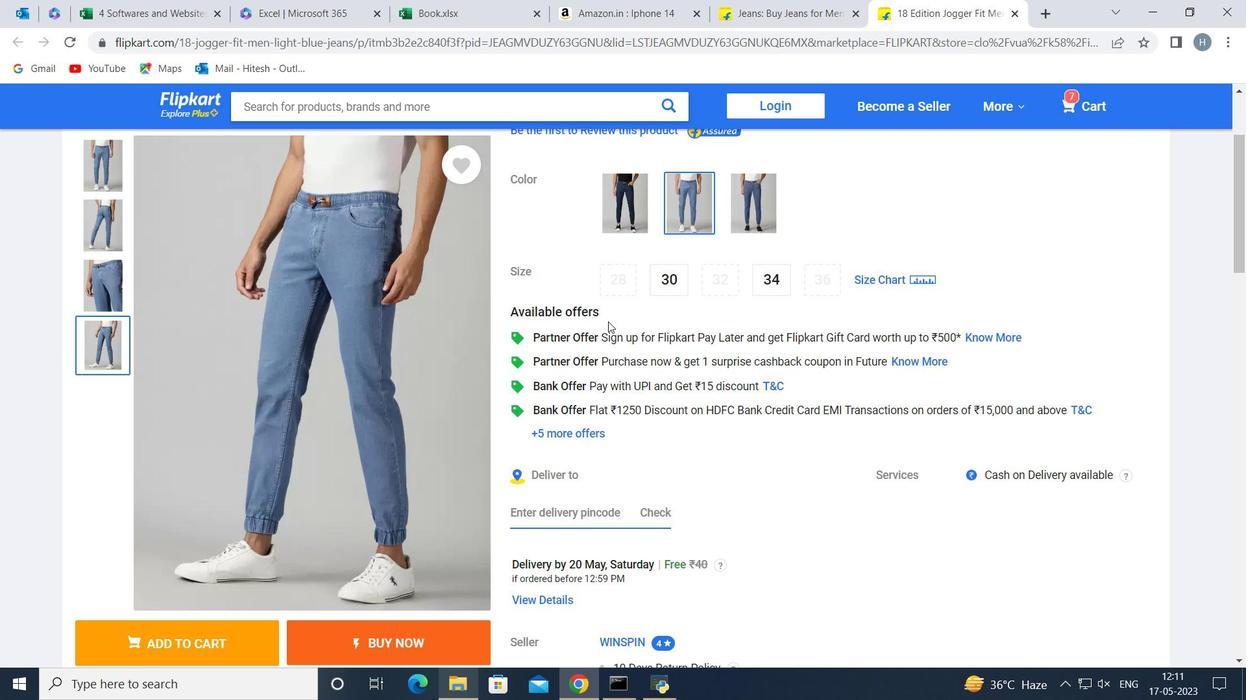 
Action: Mouse moved to (638, 325)
Screenshot: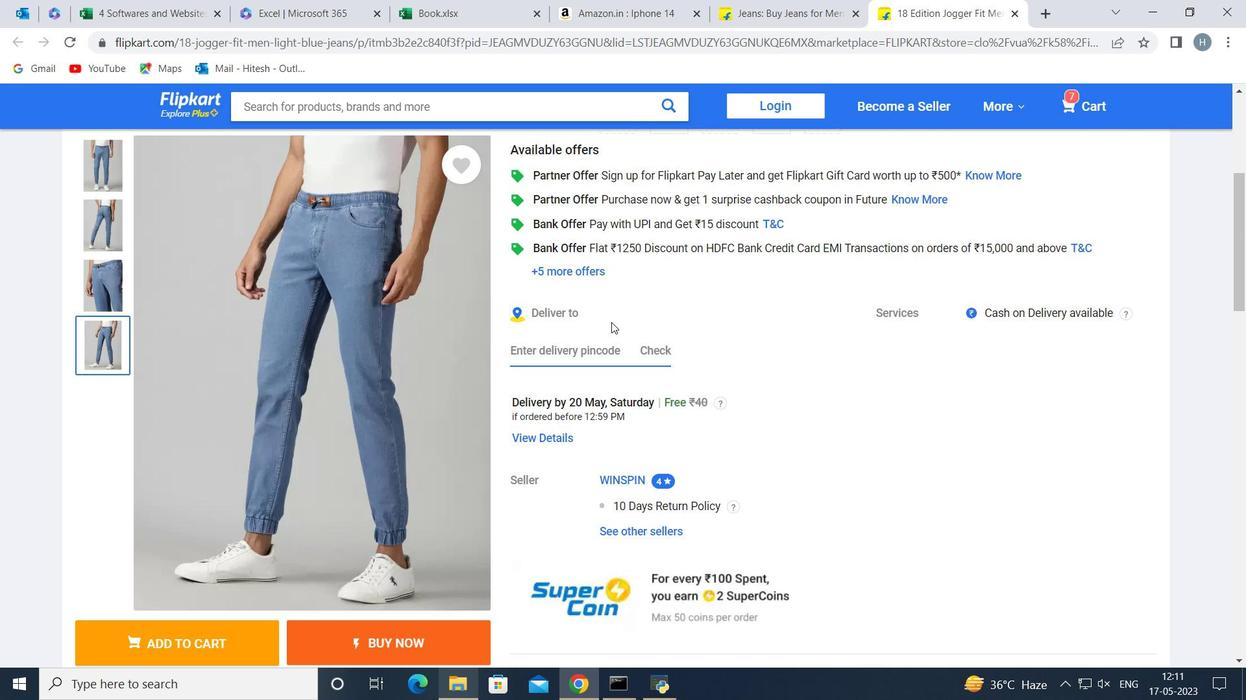 
Action: Mouse scrolled (638, 325) with delta (0, 0)
Screenshot: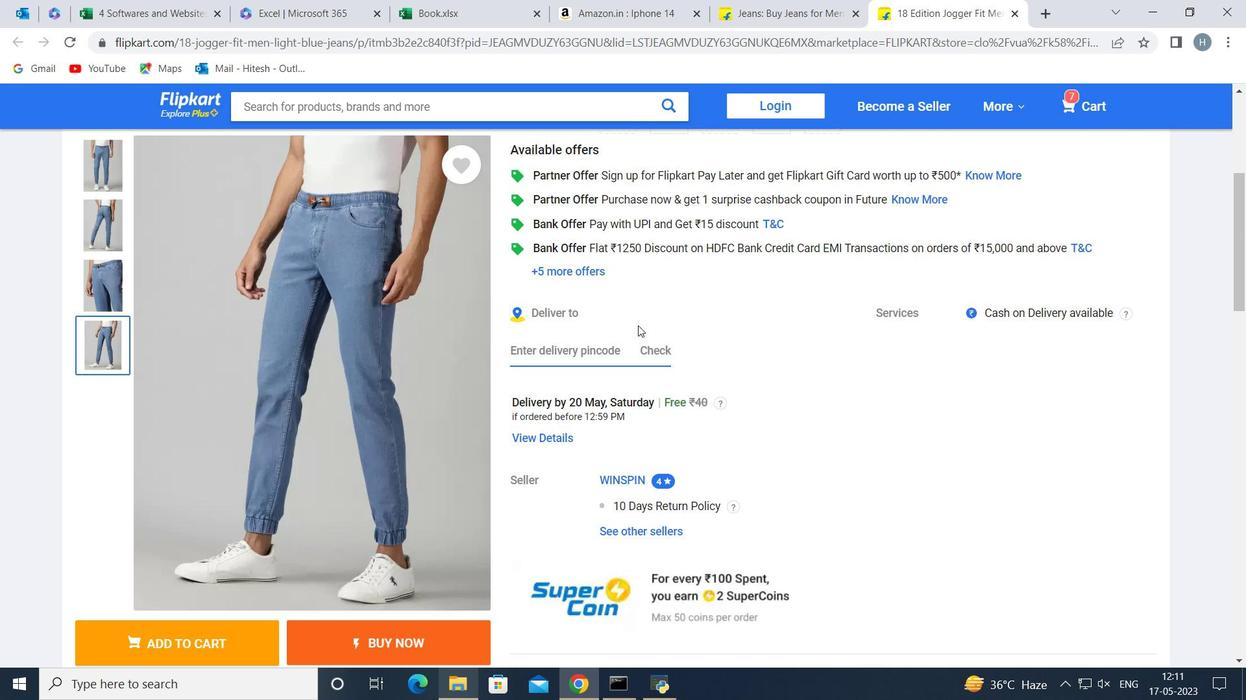 
Action: Mouse scrolled (638, 325) with delta (0, 0)
Screenshot: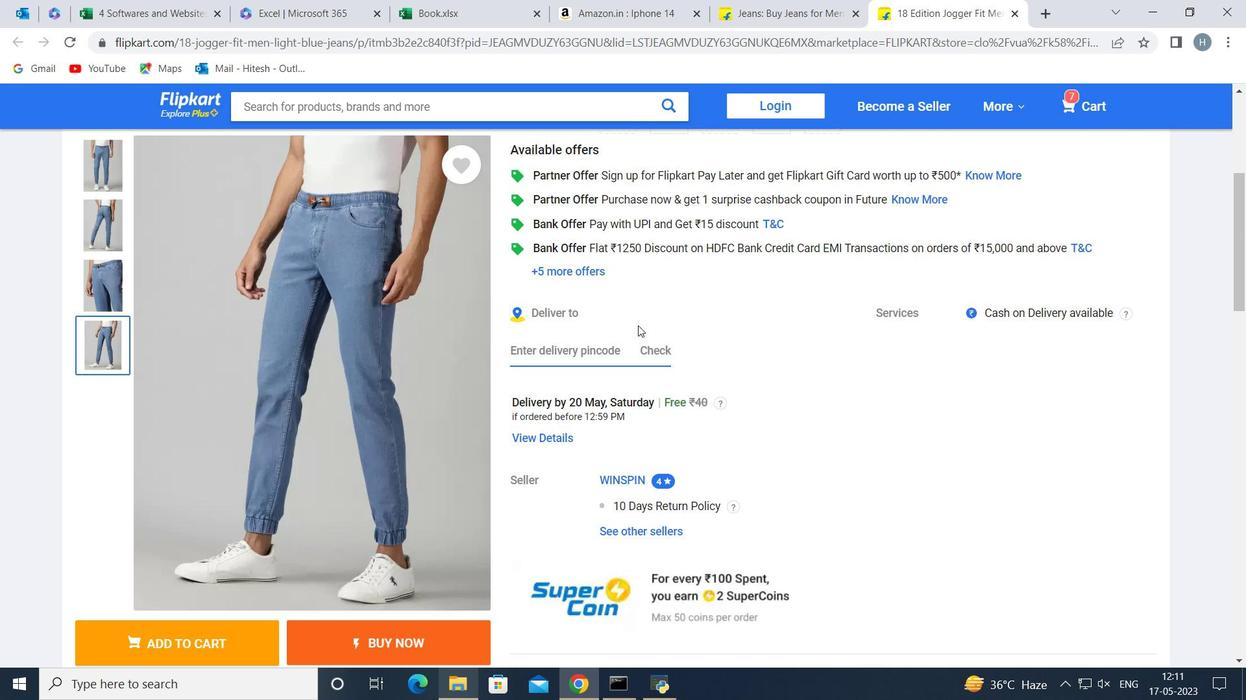 
Action: Mouse moved to (685, 327)
Screenshot: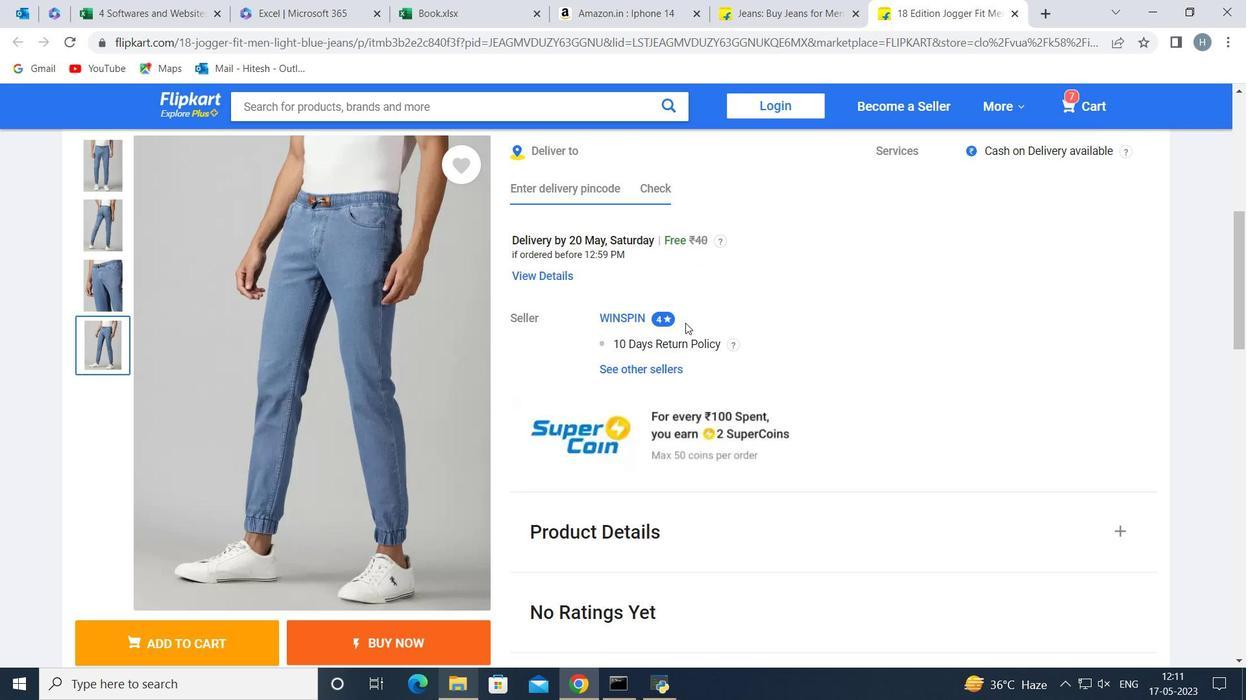 
Action: Mouse scrolled (685, 326) with delta (0, 0)
Screenshot: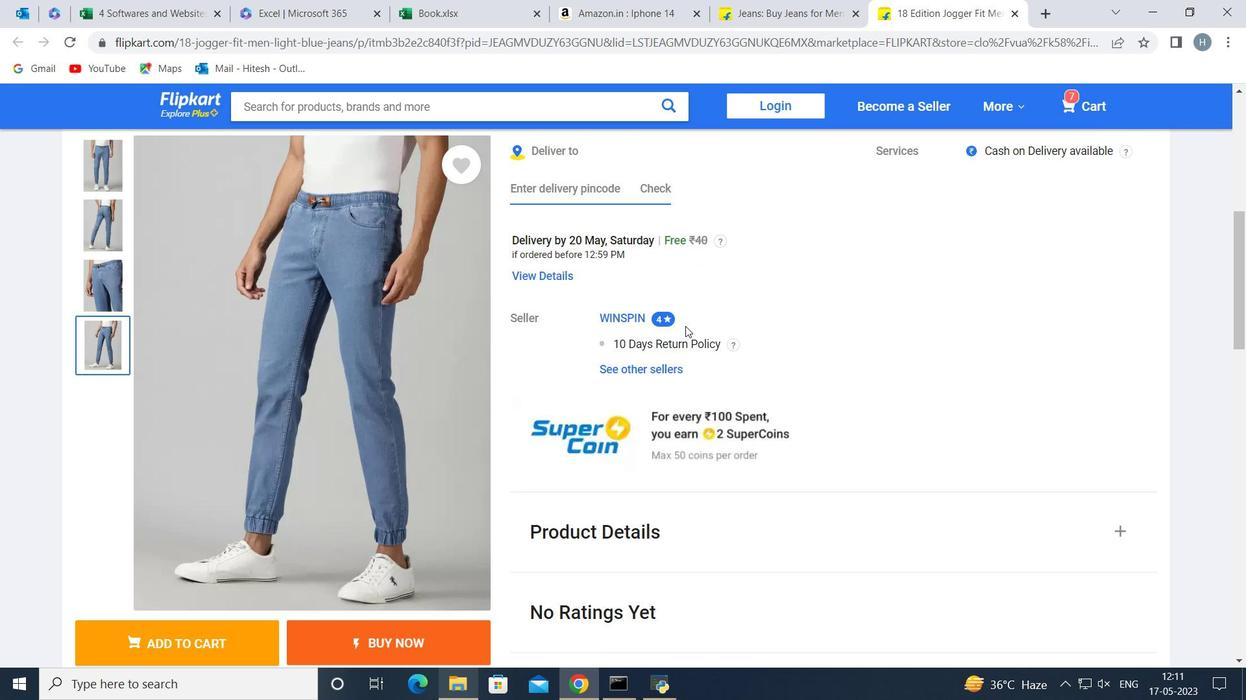 
Action: Mouse scrolled (685, 326) with delta (0, 0)
Screenshot: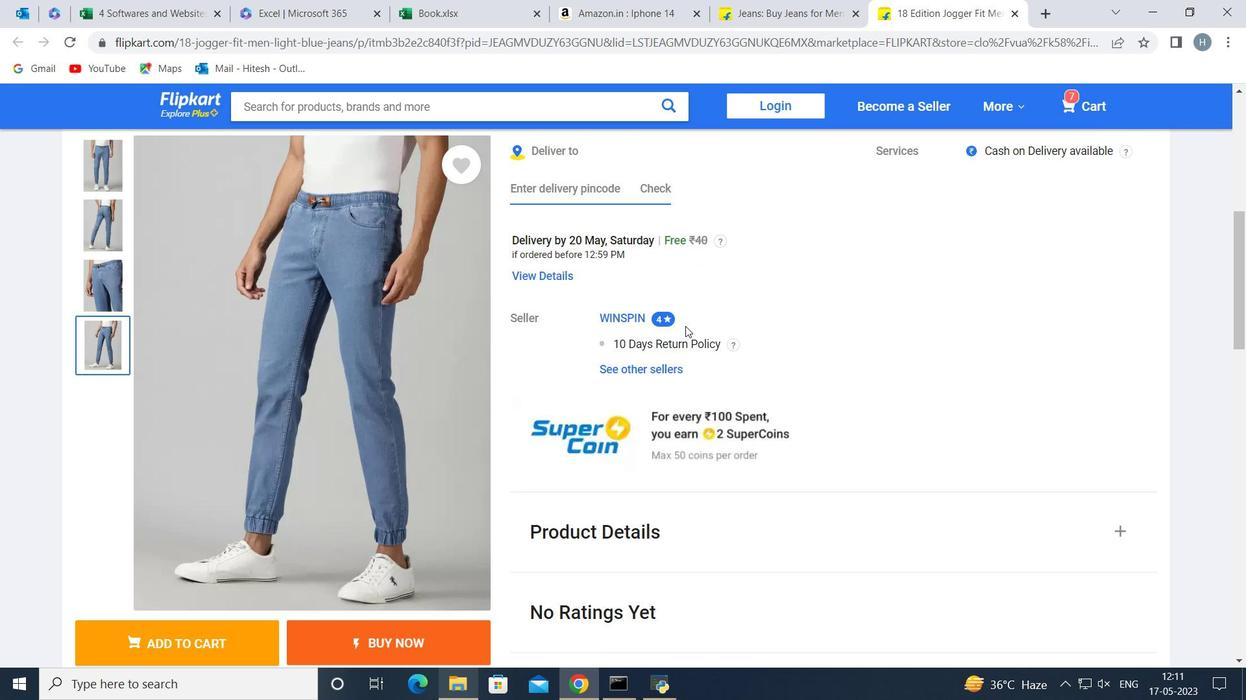 
Action: Mouse moved to (763, 365)
Screenshot: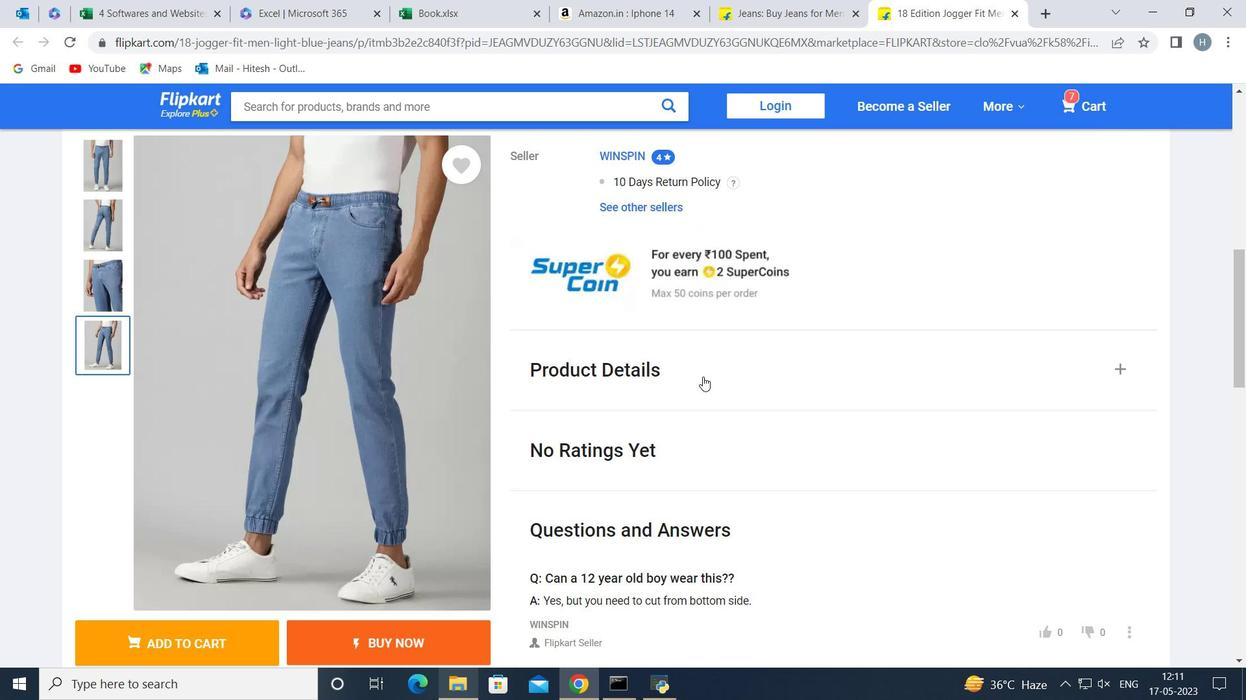 
Action: Mouse scrolled (763, 364) with delta (0, 0)
Screenshot: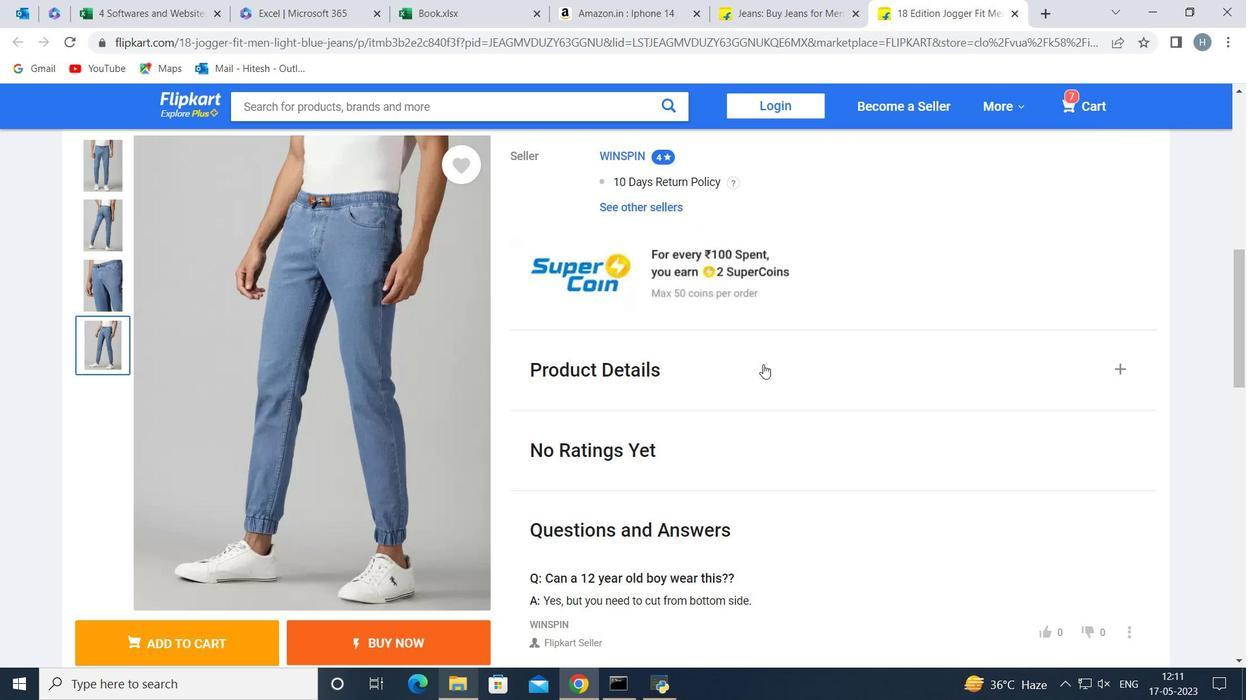 
Action: Mouse scrolled (763, 364) with delta (0, 0)
Screenshot: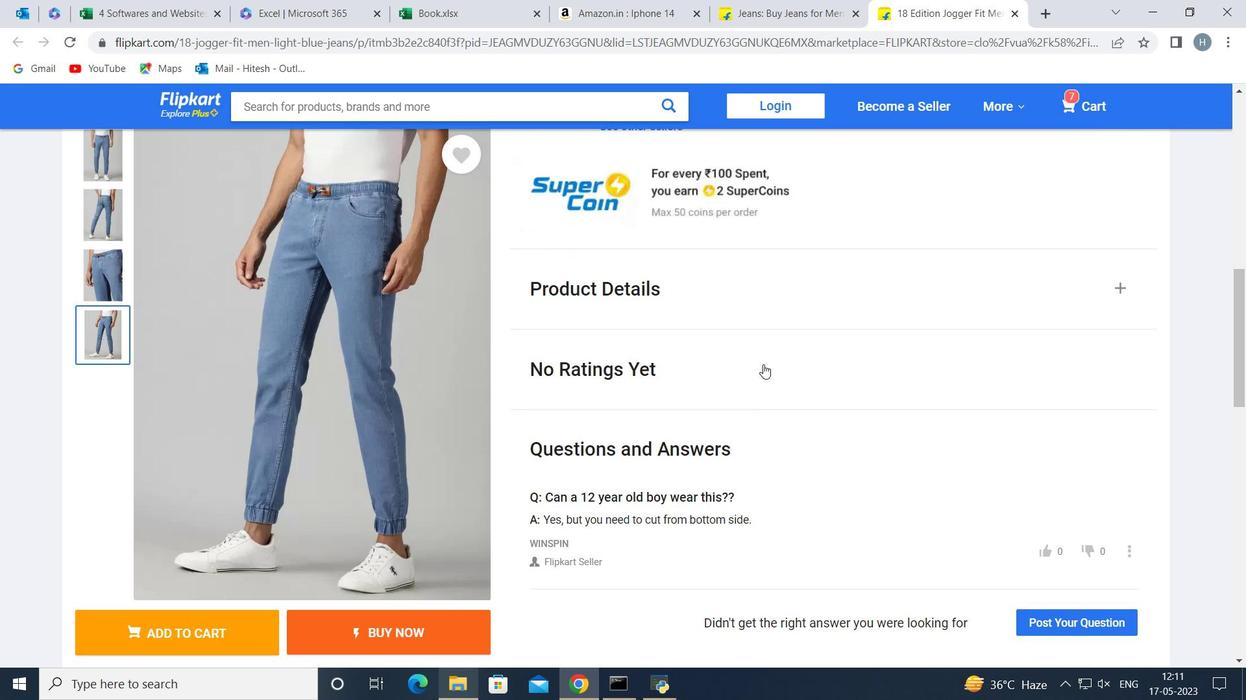 
Action: Mouse scrolled (763, 364) with delta (0, 0)
Screenshot: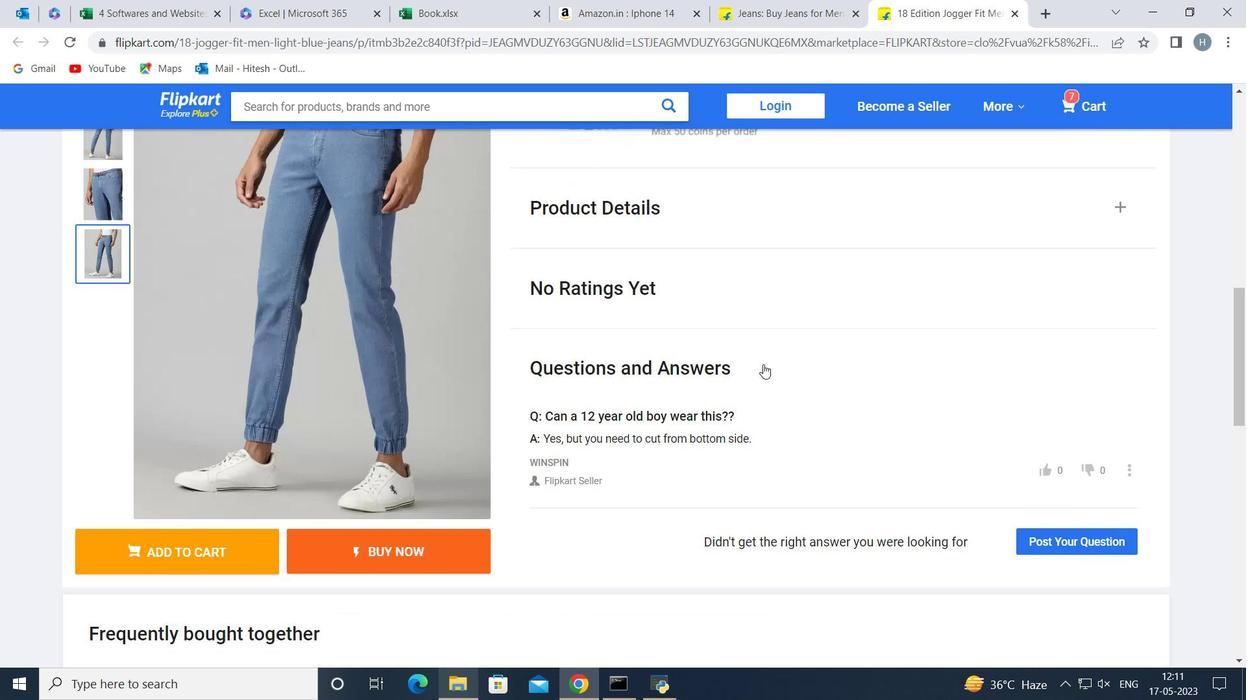 
Action: Mouse moved to (724, 359)
Screenshot: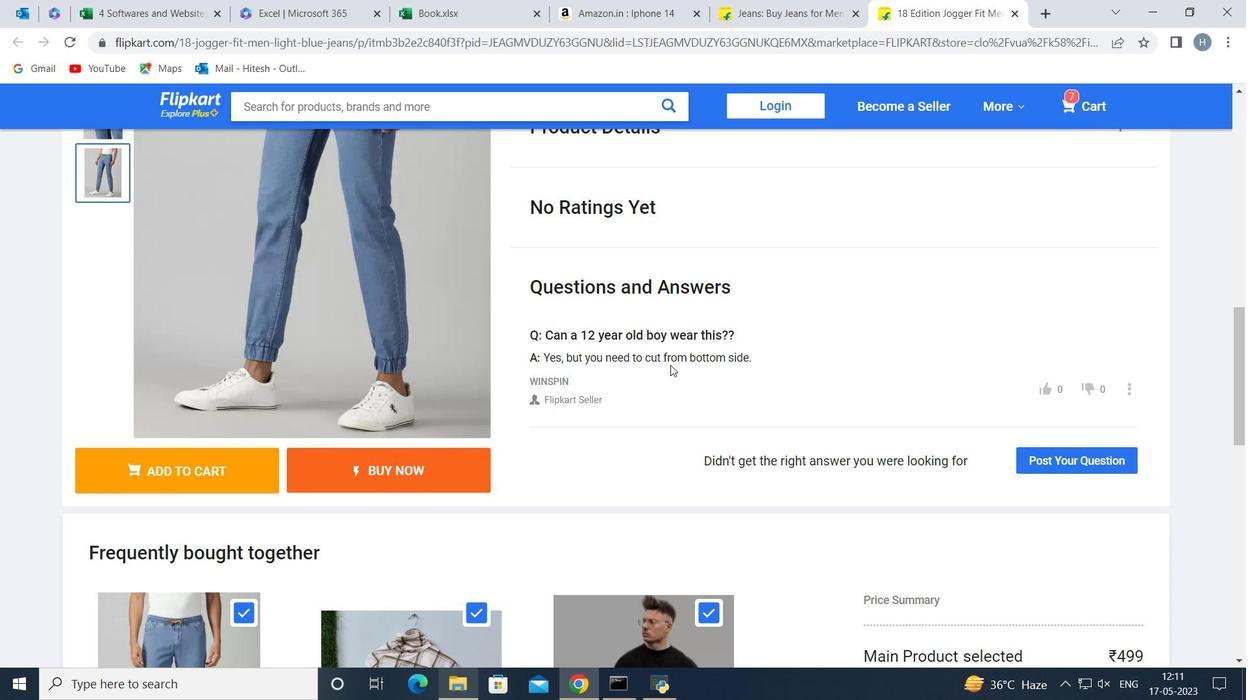 
Action: Mouse scrolled (724, 358) with delta (0, 0)
Screenshot: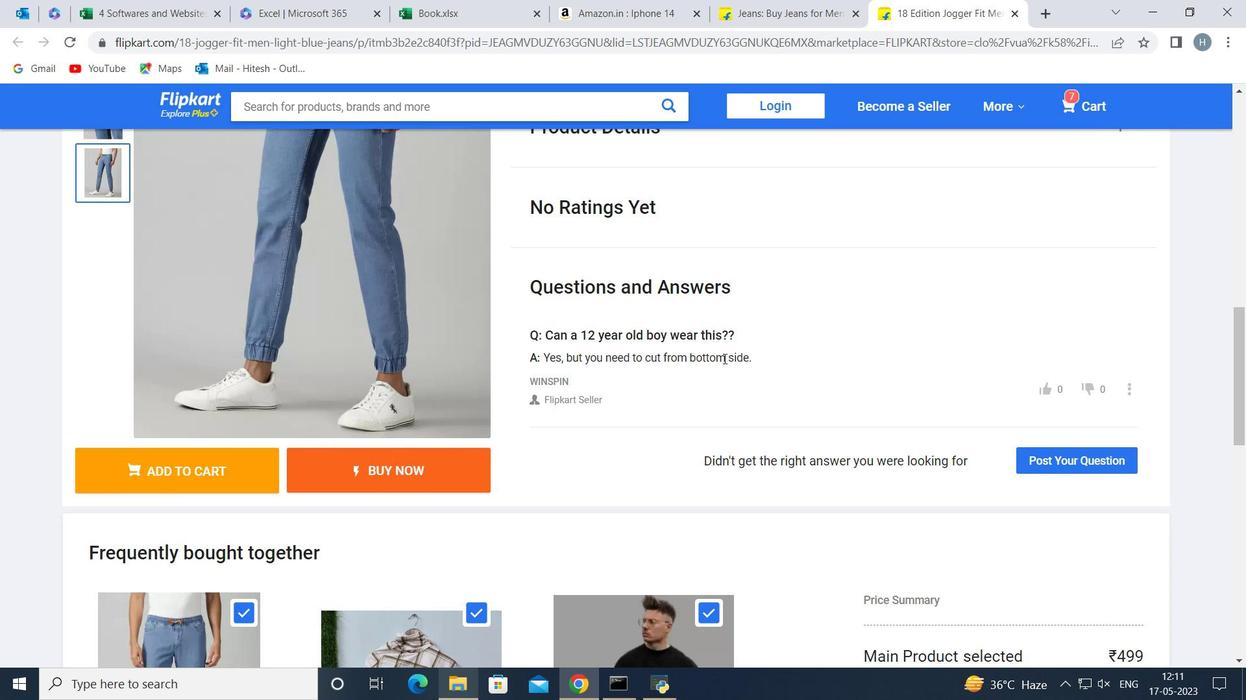 
Action: Mouse moved to (714, 356)
Screenshot: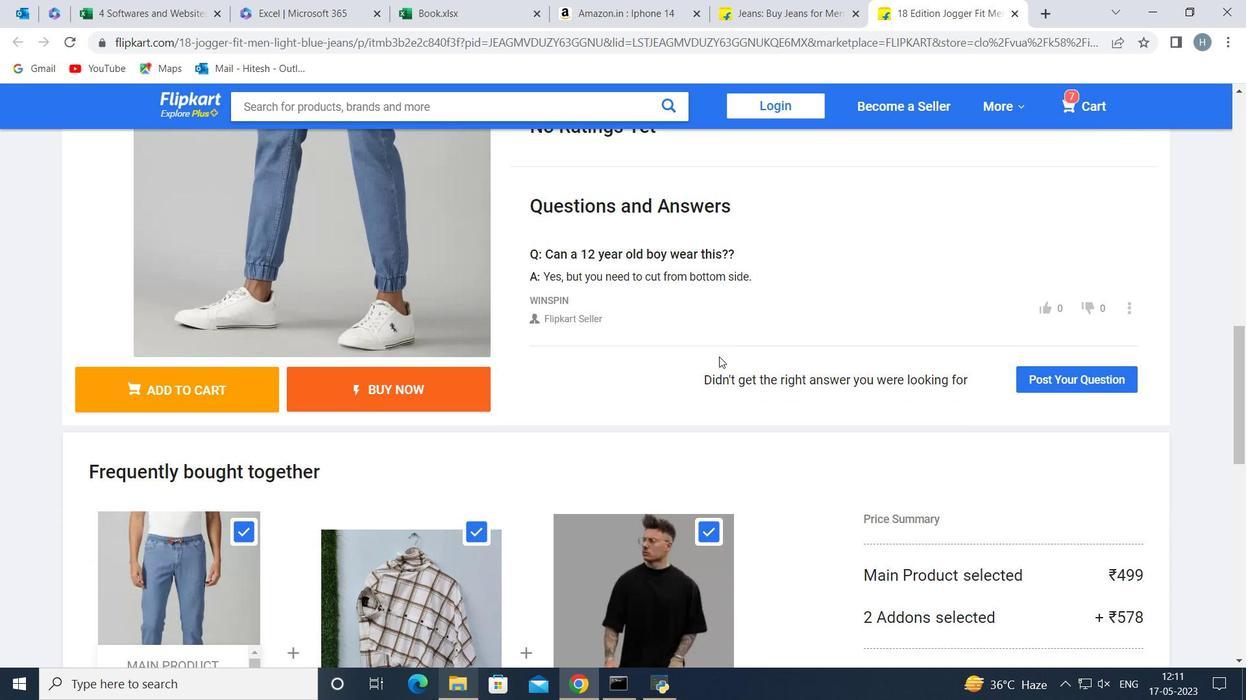 
Action: Mouse scrolled (714, 355) with delta (0, 0)
Screenshot: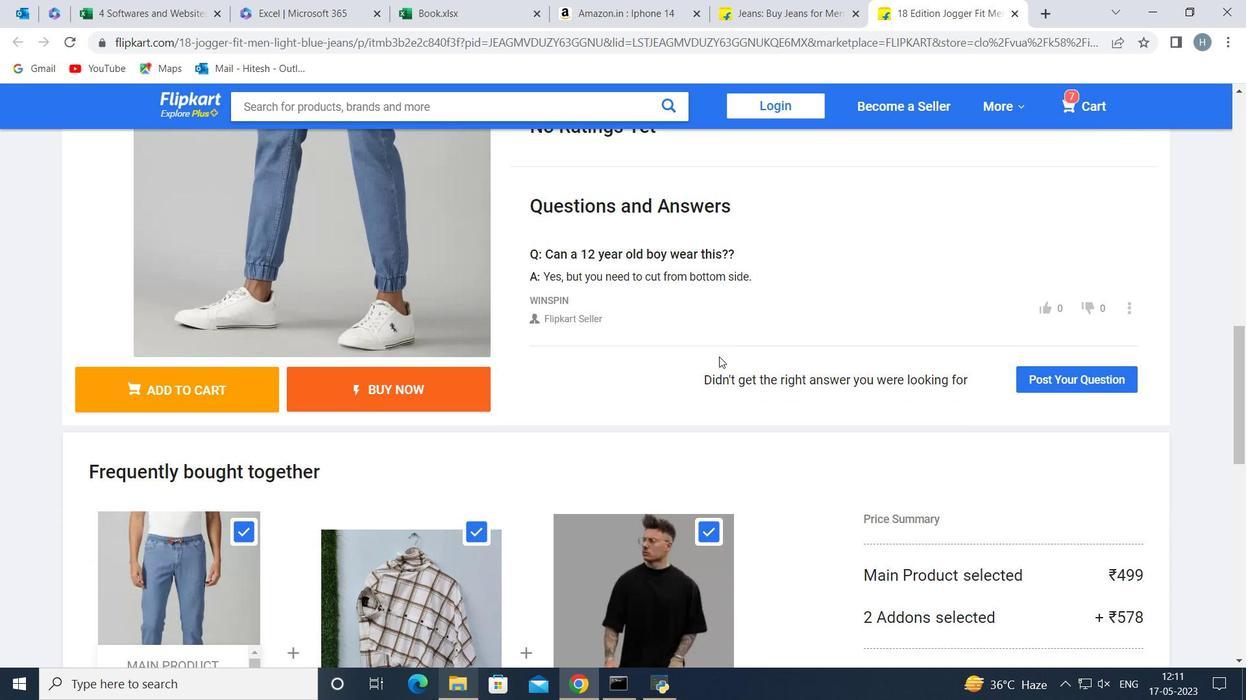 
Action: Mouse moved to (690, 358)
Screenshot: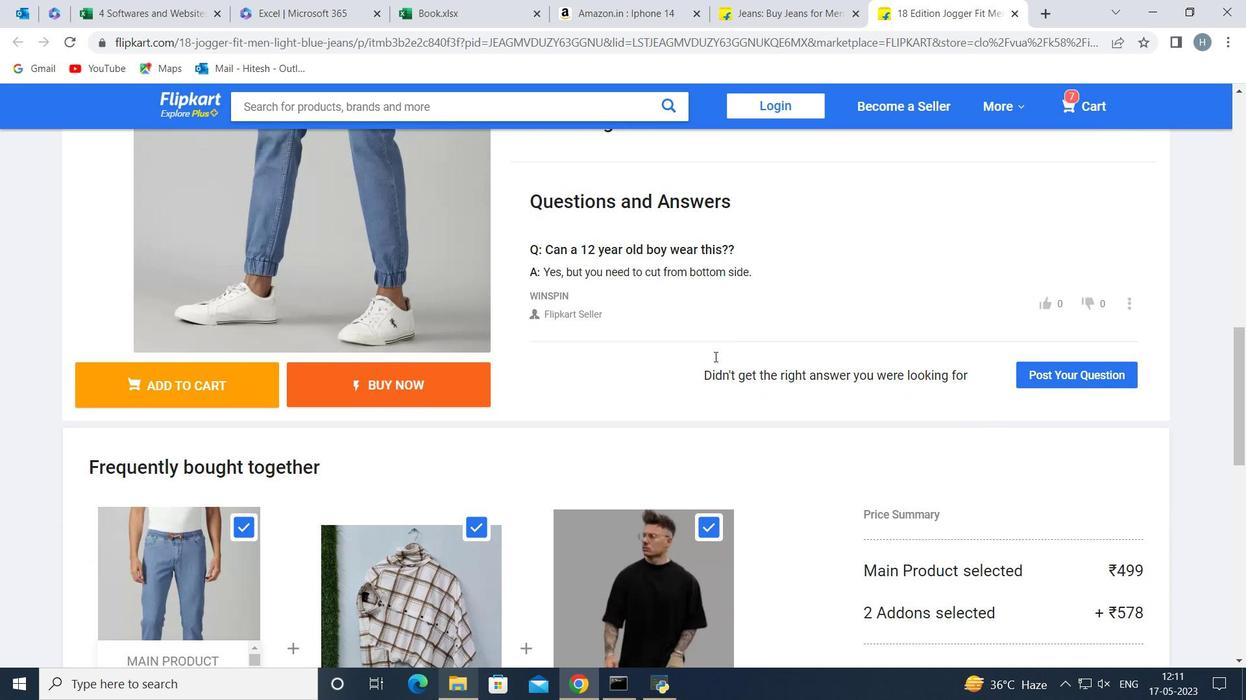 
Action: Mouse scrolled (690, 357) with delta (0, 0)
Screenshot: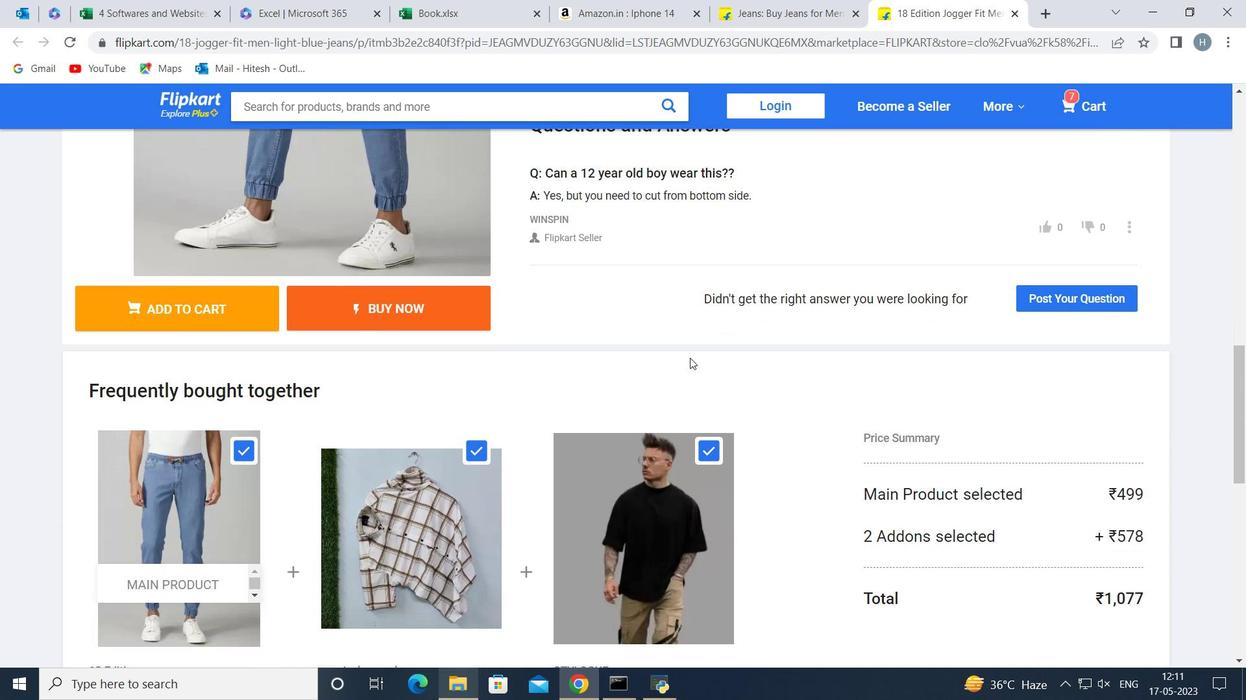 
Action: Mouse moved to (689, 358)
Screenshot: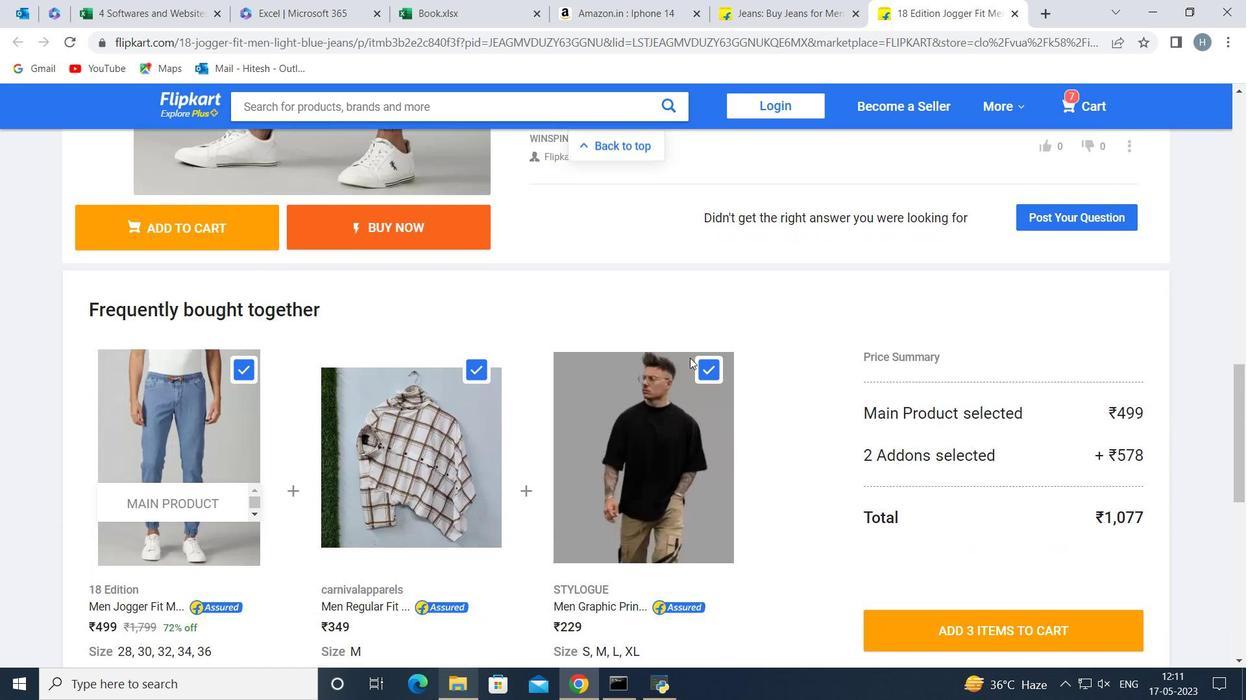 
Action: Mouse scrolled (689, 357) with delta (0, 0)
Screenshot: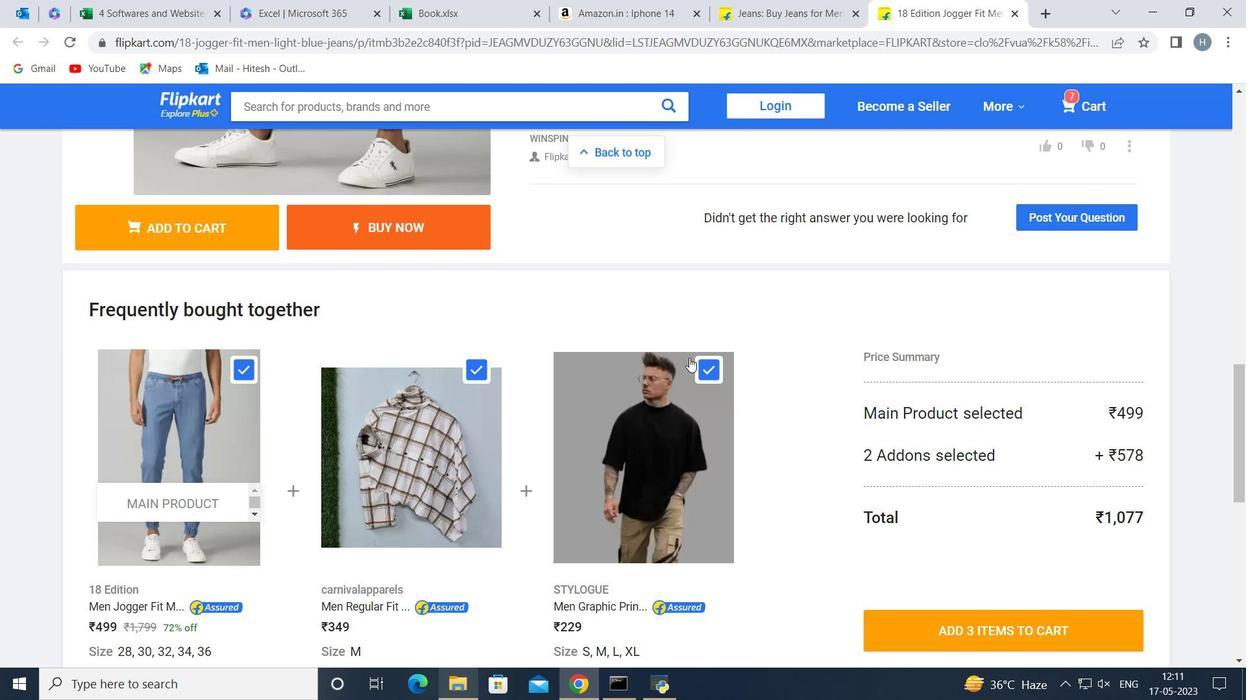 
Action: Mouse scrolled (689, 357) with delta (0, 0)
Screenshot: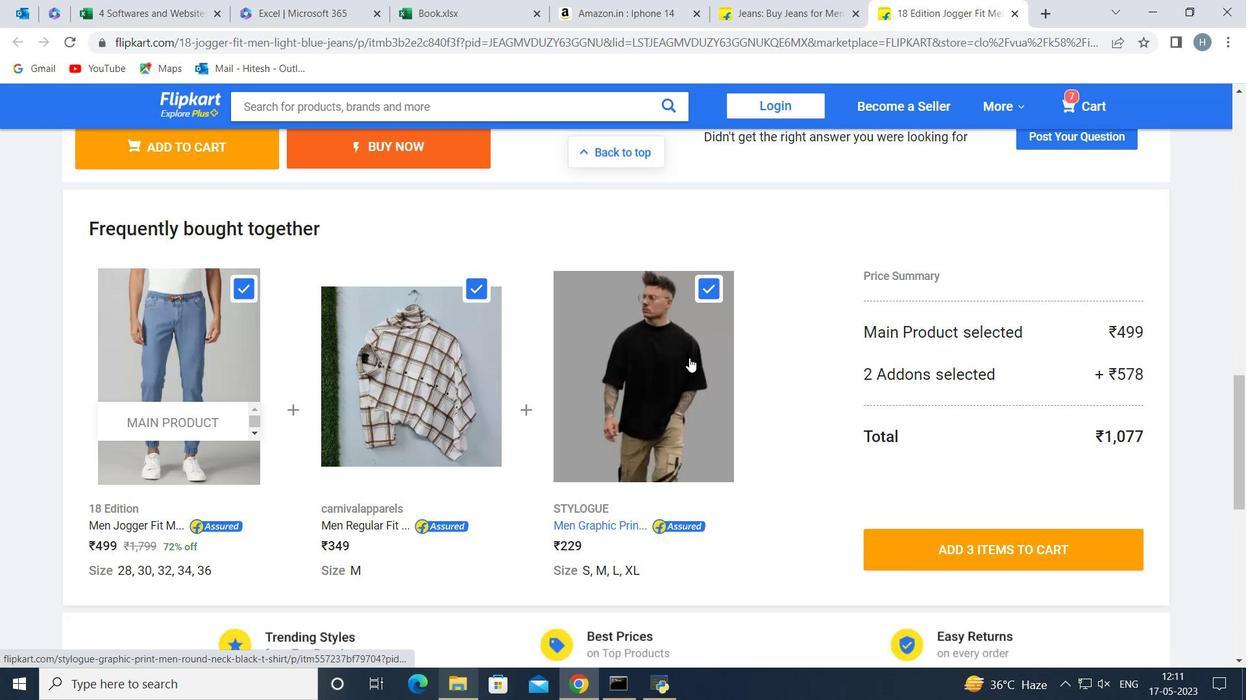 
Action: Mouse moved to (776, 316)
Screenshot: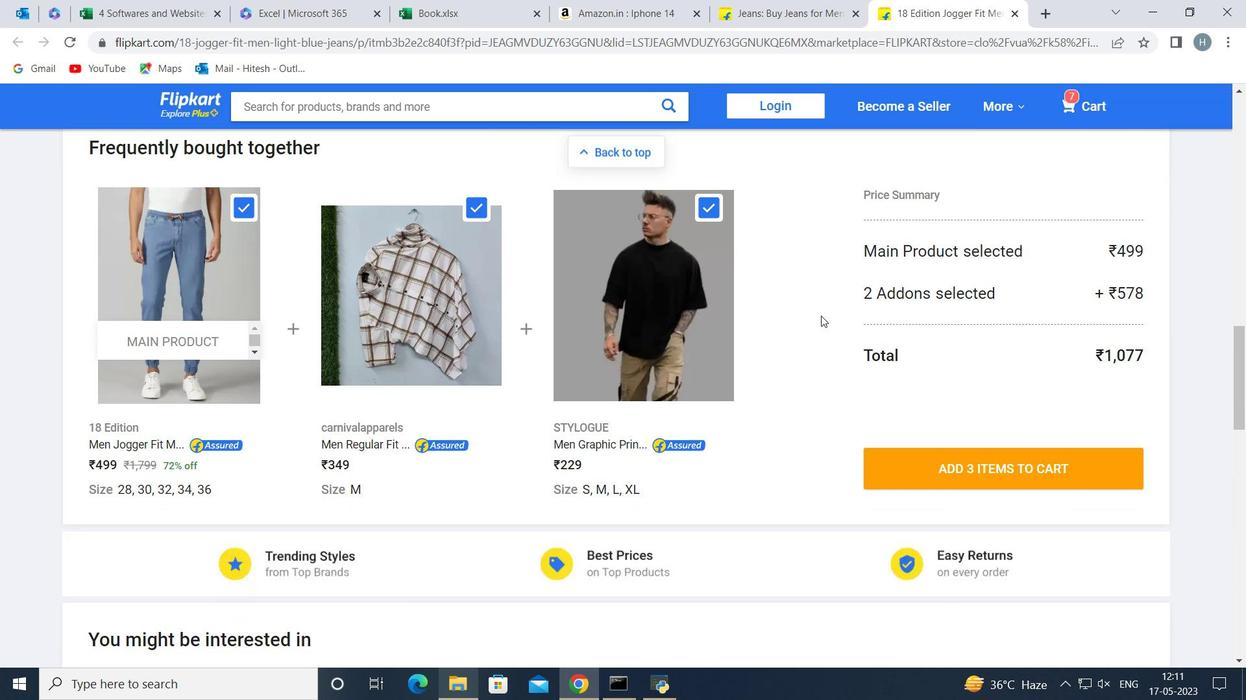 
Action: Mouse scrolled (776, 315) with delta (0, 0)
Screenshot: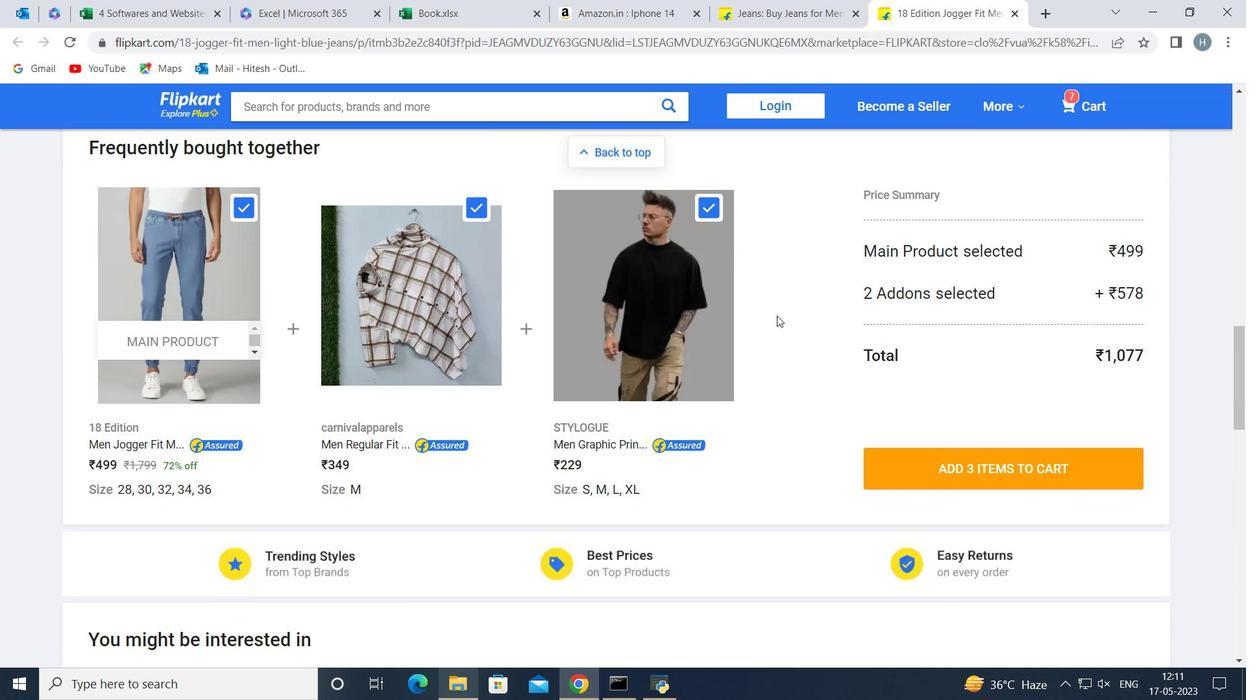 
Action: Mouse moved to (673, 311)
Screenshot: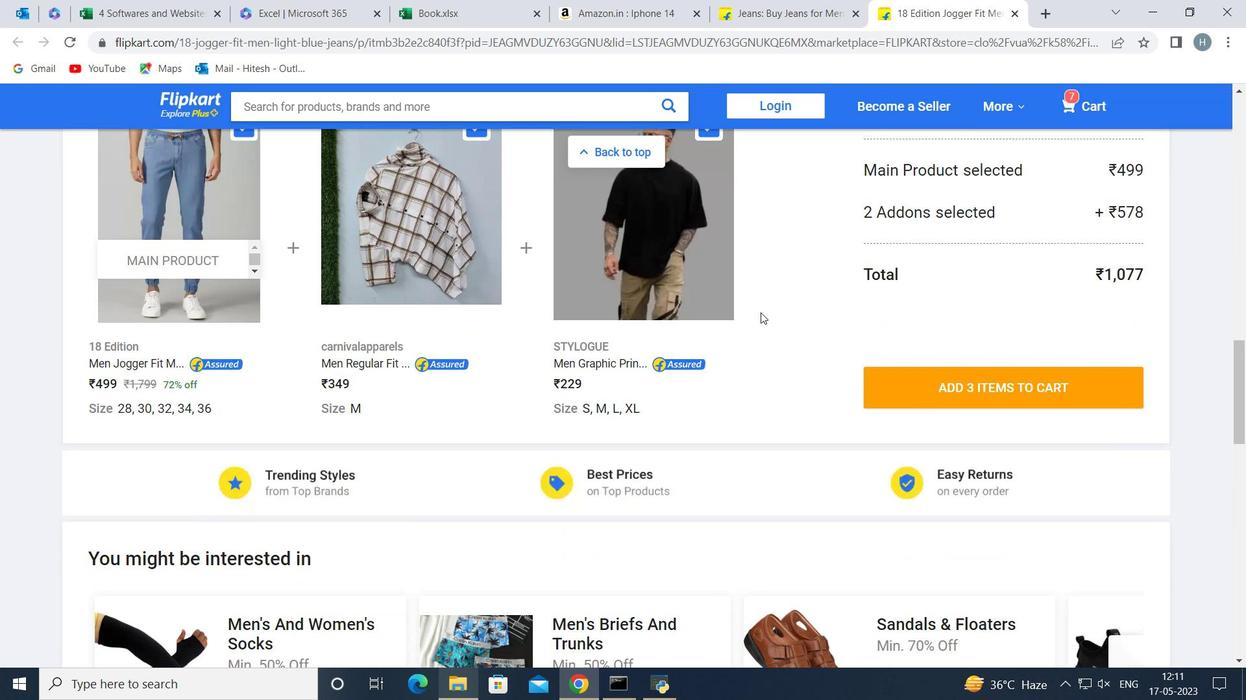 
Action: Mouse scrolled (673, 312) with delta (0, 0)
Screenshot: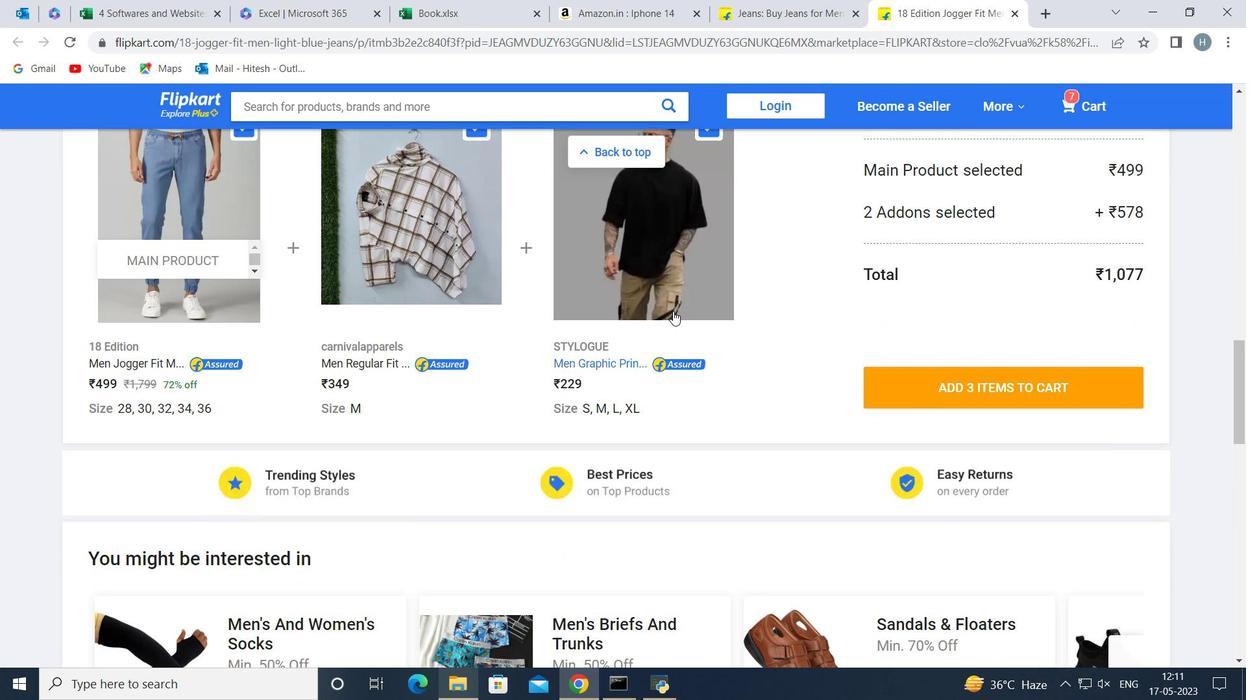 
Action: Mouse scrolled (673, 312) with delta (0, 0)
Screenshot: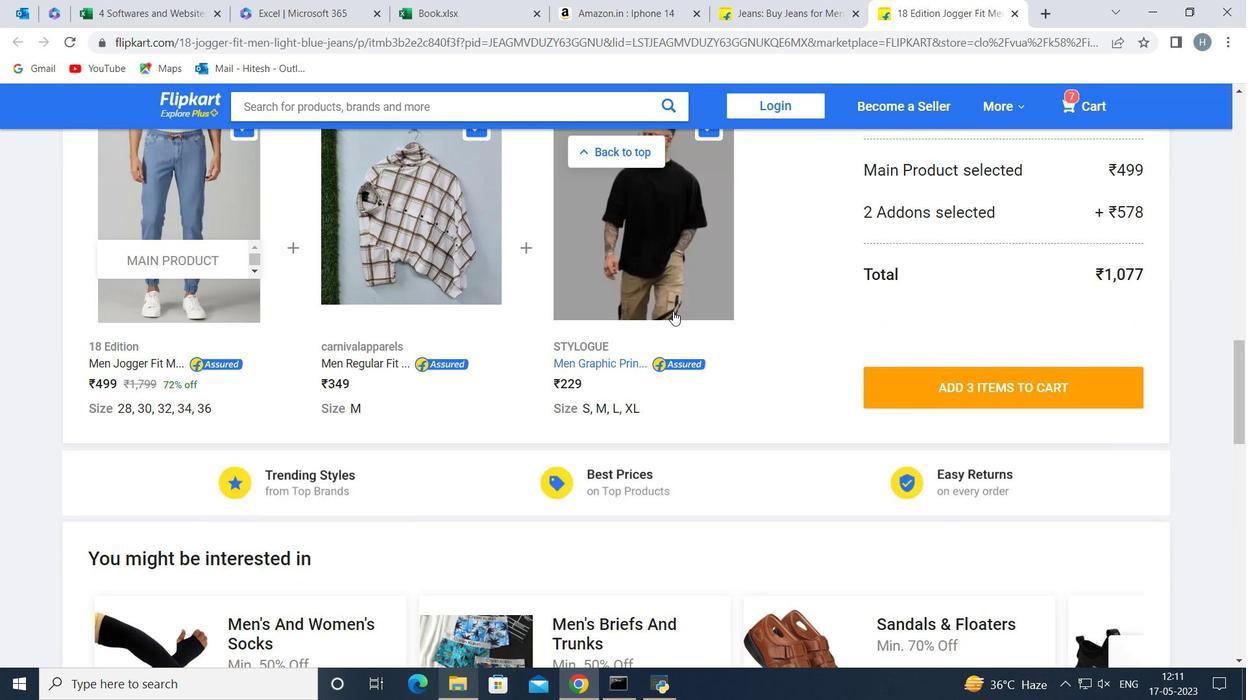 
Action: Mouse moved to (578, 364)
Screenshot: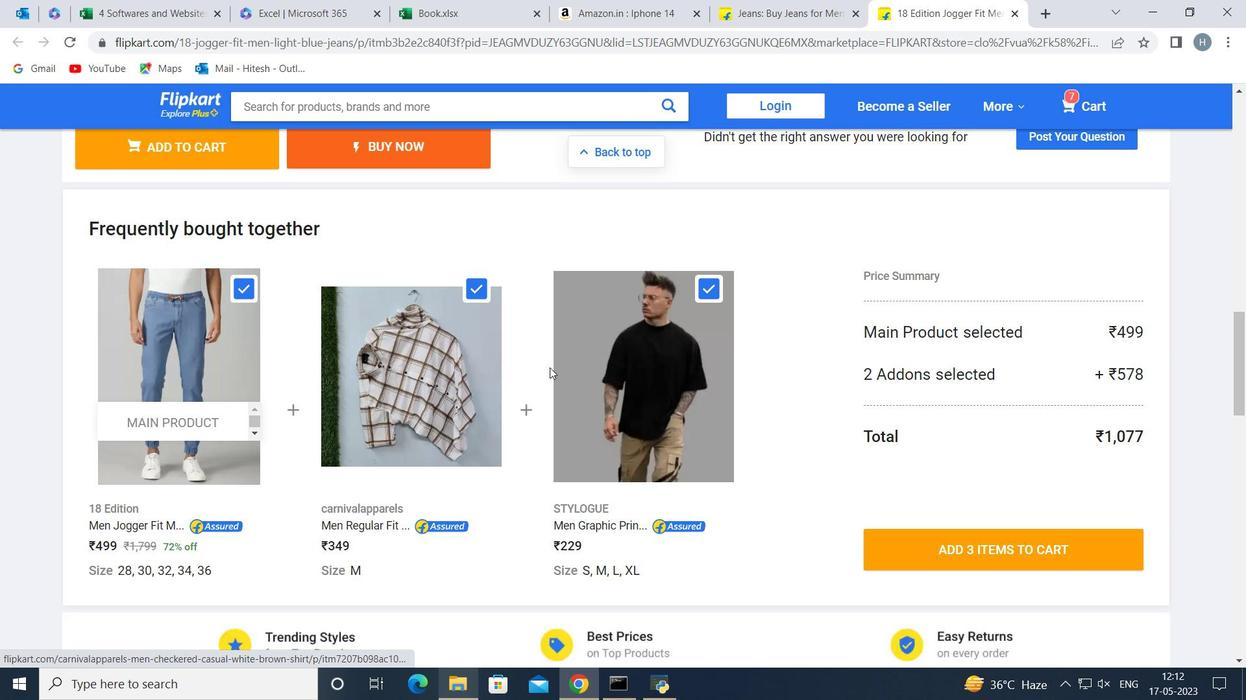 
Action: Mouse scrolled (578, 363) with delta (0, 0)
Screenshot: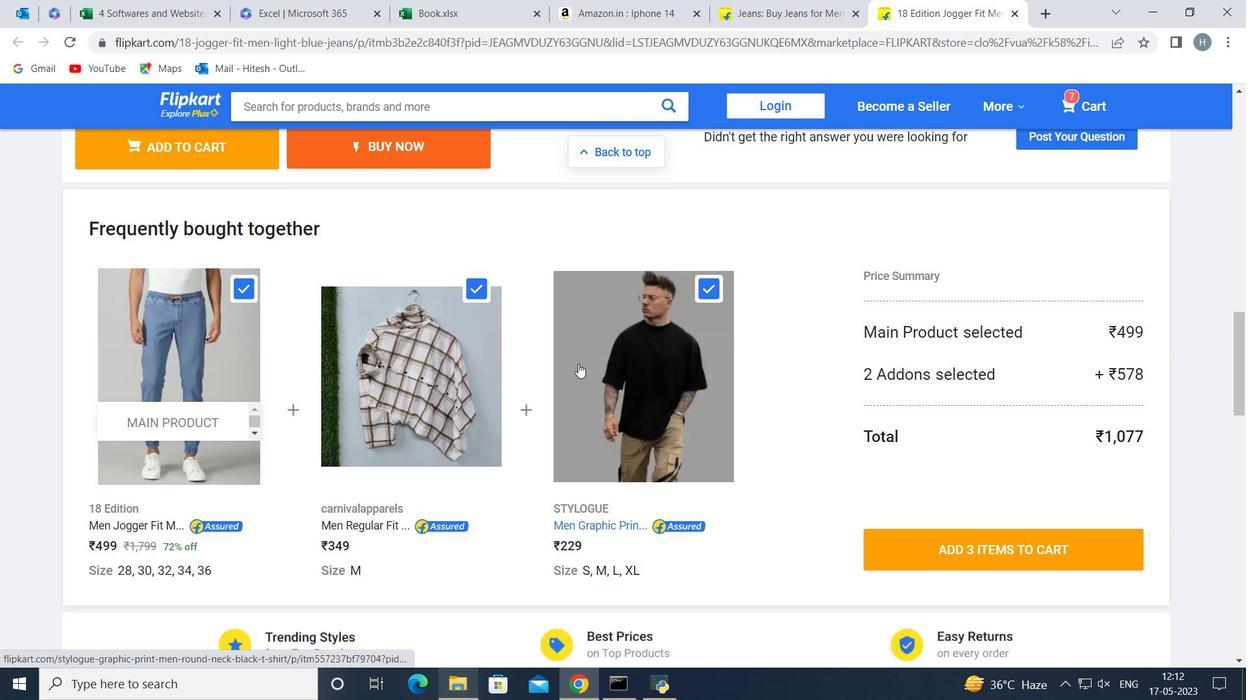 
Action: Mouse scrolled (578, 363) with delta (0, 0)
Screenshot: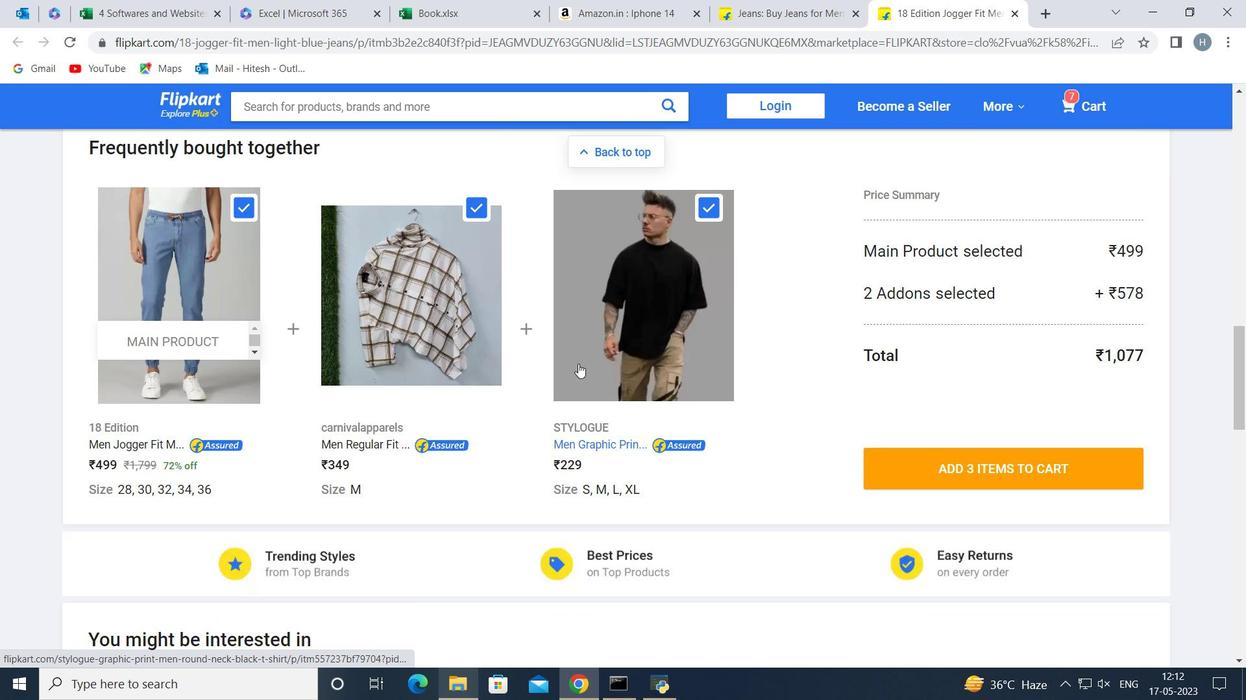 
Action: Mouse scrolled (578, 363) with delta (0, 0)
Screenshot: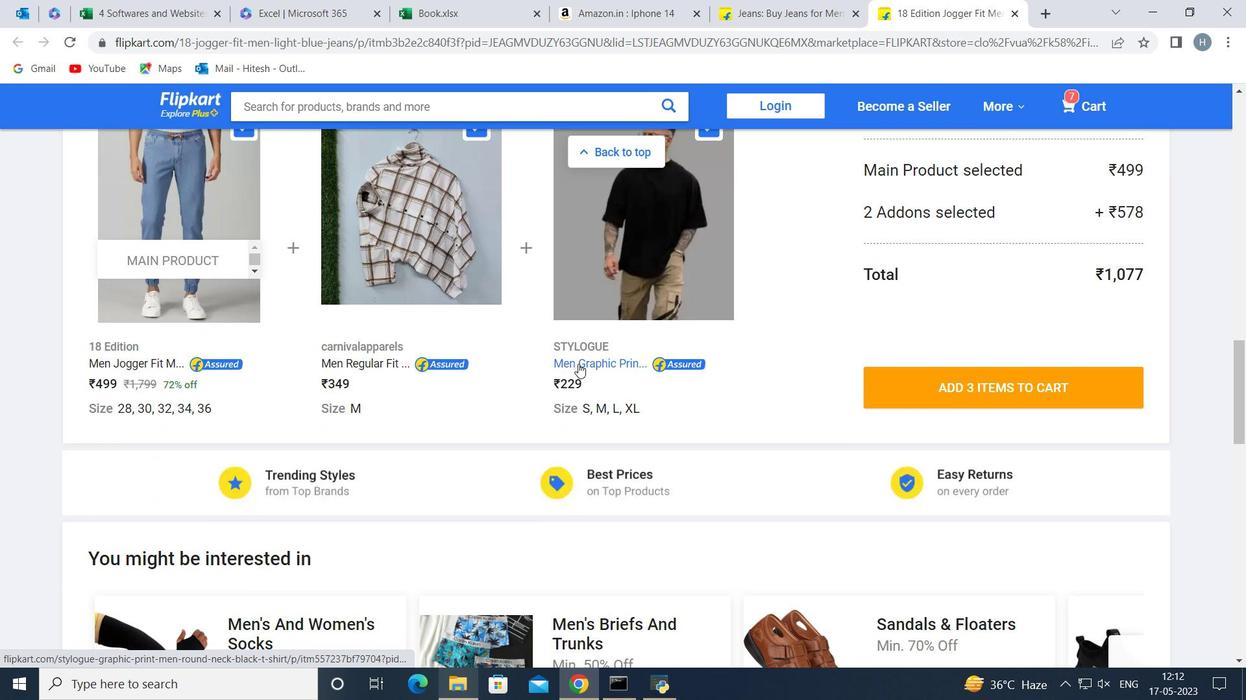 
Action: Mouse moved to (610, 277)
Screenshot: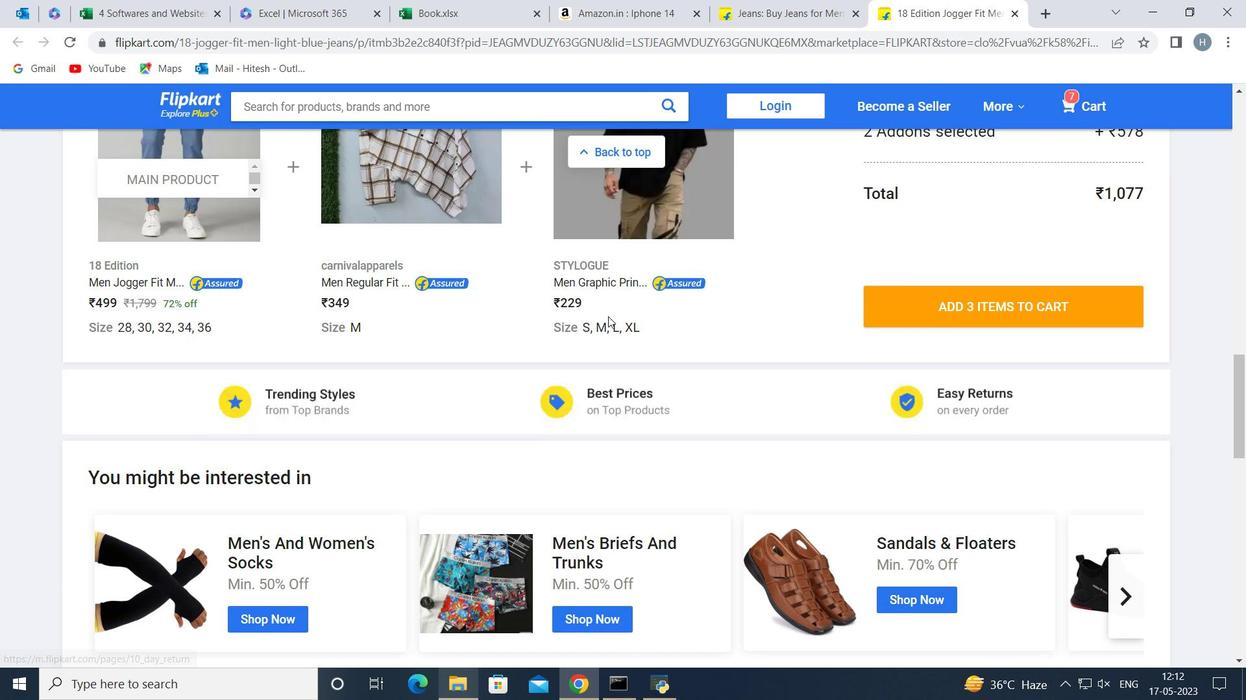 
Action: Mouse scrolled (610, 277) with delta (0, 0)
Screenshot: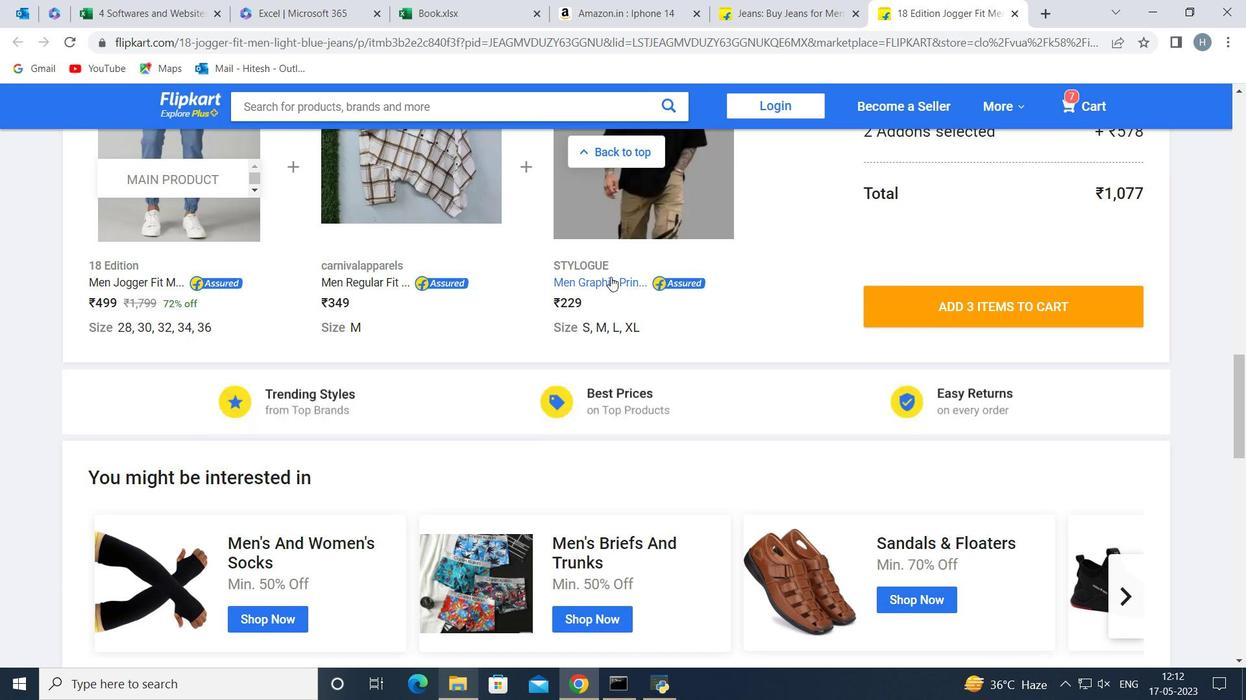 
Action: Mouse scrolled (610, 277) with delta (0, 0)
Screenshot: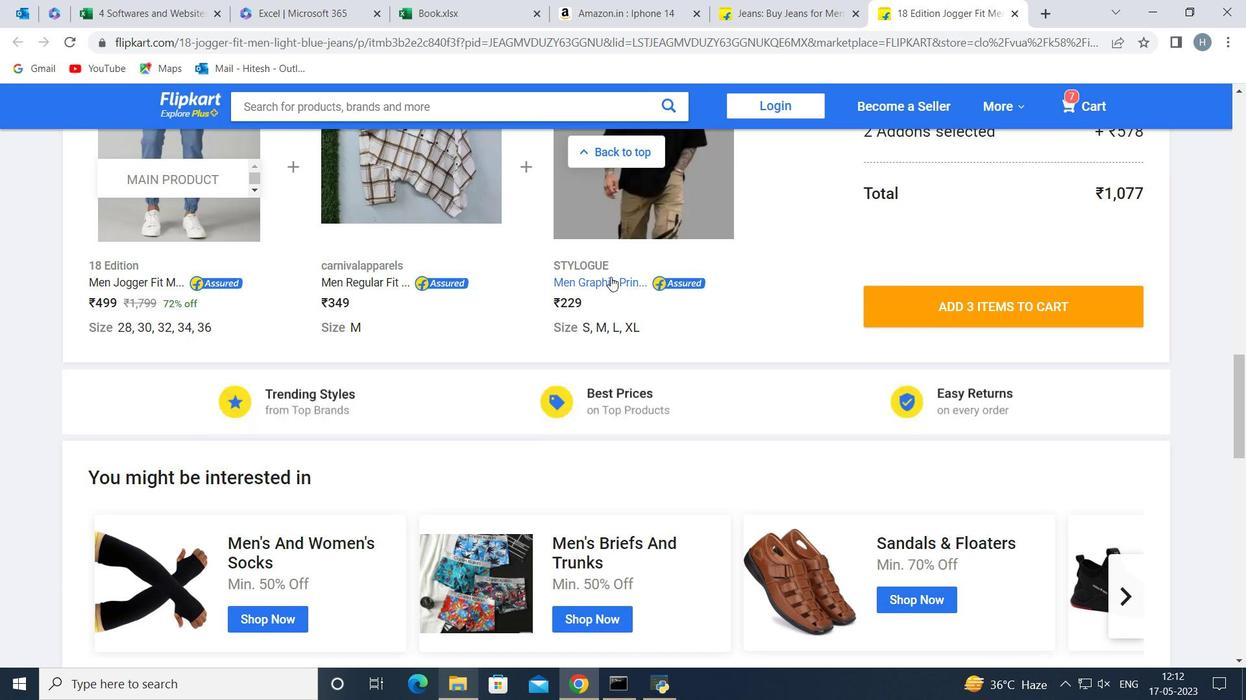 
Action: Mouse moved to (471, 308)
Screenshot: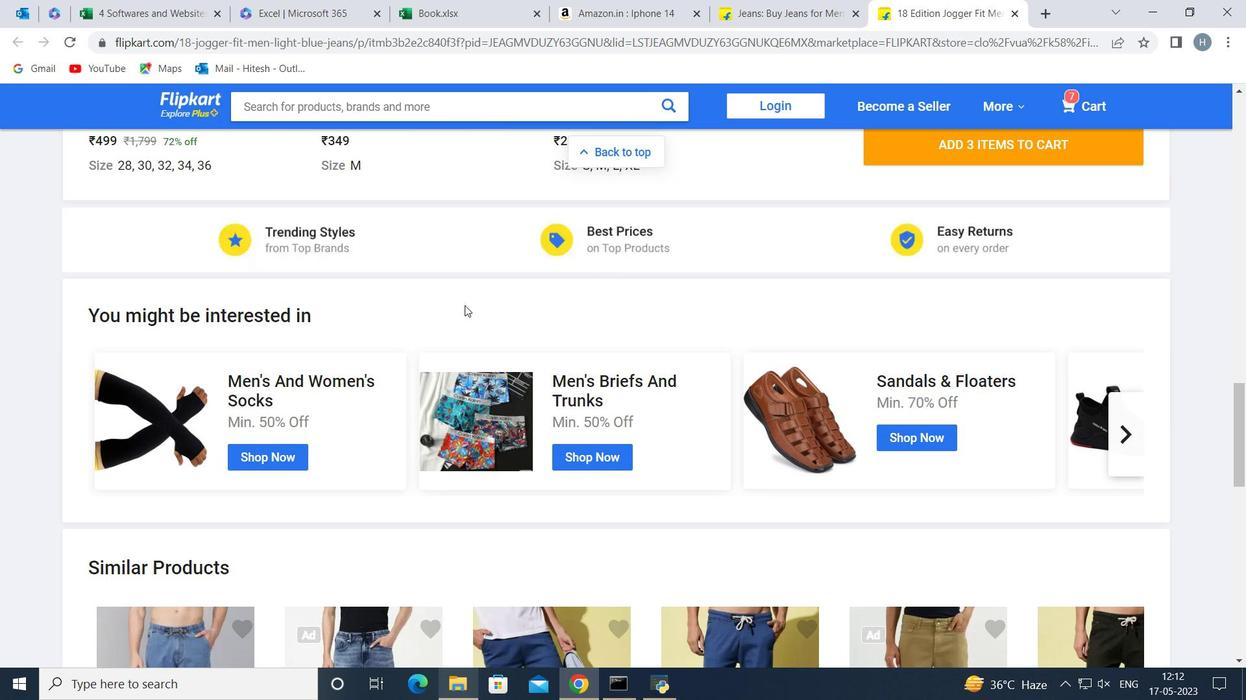 
Action: Mouse scrolled (471, 307) with delta (0, 0)
Screenshot: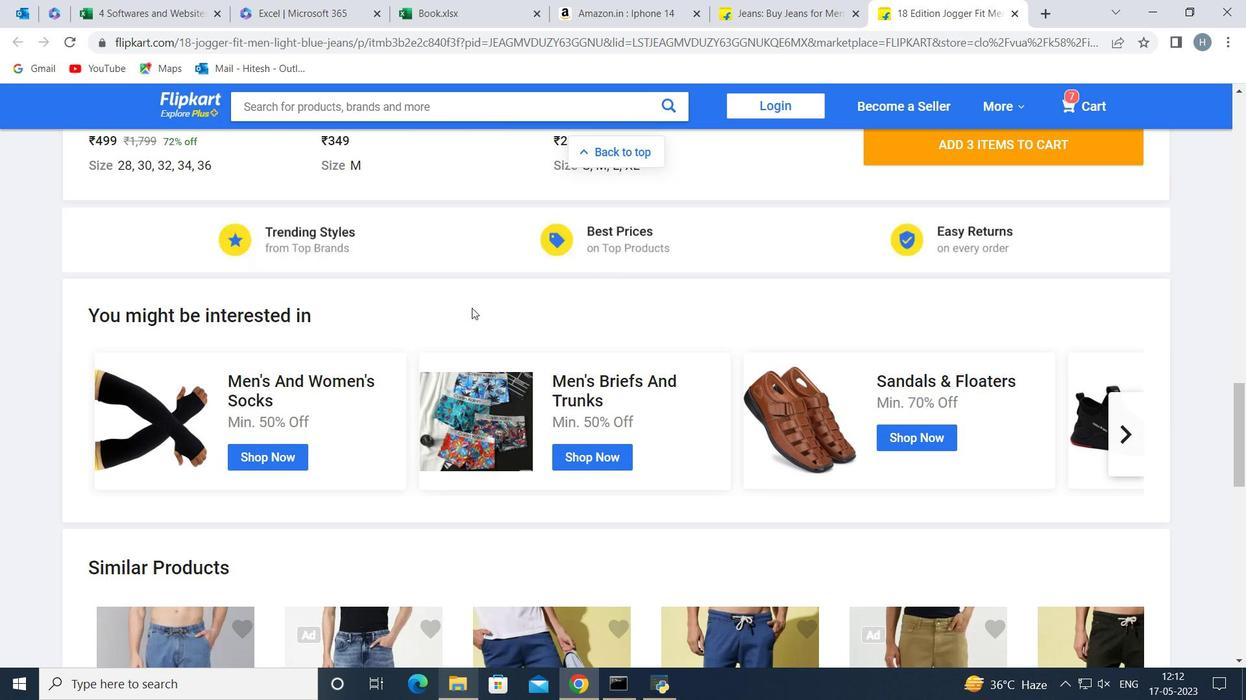 
Action: Mouse scrolled (471, 307) with delta (0, 0)
Screenshot: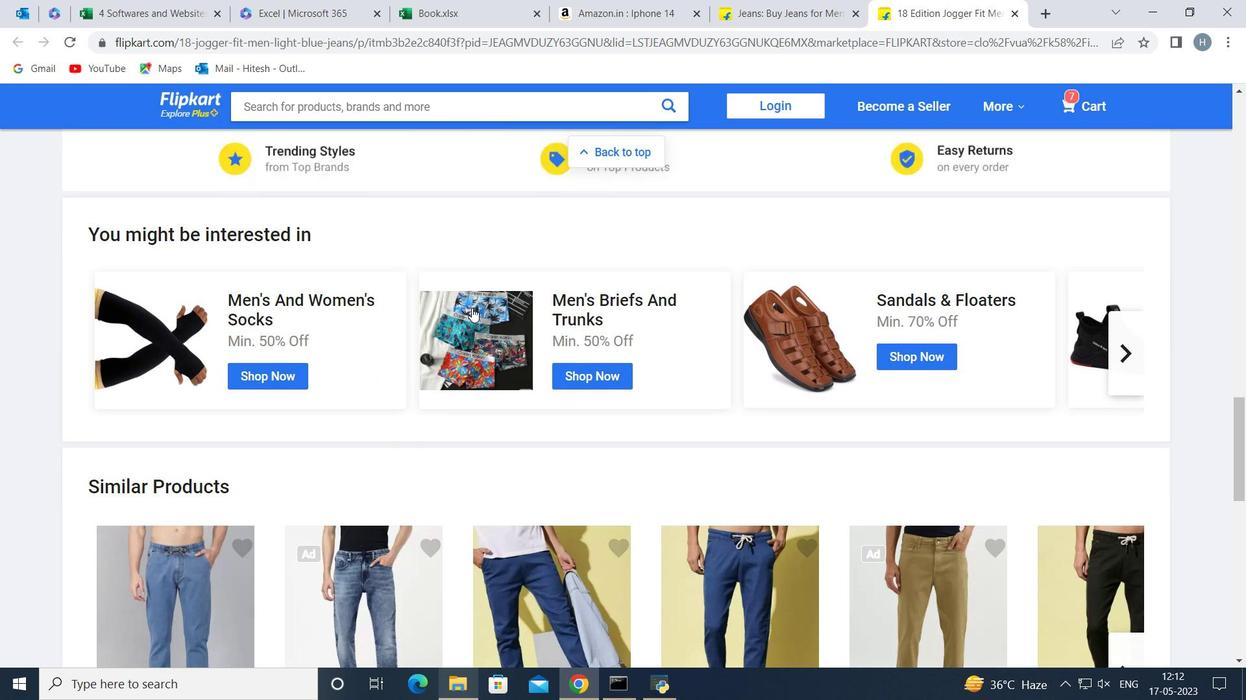 
Action: Mouse scrolled (471, 307) with delta (0, 0)
Screenshot: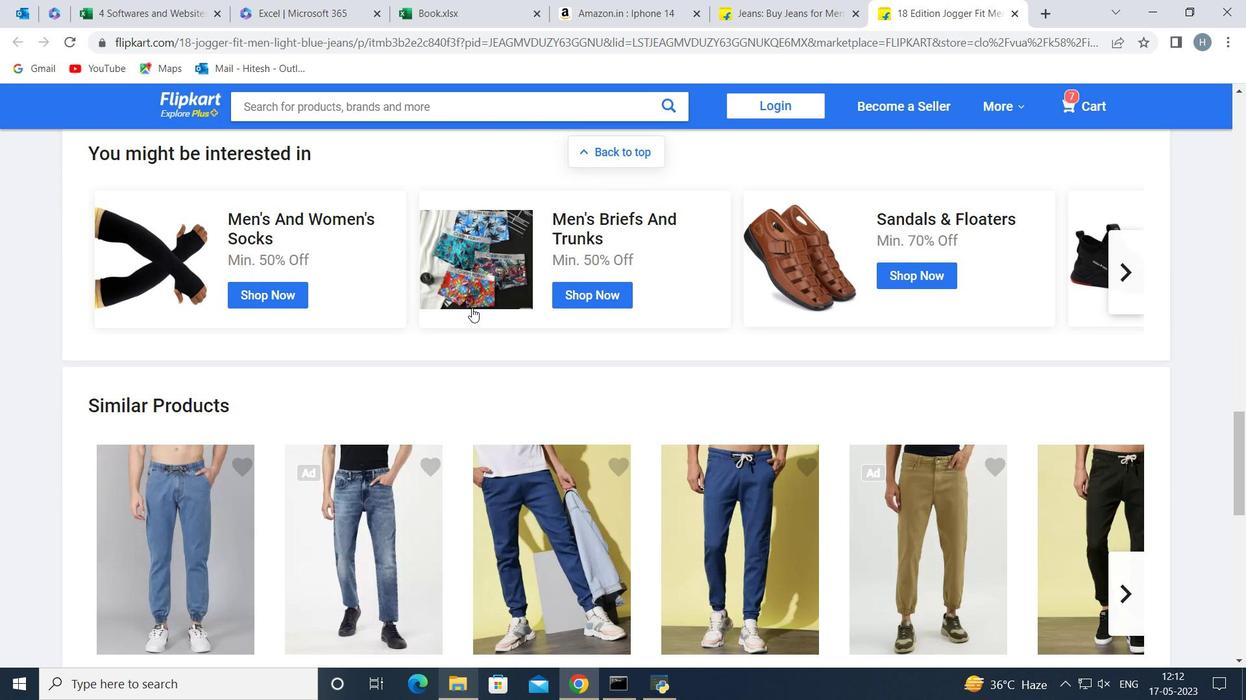 
Action: Mouse moved to (525, 300)
Screenshot: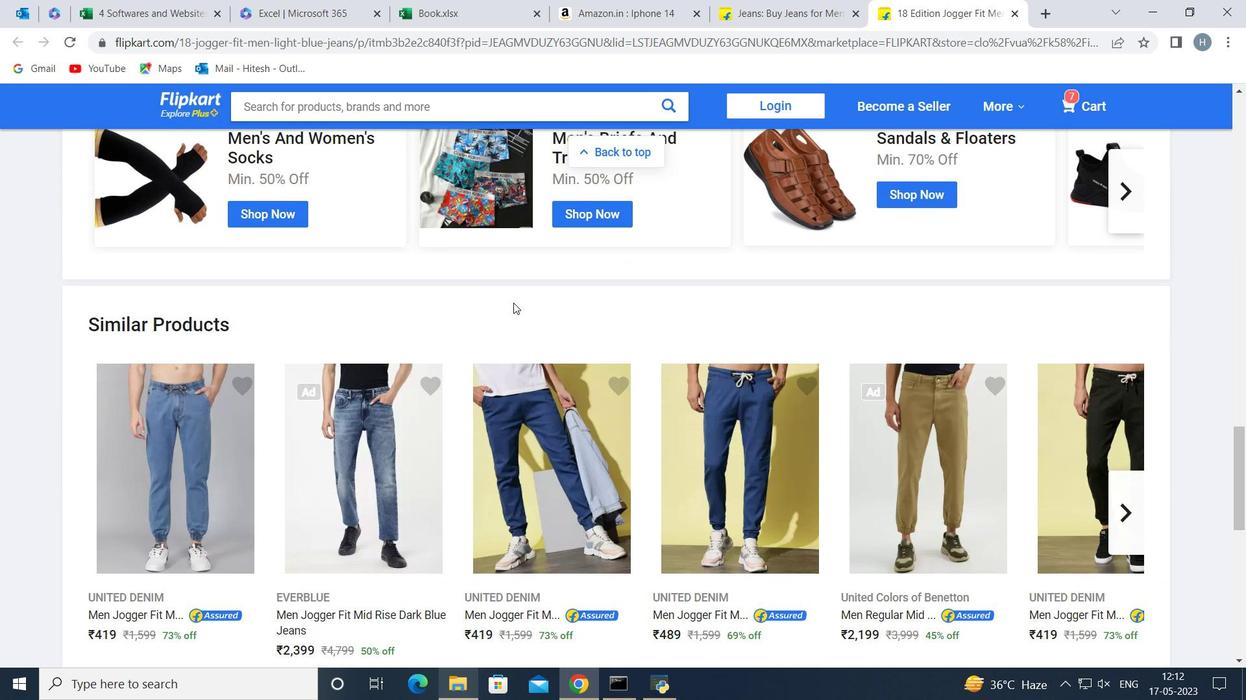 
Action: Mouse scrolled (525, 299) with delta (0, 0)
Screenshot: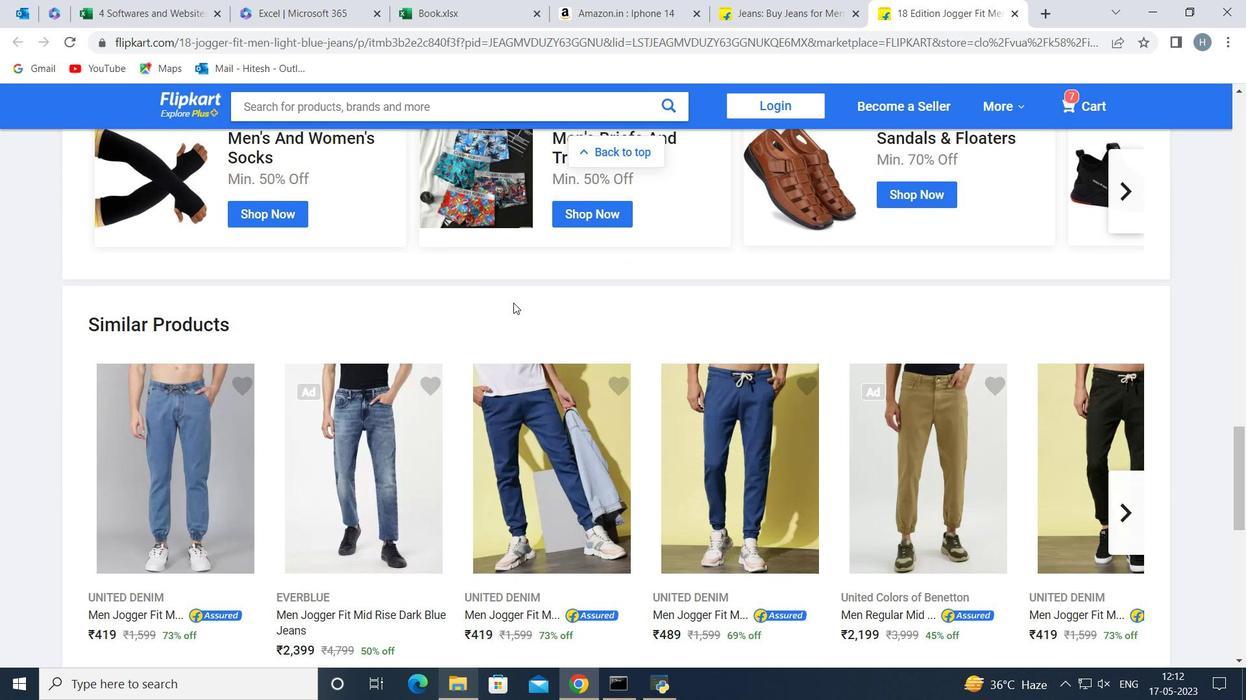 
Action: Mouse moved to (709, 292)
Screenshot: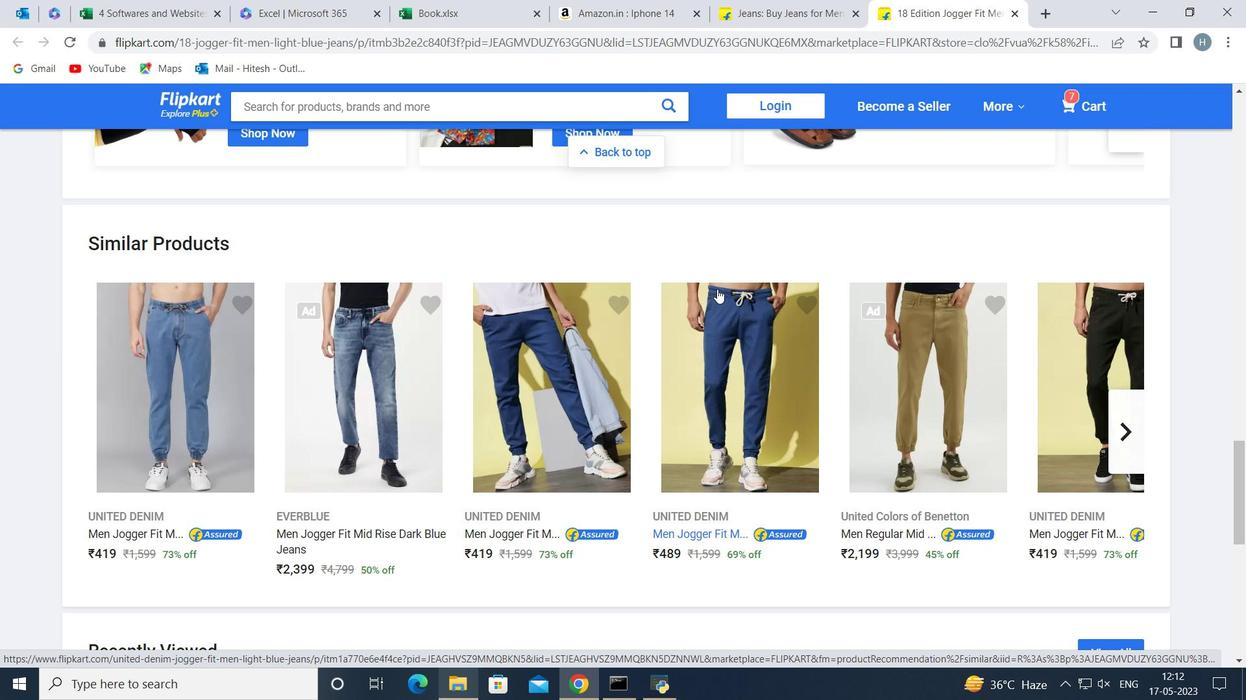 
Action: Mouse scrolled (709, 291) with delta (0, 0)
Screenshot: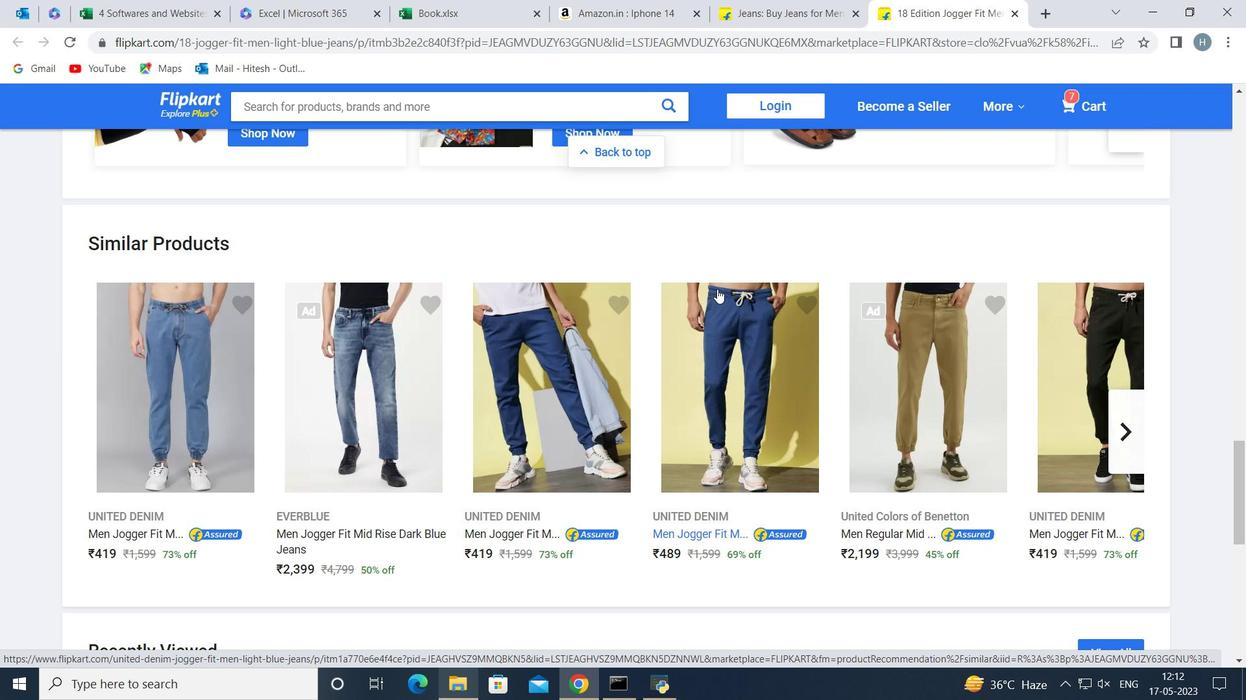 
Action: Mouse moved to (650, 288)
Screenshot: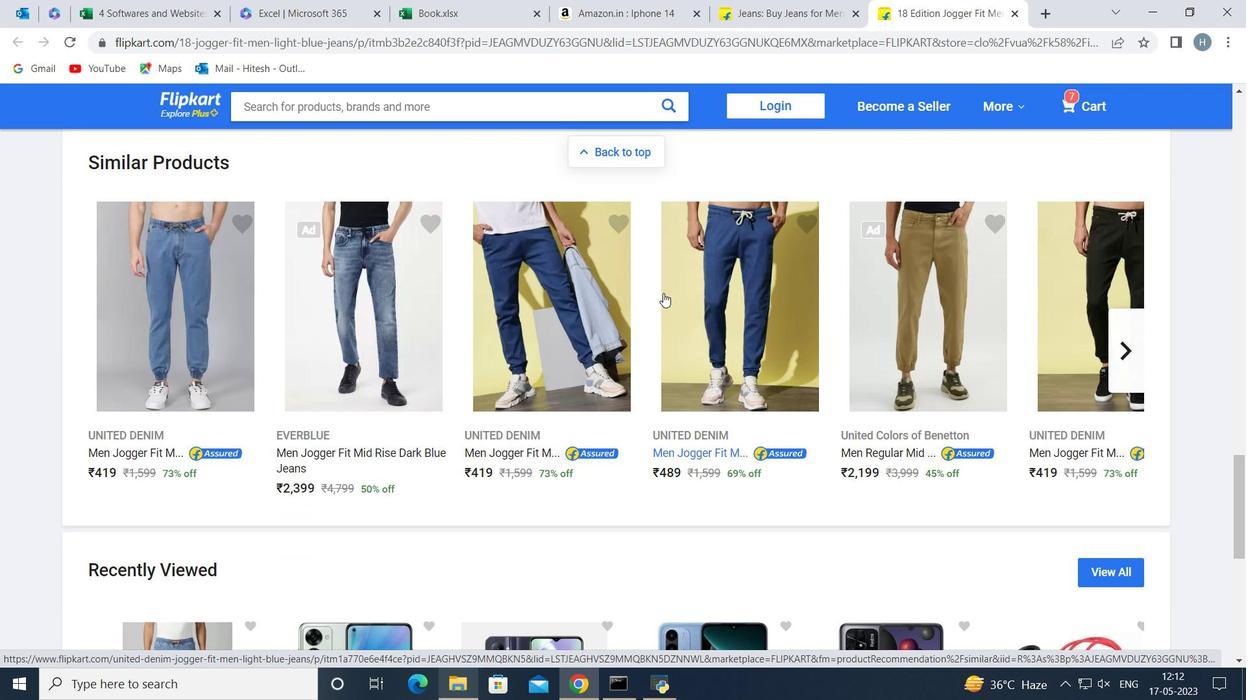 
Action: Mouse scrolled (650, 288) with delta (0, 0)
Screenshot: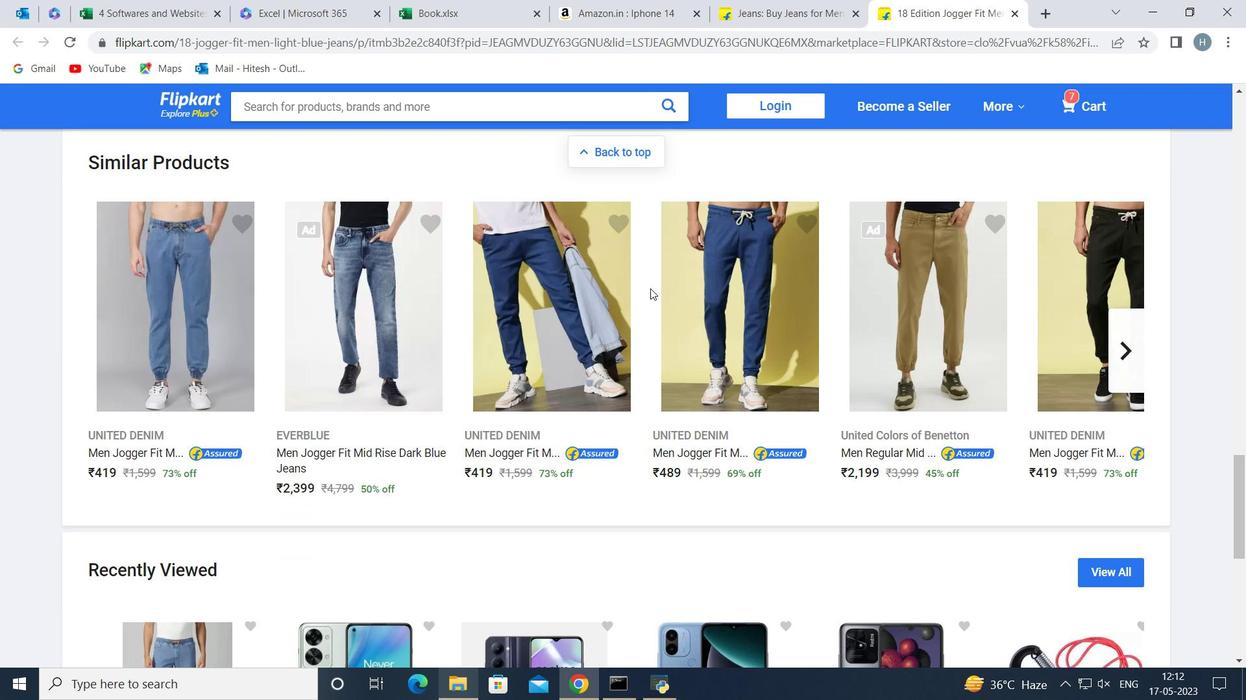 
Action: Mouse scrolled (650, 288) with delta (0, 0)
Screenshot: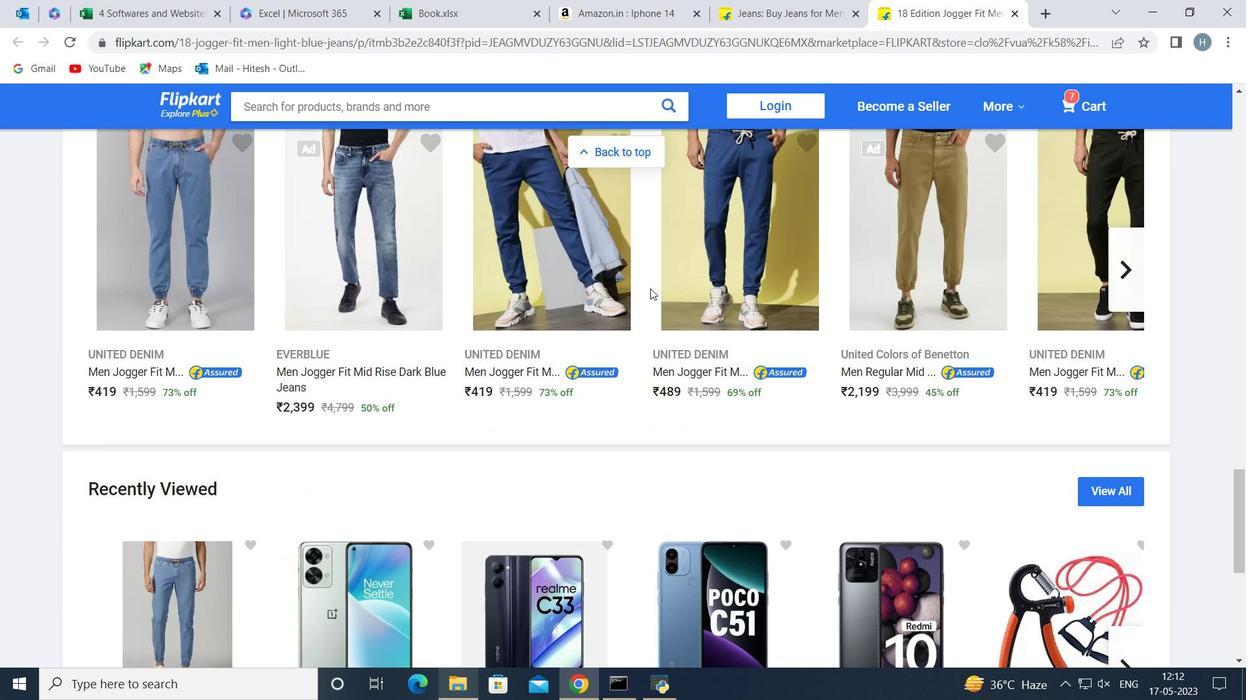 
Action: Mouse moved to (647, 291)
Screenshot: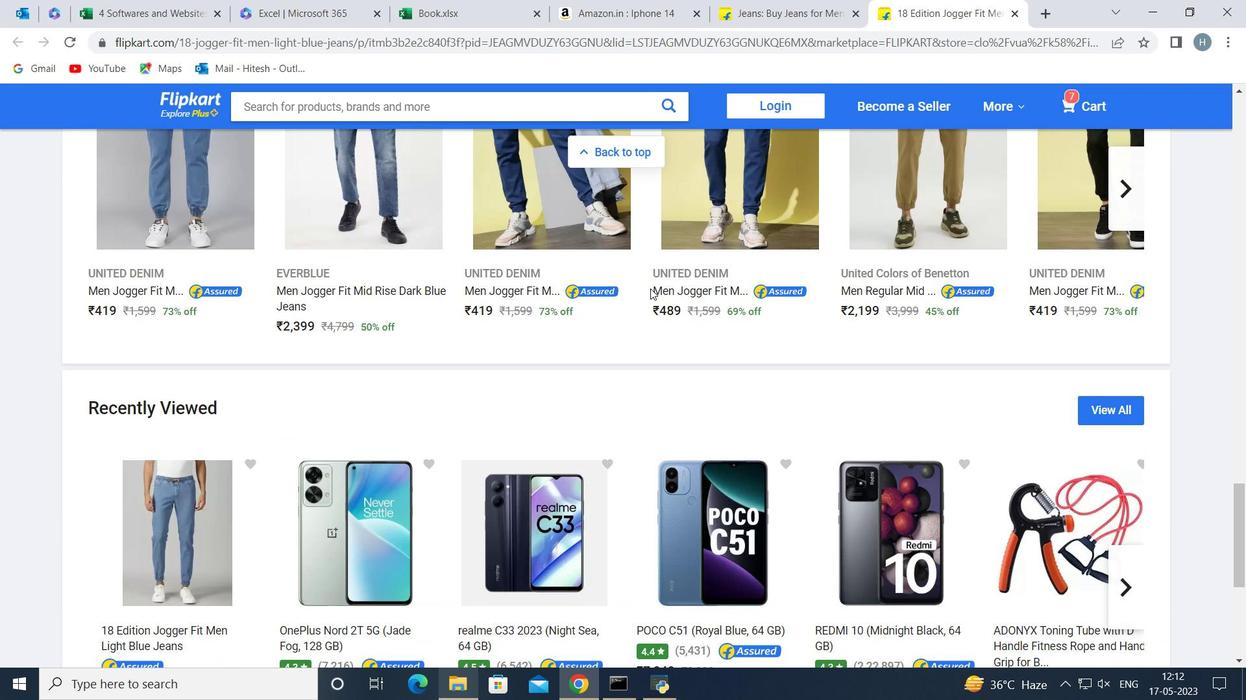 
Action: Mouse scrolled (647, 290) with delta (0, 0)
Screenshot: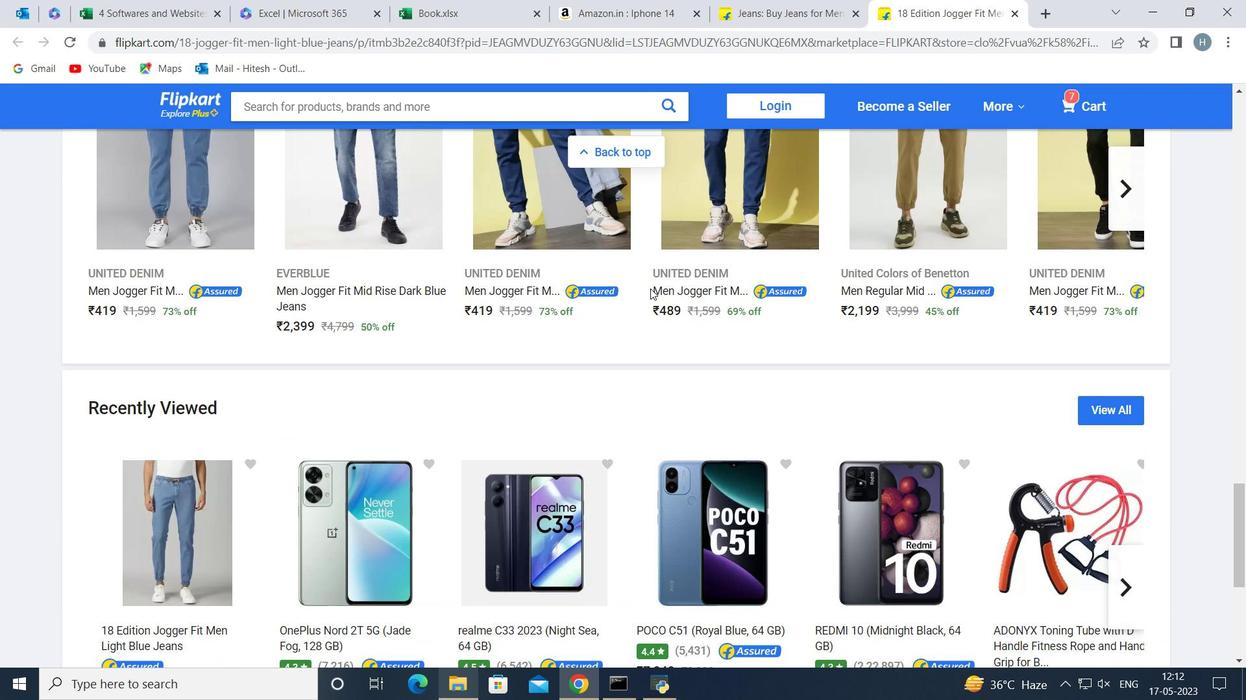 
Action: Mouse moved to (646, 297)
Screenshot: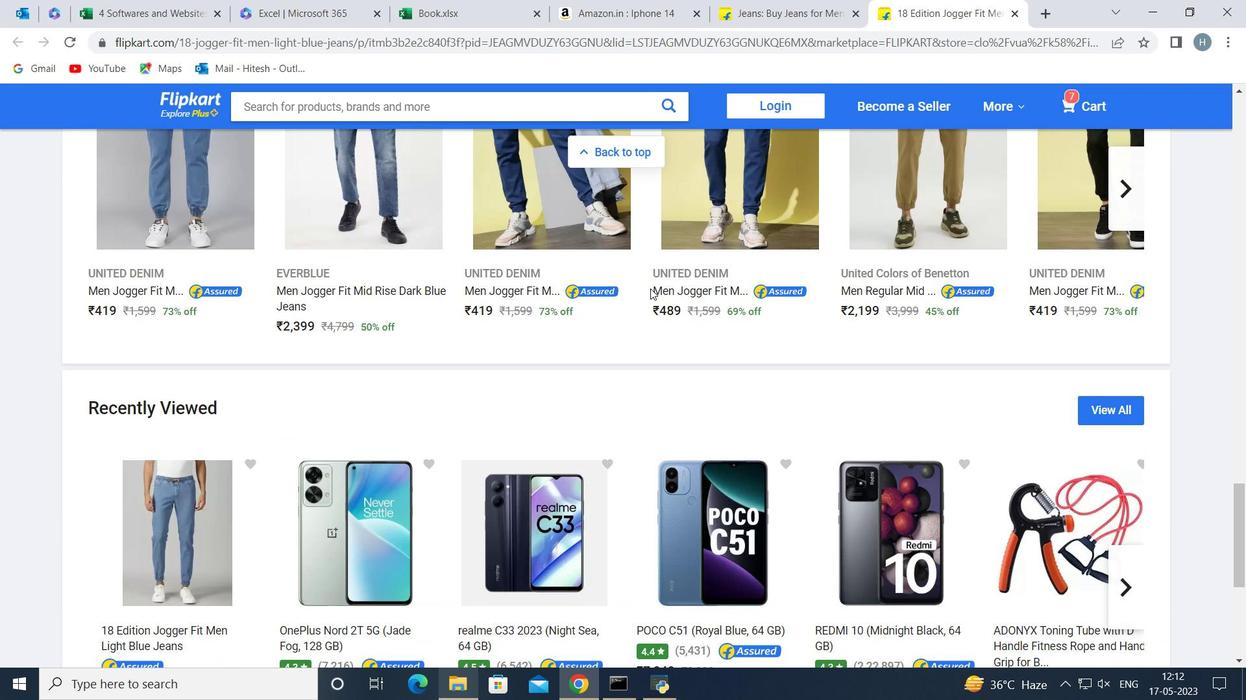 
Action: Mouse scrolled (646, 297) with delta (0, 0)
Screenshot: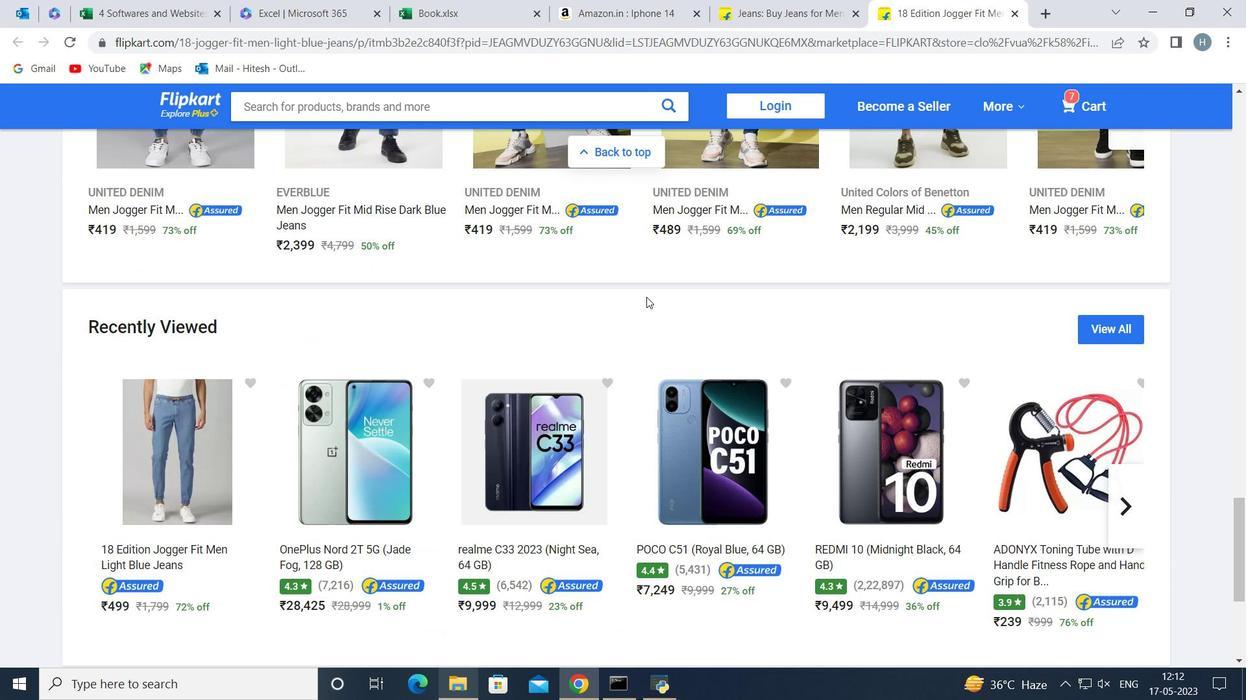 
Action: Mouse scrolled (646, 297) with delta (0, 0)
Screenshot: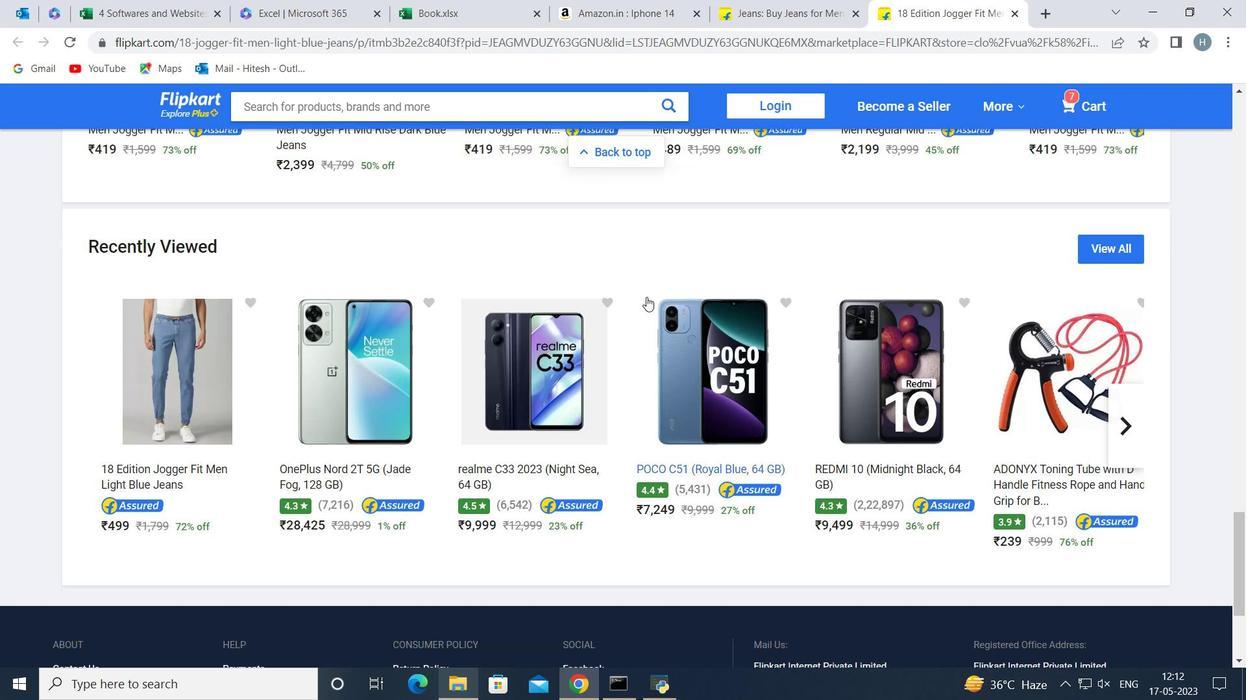 
Action: Mouse scrolled (646, 297) with delta (0, 0)
Screenshot: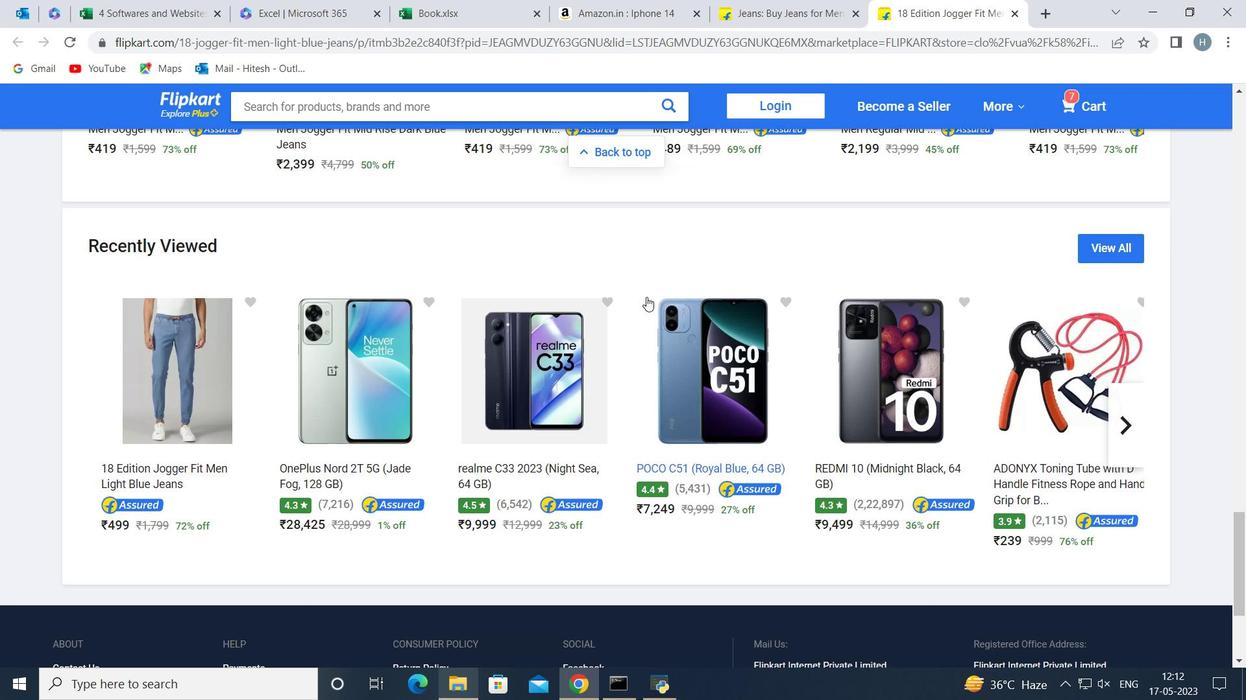
Action: Mouse scrolled (646, 297) with delta (0, 0)
Screenshot: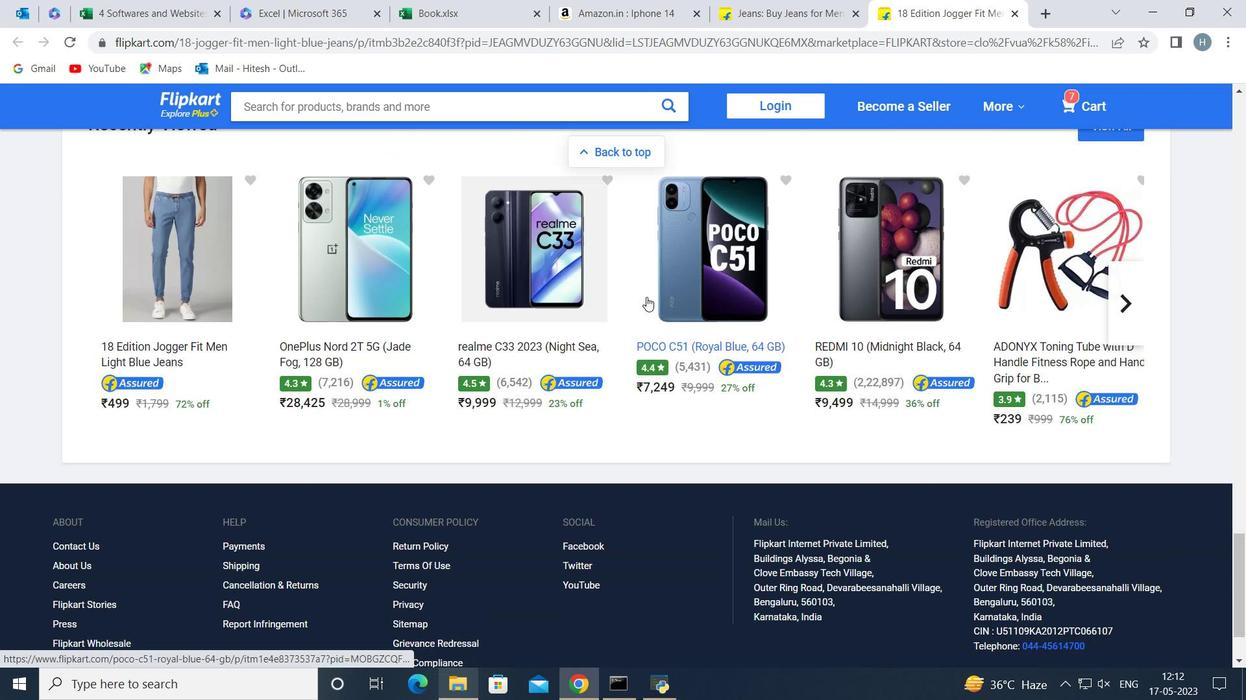 
Action: Mouse scrolled (646, 297) with delta (0, 0)
Screenshot: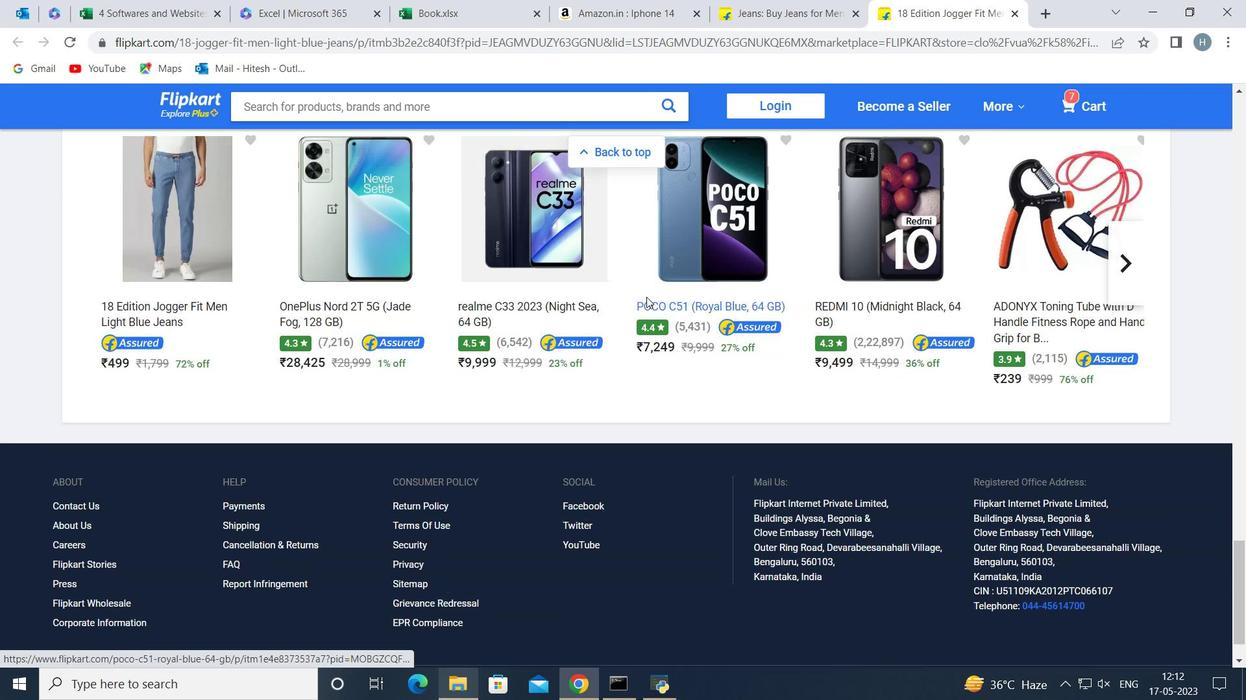 
Action: Mouse scrolled (646, 297) with delta (0, 0)
Screenshot: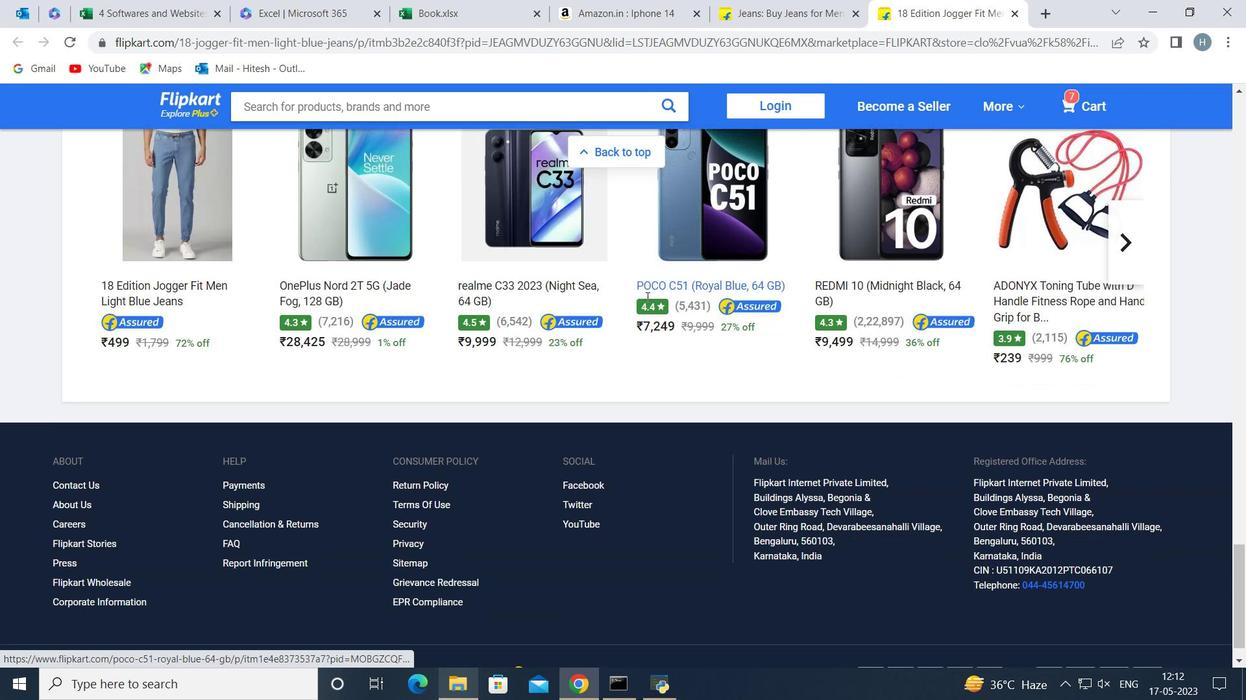 
Action: Mouse scrolled (646, 297) with delta (0, 0)
Screenshot: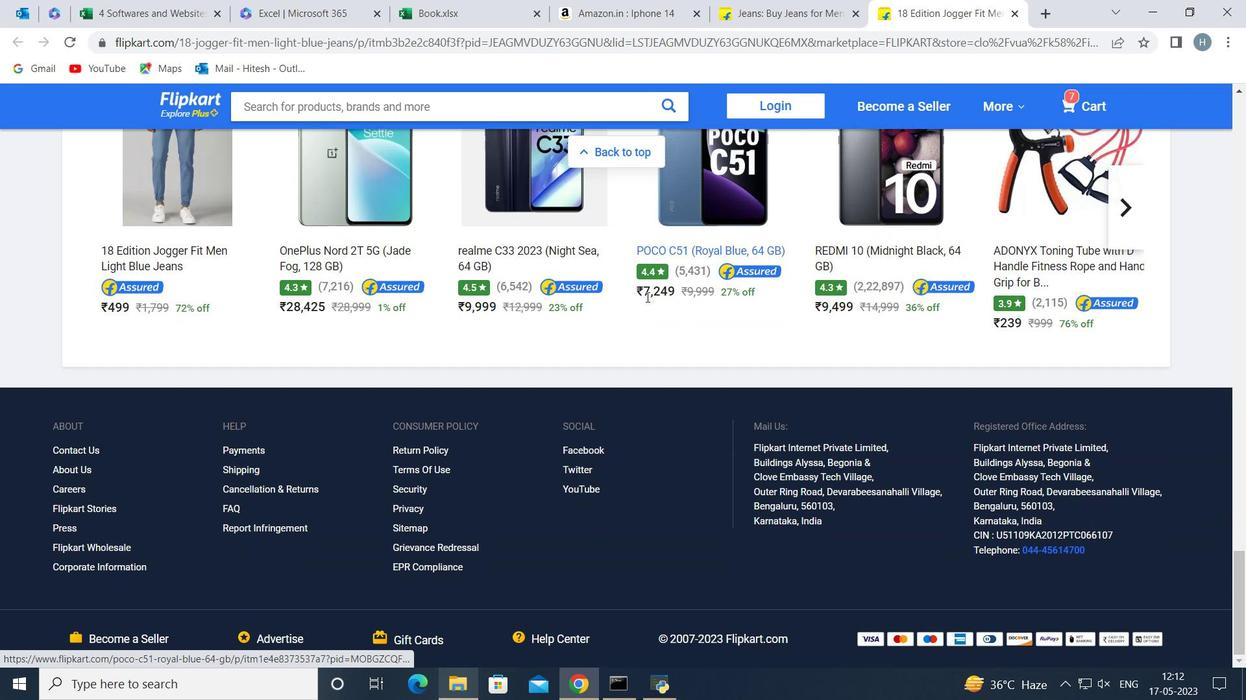 
Action: Mouse scrolled (646, 297) with delta (0, 0)
Screenshot: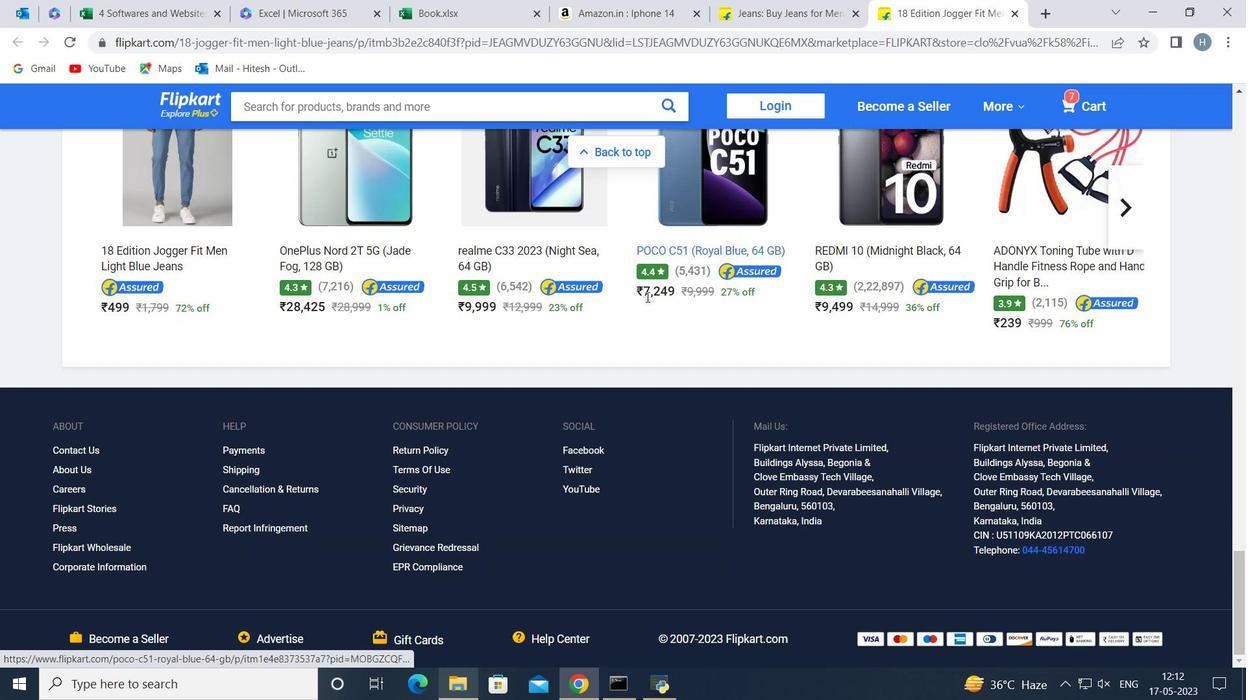
Action: Mouse scrolled (646, 297) with delta (0, 0)
Screenshot: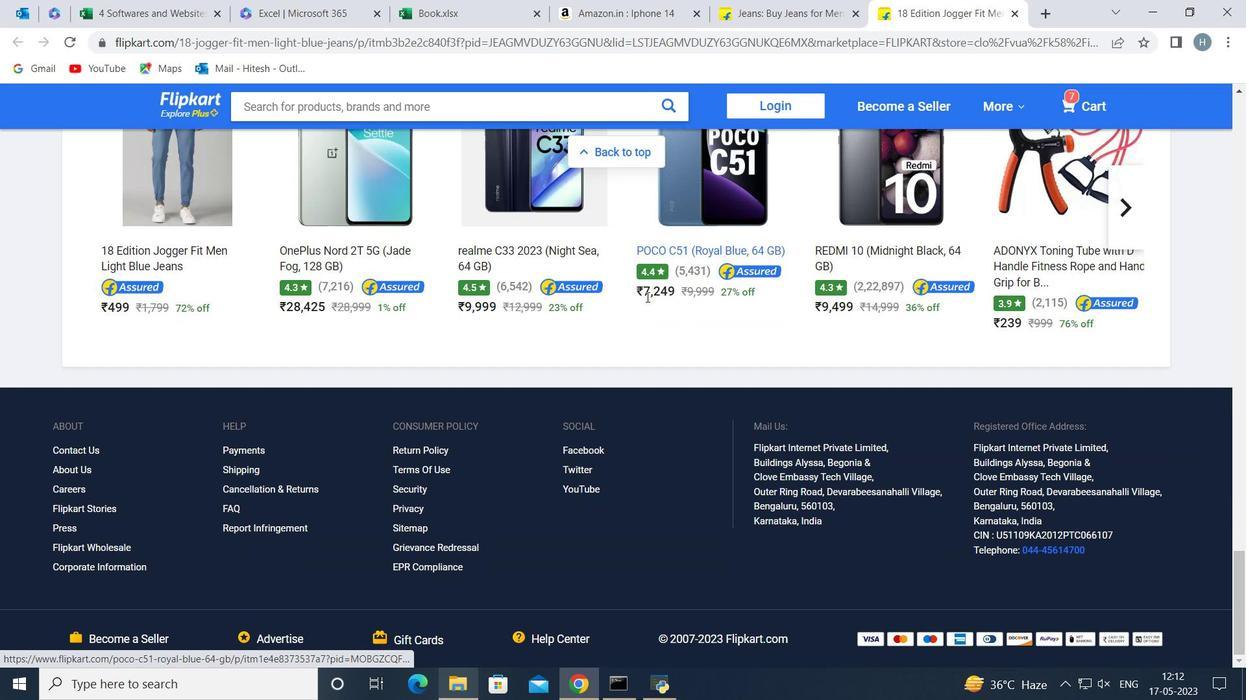 
Action: Mouse scrolled (646, 298) with delta (0, 0)
Screenshot: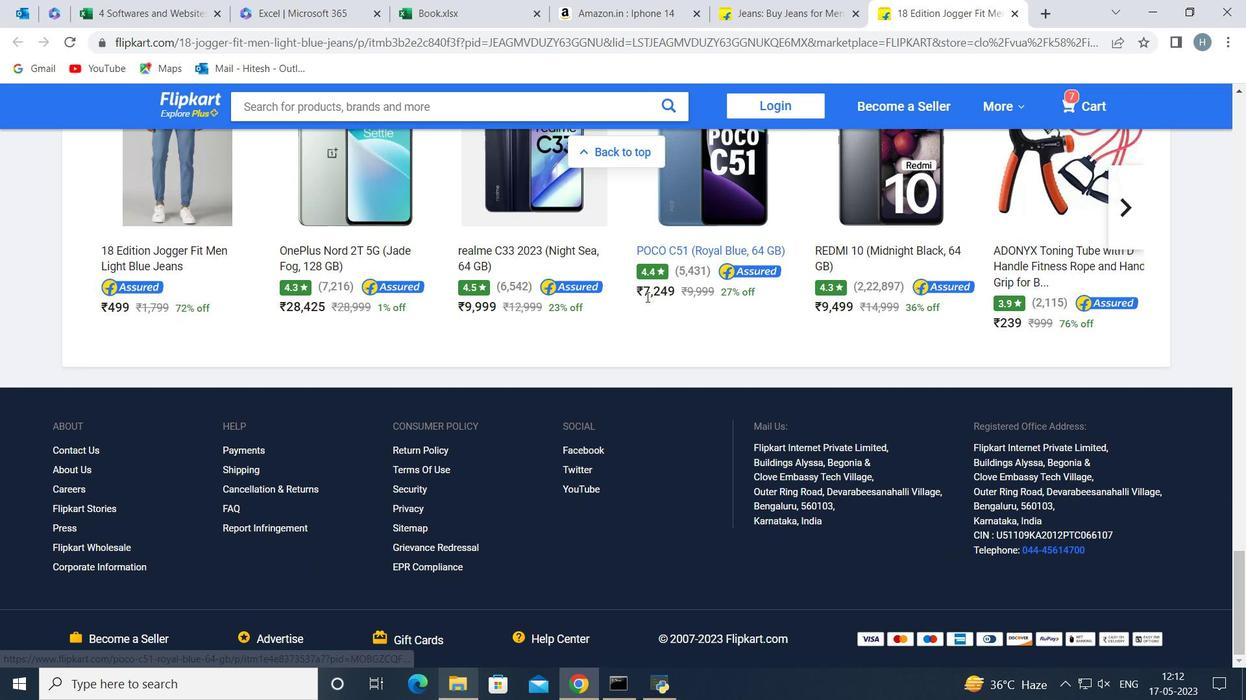 
Action: Mouse scrolled (646, 298) with delta (0, 0)
Screenshot: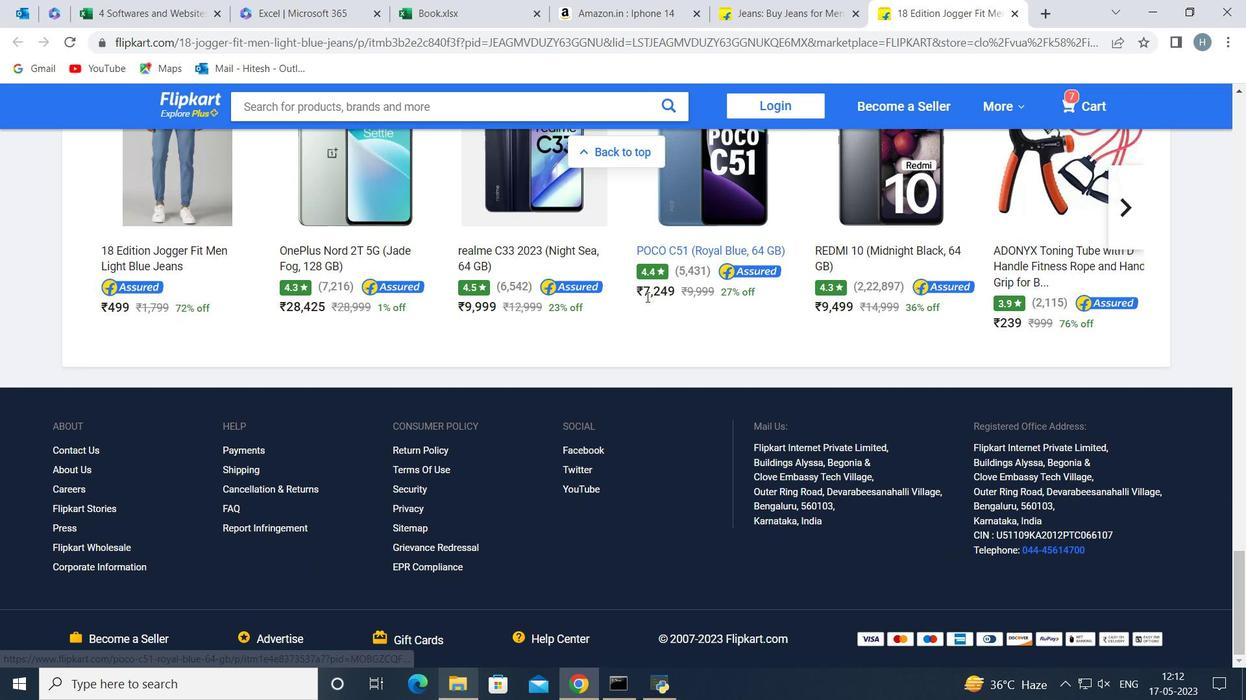 
Action: Mouse scrolled (646, 298) with delta (0, 0)
Screenshot: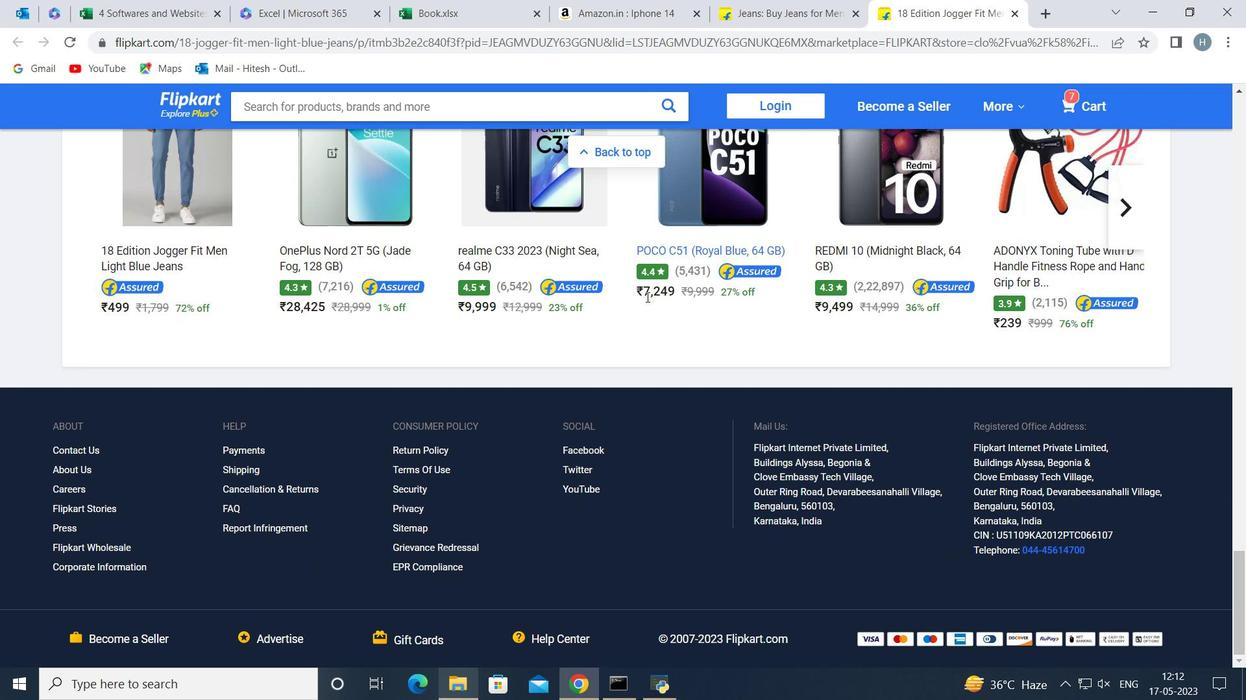 
Action: Mouse scrolled (646, 298) with delta (0, 0)
Screenshot: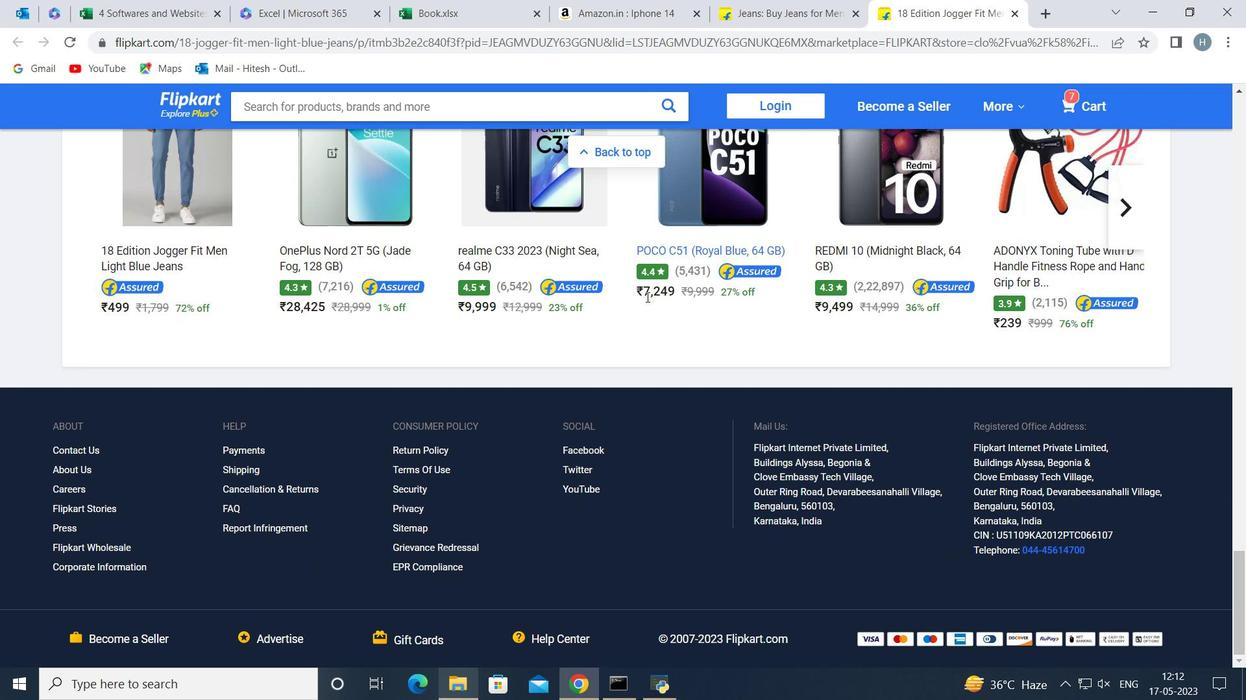
Action: Mouse scrolled (646, 298) with delta (0, 0)
Screenshot: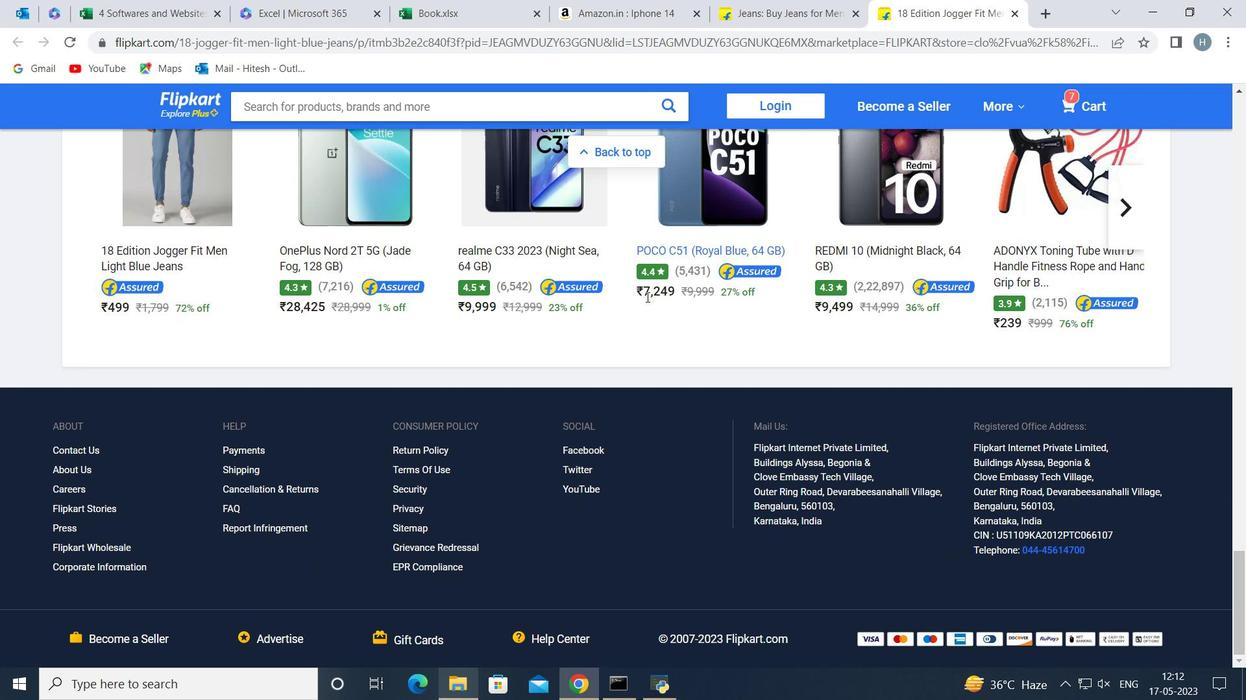 
Action: Mouse scrolled (646, 298) with delta (0, 0)
Screenshot: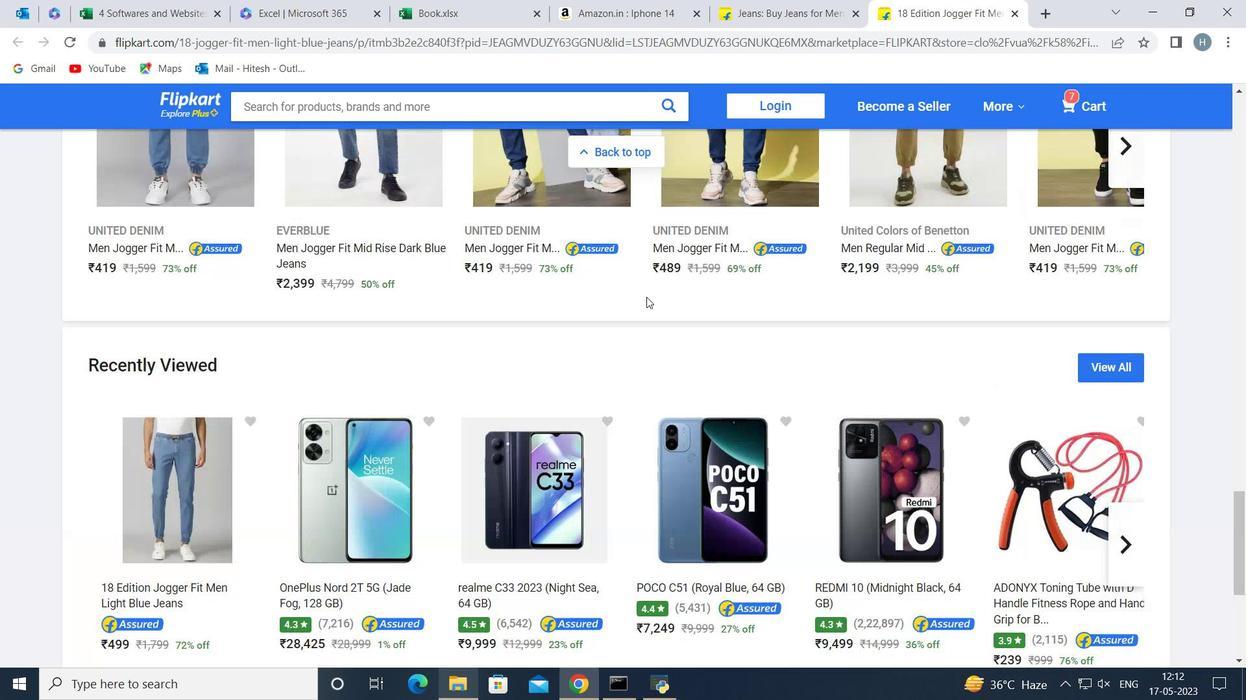 
Action: Mouse scrolled (646, 298) with delta (0, 0)
Screenshot: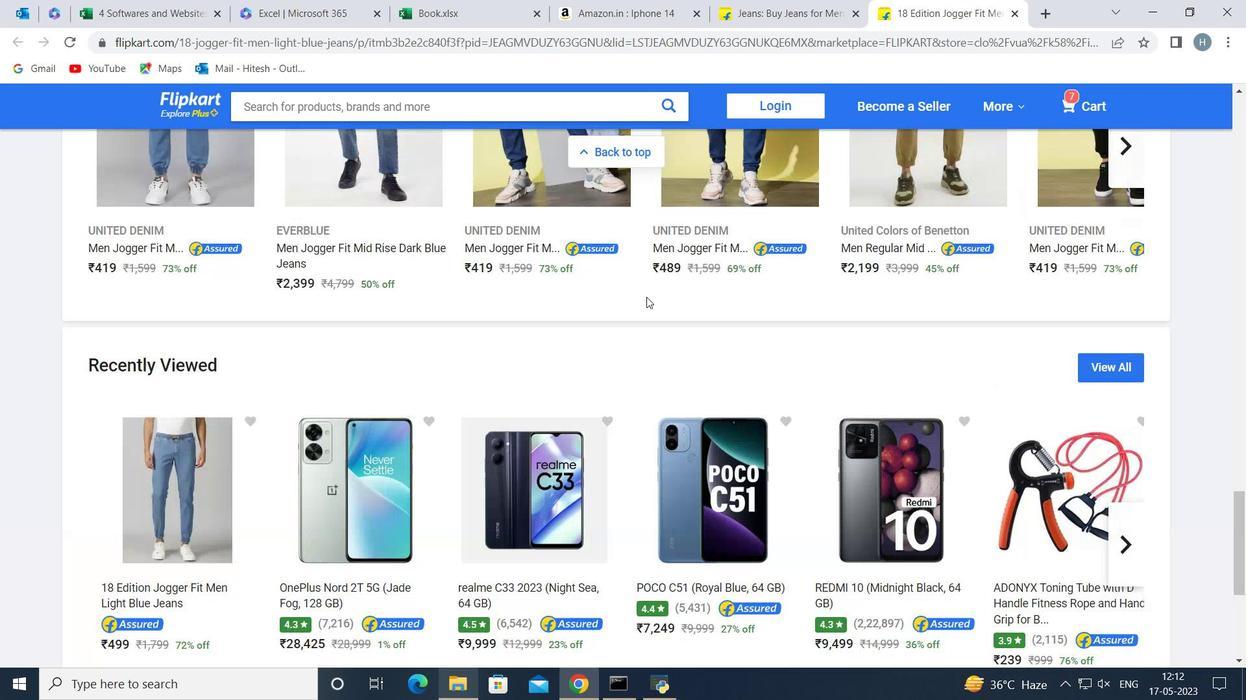 
Action: Mouse scrolled (646, 298) with delta (0, 0)
Screenshot: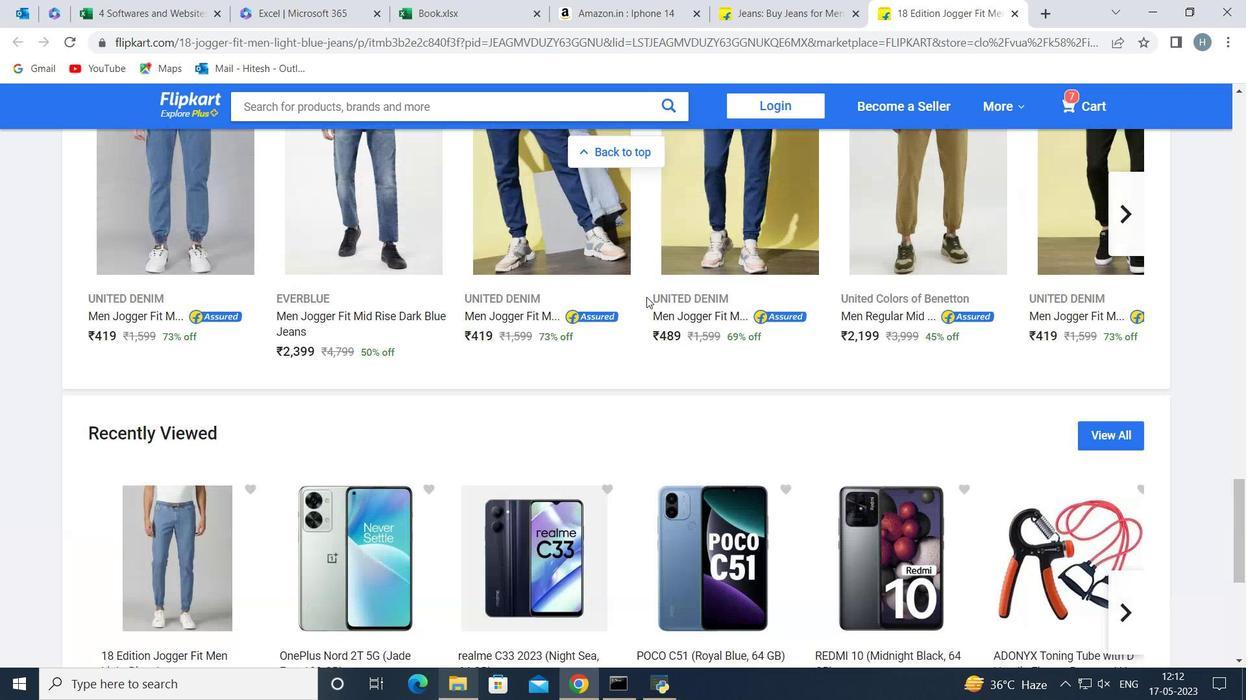 
Action: Mouse scrolled (646, 298) with delta (0, 0)
Screenshot: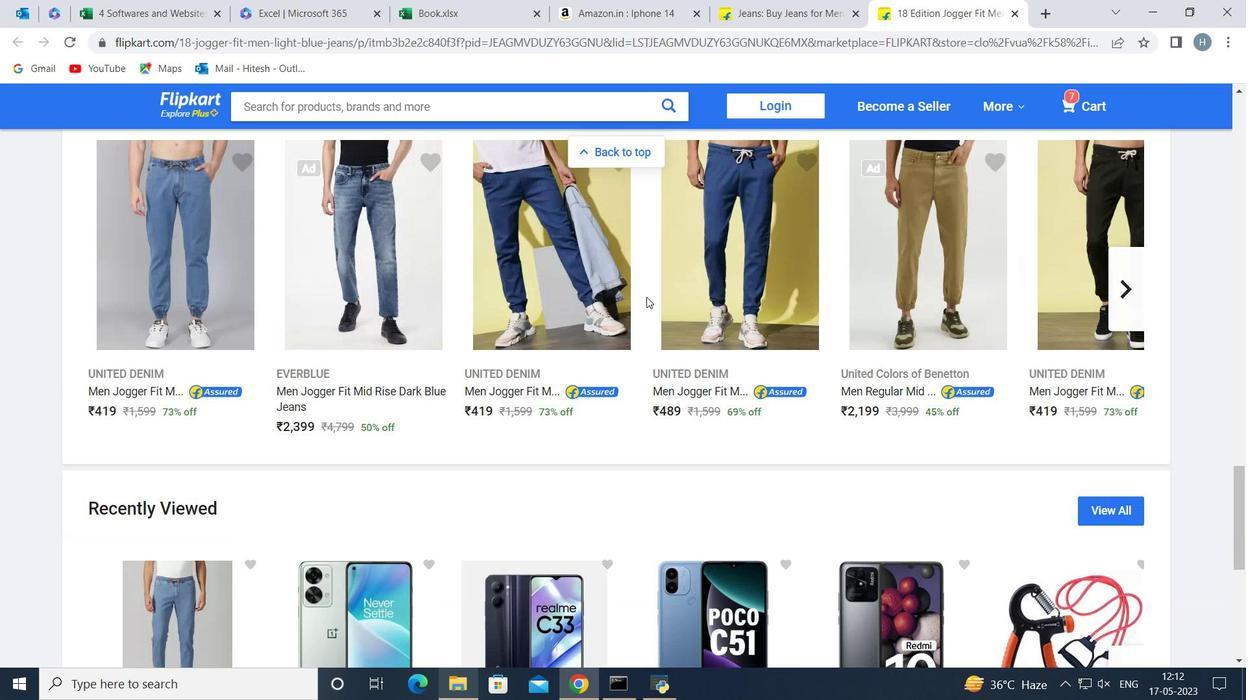 
Action: Mouse scrolled (646, 298) with delta (0, 0)
Screenshot: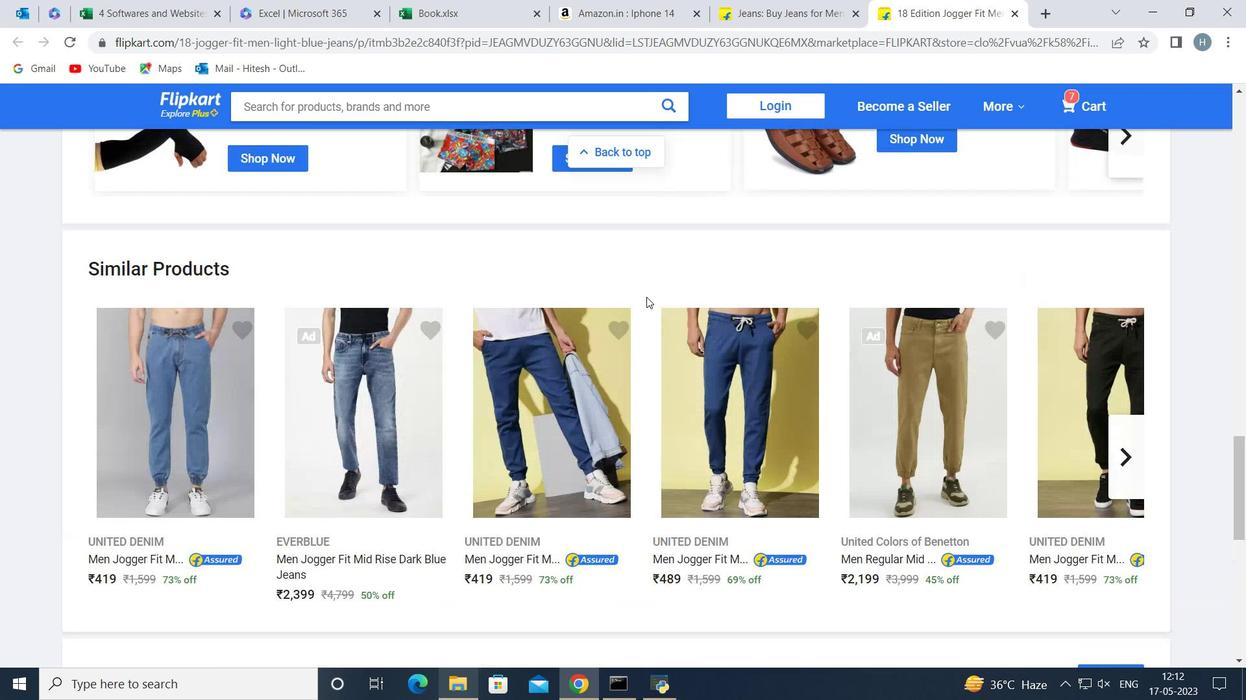 
Action: Mouse scrolled (646, 298) with delta (0, 0)
Screenshot: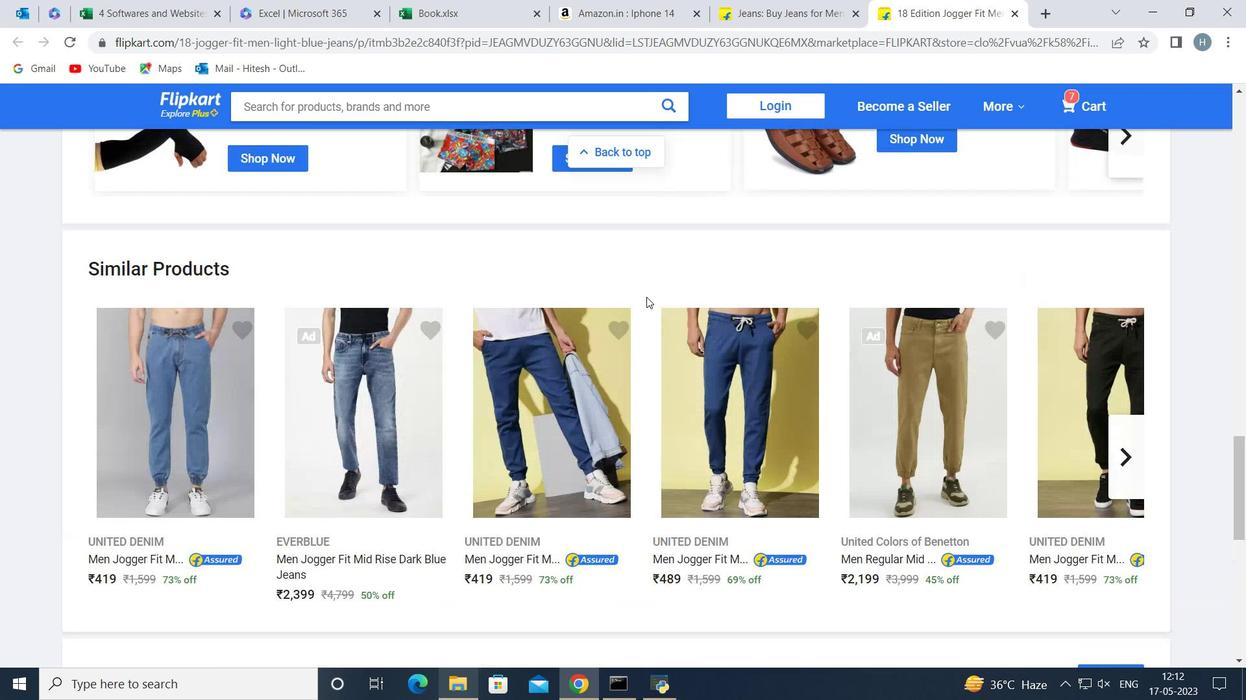 
Action: Mouse scrolled (646, 298) with delta (0, 0)
Screenshot: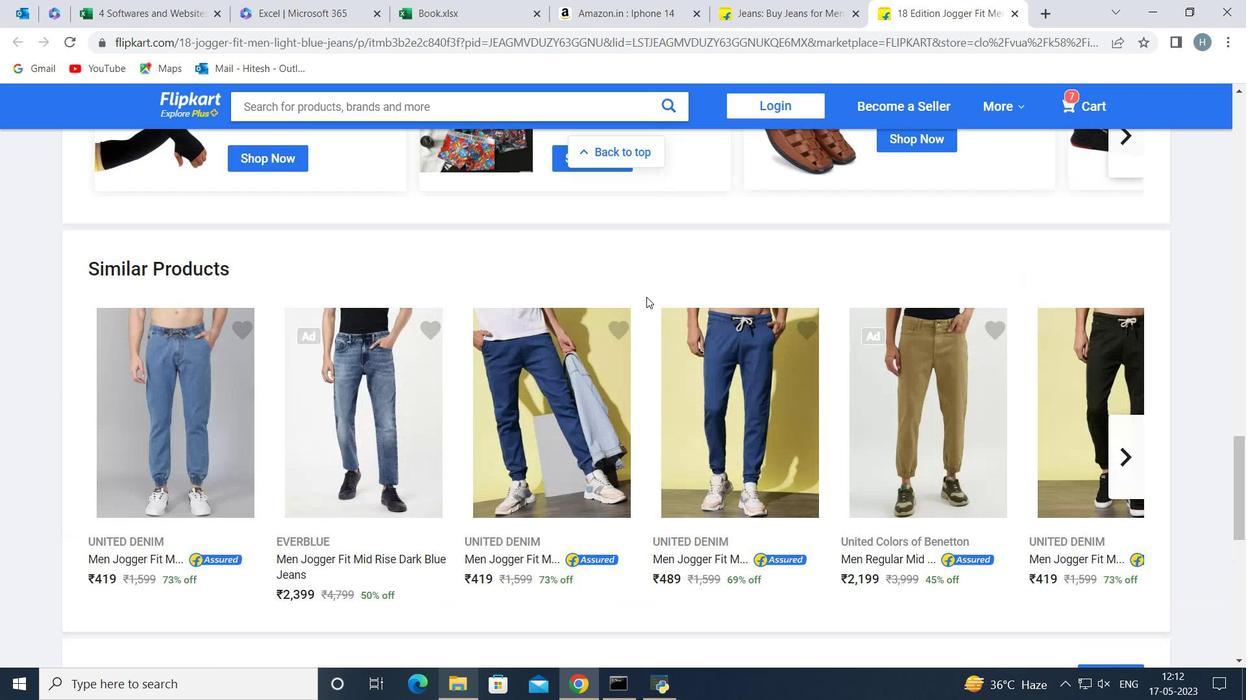 
Action: Mouse scrolled (646, 297) with delta (0, 0)
Screenshot: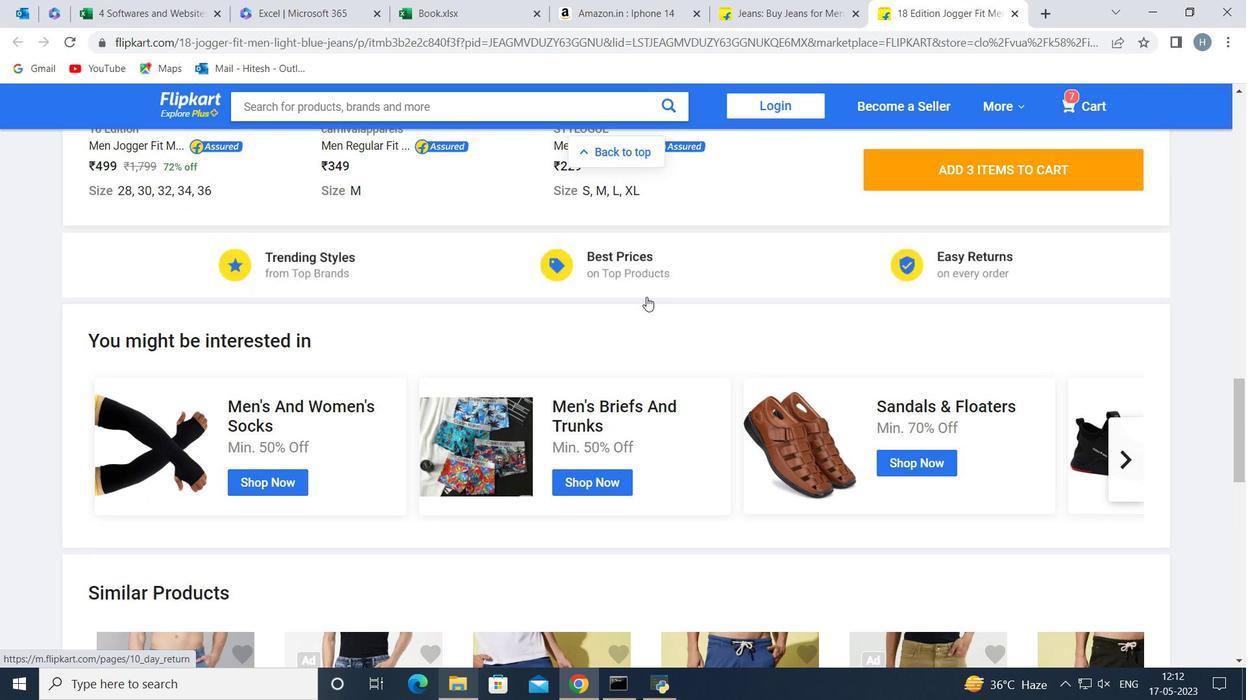 
Action: Mouse scrolled (646, 297) with delta (0, 0)
Screenshot: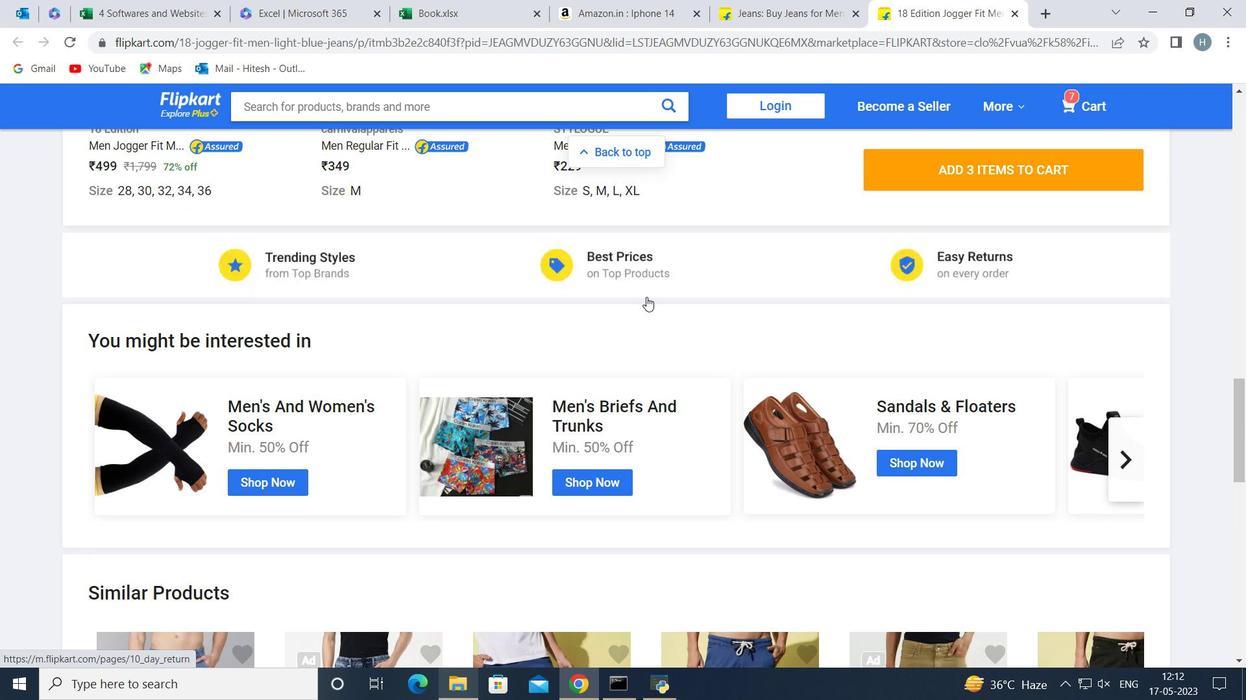 
Action: Mouse scrolled (646, 298) with delta (0, 0)
Screenshot: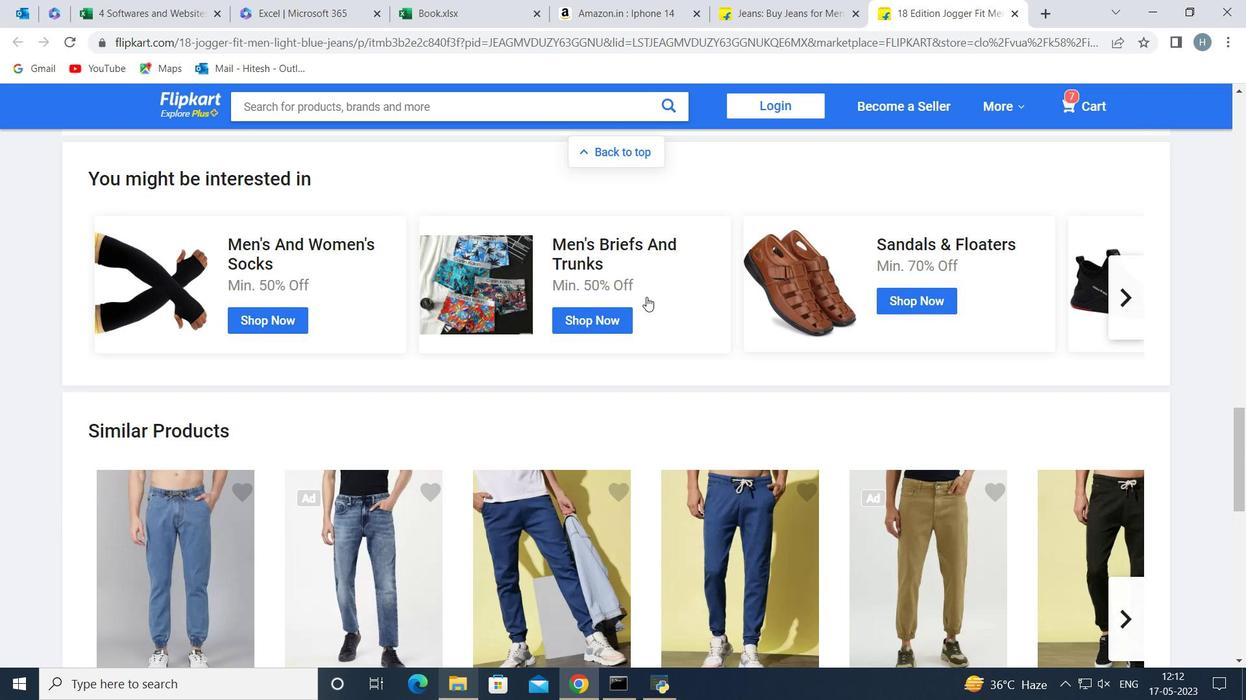 
Action: Mouse scrolled (646, 298) with delta (0, 0)
Screenshot: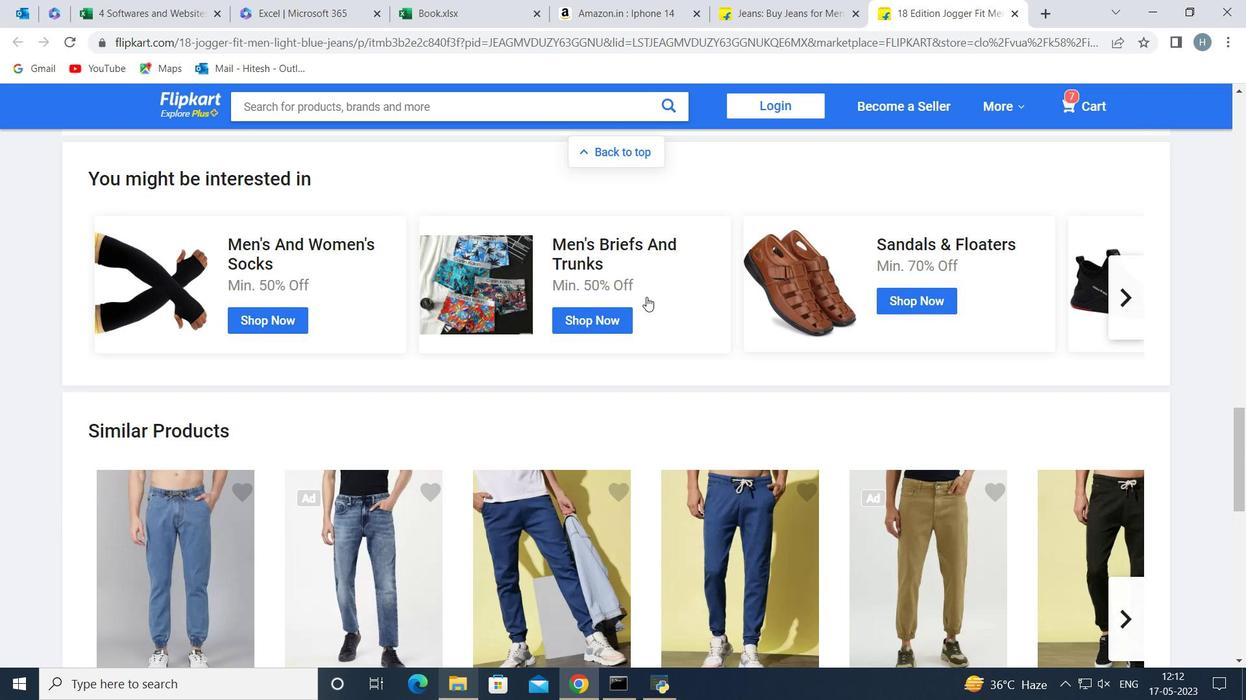 
Action: Mouse scrolled (646, 297) with delta (0, 0)
Screenshot: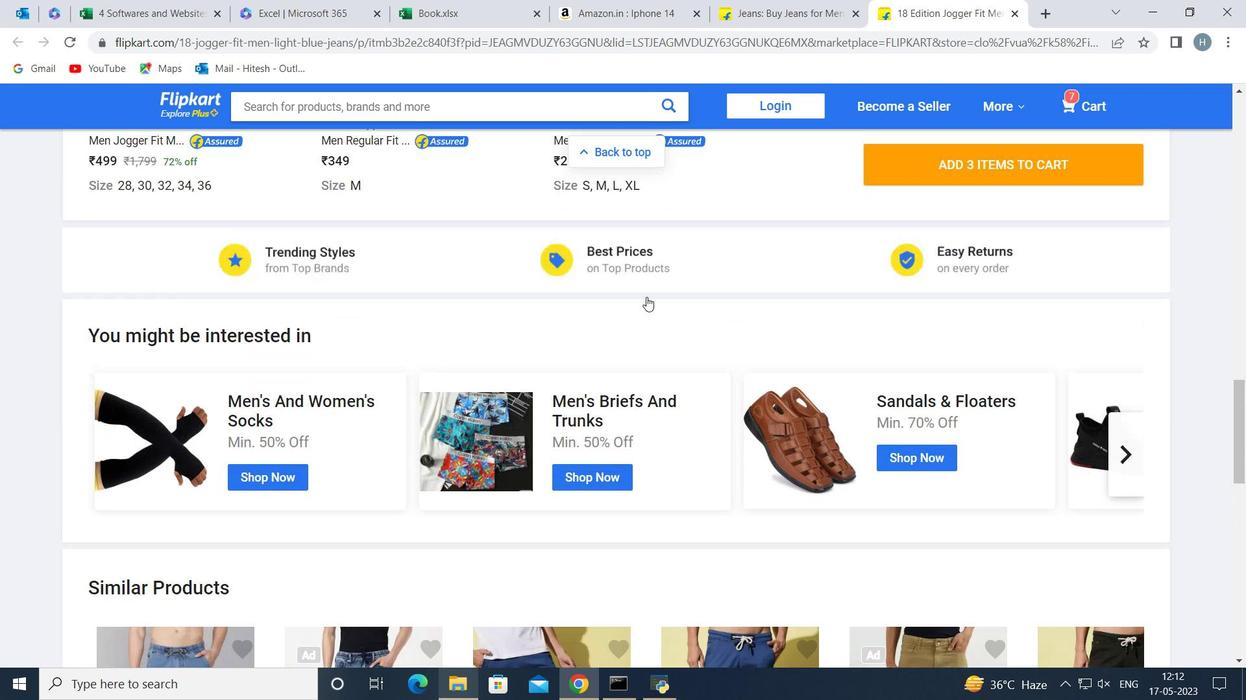 
Action: Mouse scrolled (646, 297) with delta (0, 0)
Screenshot: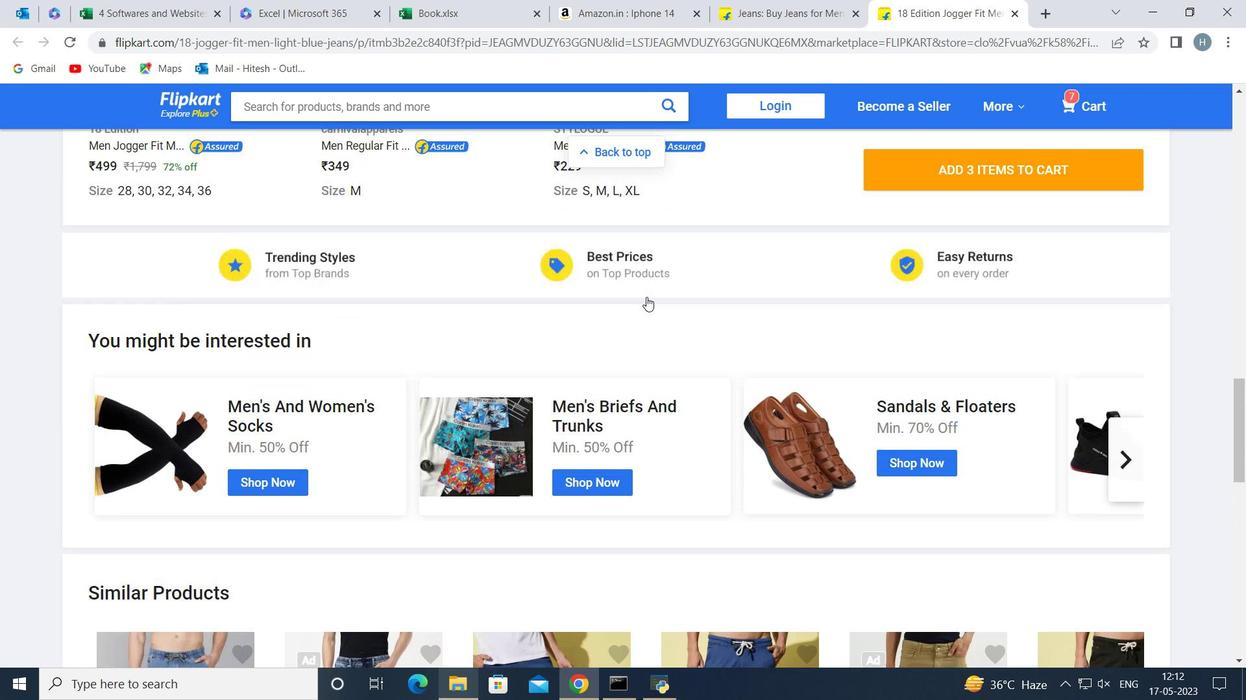 
Action: Mouse scrolled (646, 297) with delta (0, 0)
Screenshot: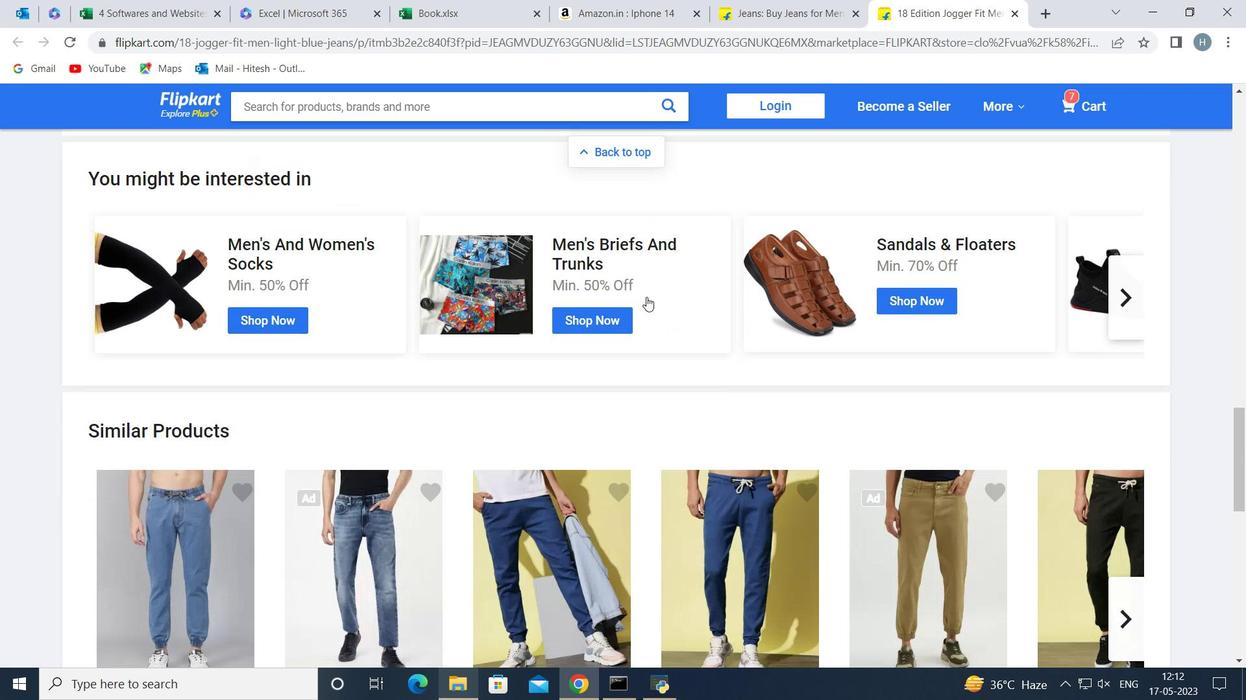 
Action: Mouse scrolled (646, 297) with delta (0, 0)
Screenshot: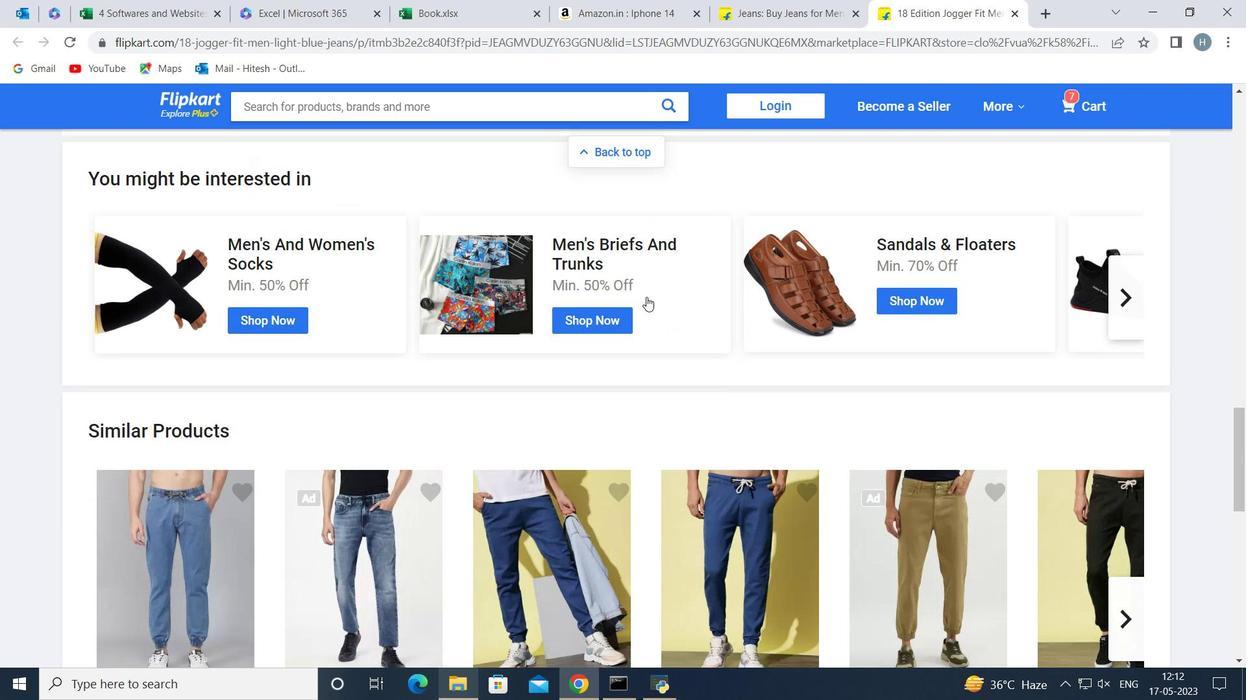 
Action: Mouse moved to (1122, 462)
Screenshot: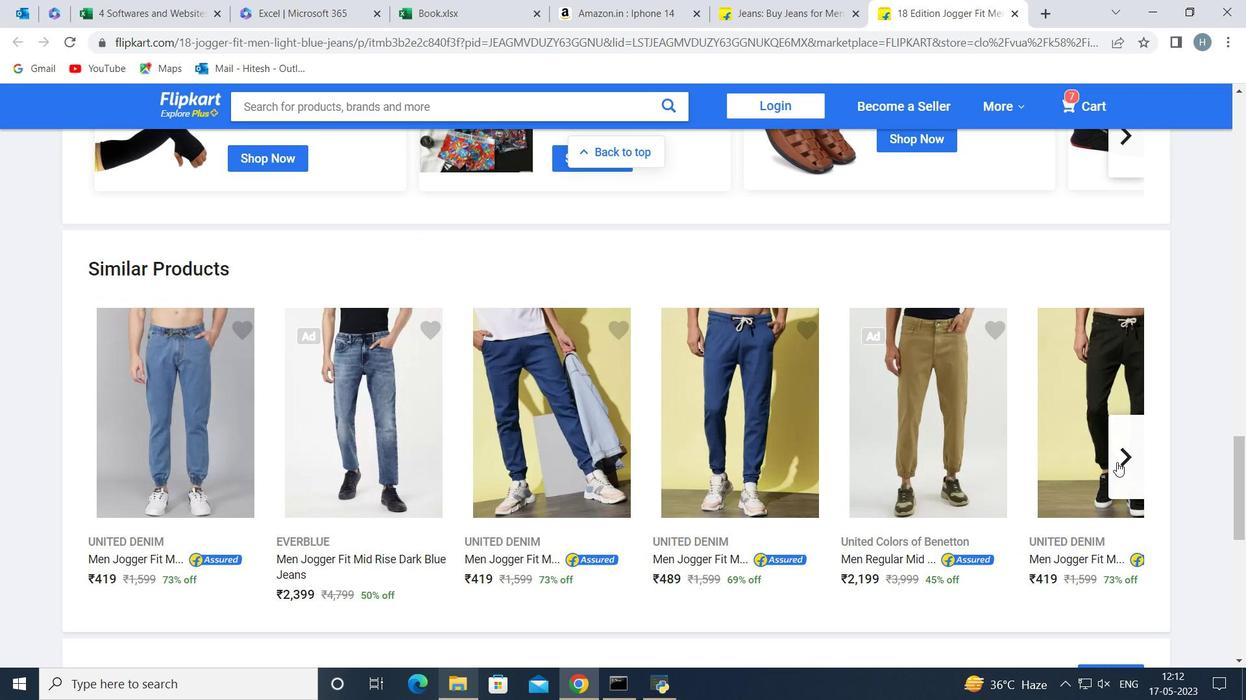 
Action: Mouse pressed left at (1122, 462)
Screenshot: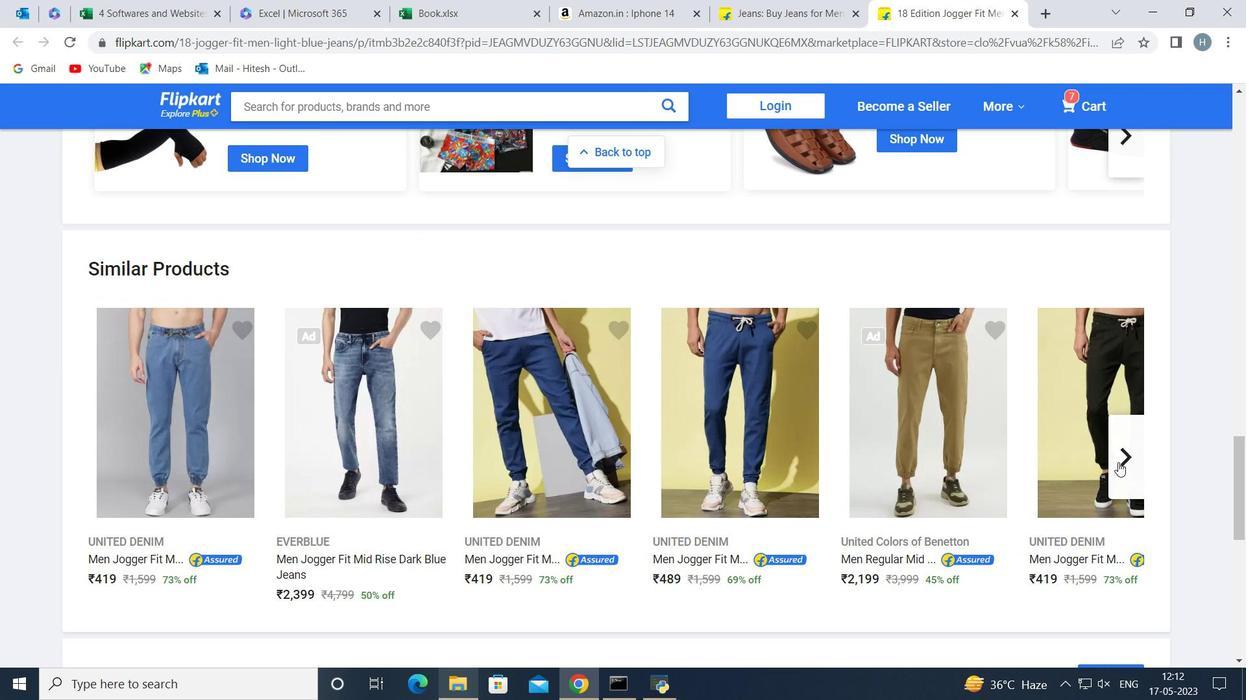 
Action: Mouse pressed left at (1122, 462)
Screenshot: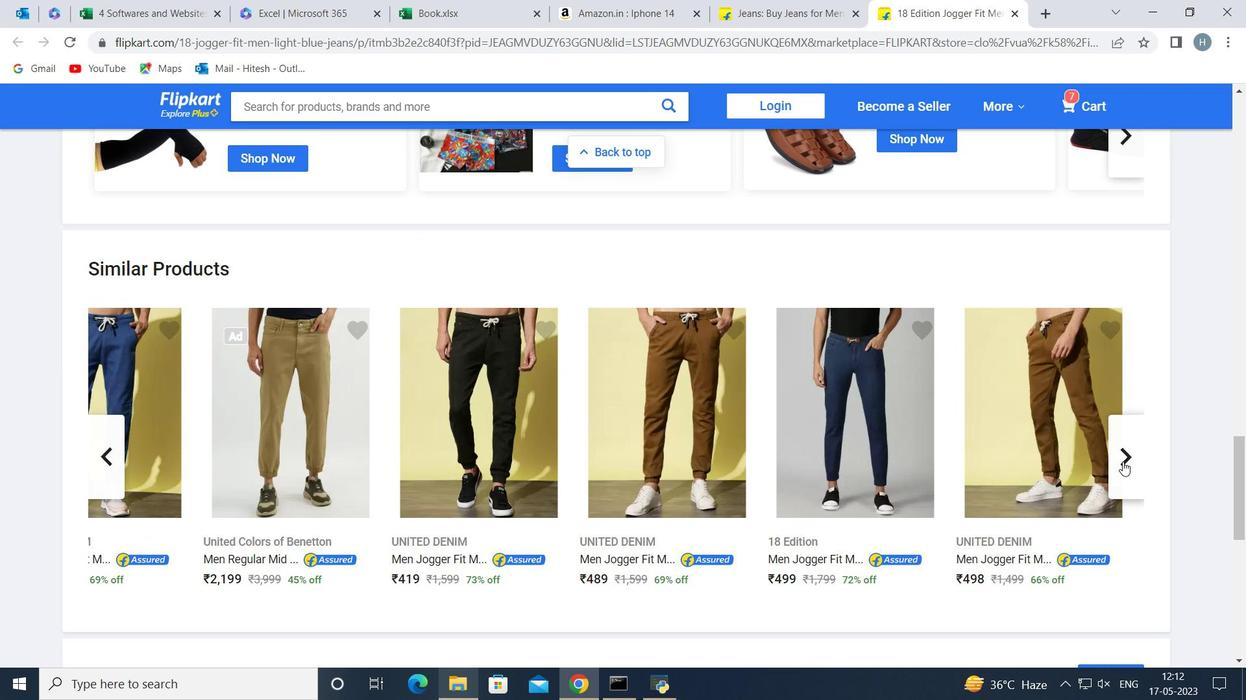 
Action: Mouse moved to (915, 433)
Screenshot: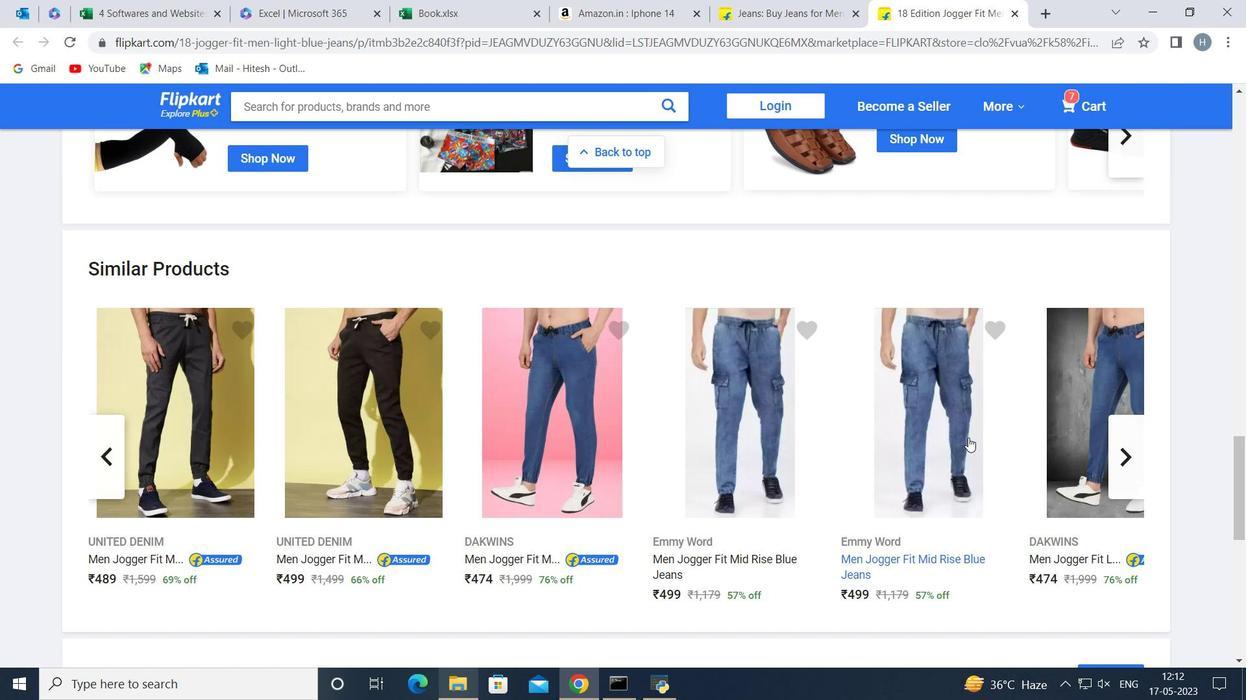 
Action: Mouse pressed left at (915, 433)
Screenshot: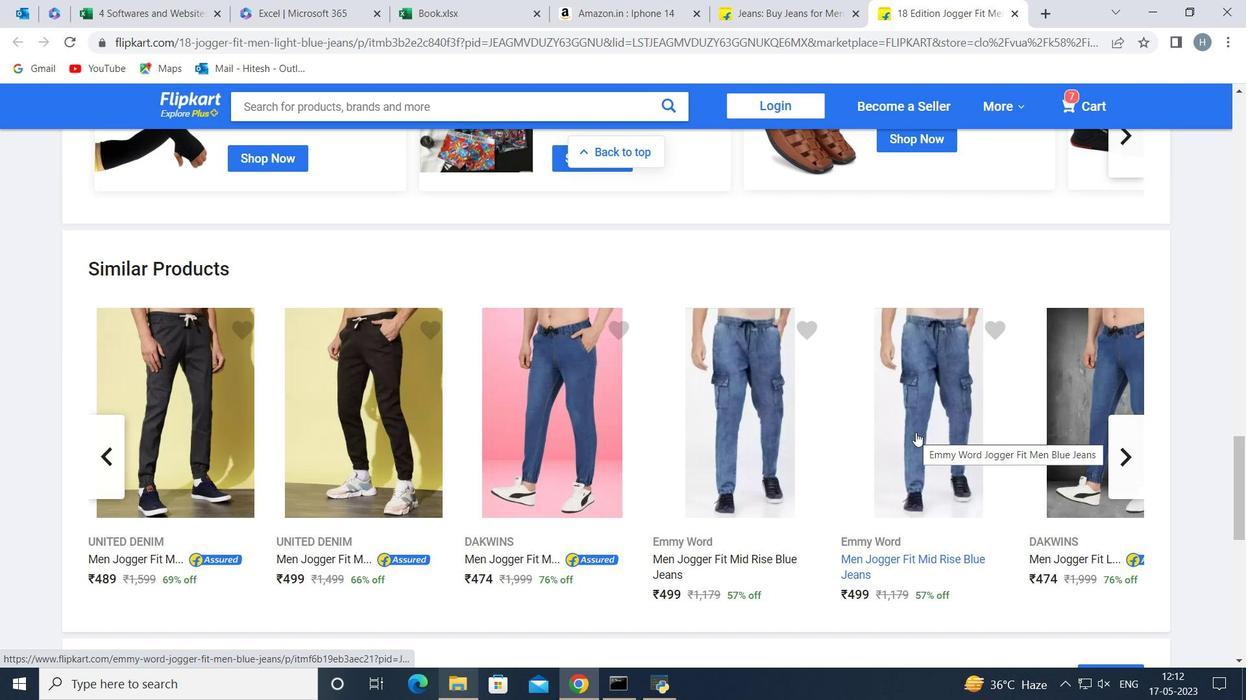 
Action: Mouse moved to (745, 304)
Screenshot: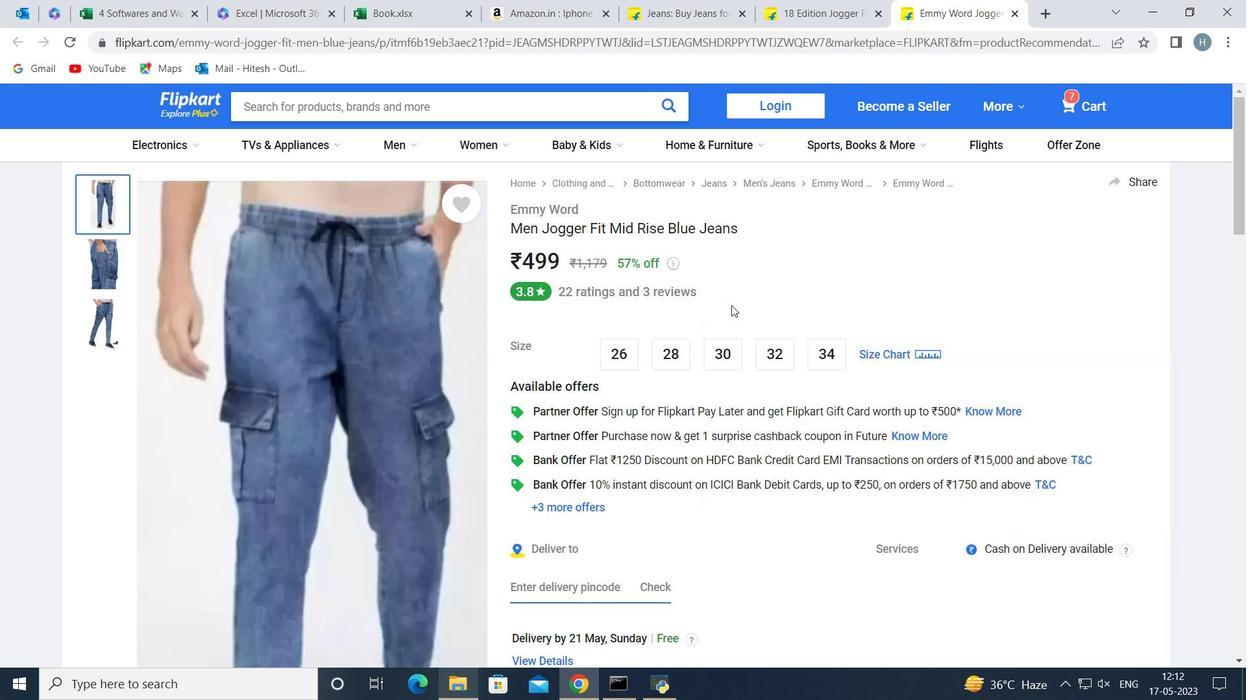 
Action: Mouse scrolled (745, 303) with delta (0, 0)
Screenshot: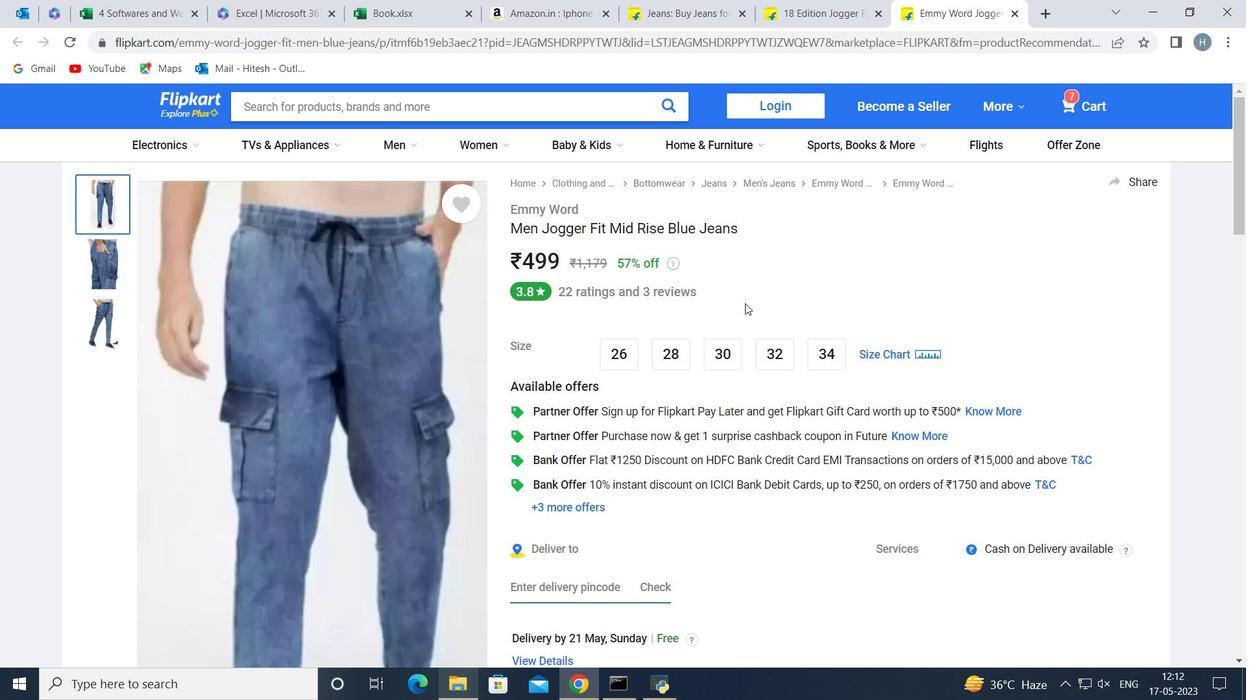 
Action: Mouse scrolled (745, 303) with delta (0, 0)
Screenshot: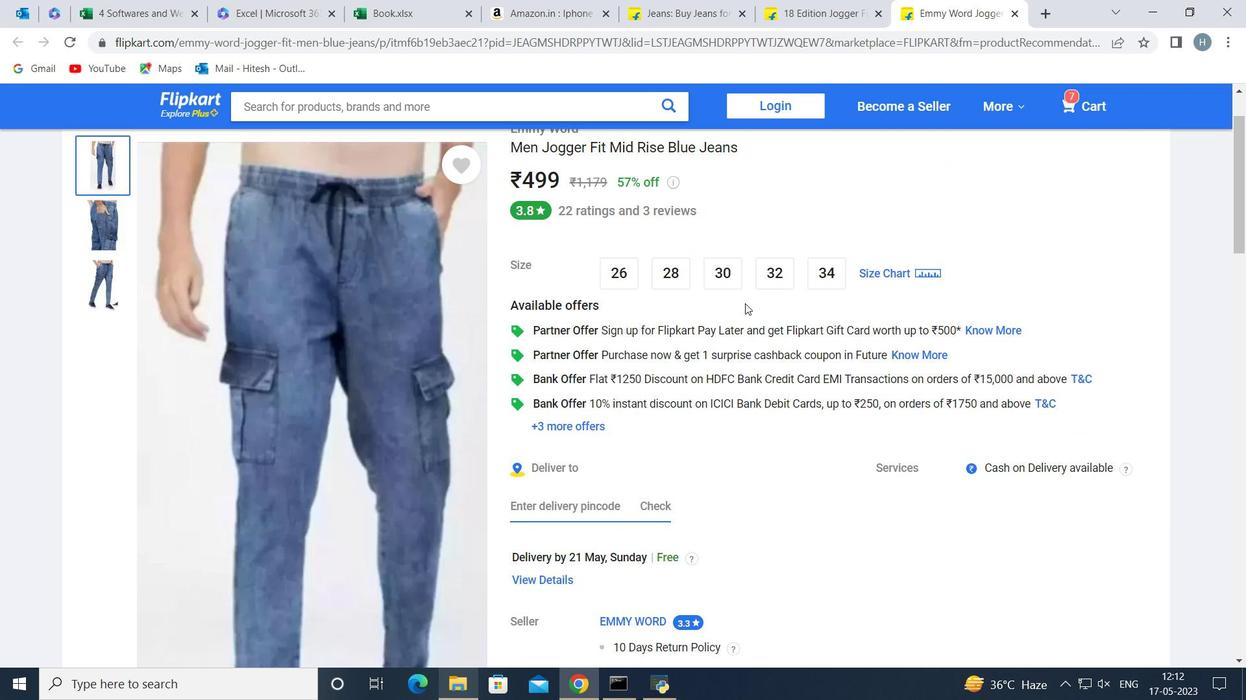 
Action: Mouse scrolled (745, 303) with delta (0, 0)
Screenshot: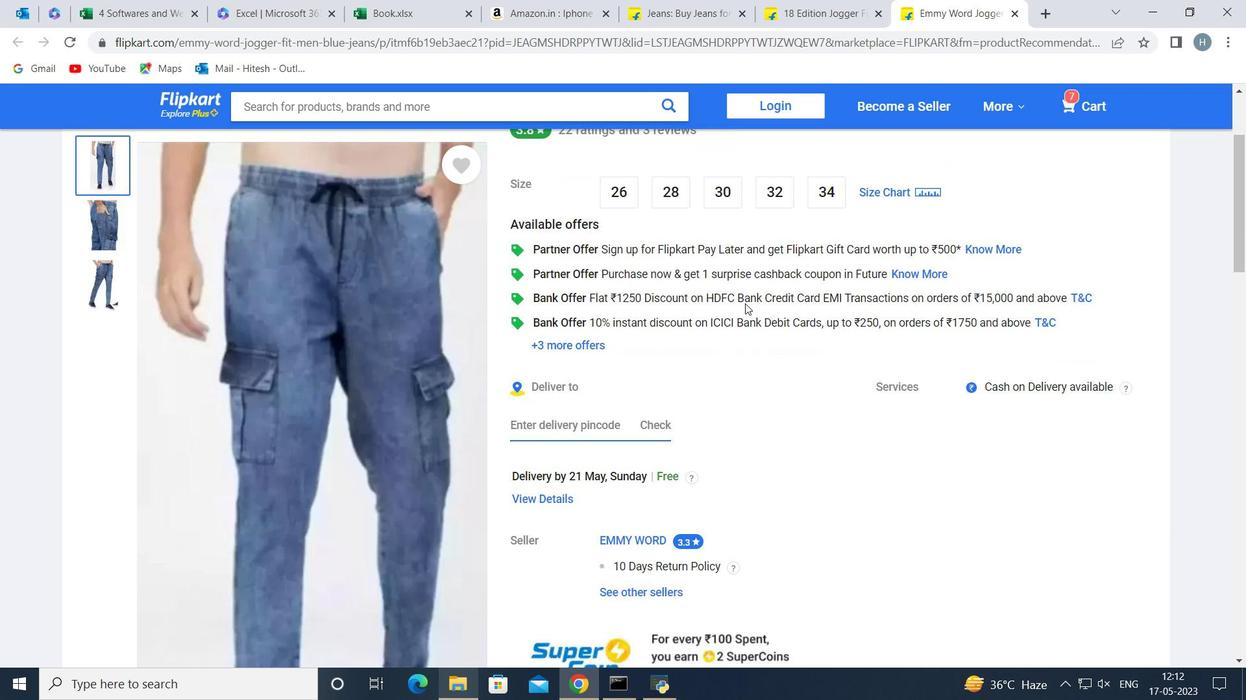 
Action: Mouse scrolled (745, 303) with delta (0, 0)
